 Task: Find flights from New Delhi to various destinations, exploring different travel classes and dates.
Action: Mouse moved to (843, 10)
Screenshot: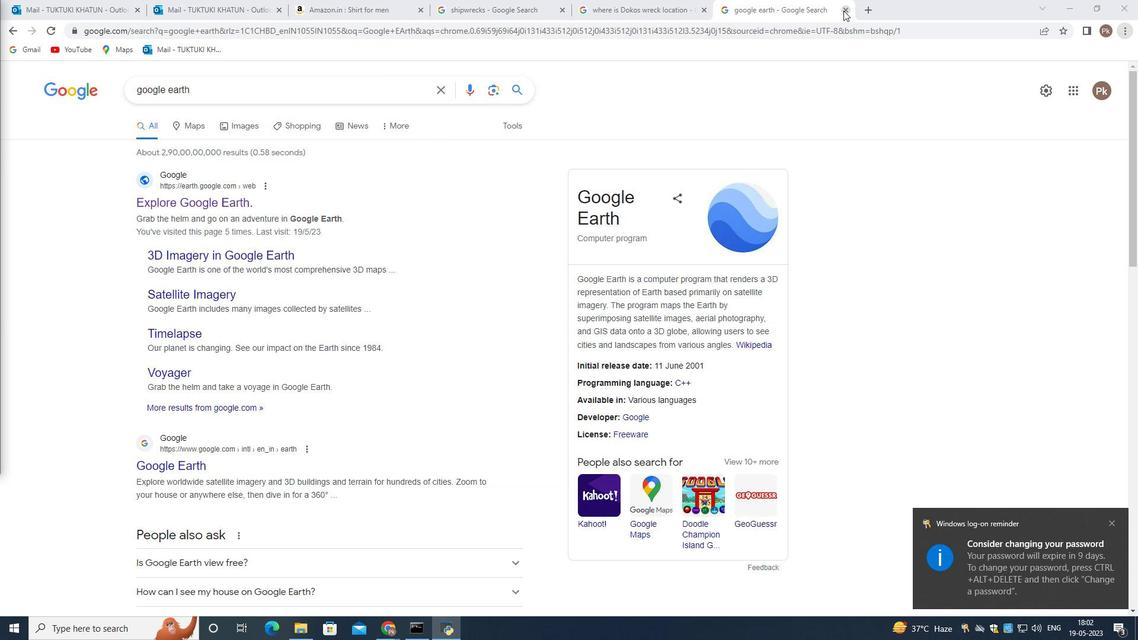 
Action: Mouse pressed left at (843, 10)
Screenshot: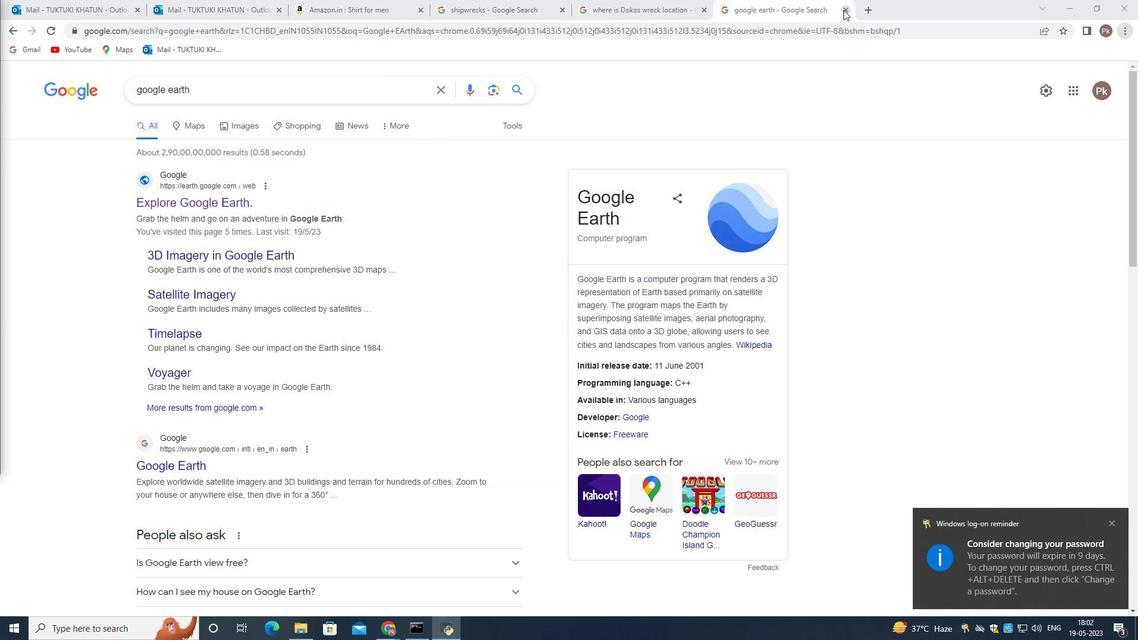 
Action: Mouse moved to (722, 13)
Screenshot: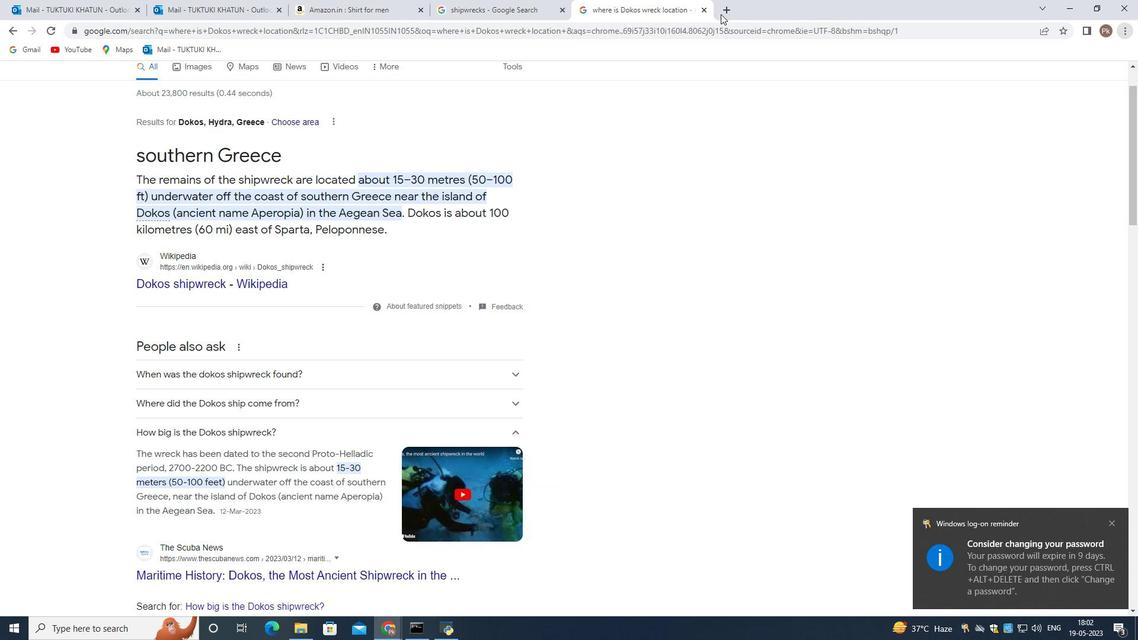 
Action: Mouse pressed left at (722, 13)
Screenshot: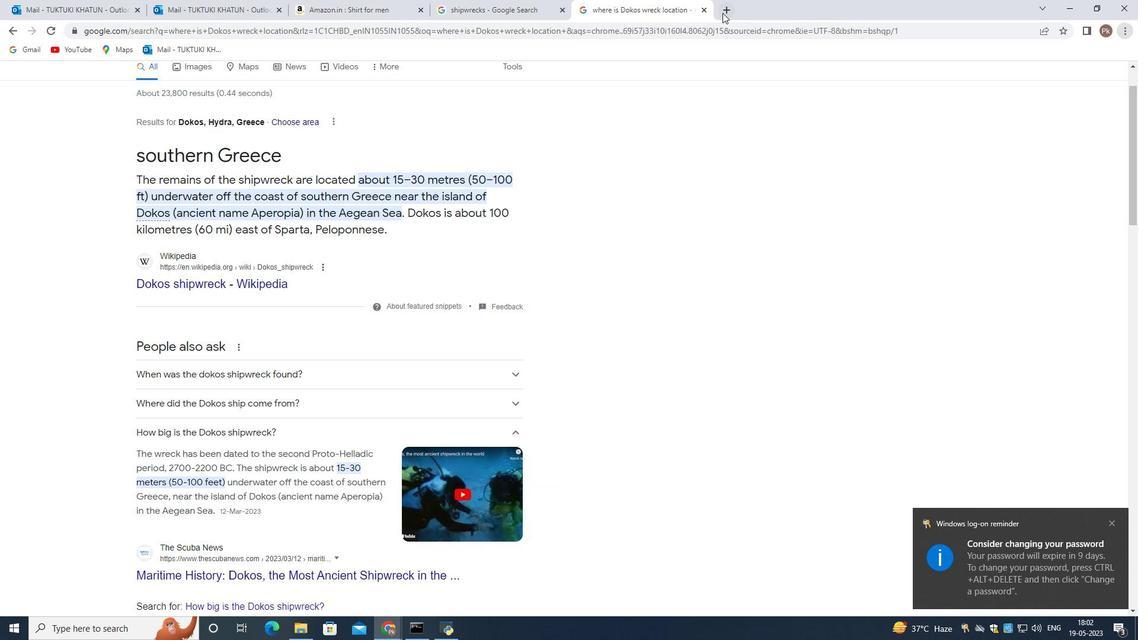 
Action: Mouse moved to (477, 248)
Screenshot: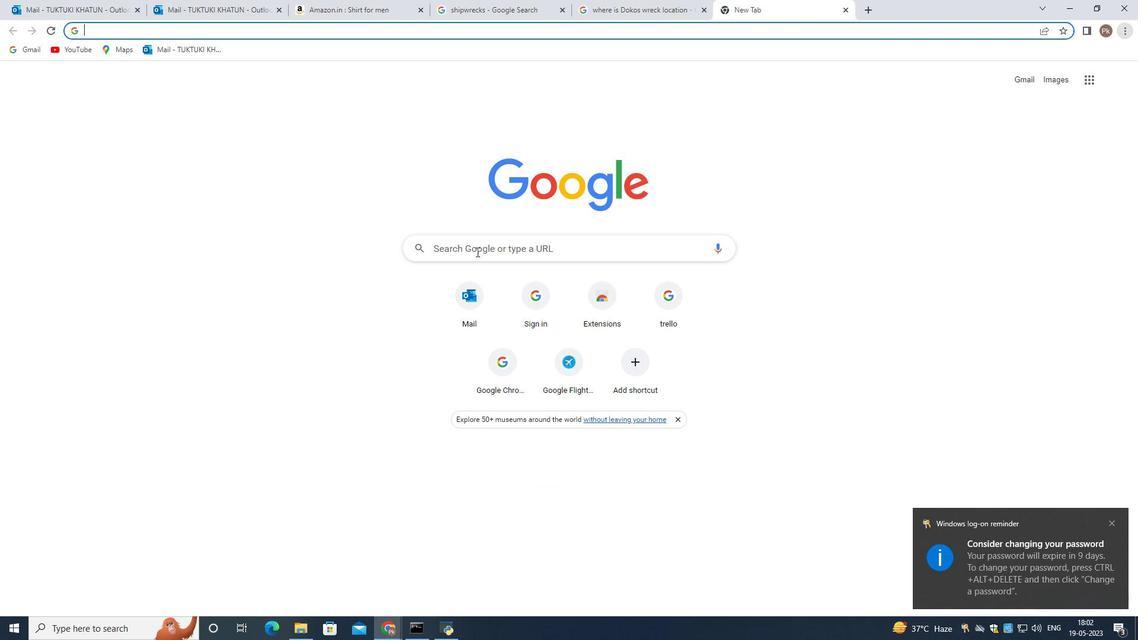
Action: Mouse pressed left at (477, 248)
Screenshot: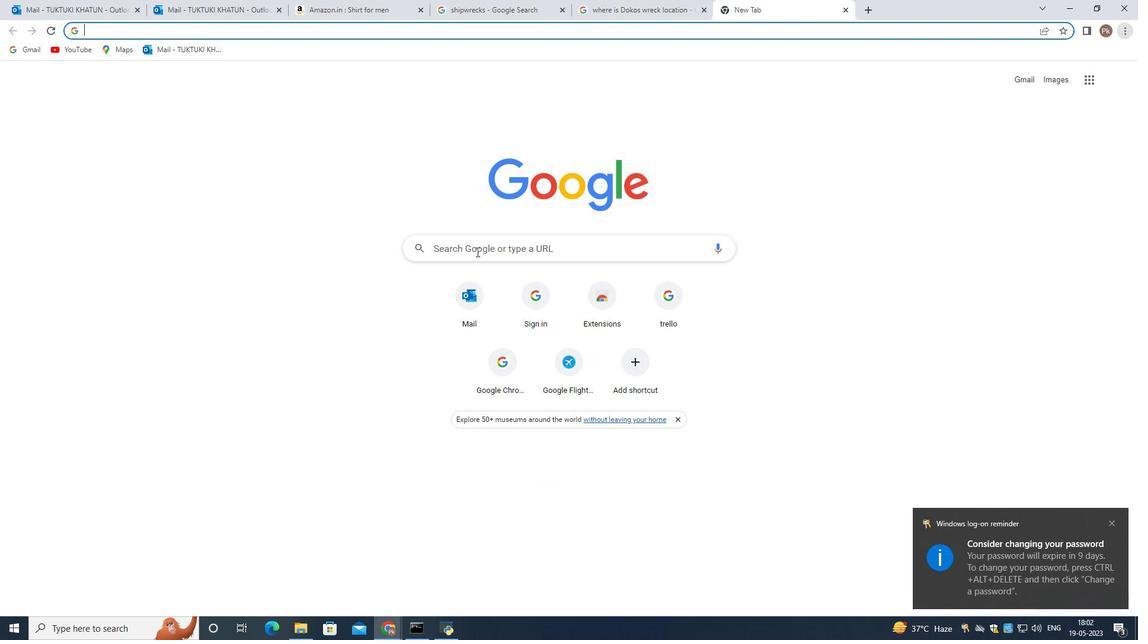 
Action: Mouse moved to (479, 248)
Screenshot: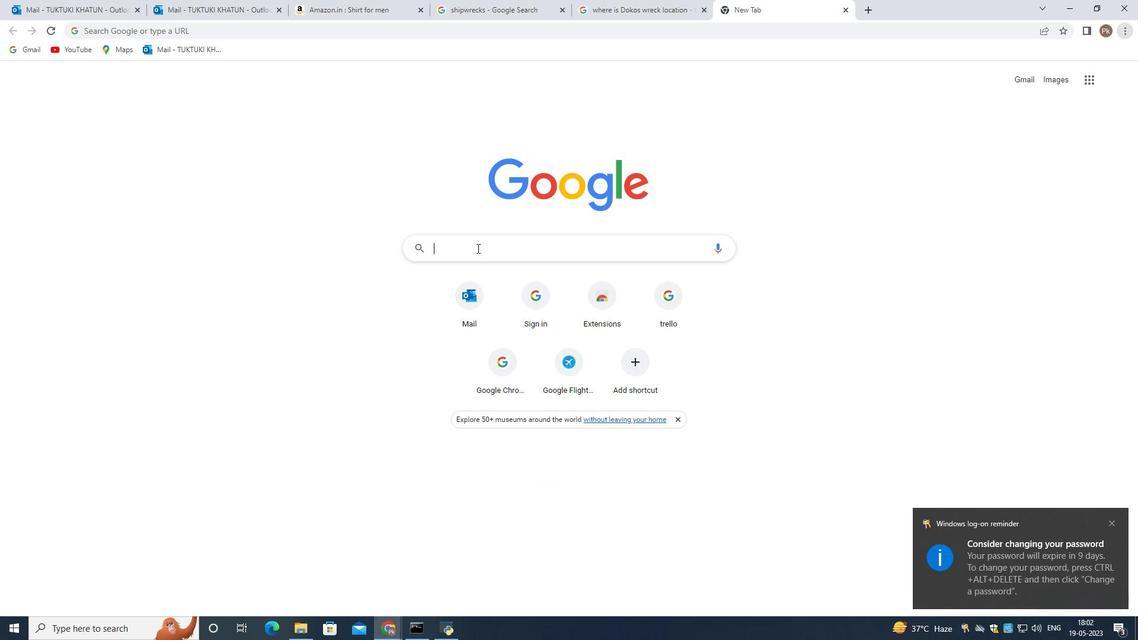 
Action: Key pressed <Key.shift>Google<Key.space>
Screenshot: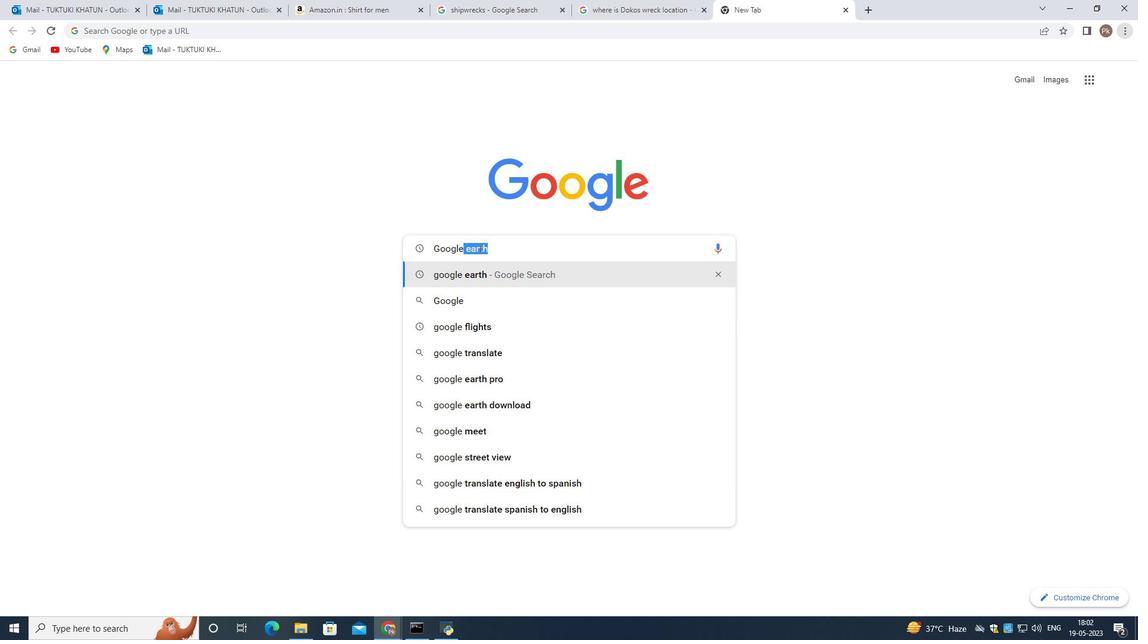 
Action: Mouse moved to (580, 277)
Screenshot: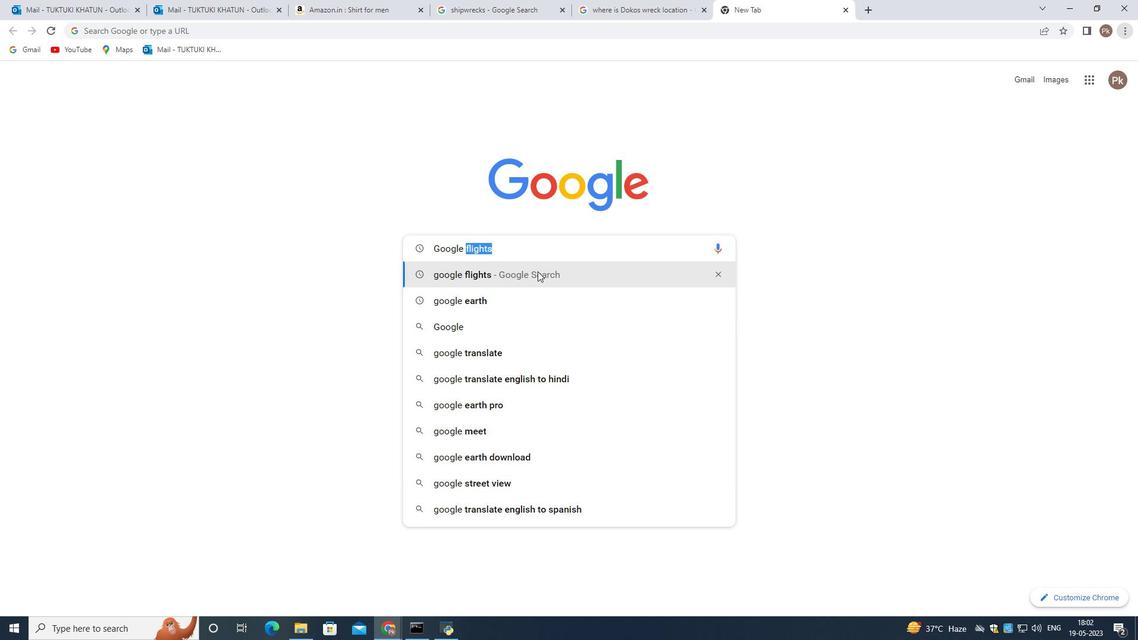 
Action: Key pressed <Key.enter>
Screenshot: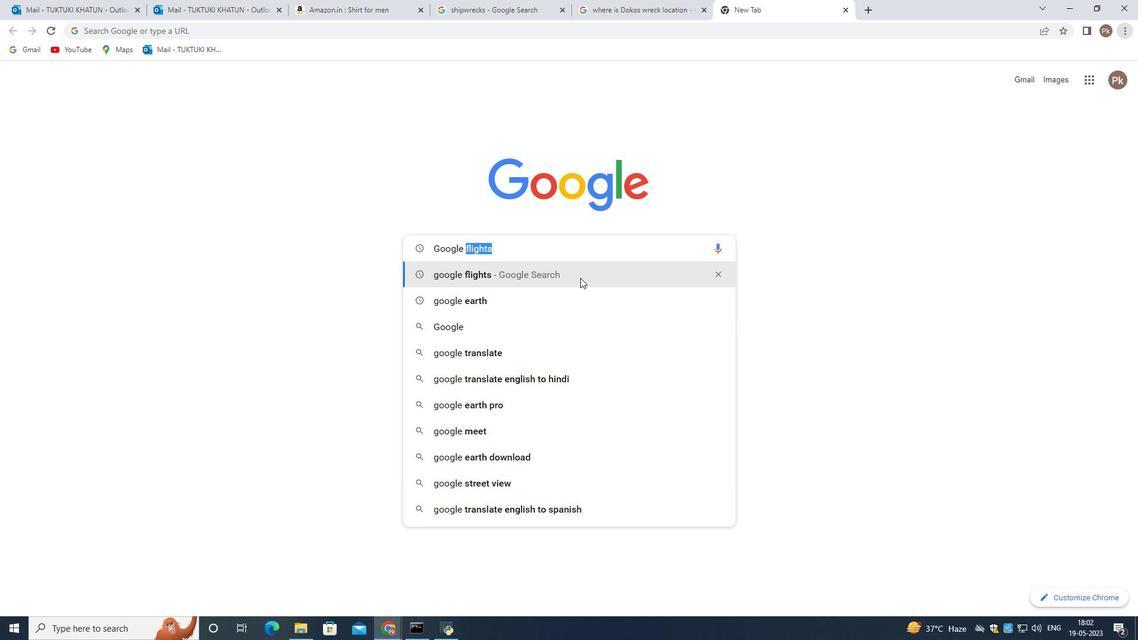 
Action: Mouse moved to (254, 286)
Screenshot: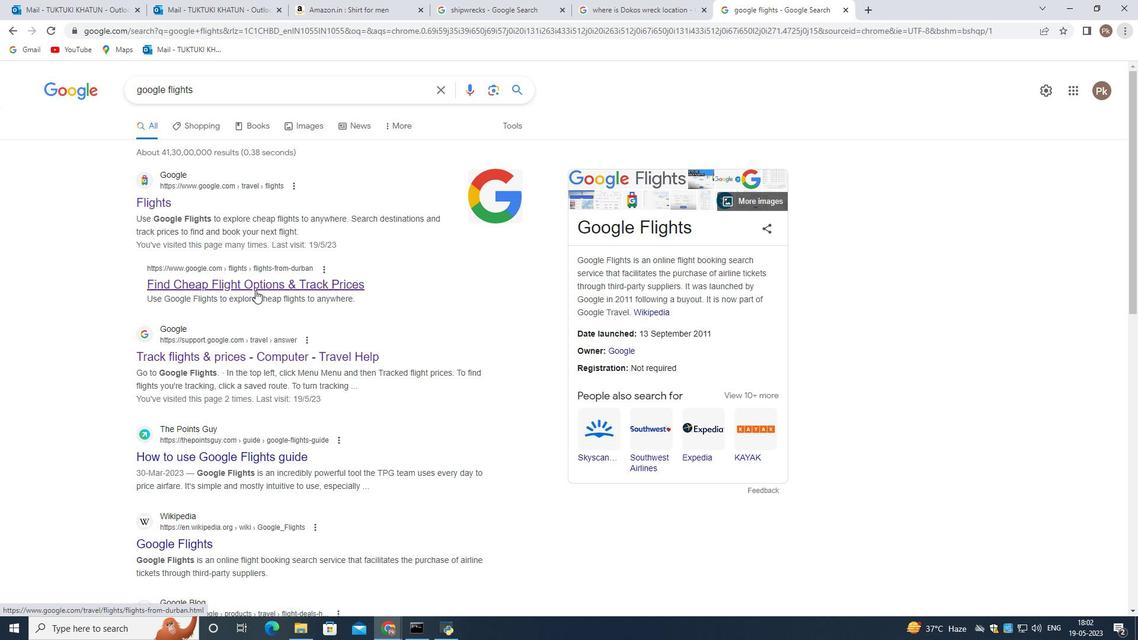 
Action: Mouse pressed left at (254, 286)
Screenshot: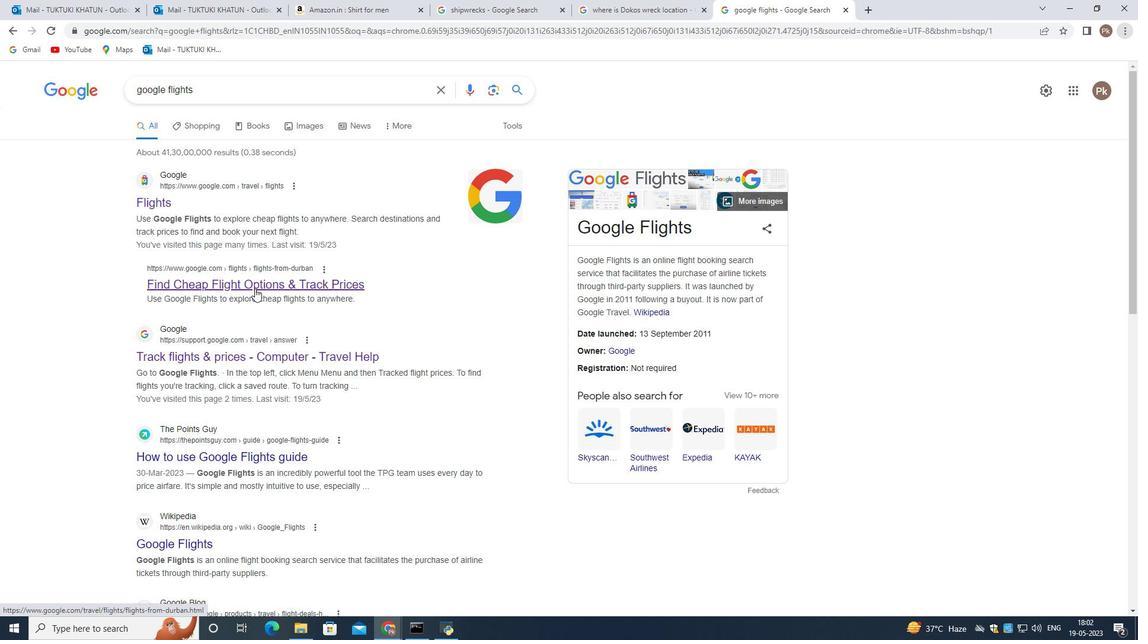 
Action: Mouse moved to (361, 341)
Screenshot: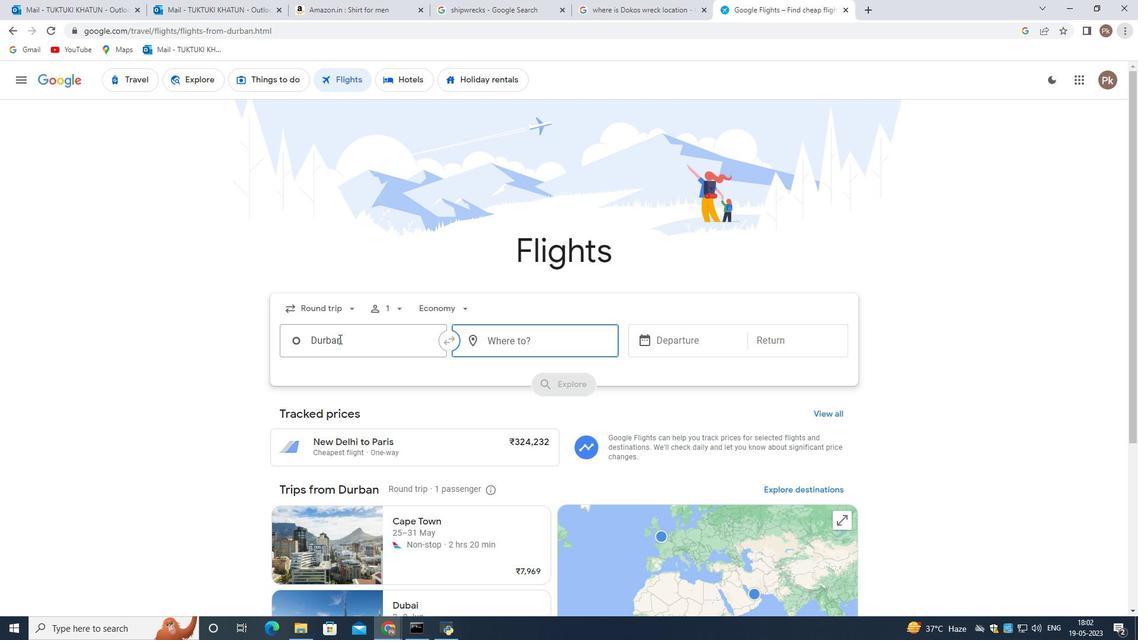 
Action: Mouse pressed left at (361, 341)
Screenshot: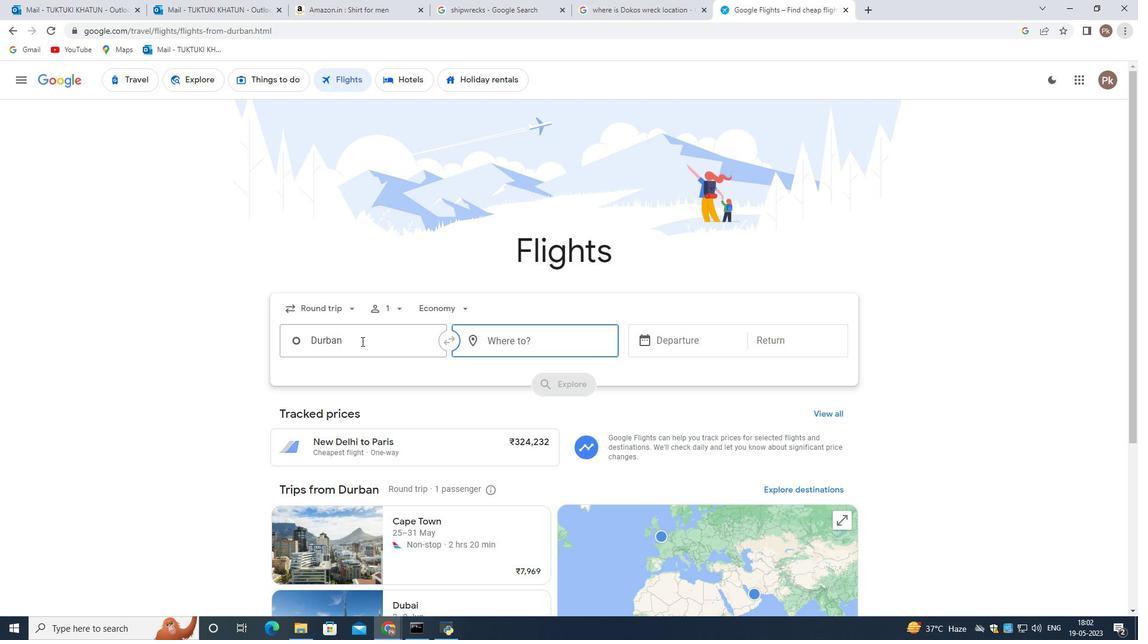 
Action: Mouse moved to (197, 329)
Screenshot: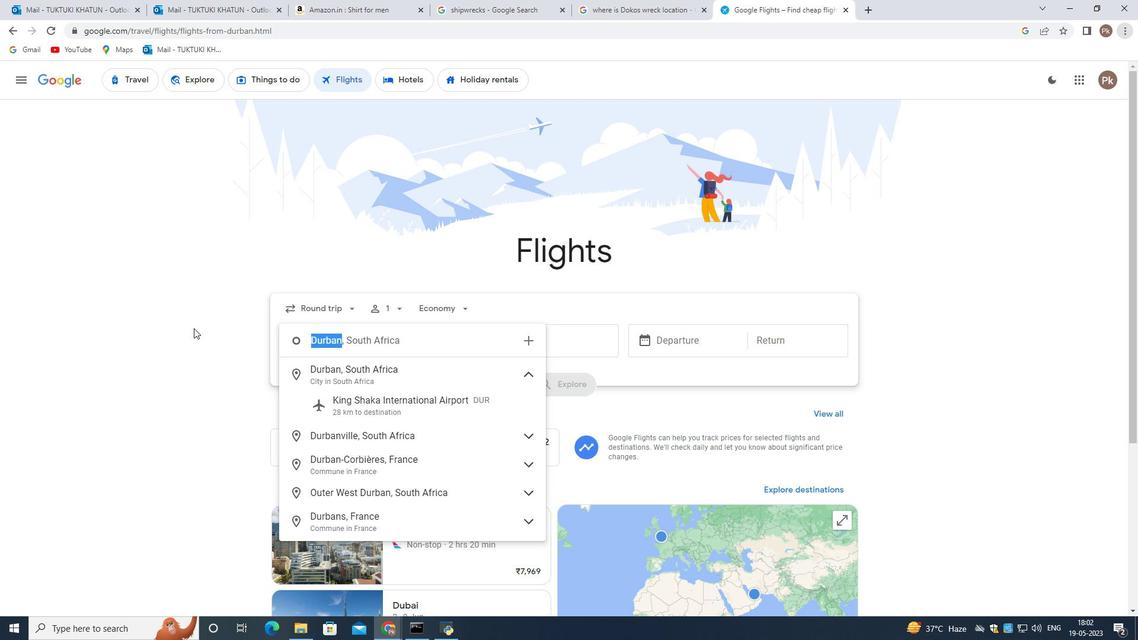 
Action: Mouse pressed left at (197, 329)
Screenshot: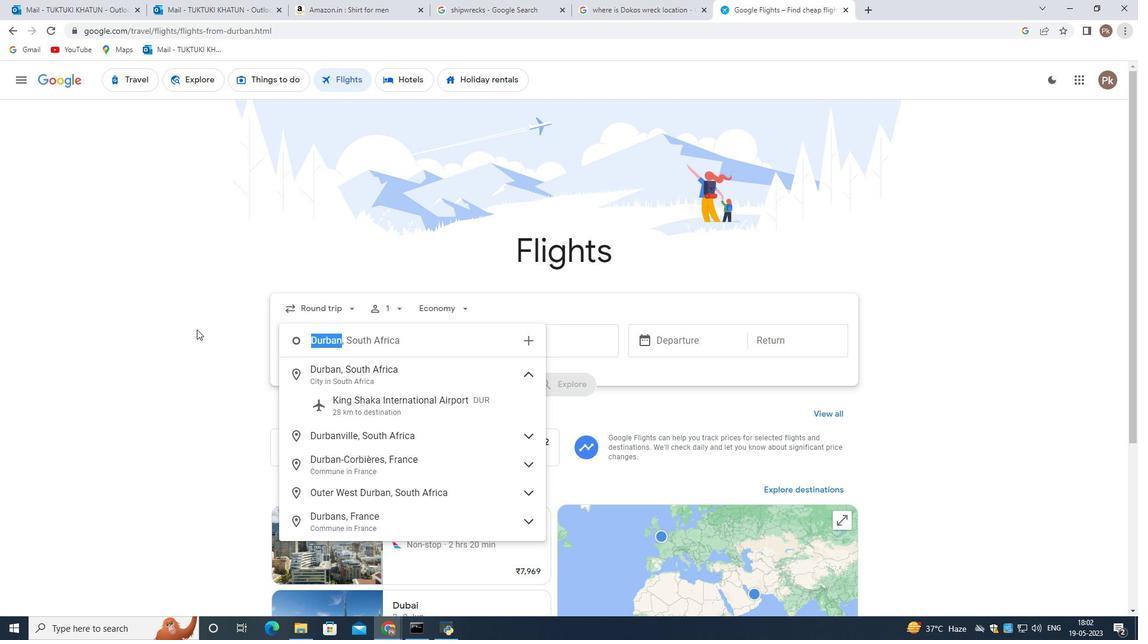 
Action: Mouse moved to (351, 308)
Screenshot: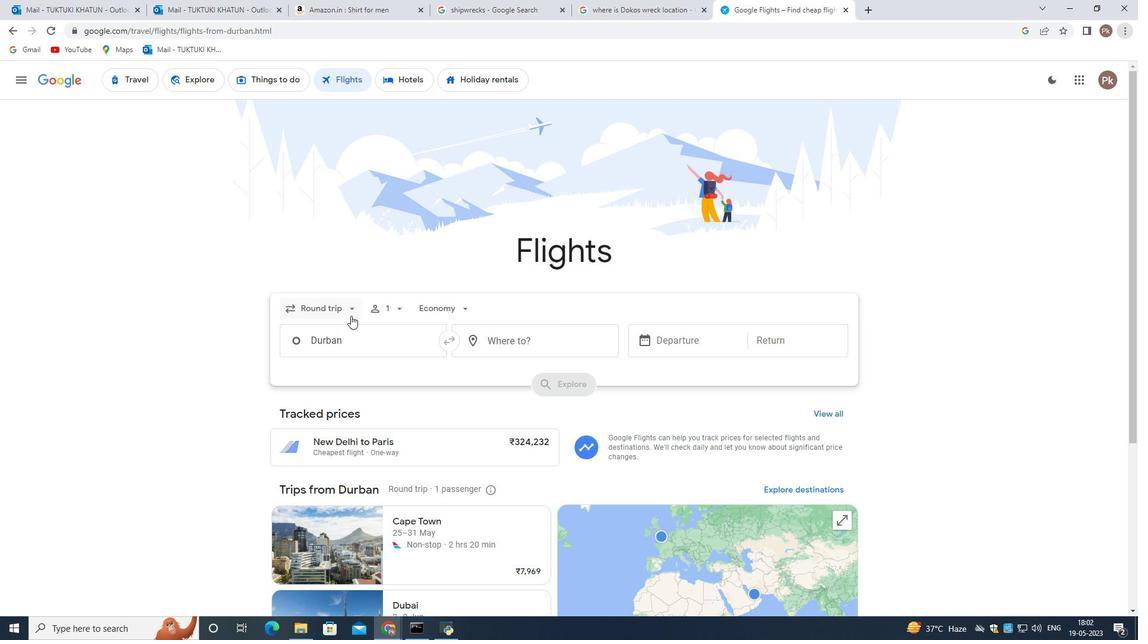 
Action: Mouse pressed left at (351, 308)
Screenshot: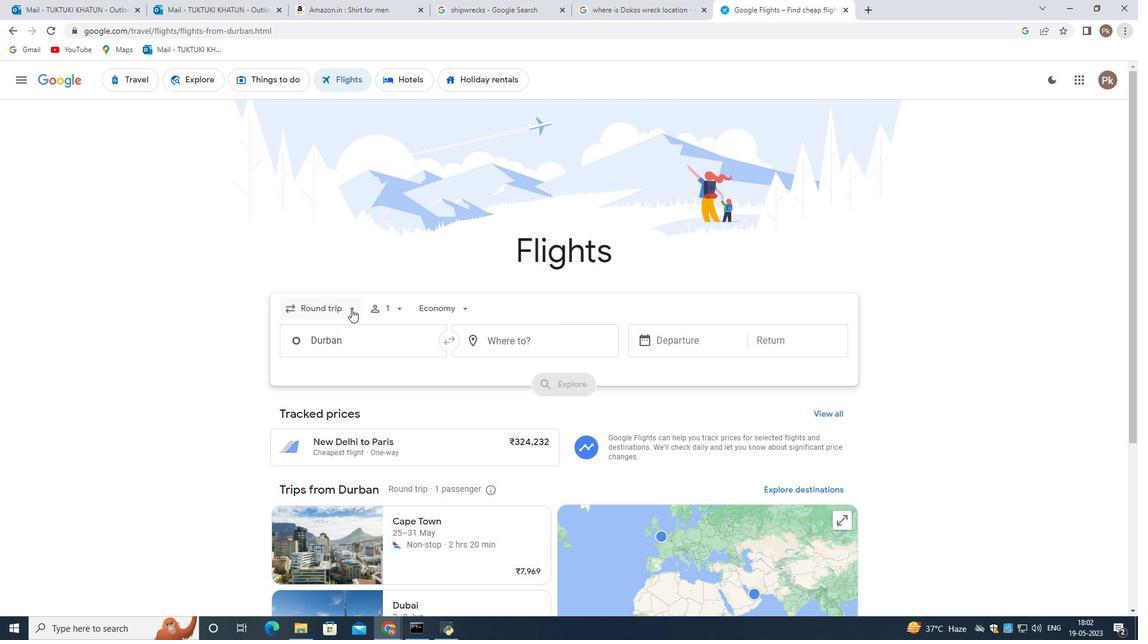 
Action: Mouse moved to (336, 358)
Screenshot: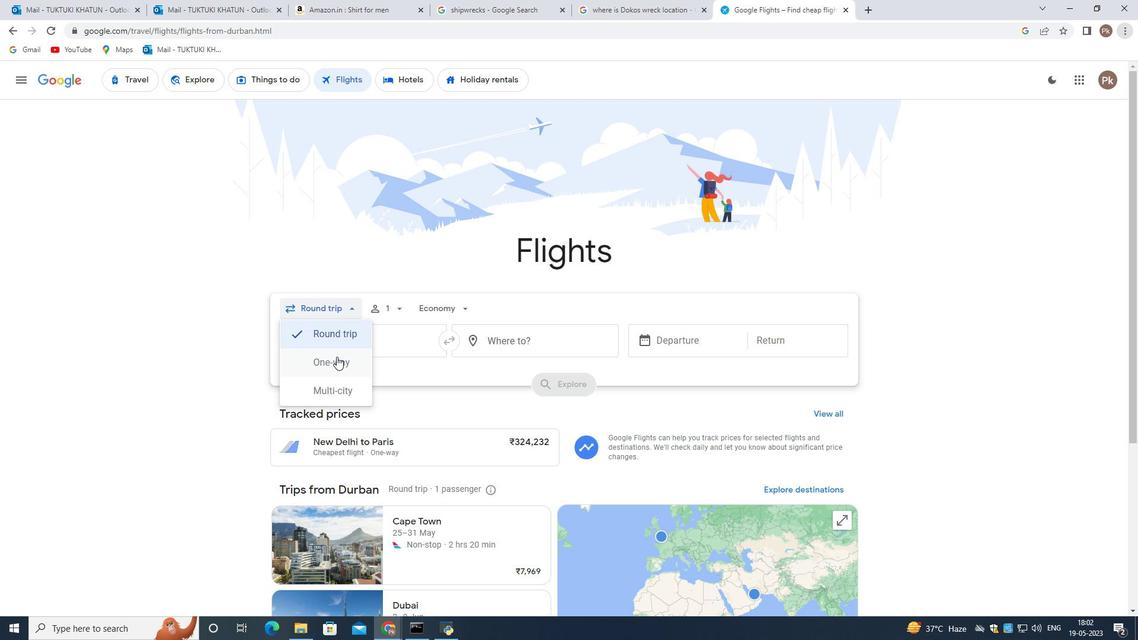 
Action: Mouse pressed left at (336, 358)
Screenshot: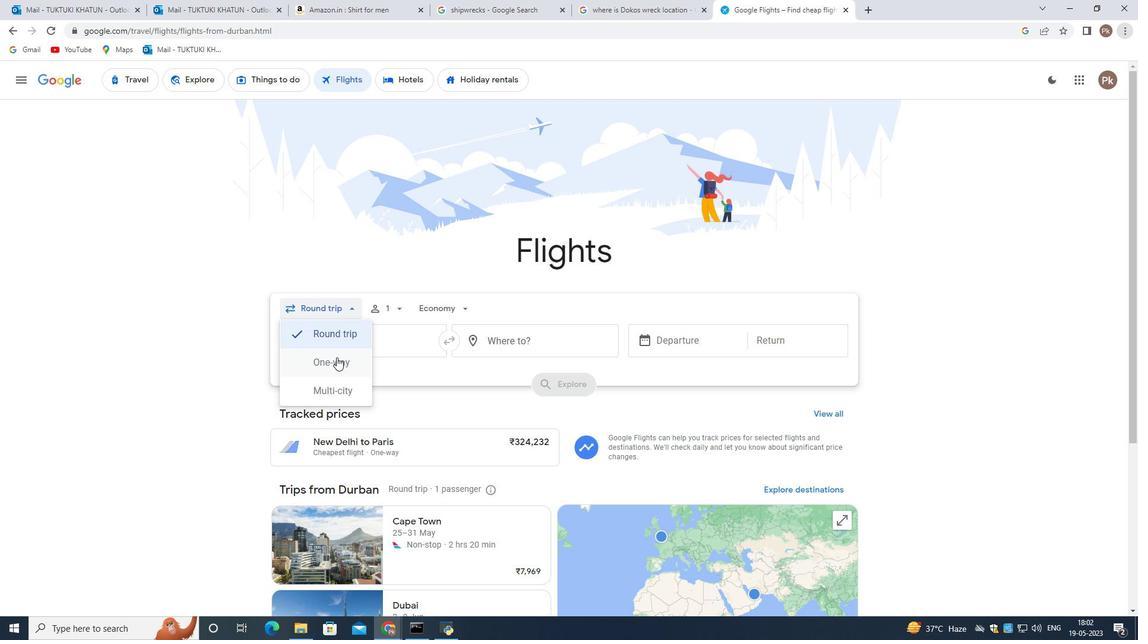 
Action: Mouse moved to (353, 342)
Screenshot: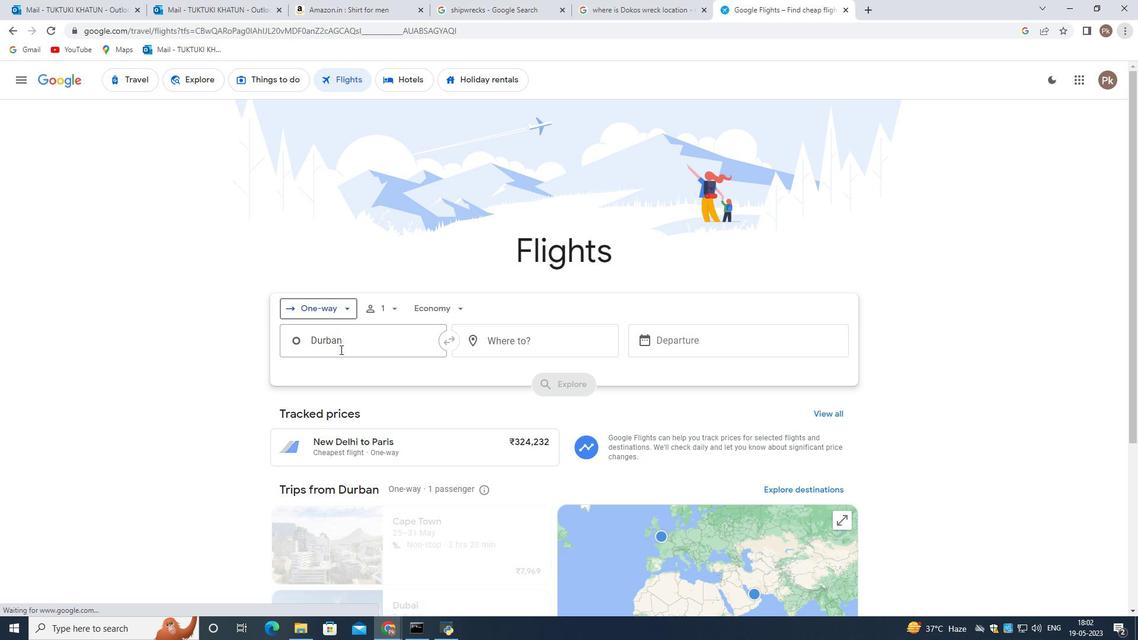 
Action: Mouse pressed left at (353, 342)
Screenshot: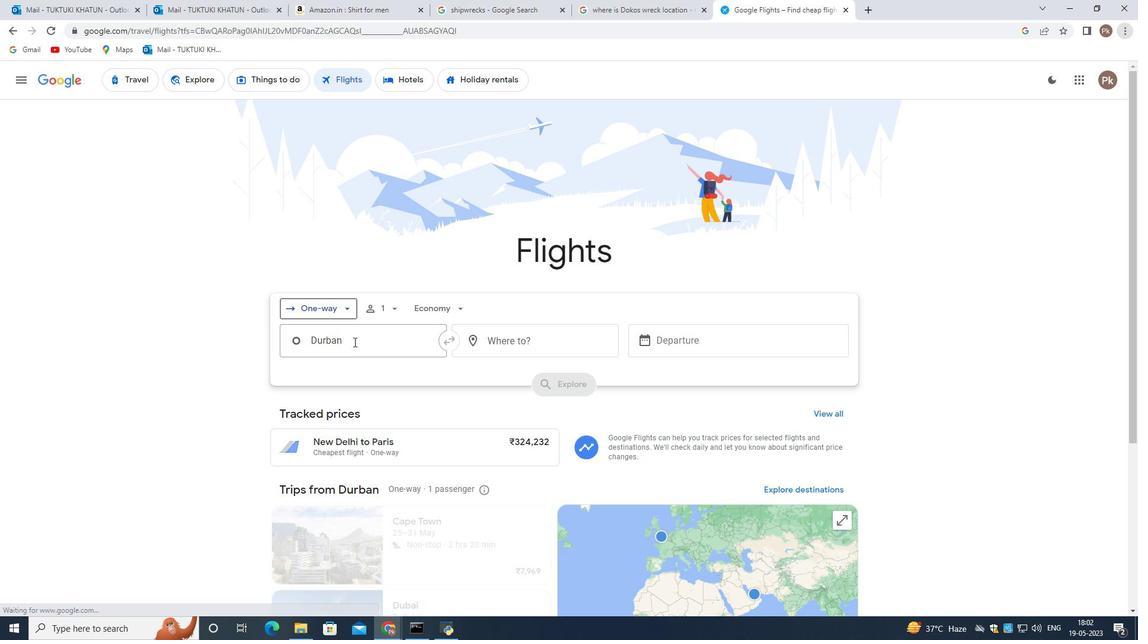 
Action: Mouse moved to (353, 339)
Screenshot: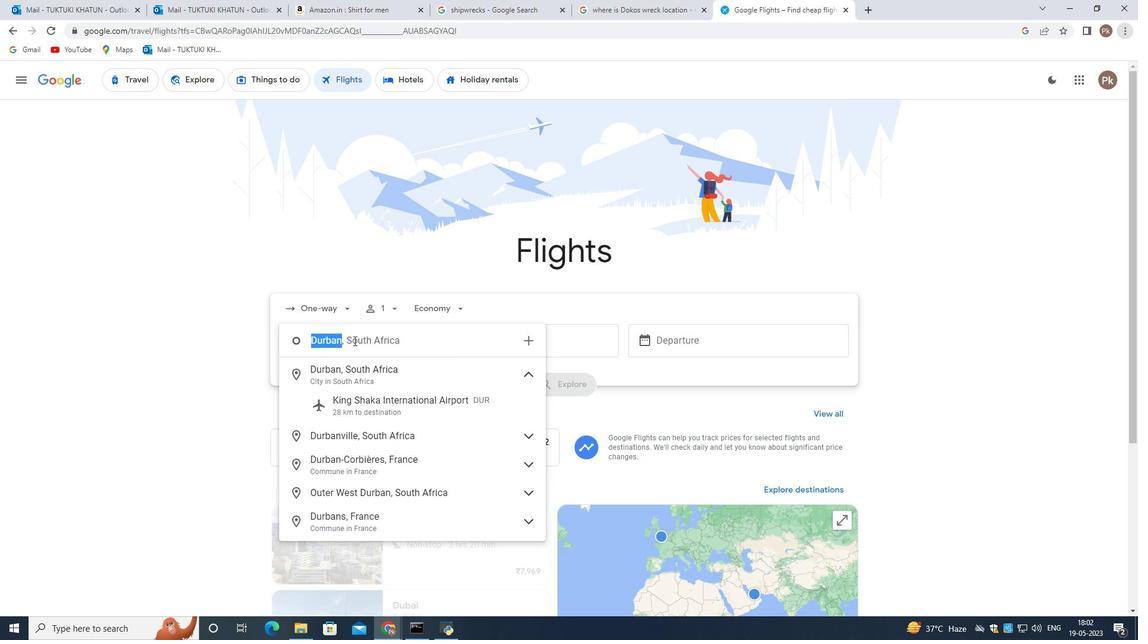 
Action: Key pressed <Key.backspace><Key.shift>DEhi
Screenshot: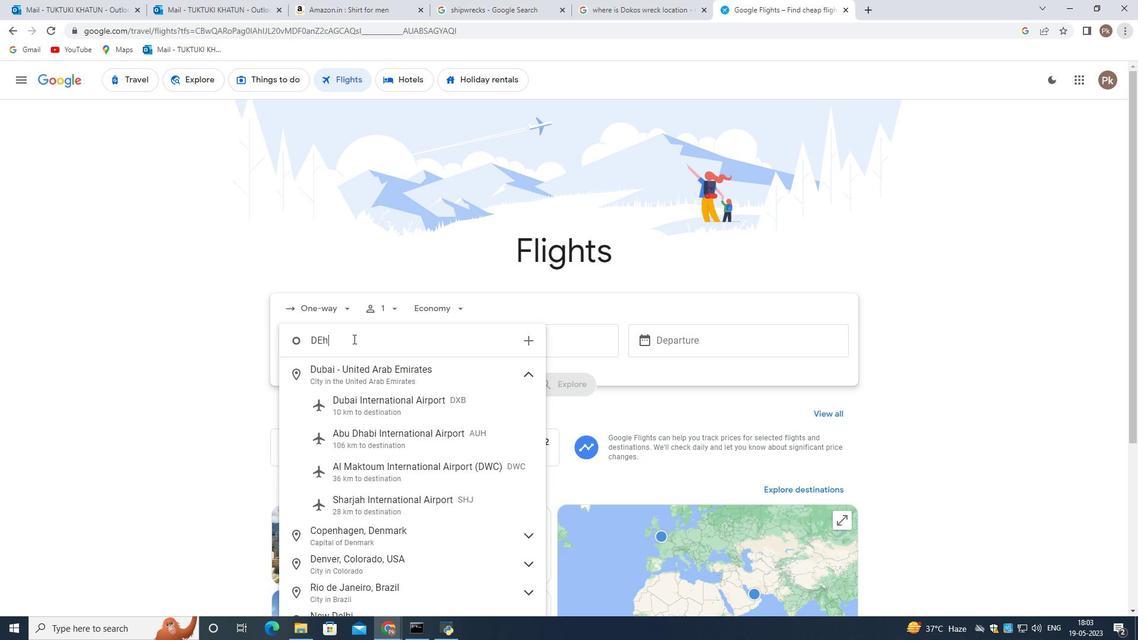 
Action: Mouse moved to (343, 336)
Screenshot: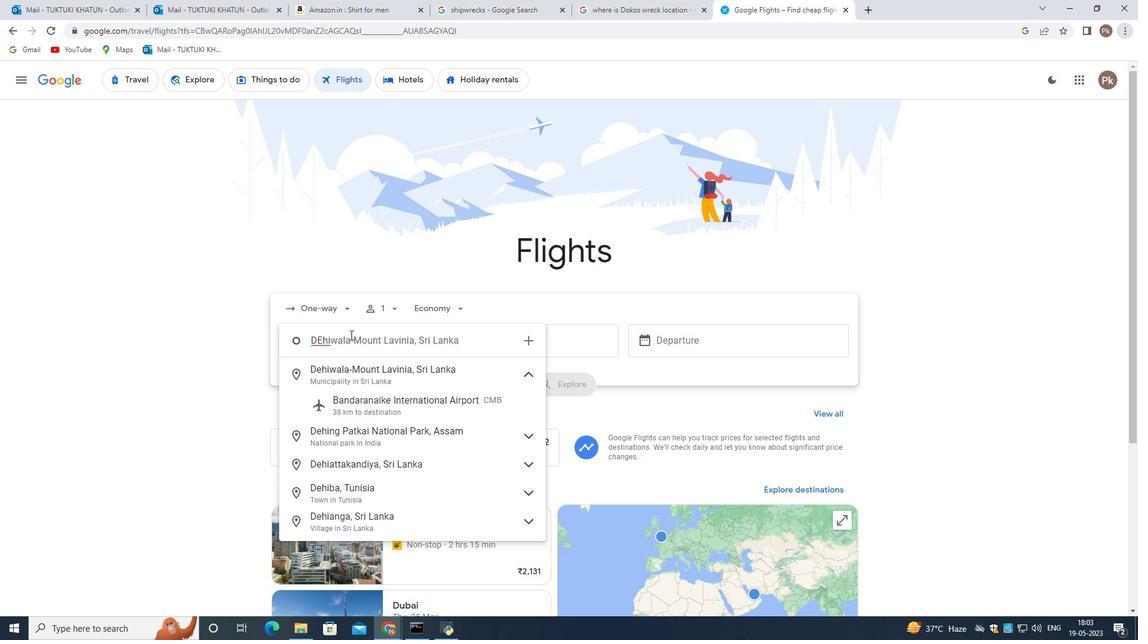 
Action: Key pressed <Key.backspace><Key.backspace>lhi
Screenshot: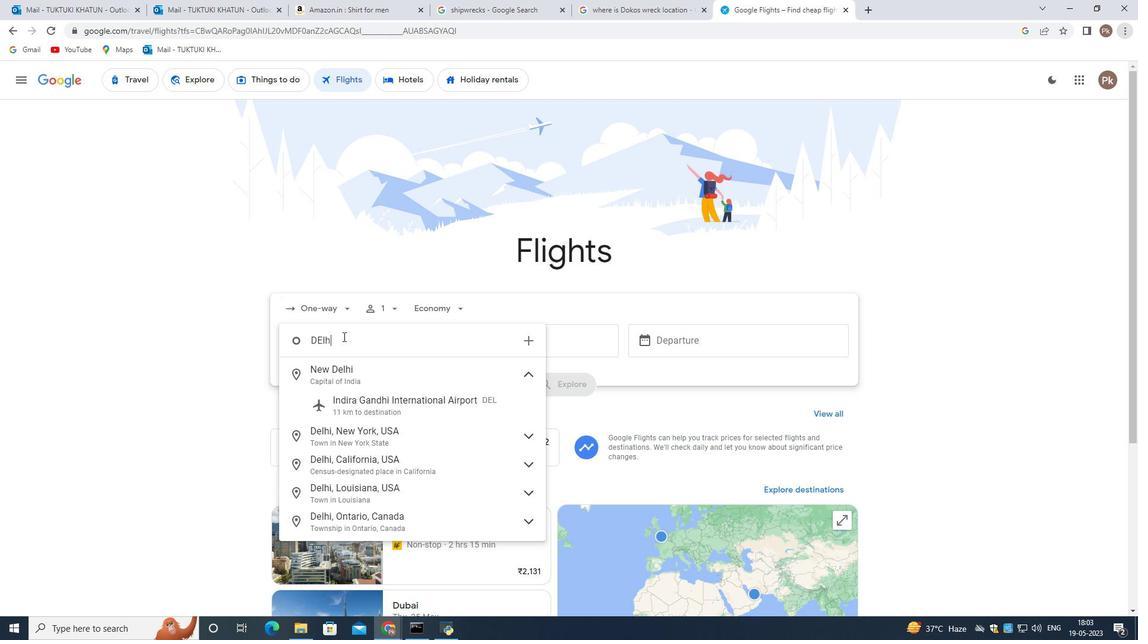 
Action: Mouse moved to (326, 374)
Screenshot: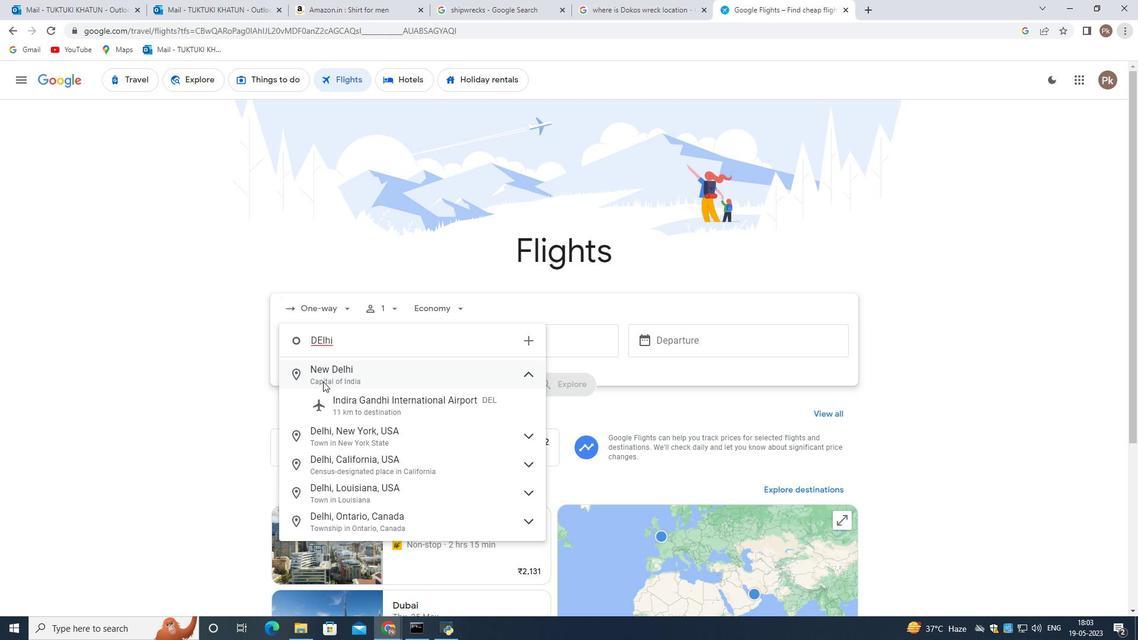 
Action: Mouse pressed left at (326, 374)
Screenshot: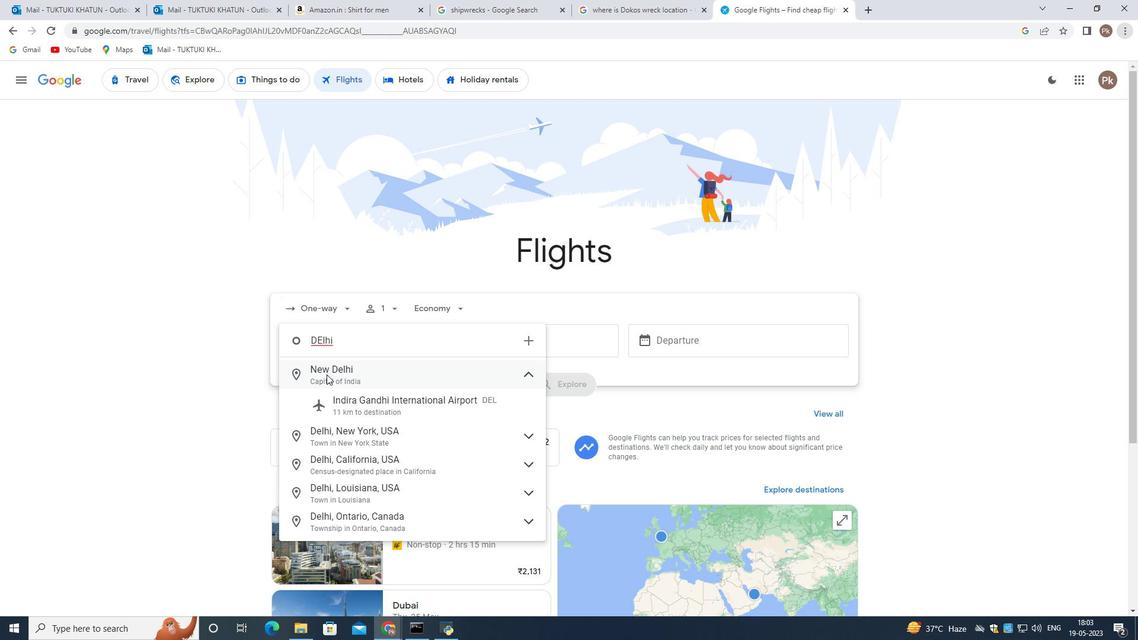 
Action: Mouse moved to (508, 338)
Screenshot: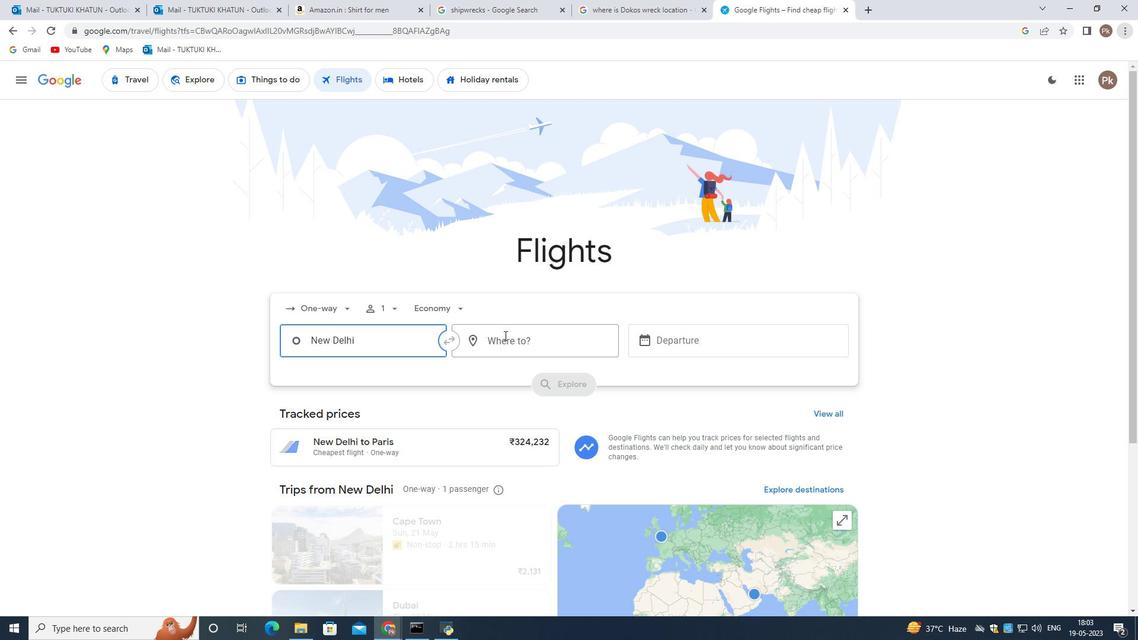 
Action: Mouse pressed left at (508, 338)
Screenshot: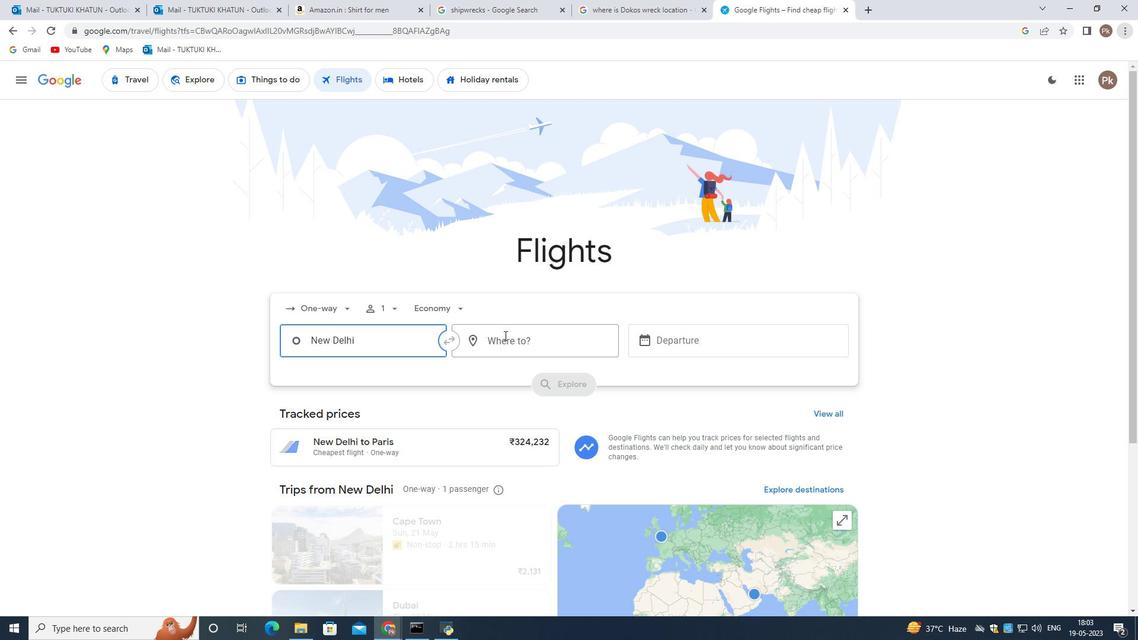 
Action: Mouse moved to (506, 339)
Screenshot: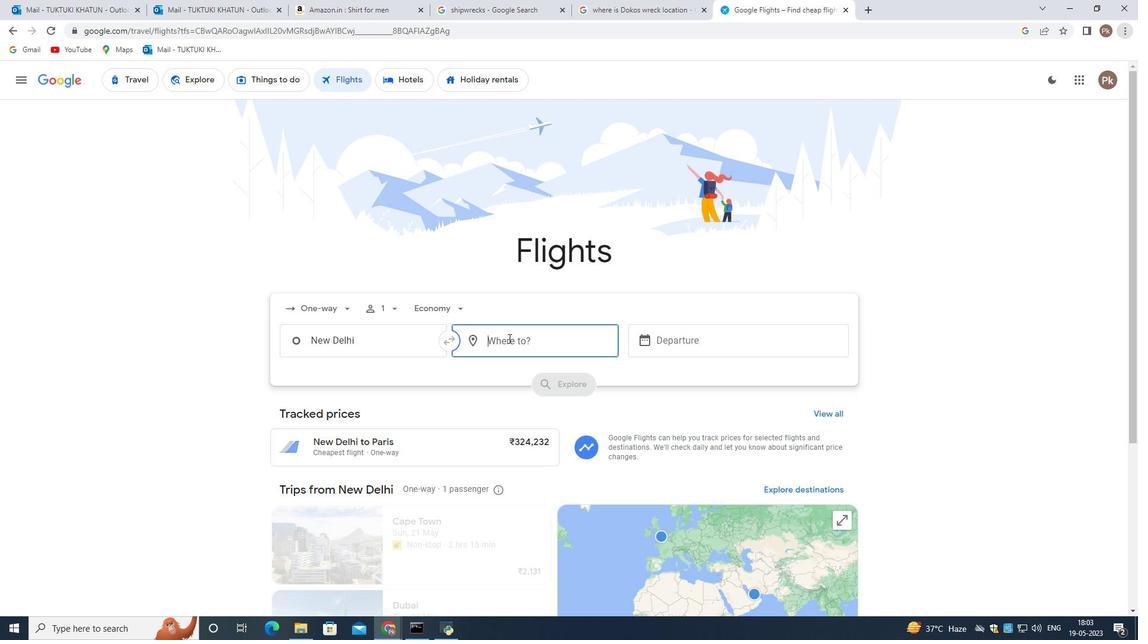 
Action: Key pressed america<Key.enter>
Screenshot: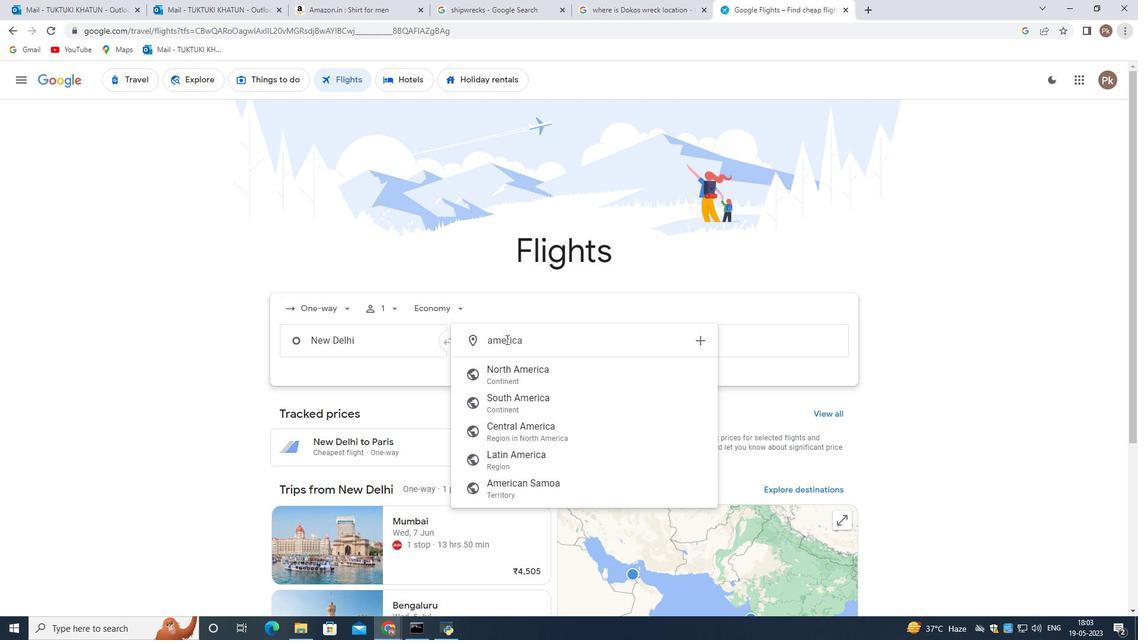 
Action: Mouse moved to (690, 348)
Screenshot: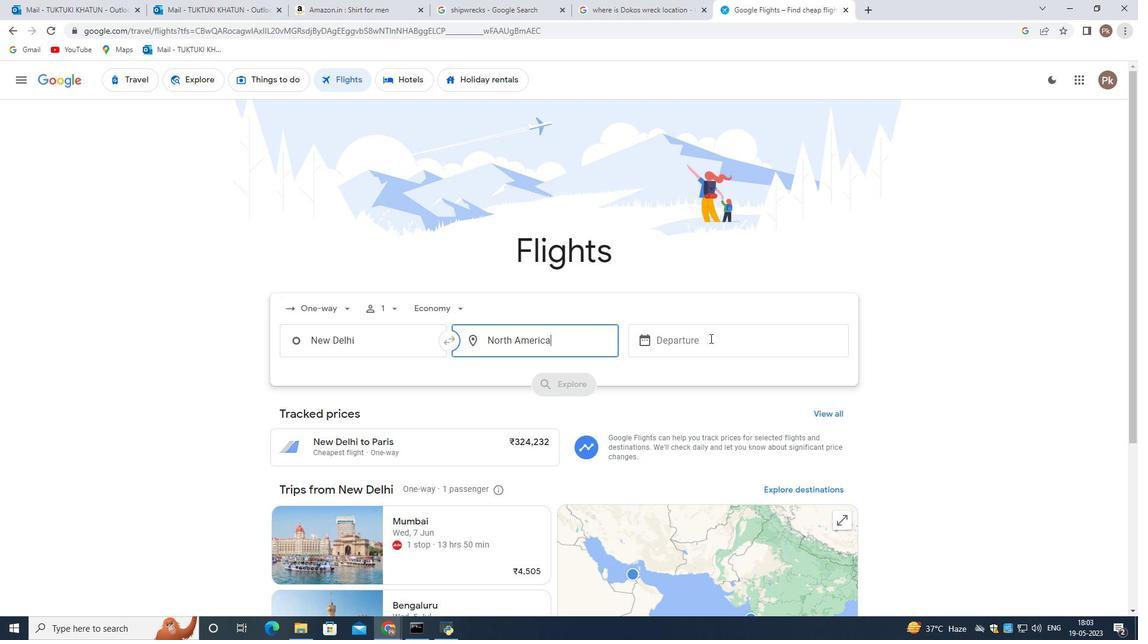 
Action: Mouse pressed left at (690, 348)
Screenshot: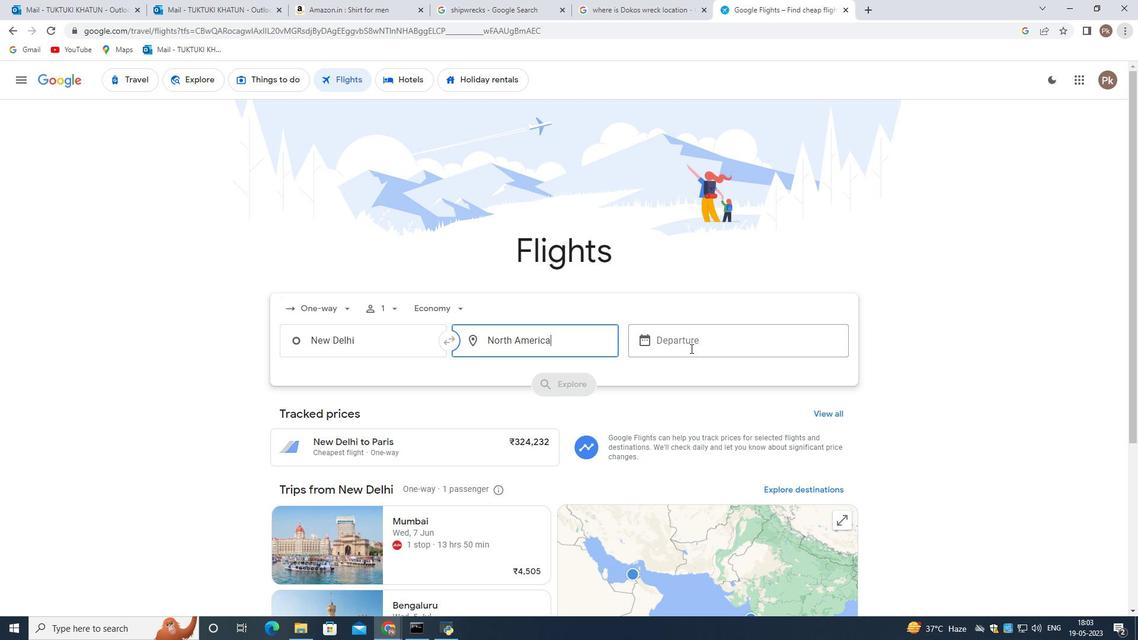 
Action: Mouse moved to (570, 451)
Screenshot: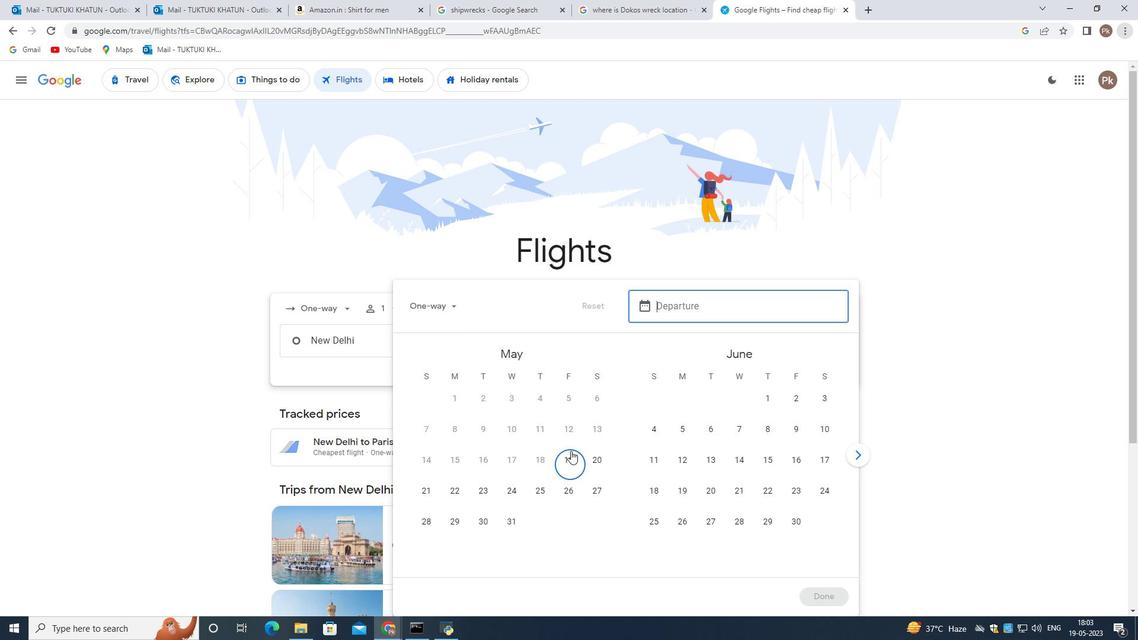 
Action: Mouse pressed left at (570, 451)
Screenshot: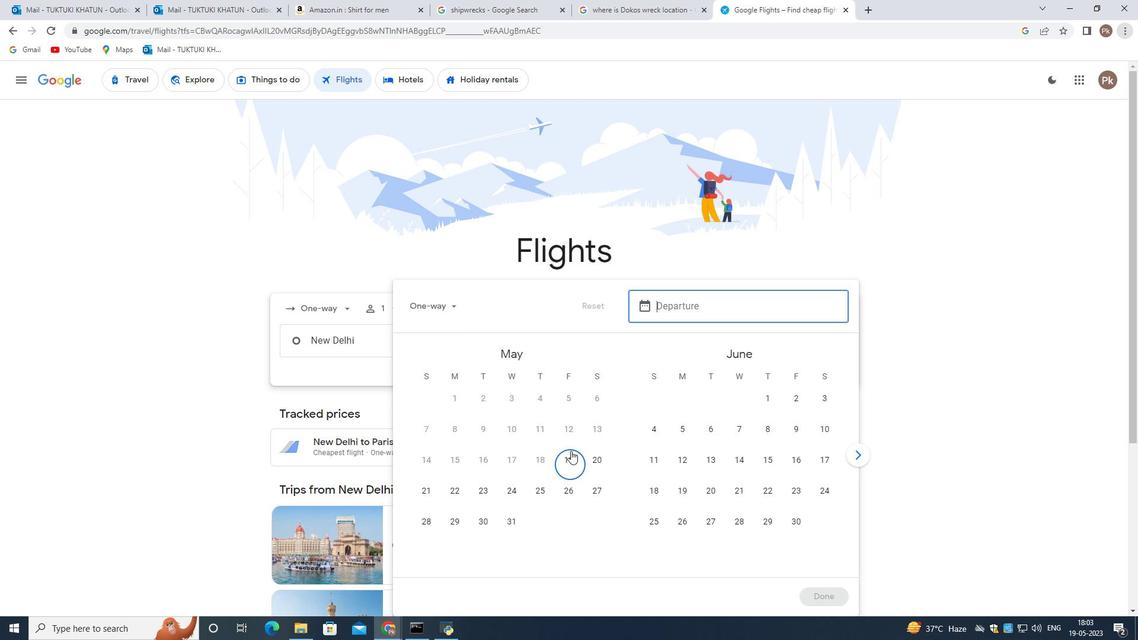 
Action: Mouse moved to (598, 460)
Screenshot: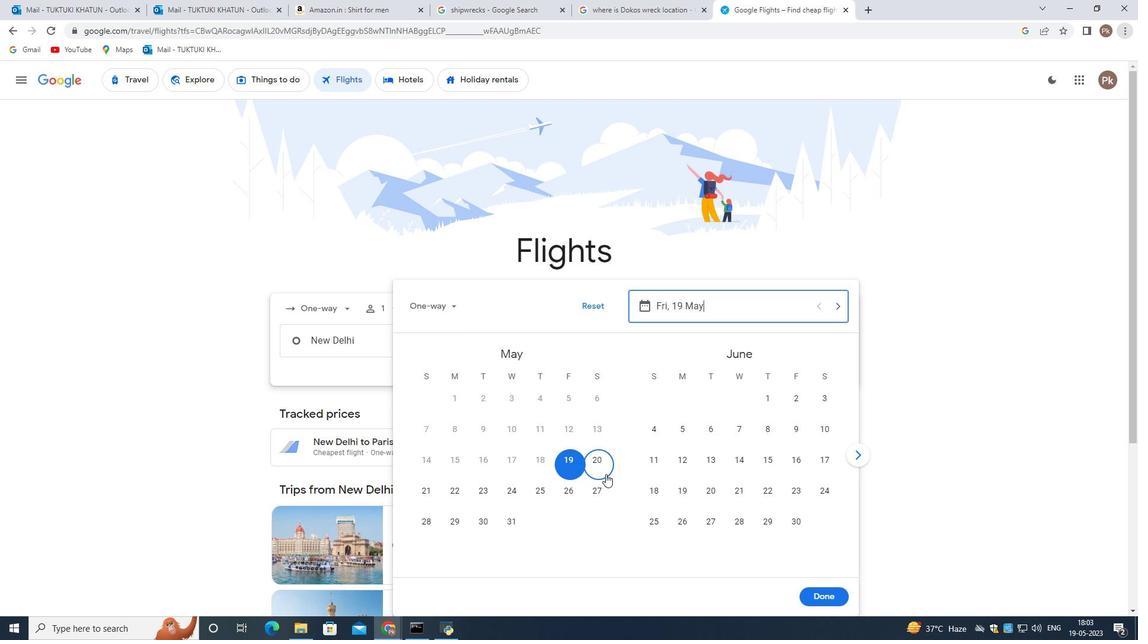 
Action: Mouse pressed left at (598, 460)
Screenshot: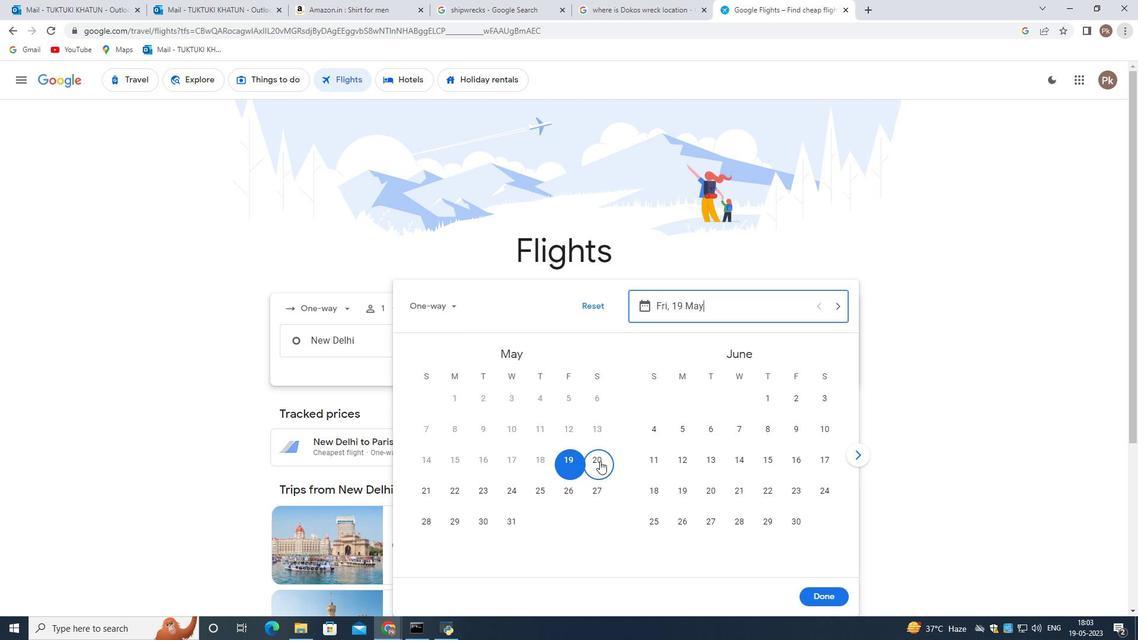 
Action: Mouse moved to (829, 593)
Screenshot: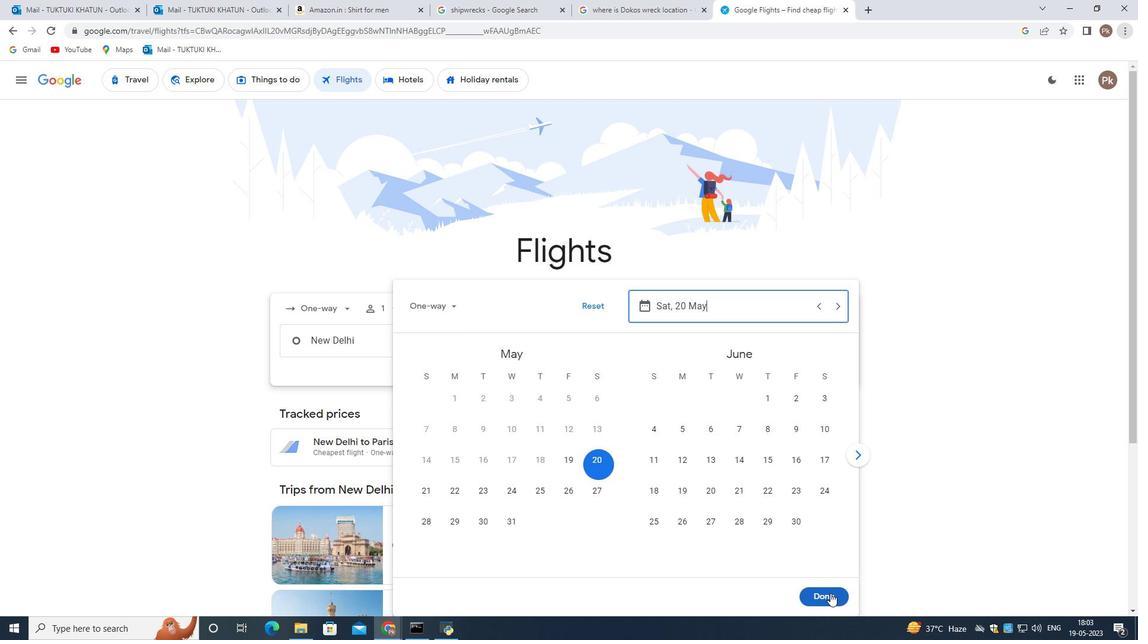 
Action: Mouse pressed left at (829, 593)
Screenshot: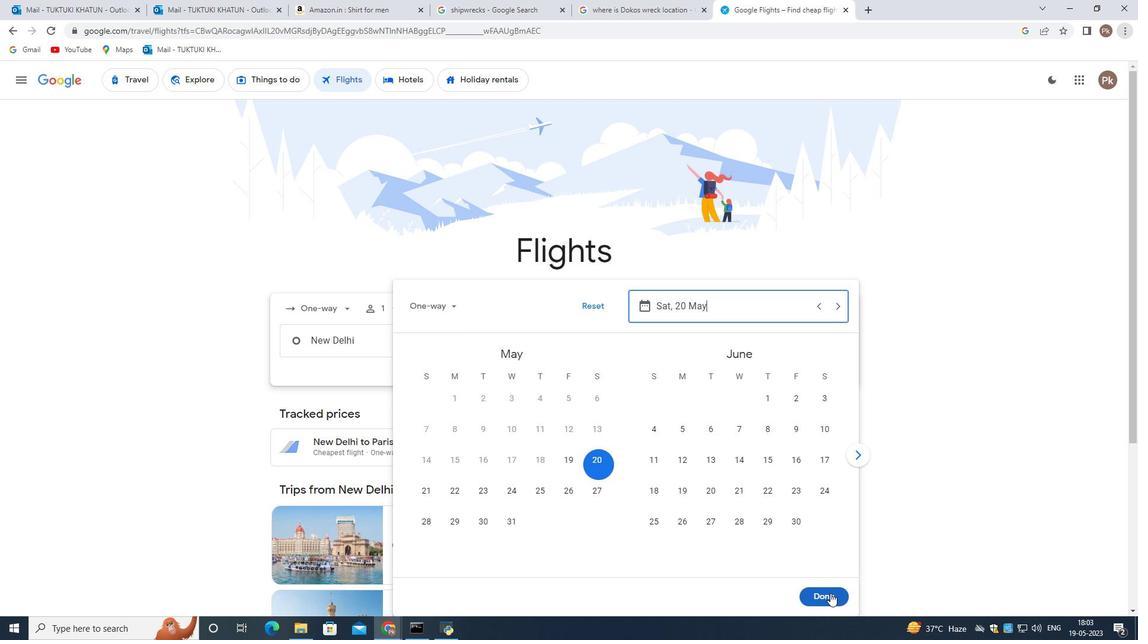 
Action: Mouse moved to (566, 383)
Screenshot: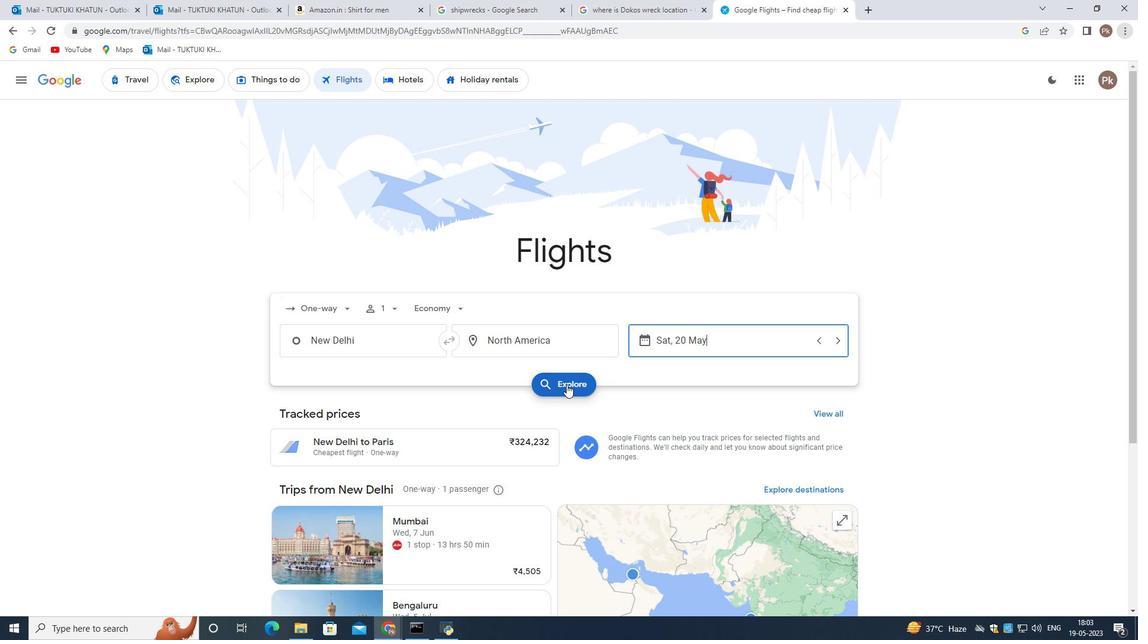 
Action: Mouse pressed left at (566, 383)
Screenshot: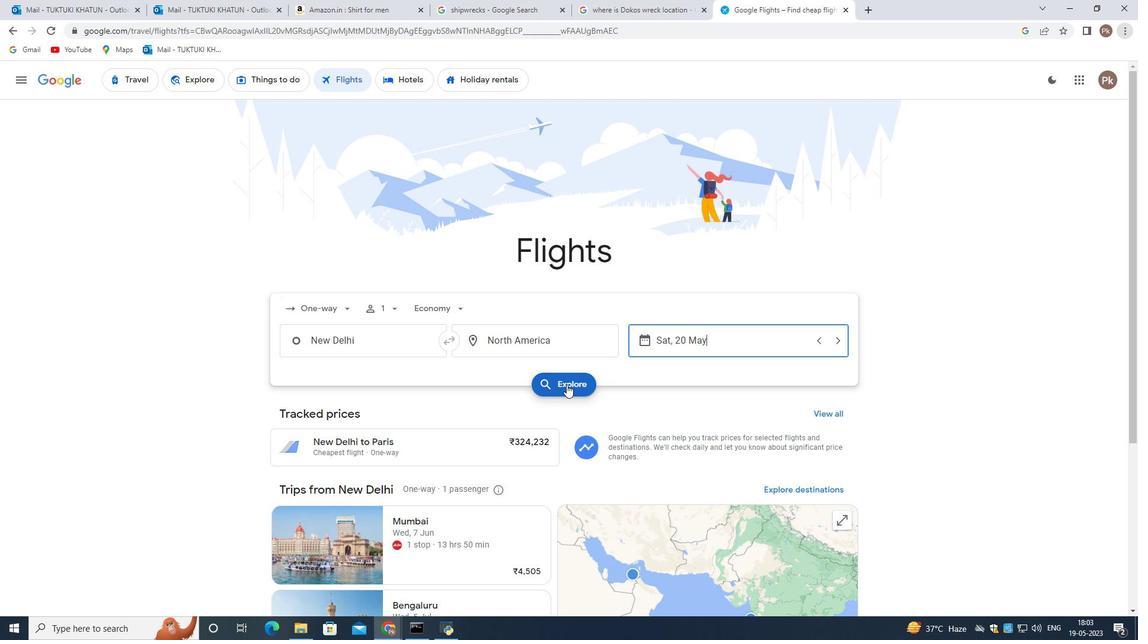 
Action: Mouse moved to (56, 302)
Screenshot: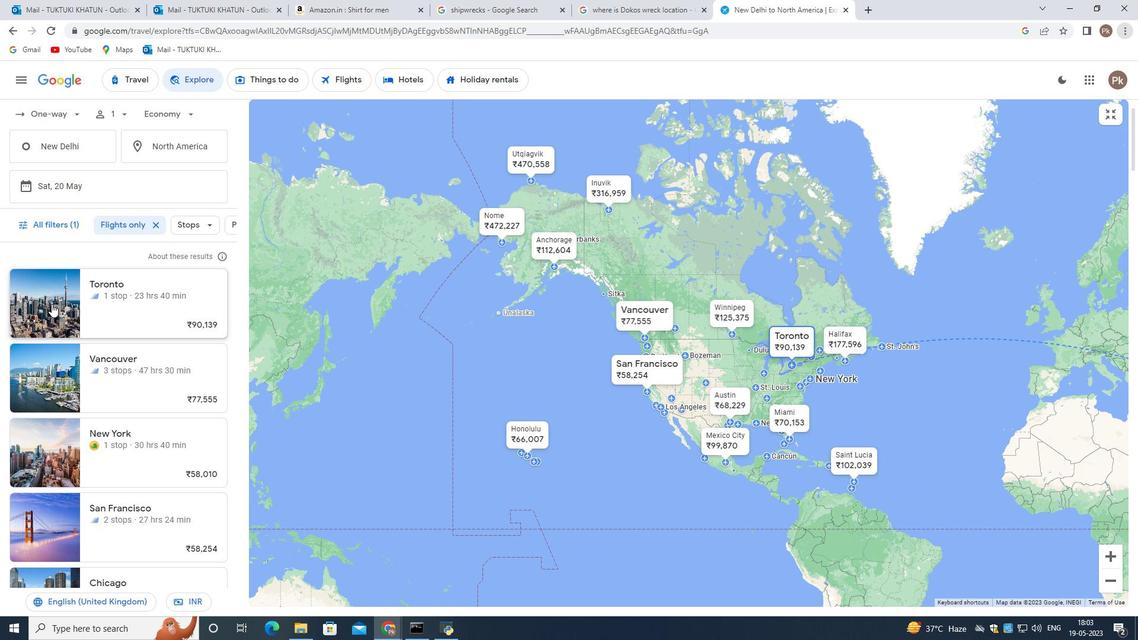 
Action: Mouse pressed left at (56, 302)
Screenshot: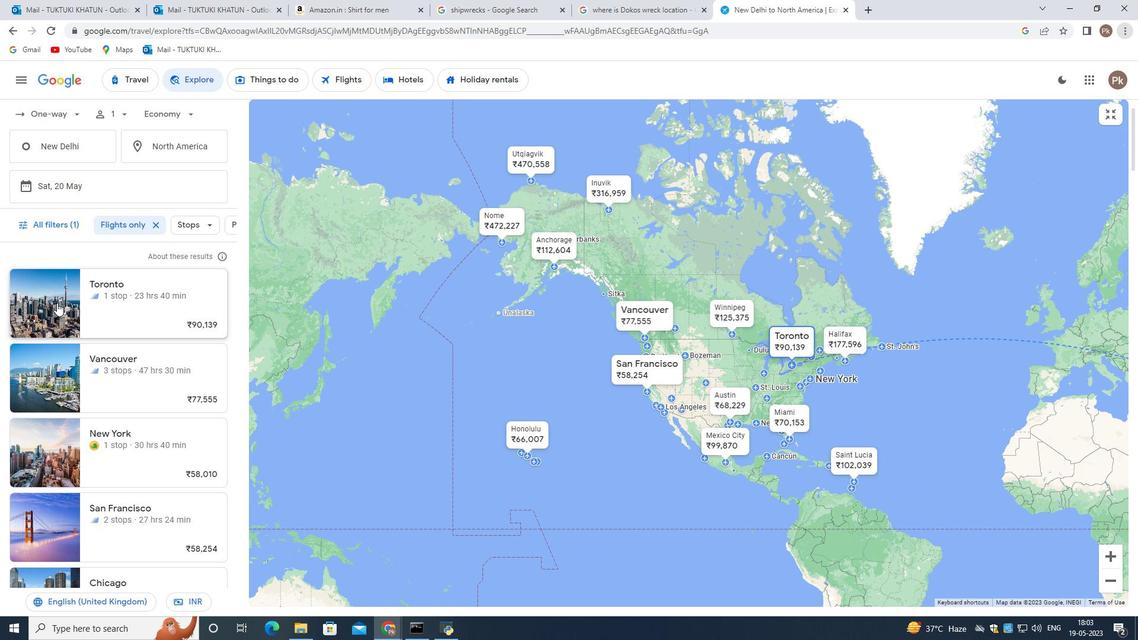 
Action: Mouse moved to (135, 471)
Screenshot: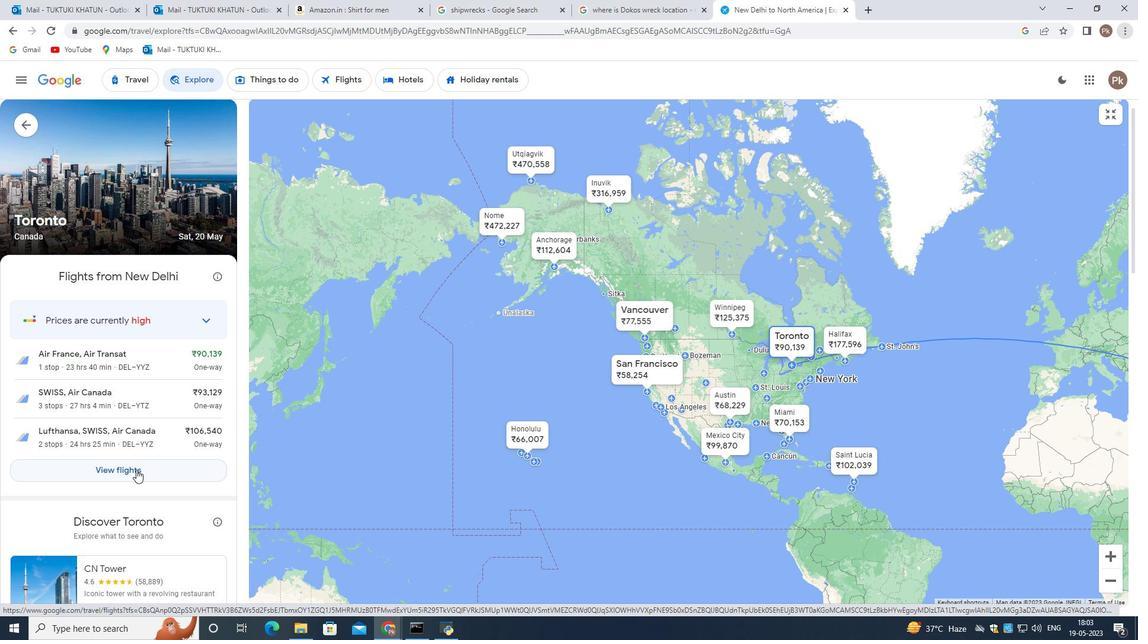 
Action: Mouse pressed left at (135, 471)
Screenshot: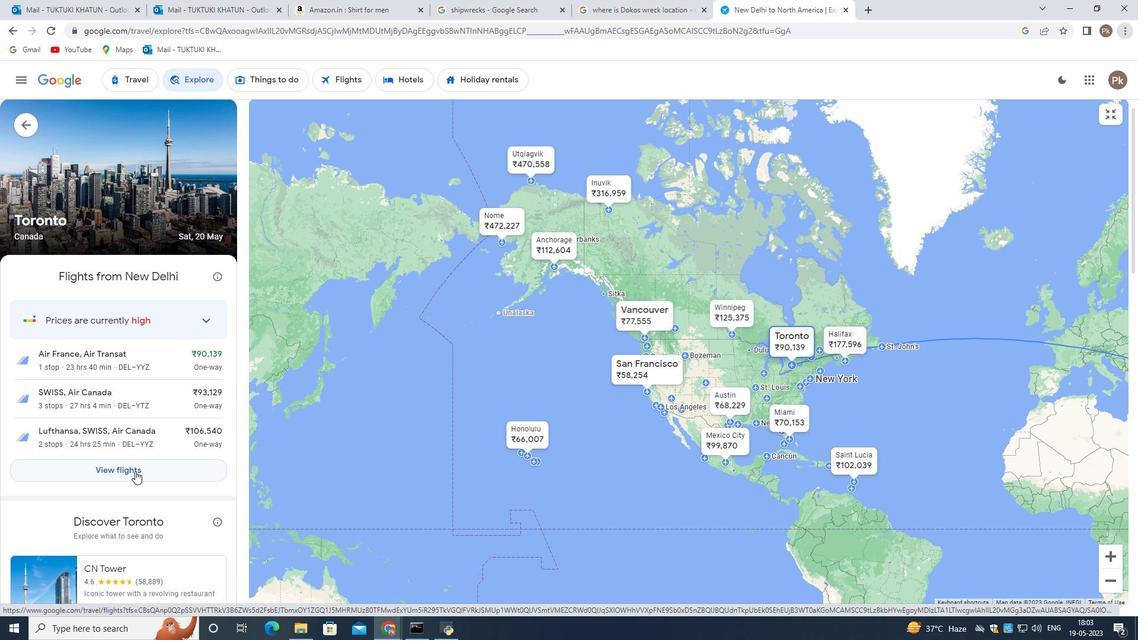 
Action: Mouse moved to (640, 344)
Screenshot: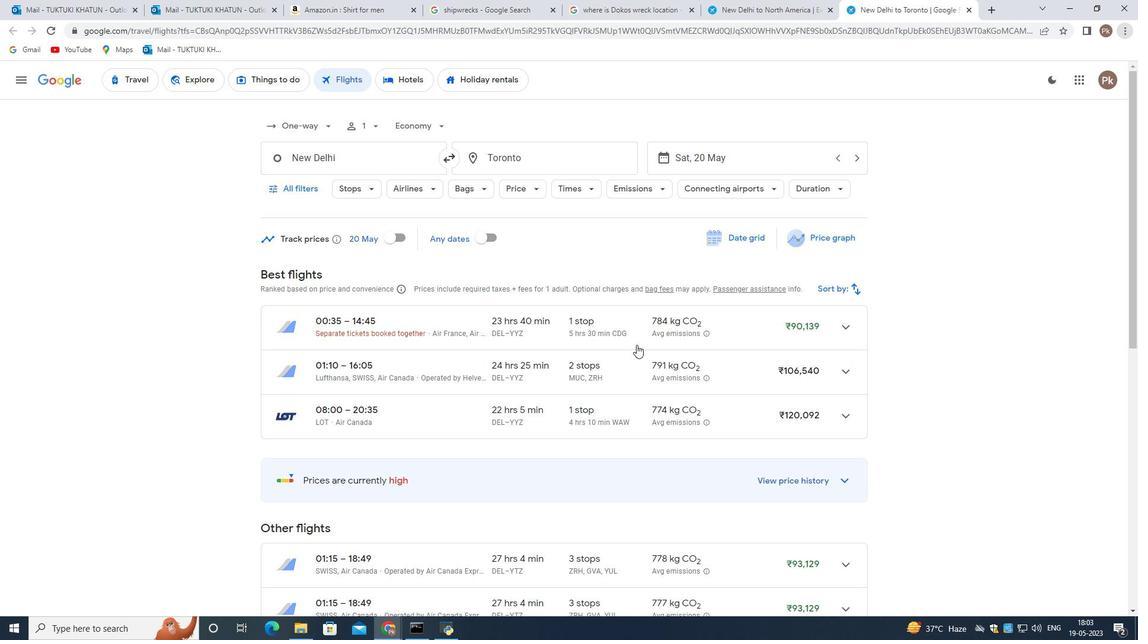 
Action: Mouse scrolled (640, 344) with delta (0, 0)
Screenshot: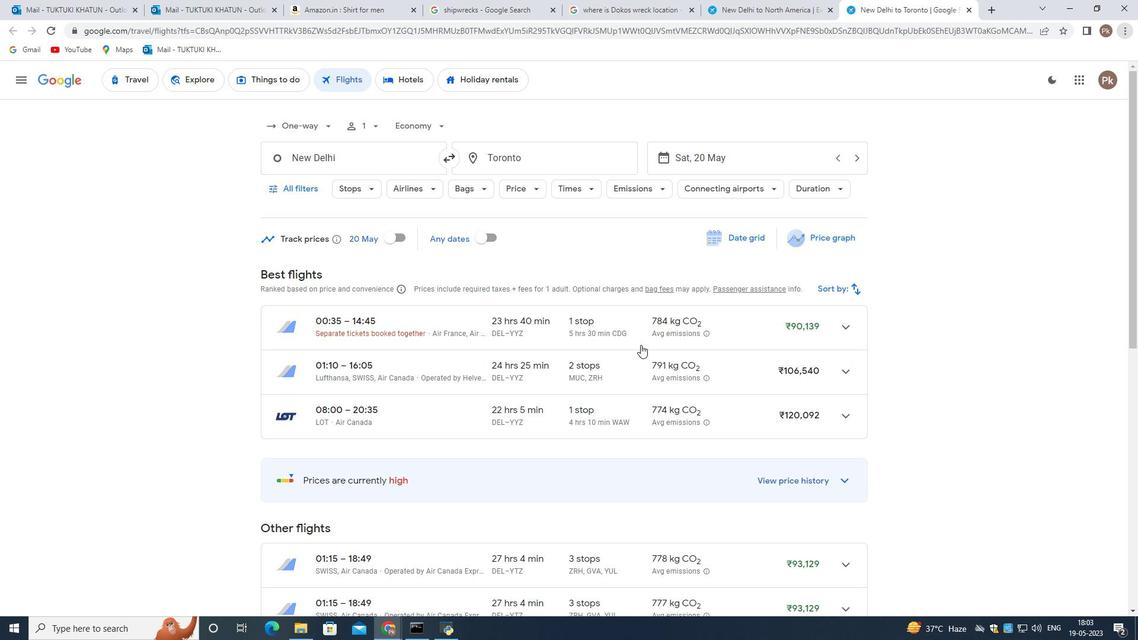 
Action: Mouse moved to (615, 372)
Screenshot: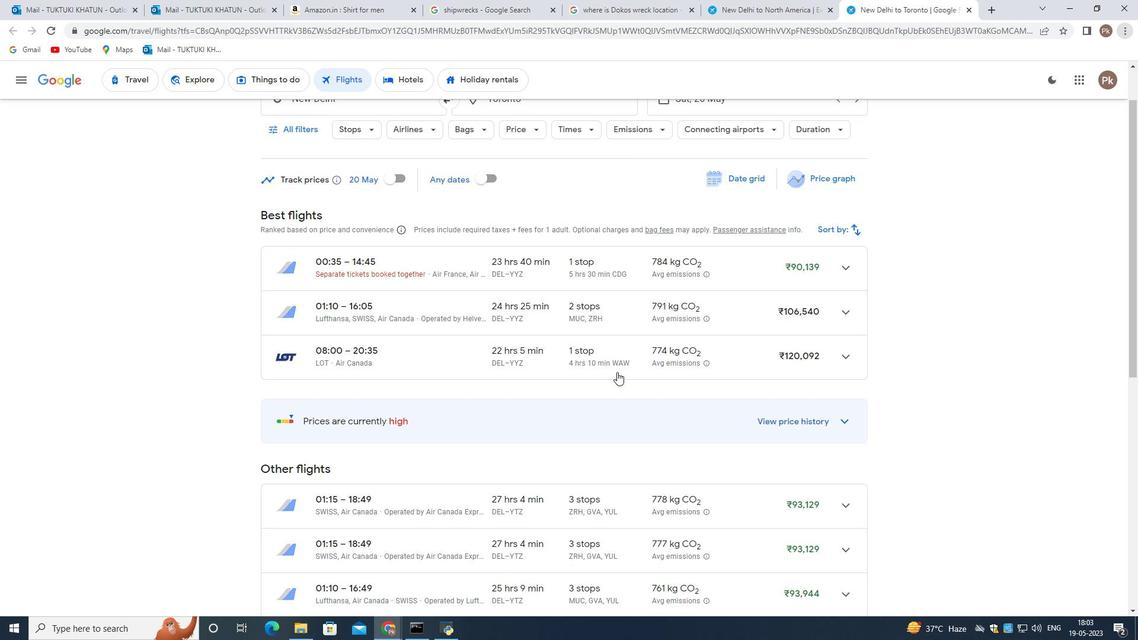 
Action: Mouse scrolled (615, 373) with delta (0, 0)
Screenshot: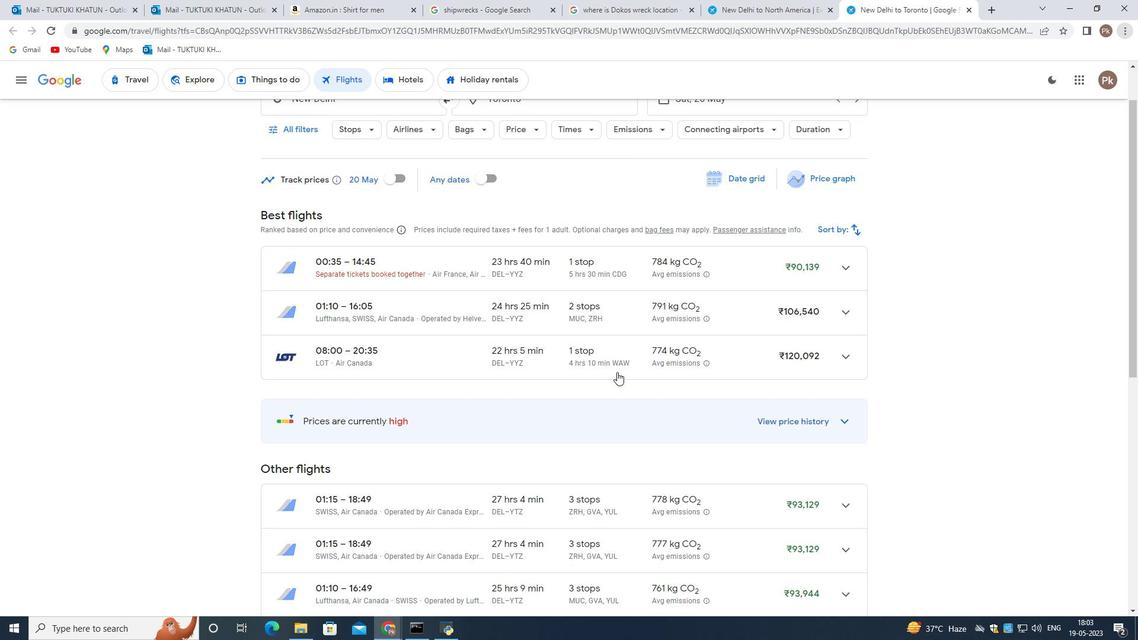 
Action: Mouse scrolled (615, 373) with delta (0, 0)
Screenshot: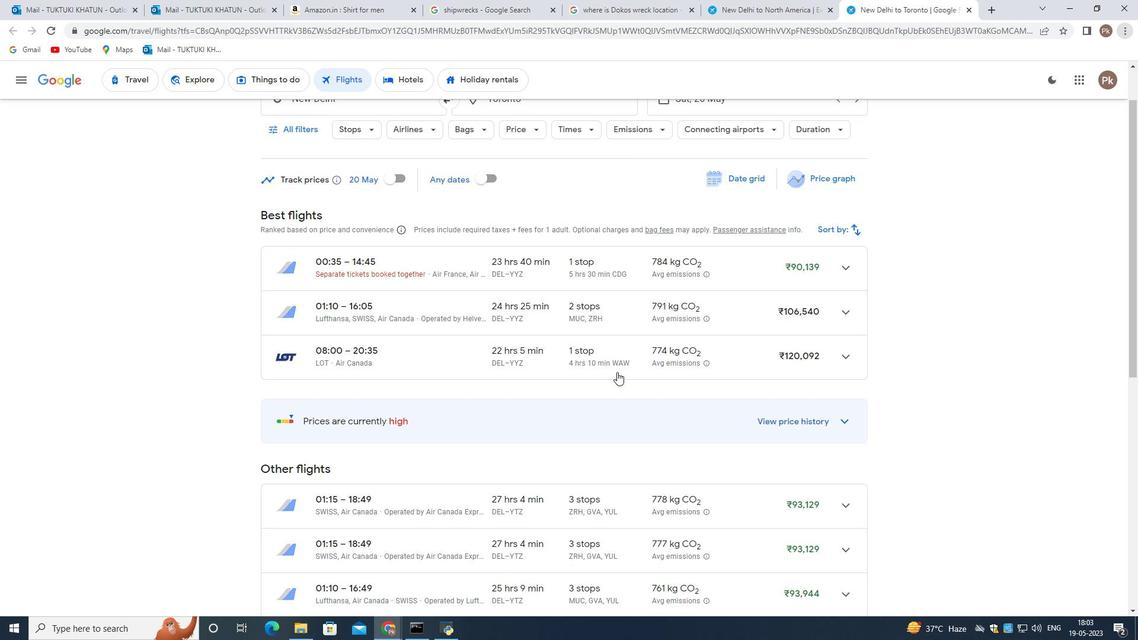 
Action: Mouse moved to (614, 372)
Screenshot: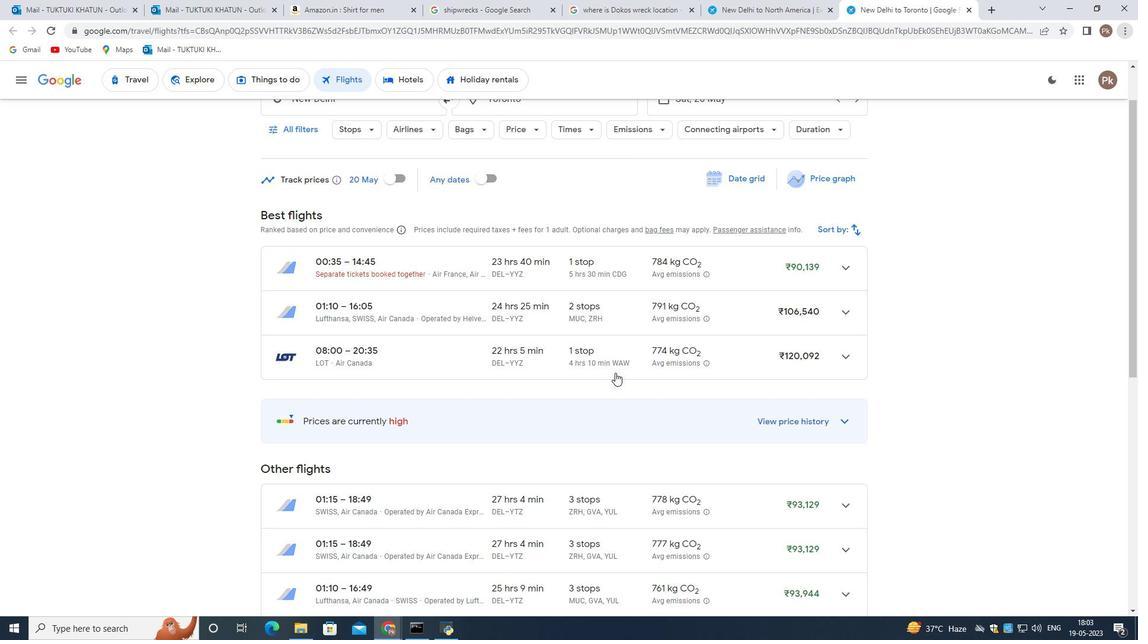 
Action: Mouse scrolled (614, 373) with delta (0, 0)
Screenshot: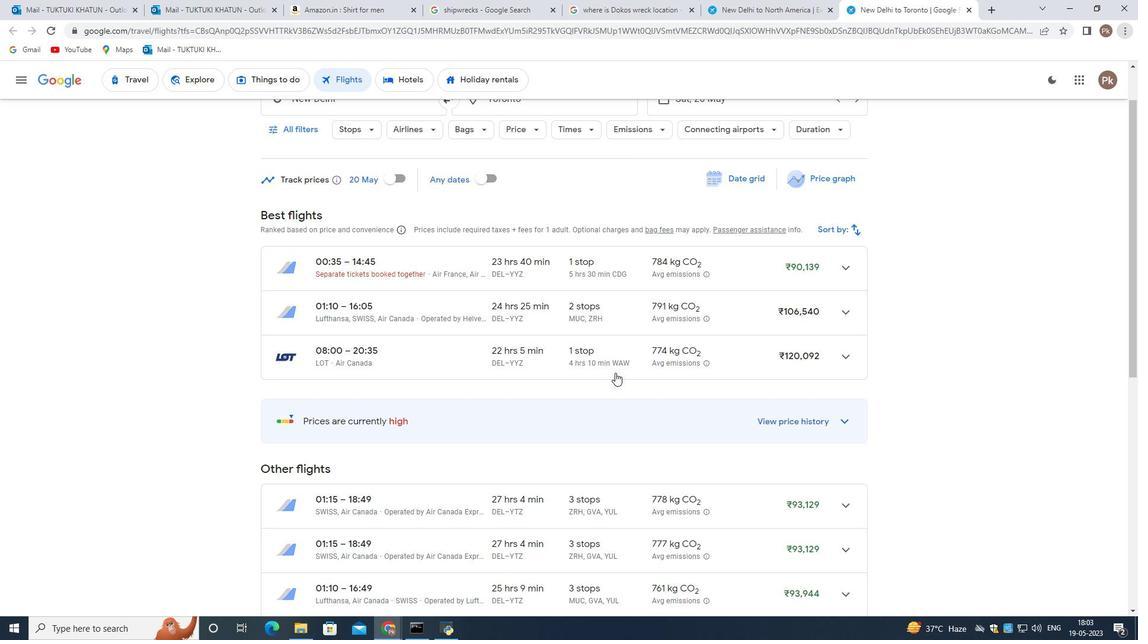 
Action: Mouse moved to (433, 126)
Screenshot: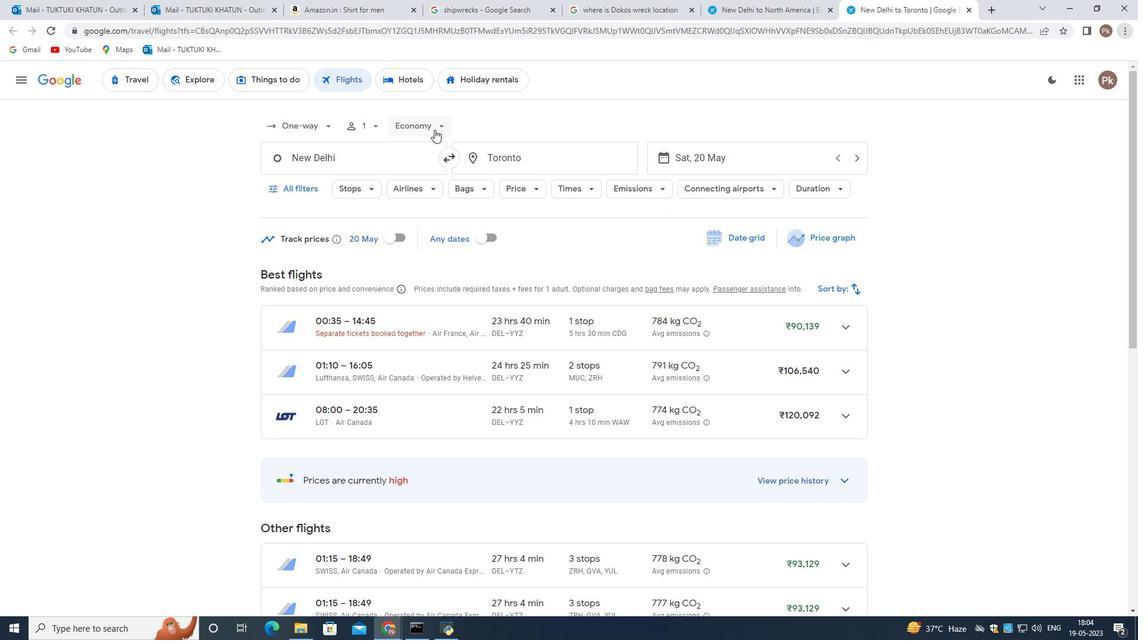 
Action: Mouse pressed left at (433, 126)
Screenshot: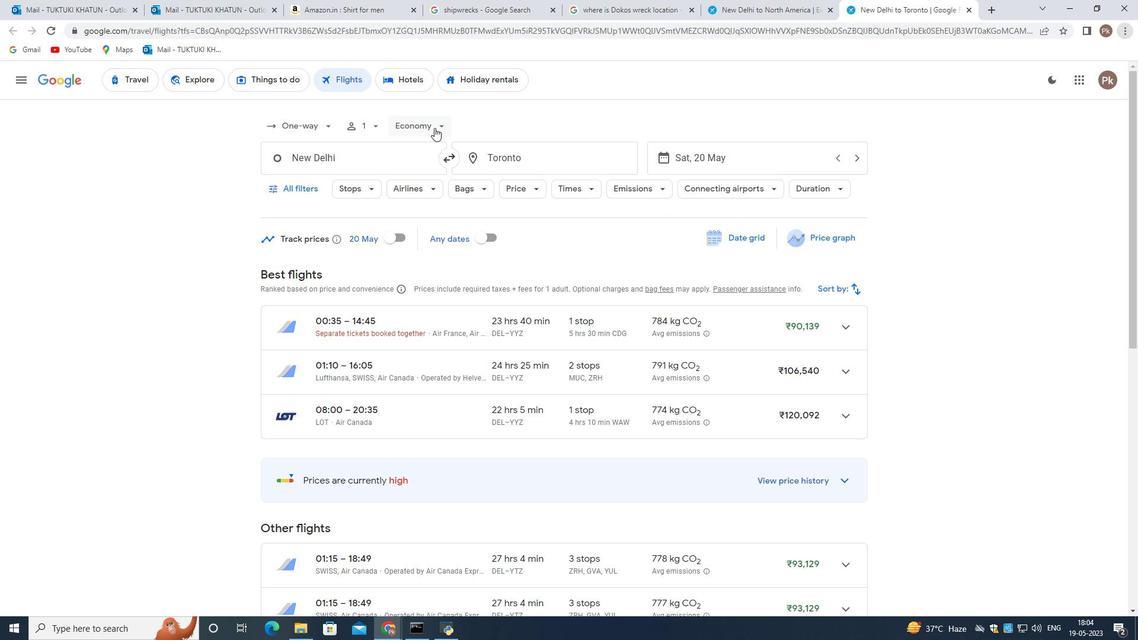 
Action: Mouse moved to (452, 174)
Screenshot: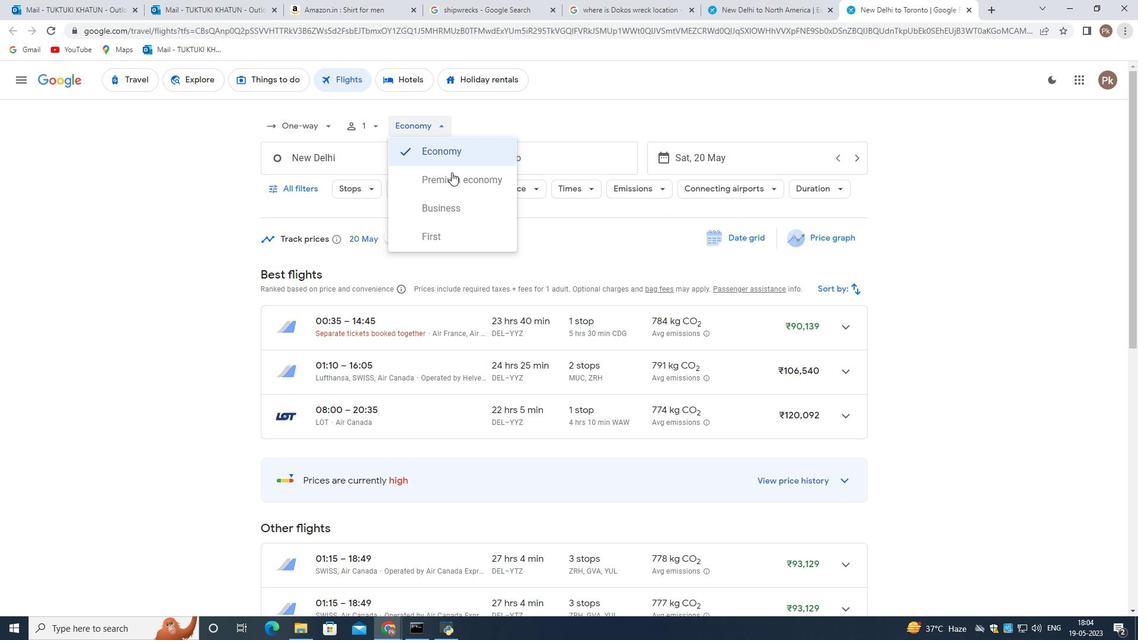 
Action: Mouse pressed left at (452, 174)
Screenshot: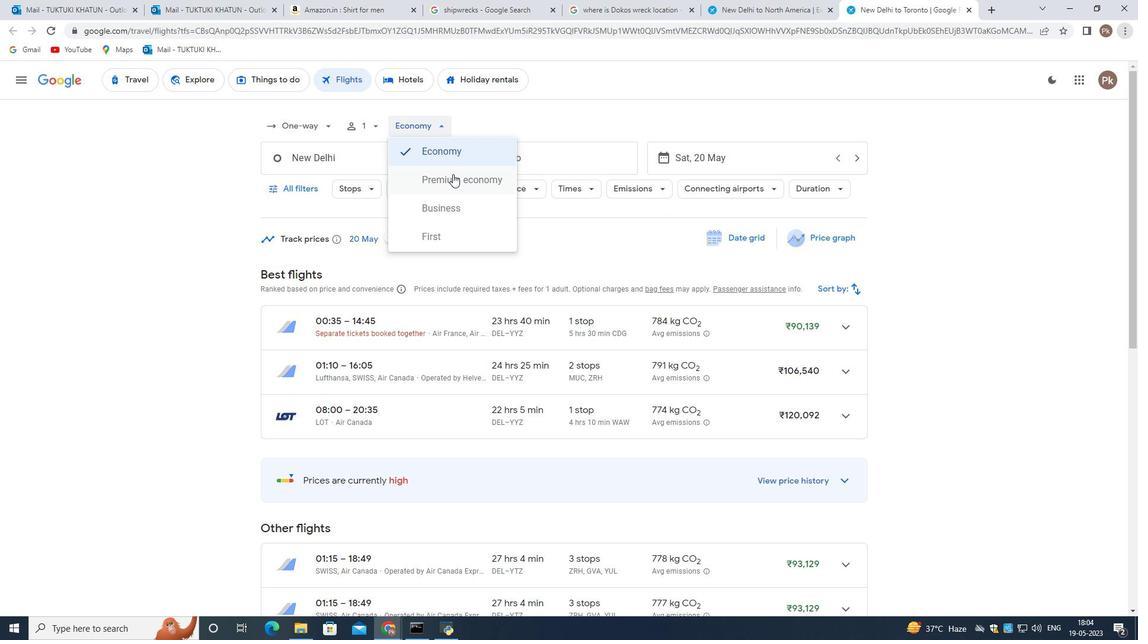 
Action: Mouse moved to (474, 130)
Screenshot: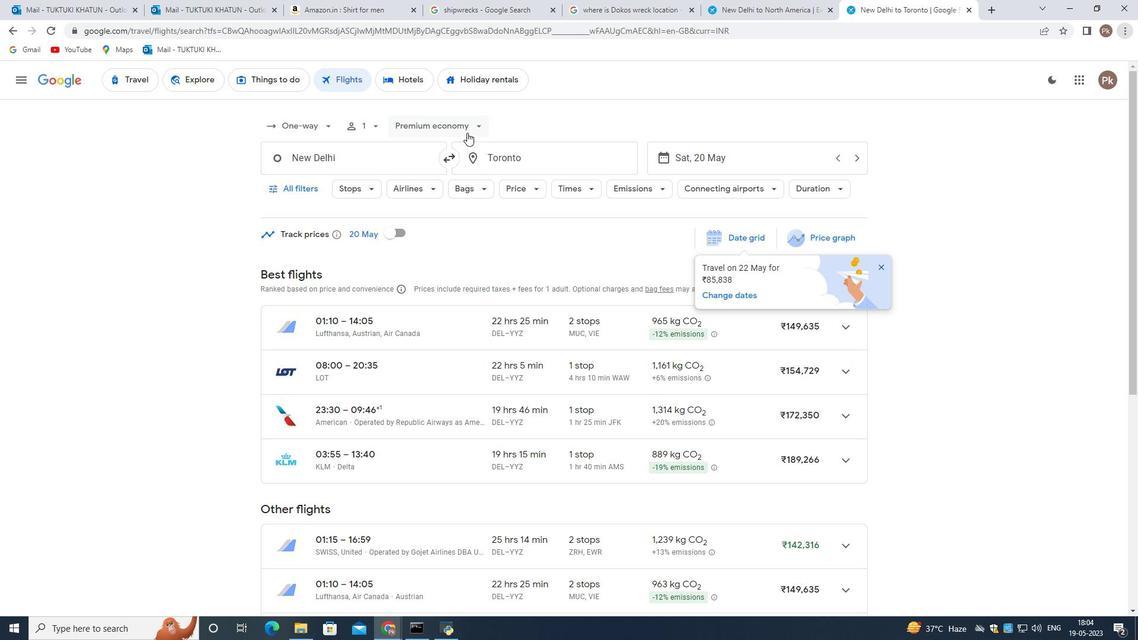 
Action: Mouse pressed left at (474, 130)
Screenshot: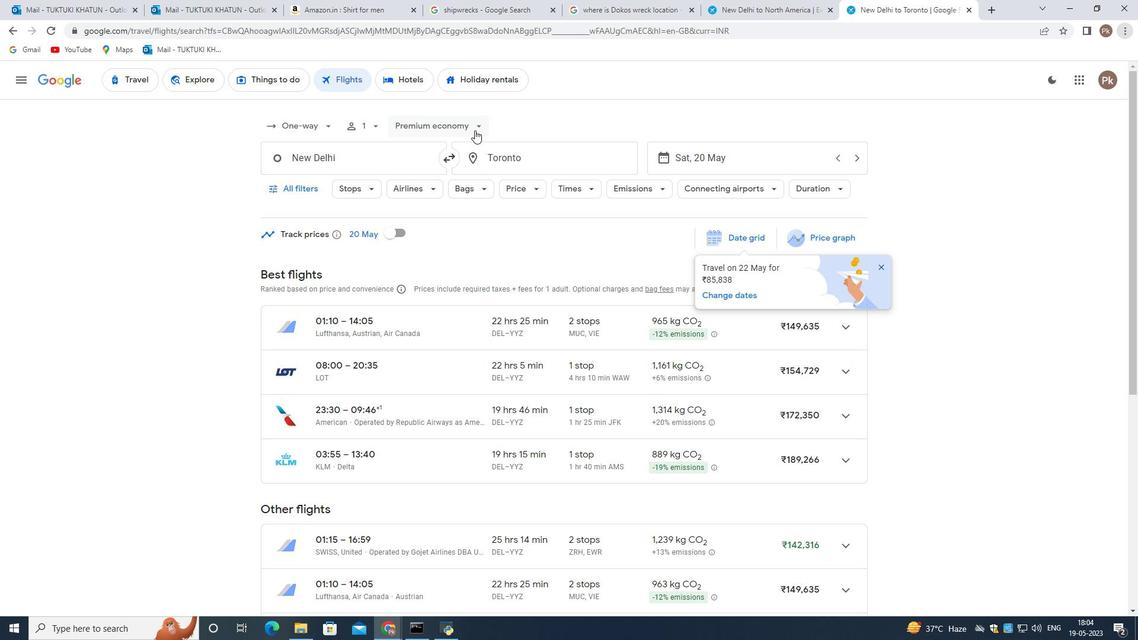 
Action: Mouse moved to (560, 119)
Screenshot: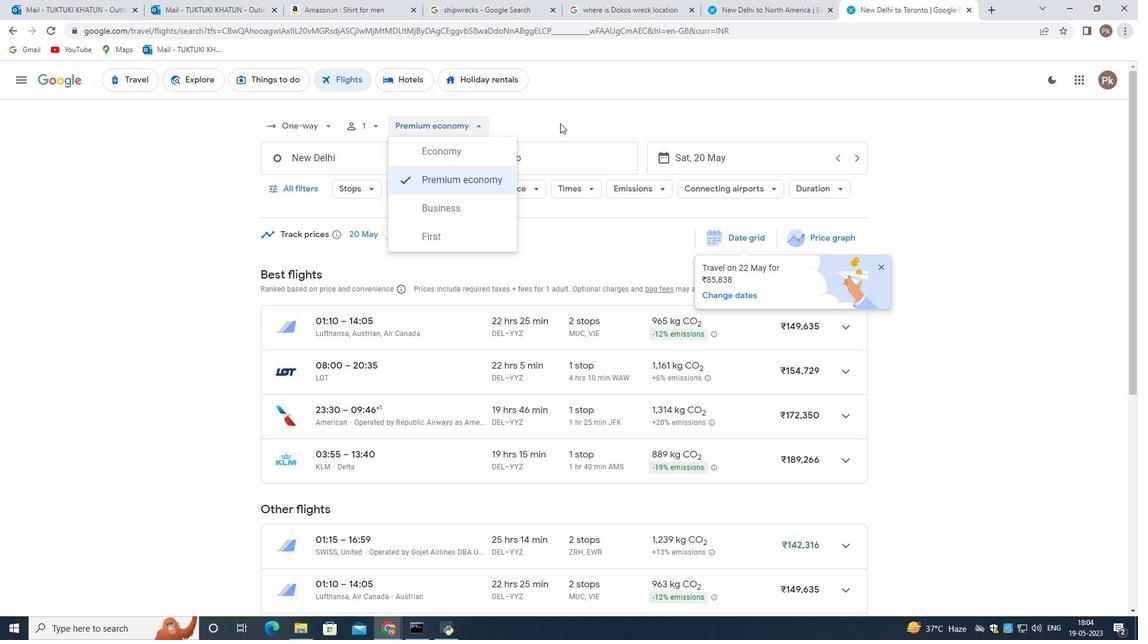 
Action: Mouse pressed left at (560, 119)
Screenshot: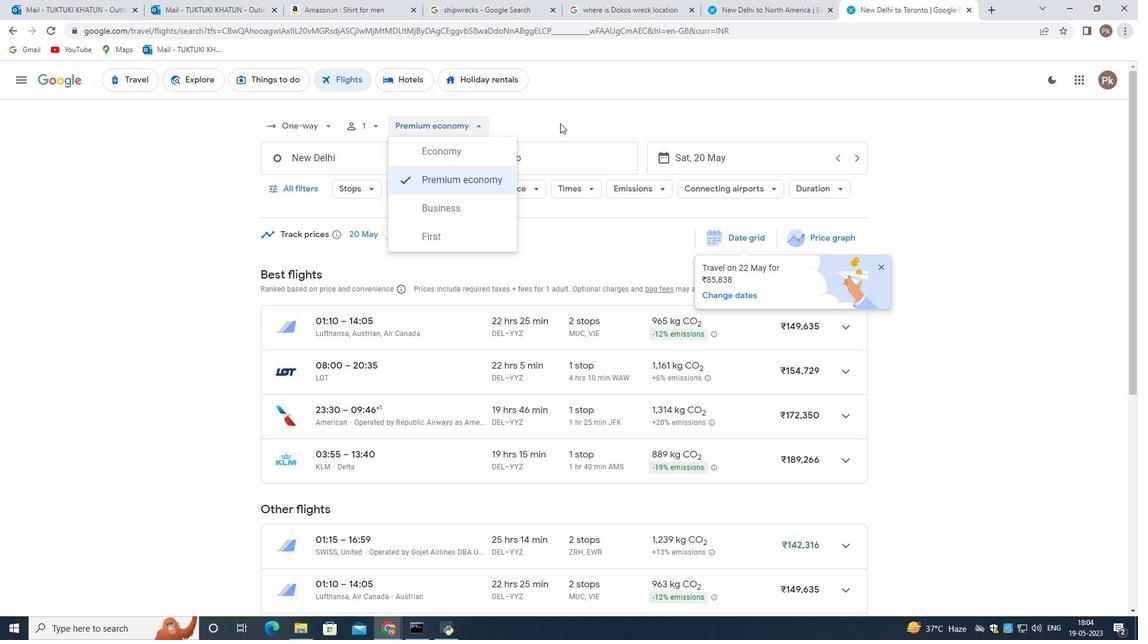 
Action: Mouse moved to (557, 570)
Screenshot: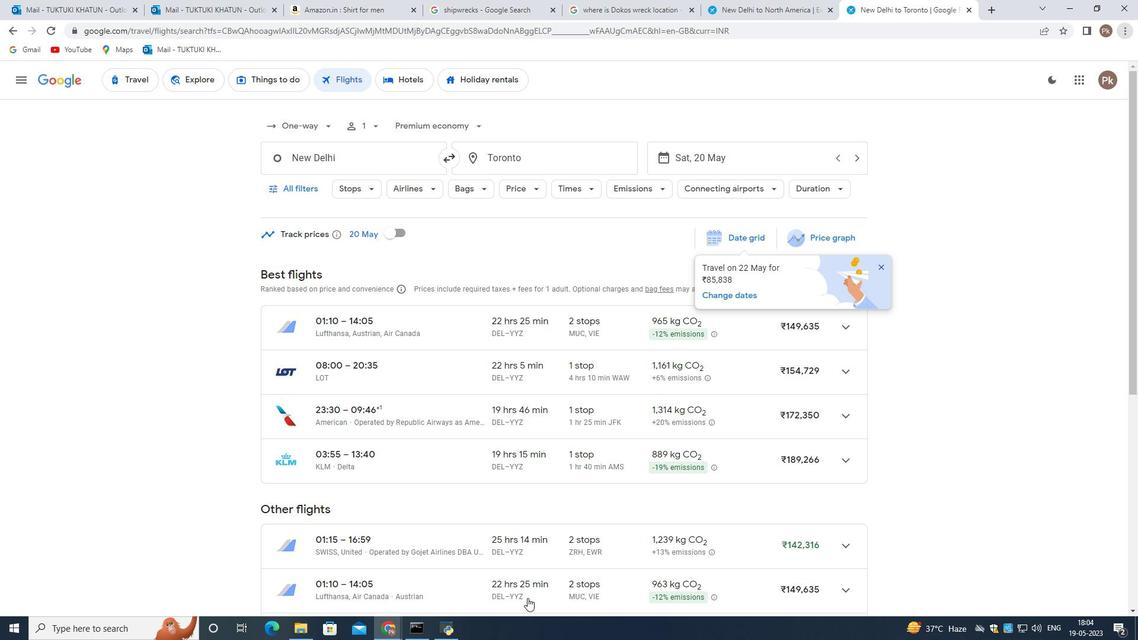 
Action: Mouse scrolled (557, 570) with delta (0, 0)
Screenshot: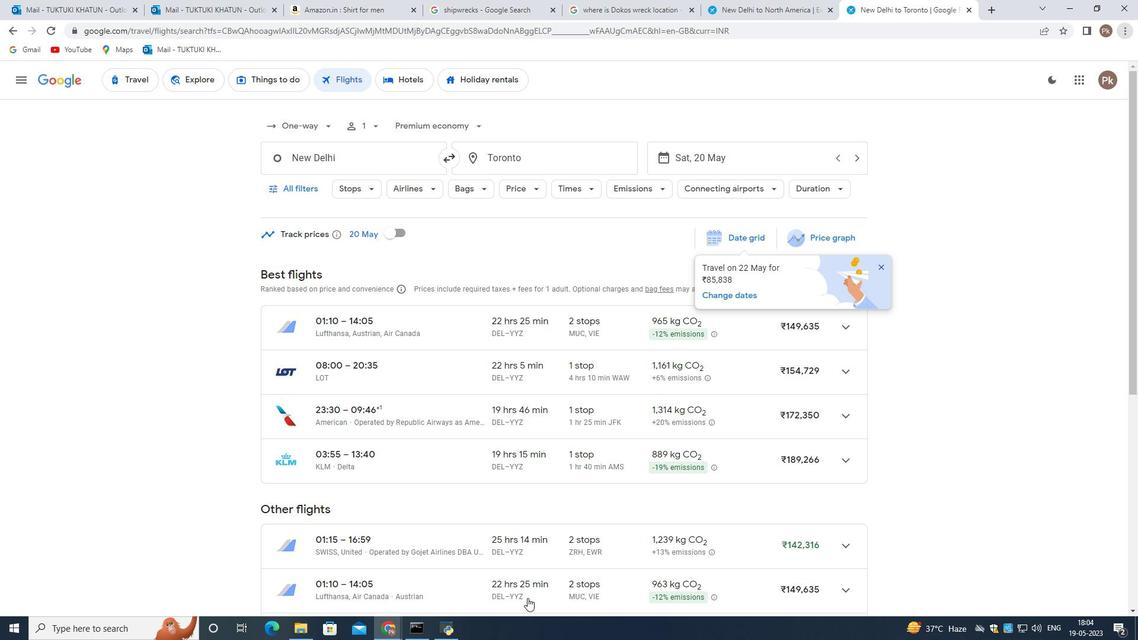 
Action: Mouse scrolled (557, 570) with delta (0, 0)
Screenshot: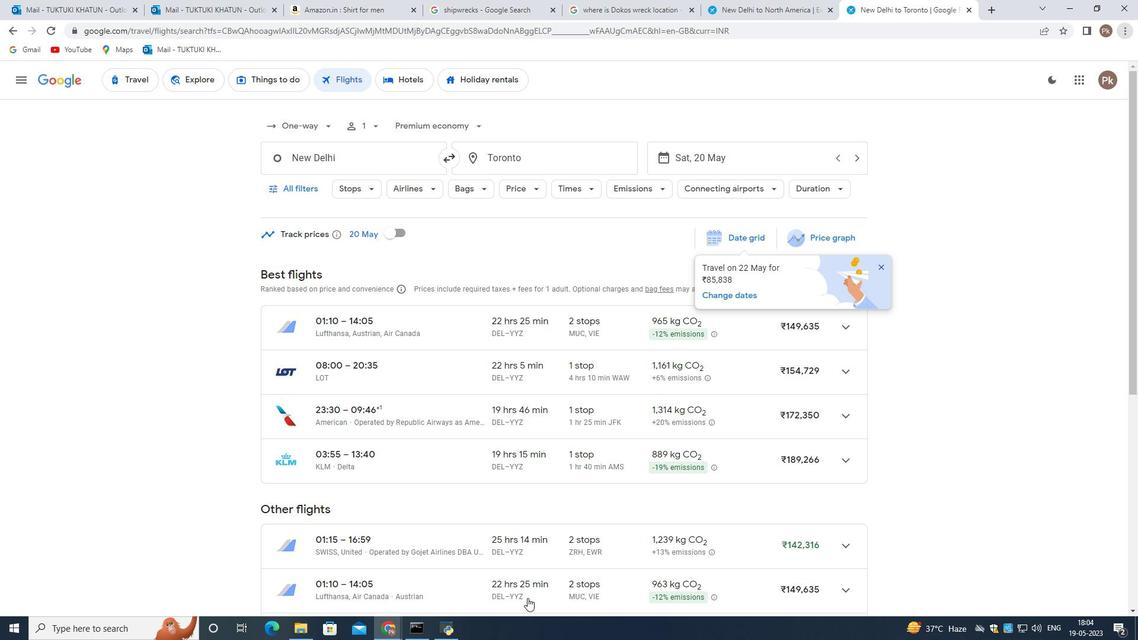 
Action: Mouse moved to (557, 570)
Screenshot: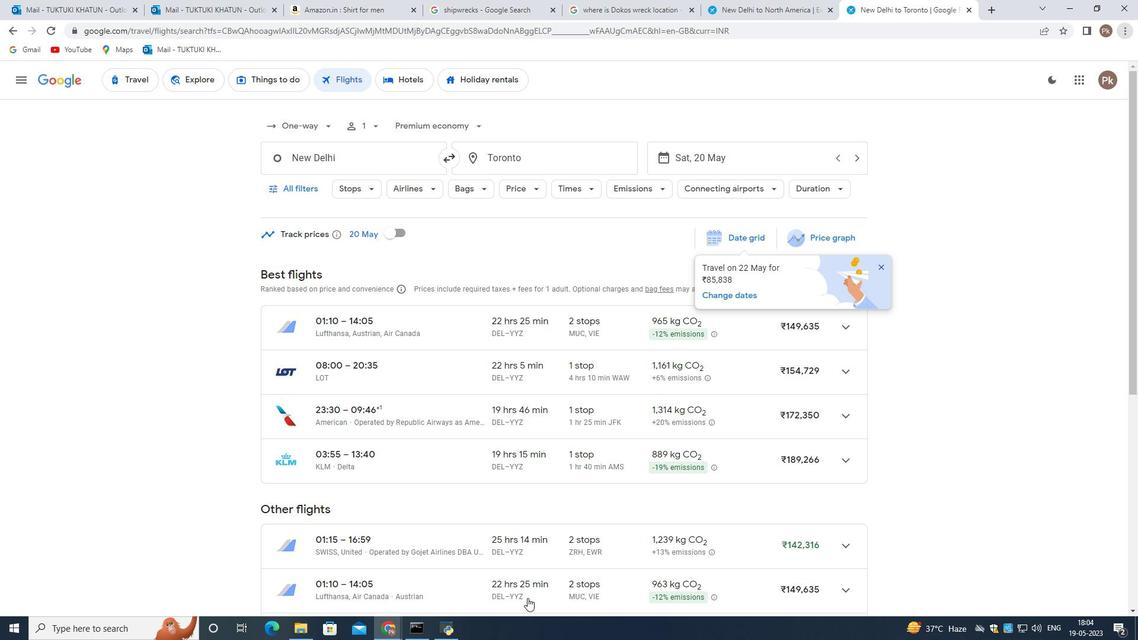 
Action: Mouse scrolled (557, 570) with delta (0, 0)
Screenshot: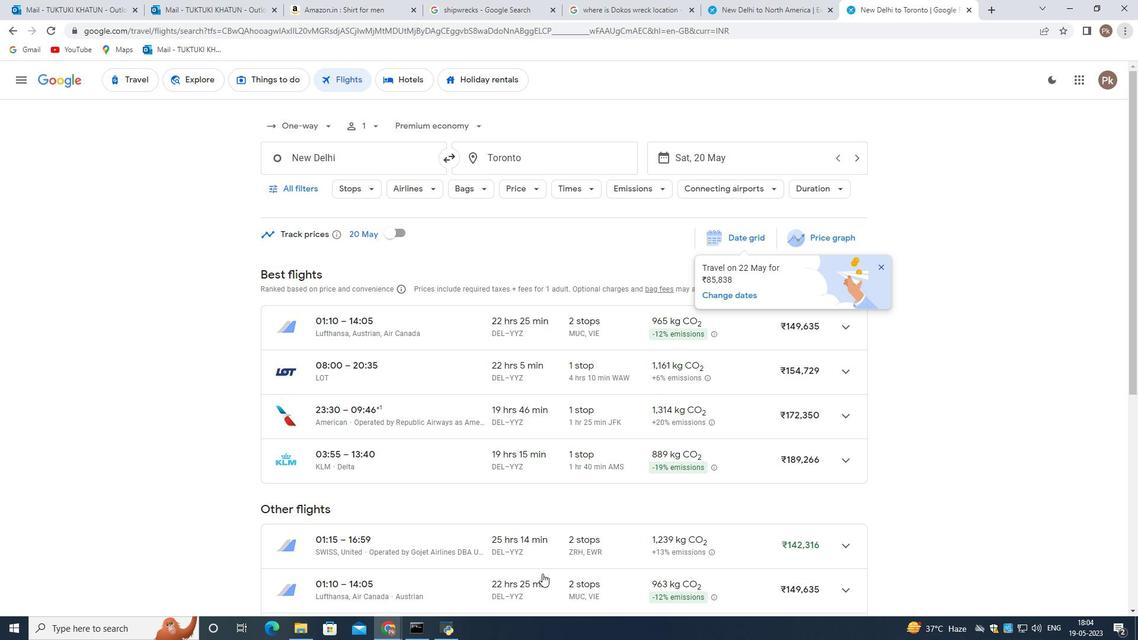 
Action: Mouse moved to (553, 378)
Screenshot: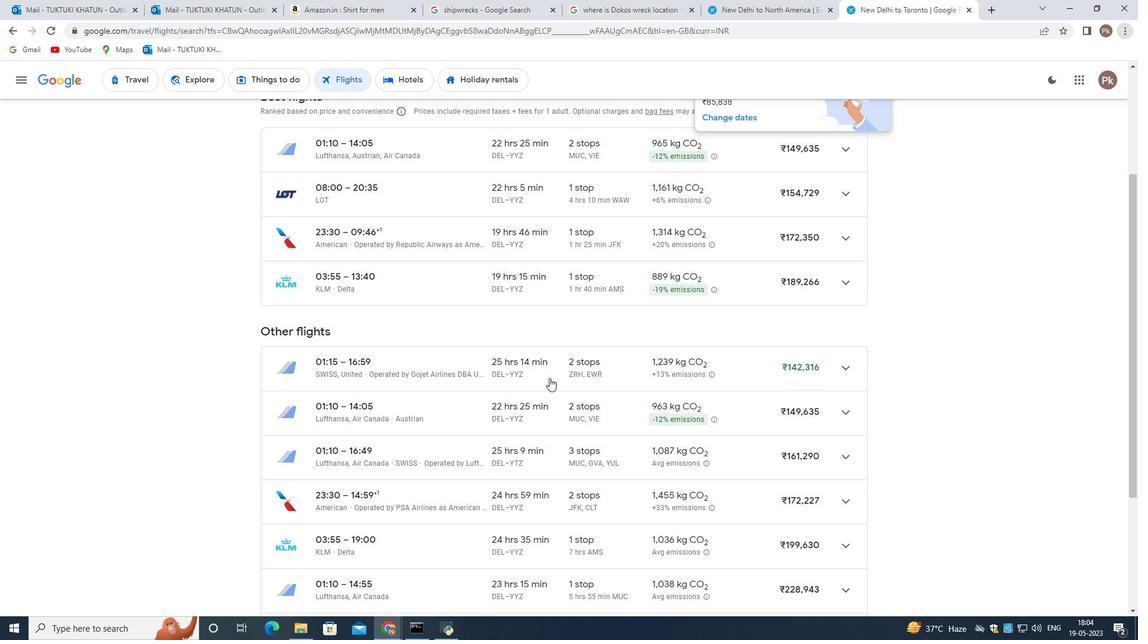 
Action: Mouse scrolled (553, 377) with delta (0, 0)
Screenshot: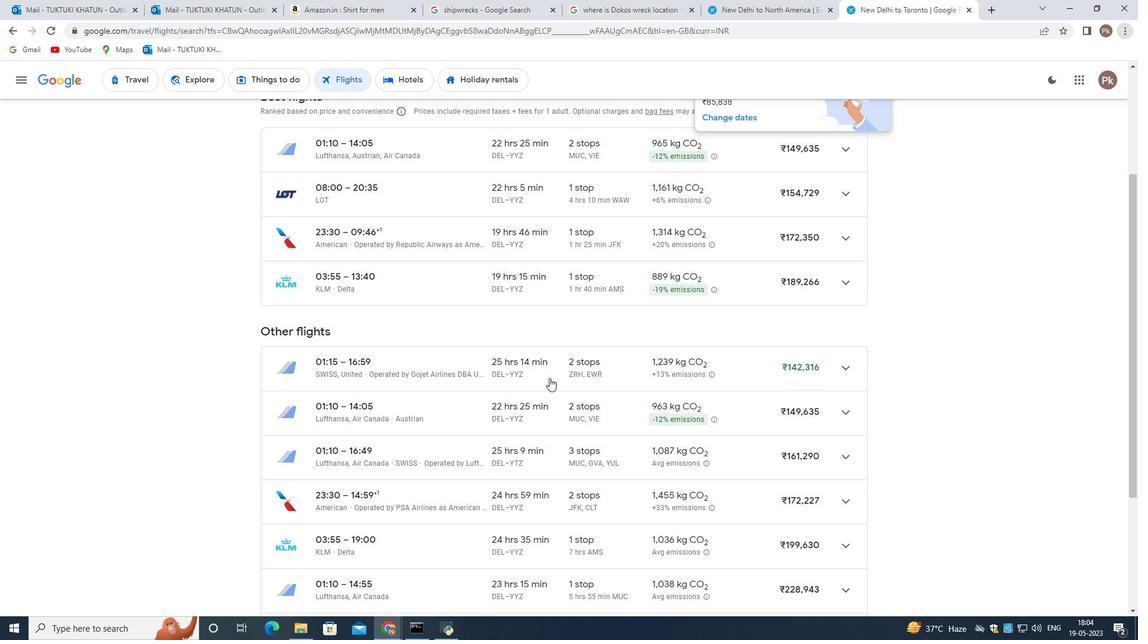 
Action: Mouse moved to (560, 377)
Screenshot: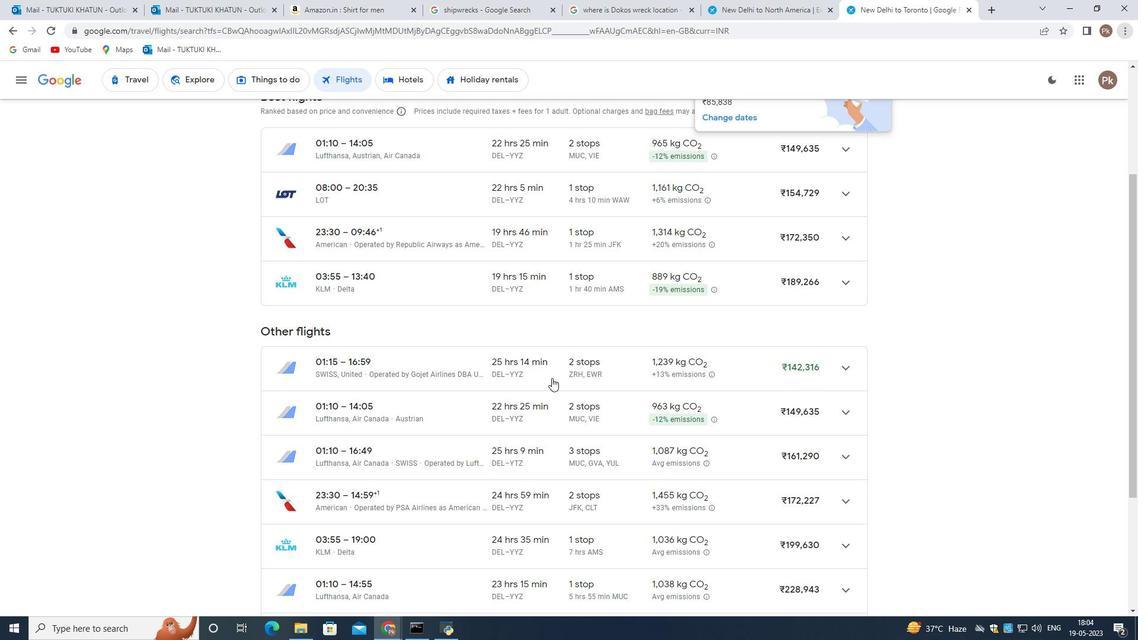 
Action: Mouse scrolled (560, 376) with delta (0, 0)
Screenshot: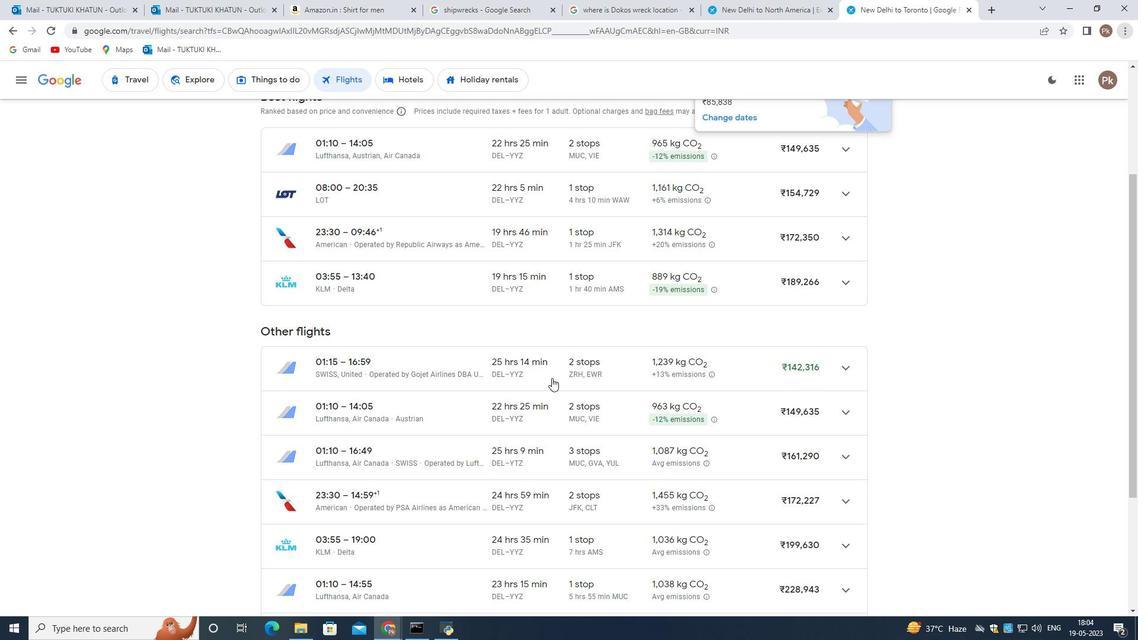 
Action: Mouse moved to (558, 377)
Screenshot: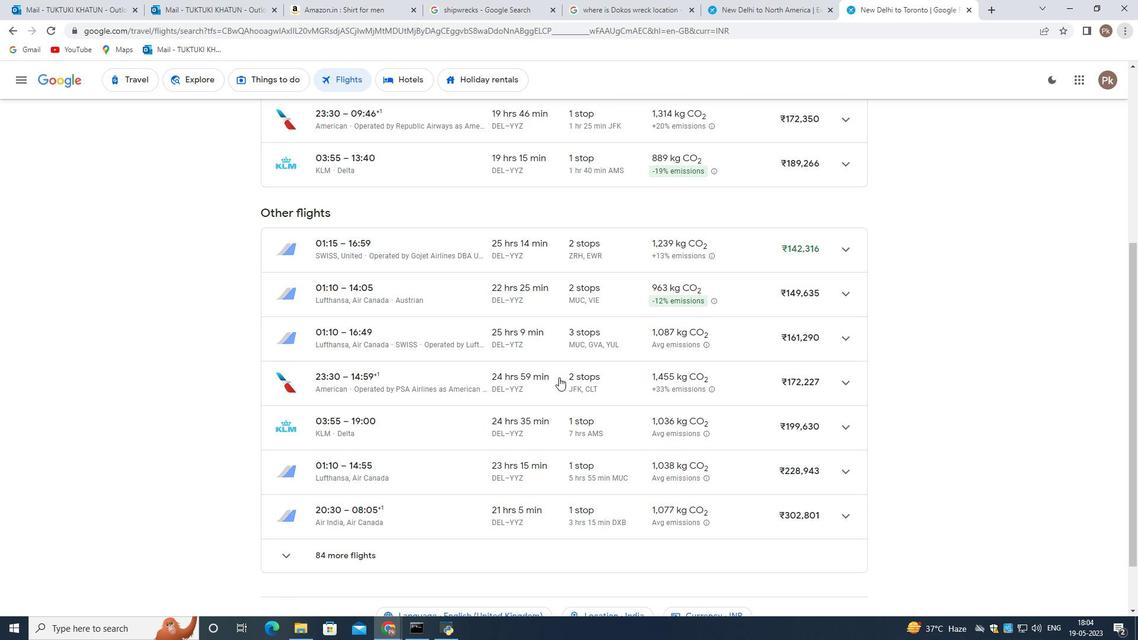 
Action: Mouse scrolled (558, 376) with delta (0, 0)
Screenshot: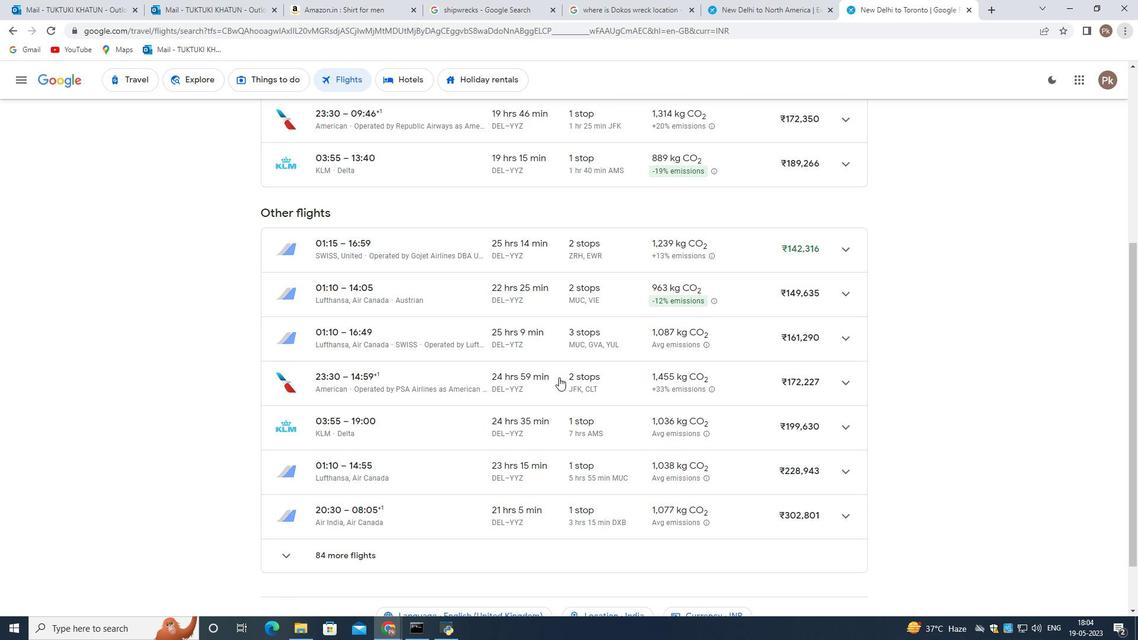 
Action: Mouse moved to (561, 378)
Screenshot: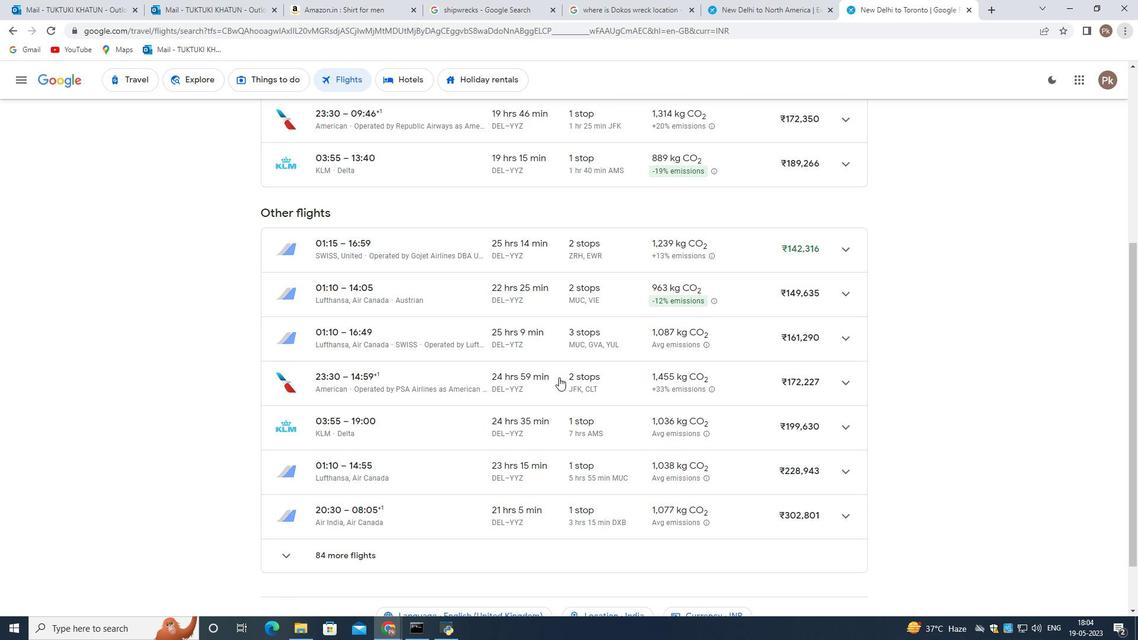 
Action: Mouse scrolled (561, 378) with delta (0, 0)
Screenshot: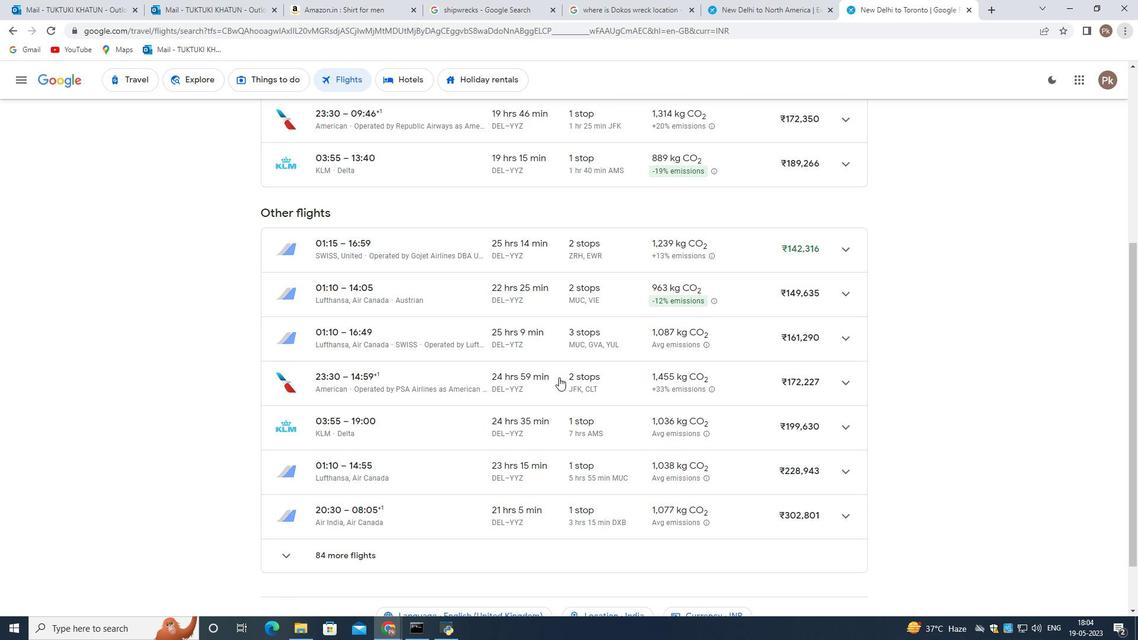 
Action: Mouse moved to (562, 378)
Screenshot: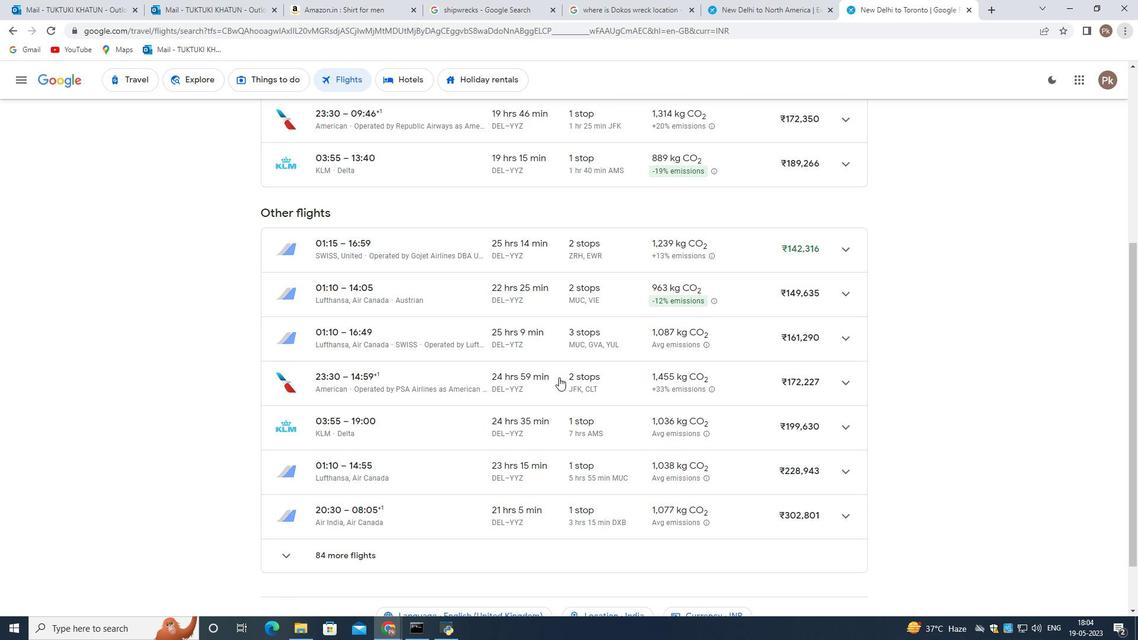 
Action: Mouse scrolled (562, 378) with delta (0, 0)
Screenshot: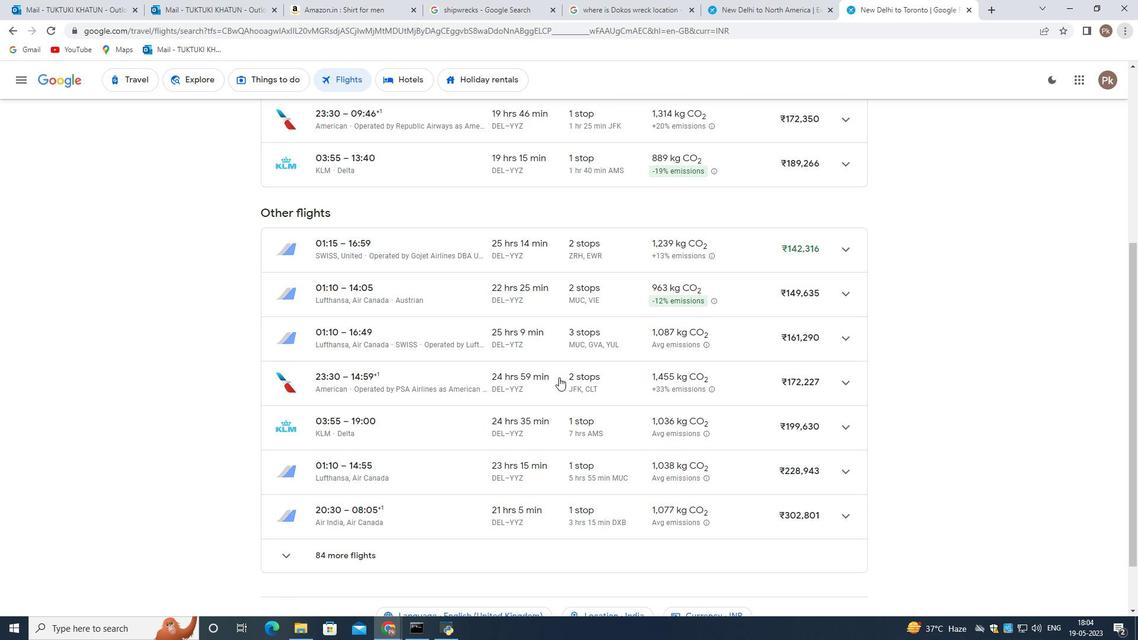
Action: Mouse moved to (562, 379)
Screenshot: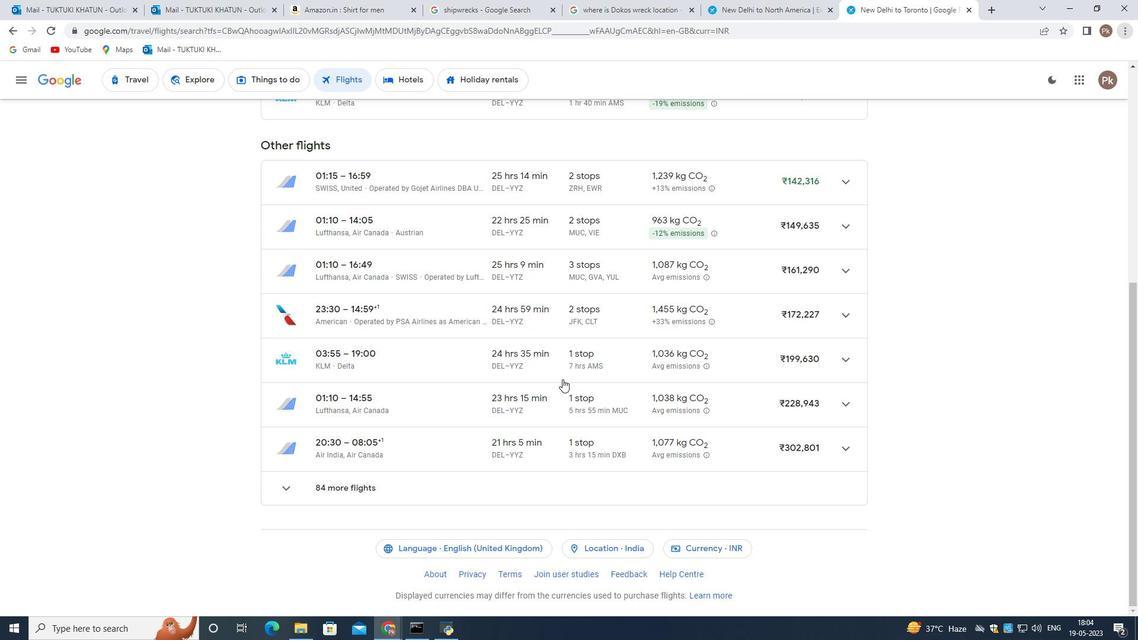 
Action: Mouse scrolled (562, 379) with delta (0, 0)
Screenshot: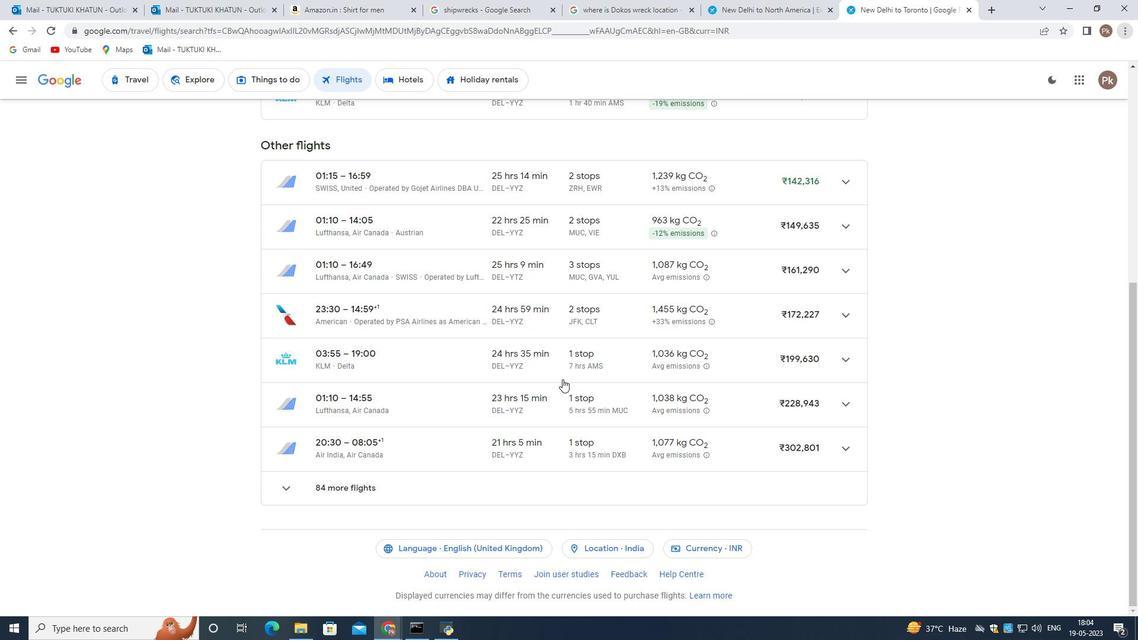 
Action: Mouse scrolled (562, 379) with delta (0, 0)
Screenshot: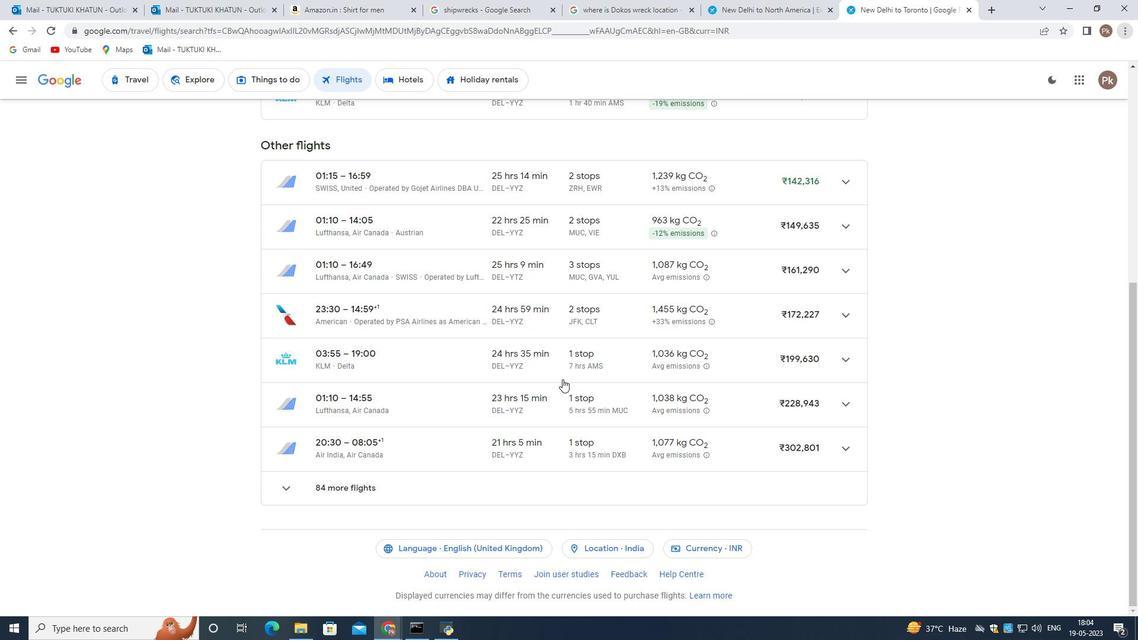 
Action: Mouse moved to (564, 377)
Screenshot: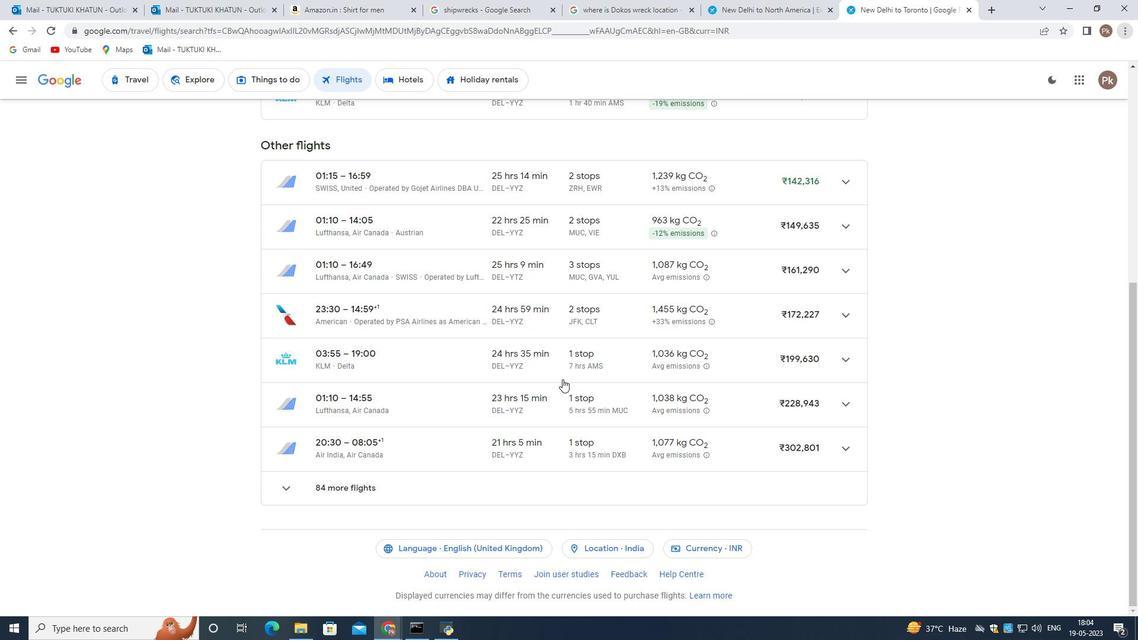 
Action: Mouse scrolled (564, 378) with delta (0, 0)
Screenshot: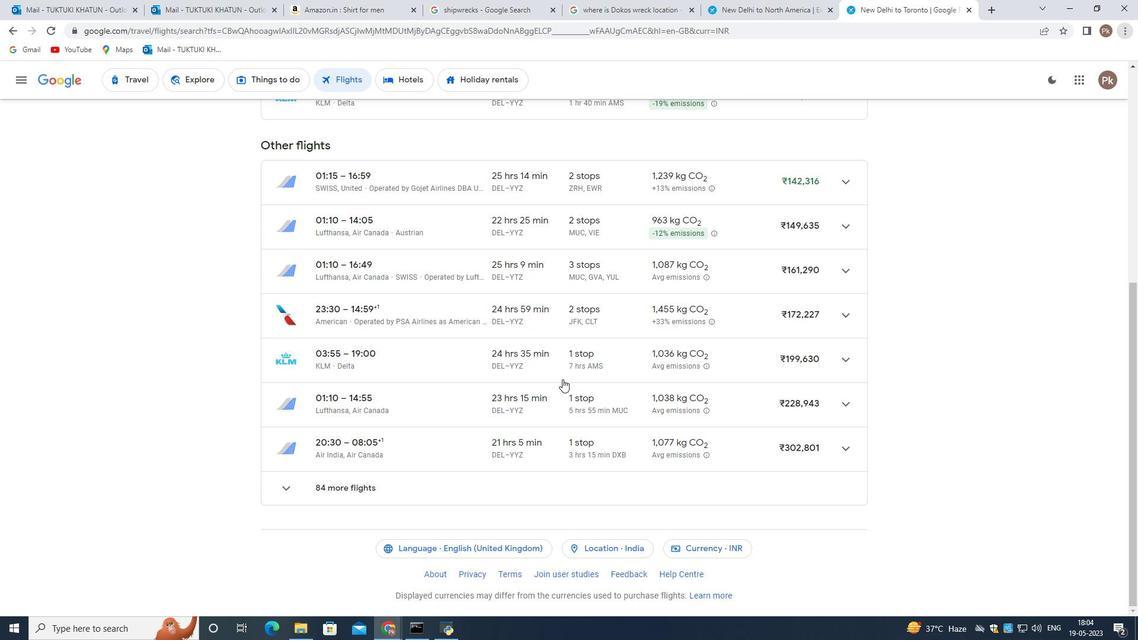 
Action: Mouse moved to (571, 385)
Screenshot: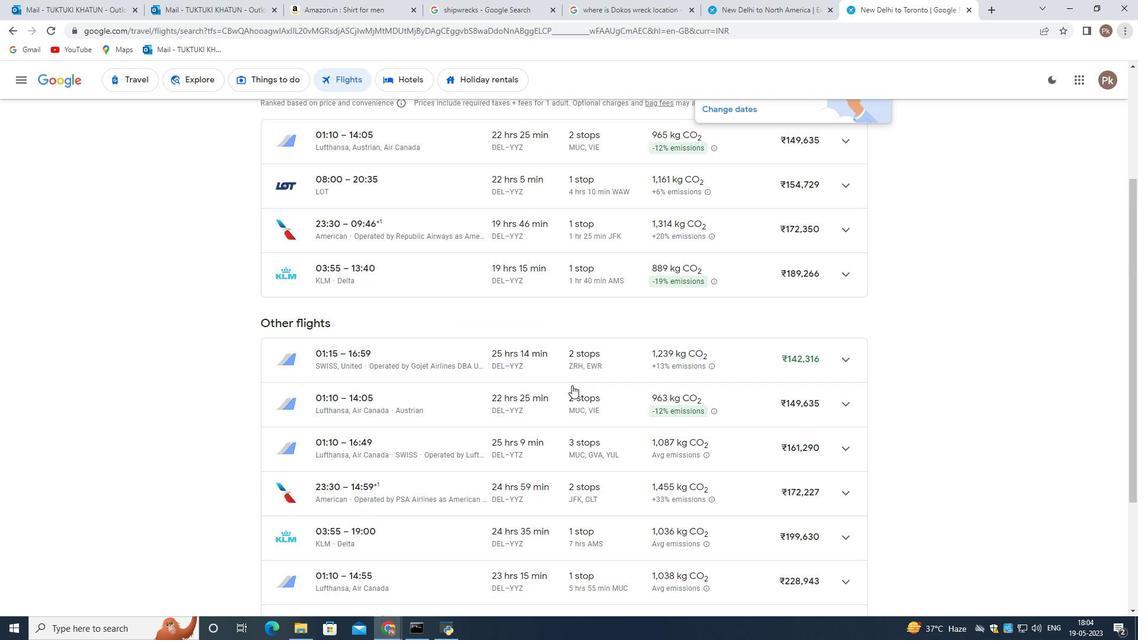
Action: Mouse scrolled (571, 386) with delta (0, 0)
Screenshot: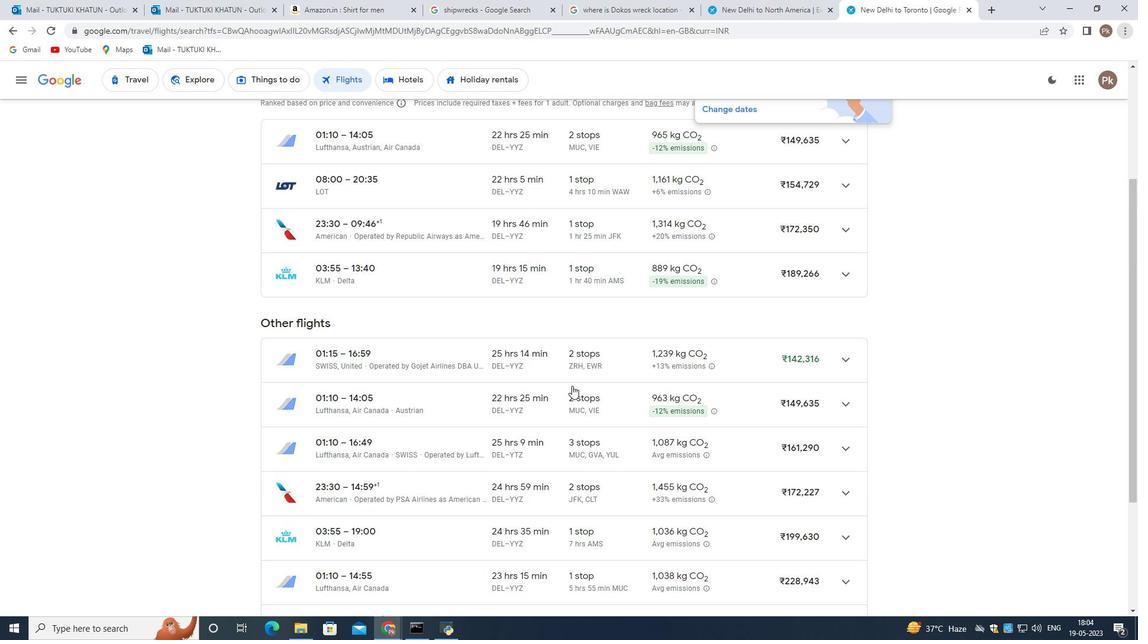 
Action: Mouse moved to (584, 378)
Screenshot: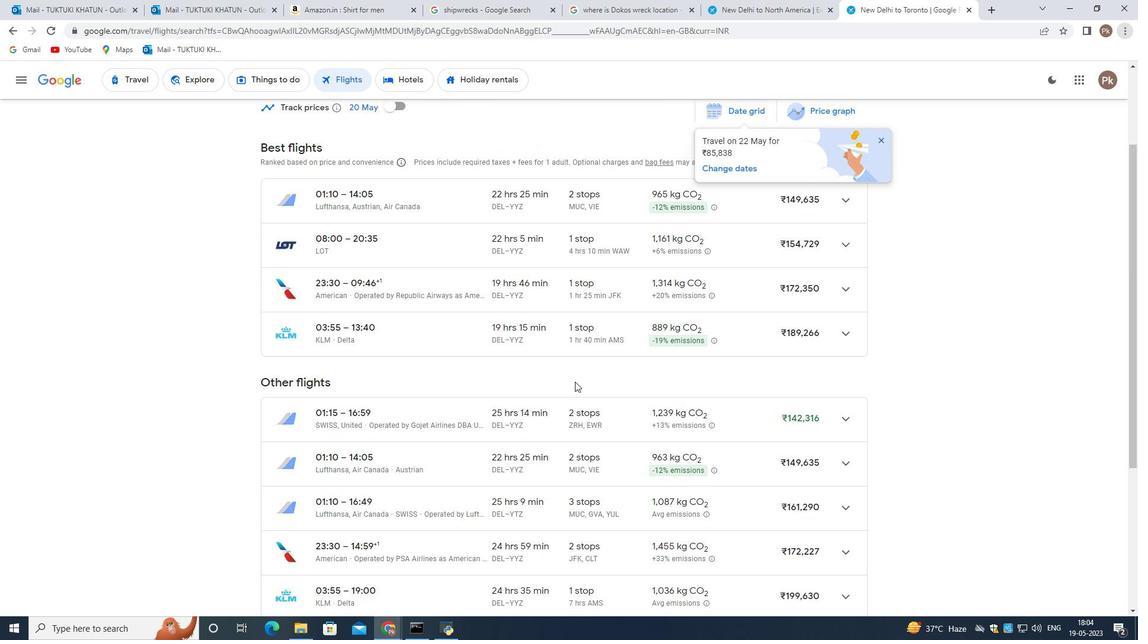 
Action: Mouse scrolled (584, 379) with delta (0, 0)
Screenshot: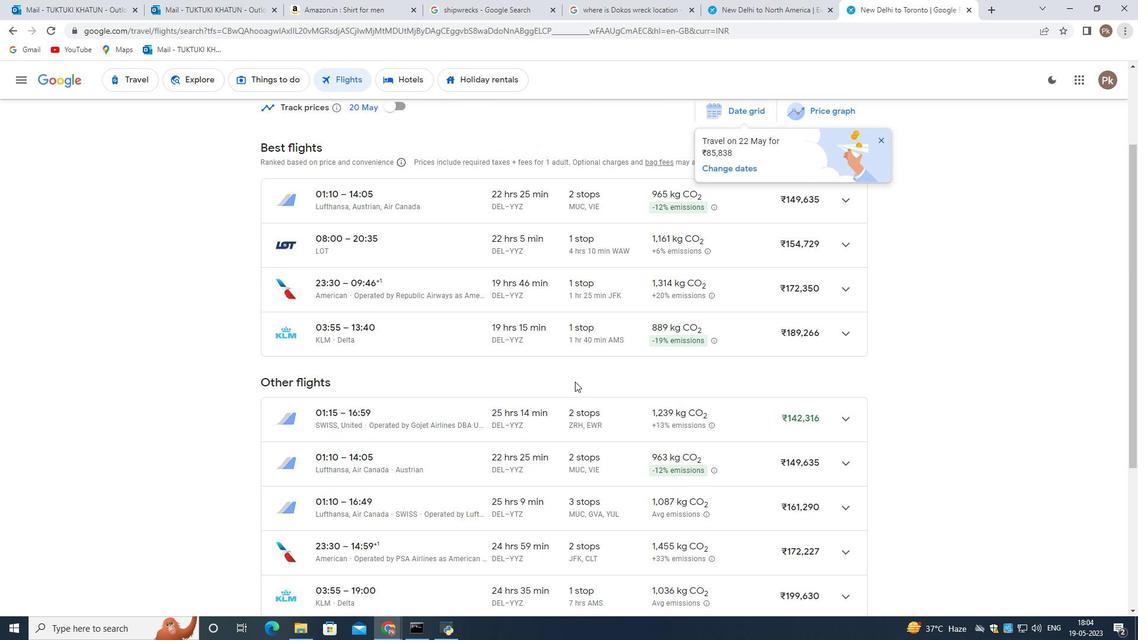 
Action: Mouse scrolled (584, 379) with delta (0, 0)
Screenshot: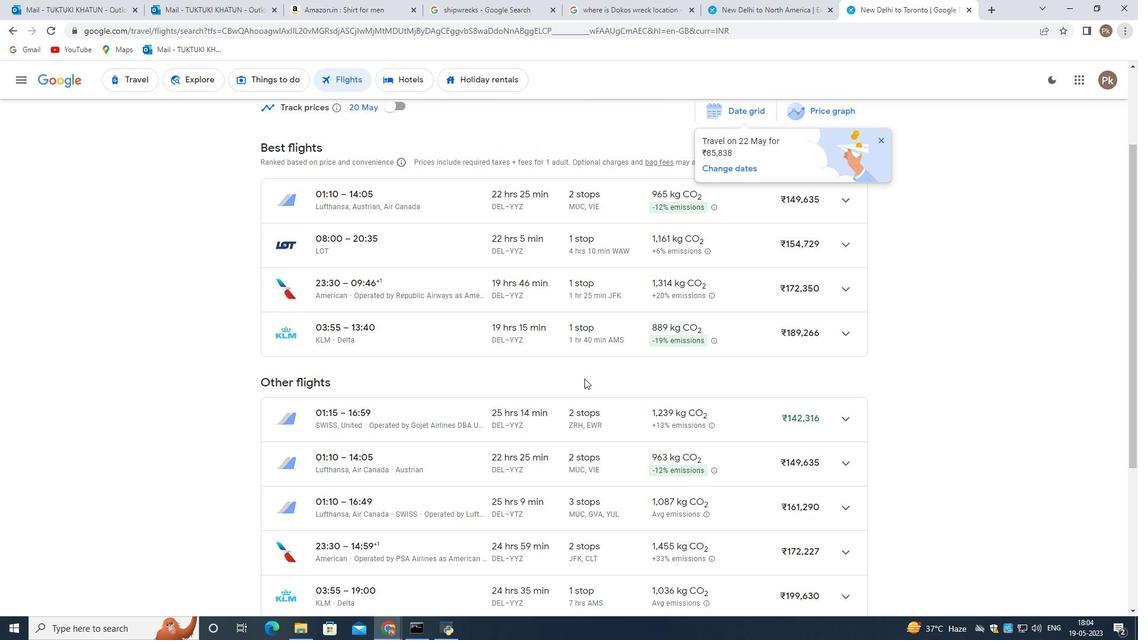 
Action: Mouse scrolled (584, 379) with delta (0, 0)
Screenshot: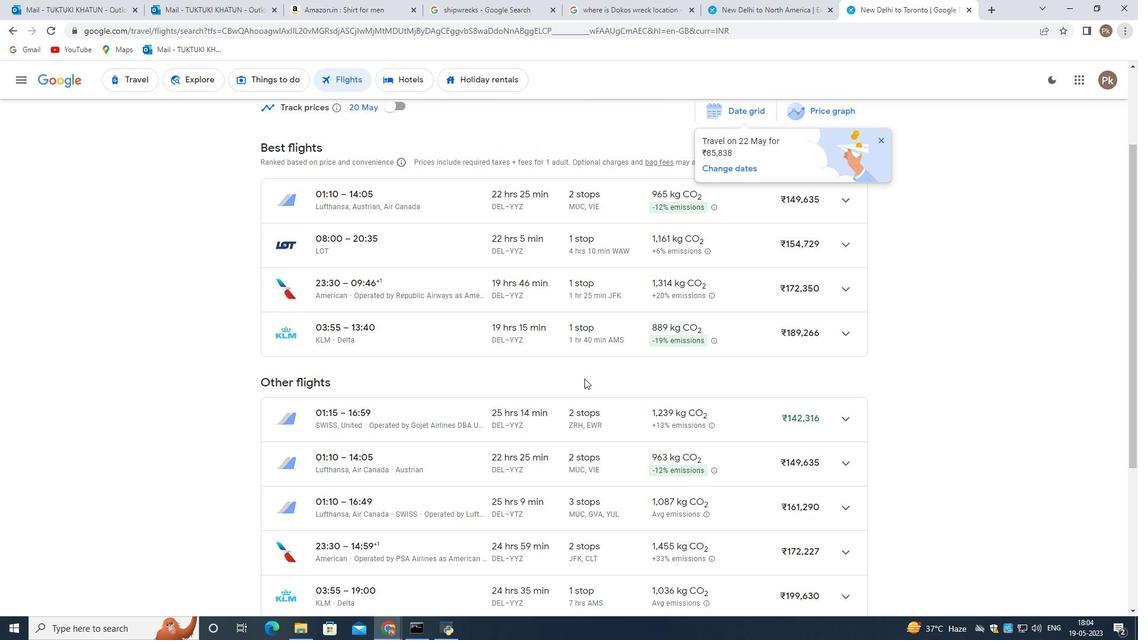 
Action: Mouse moved to (578, 371)
Screenshot: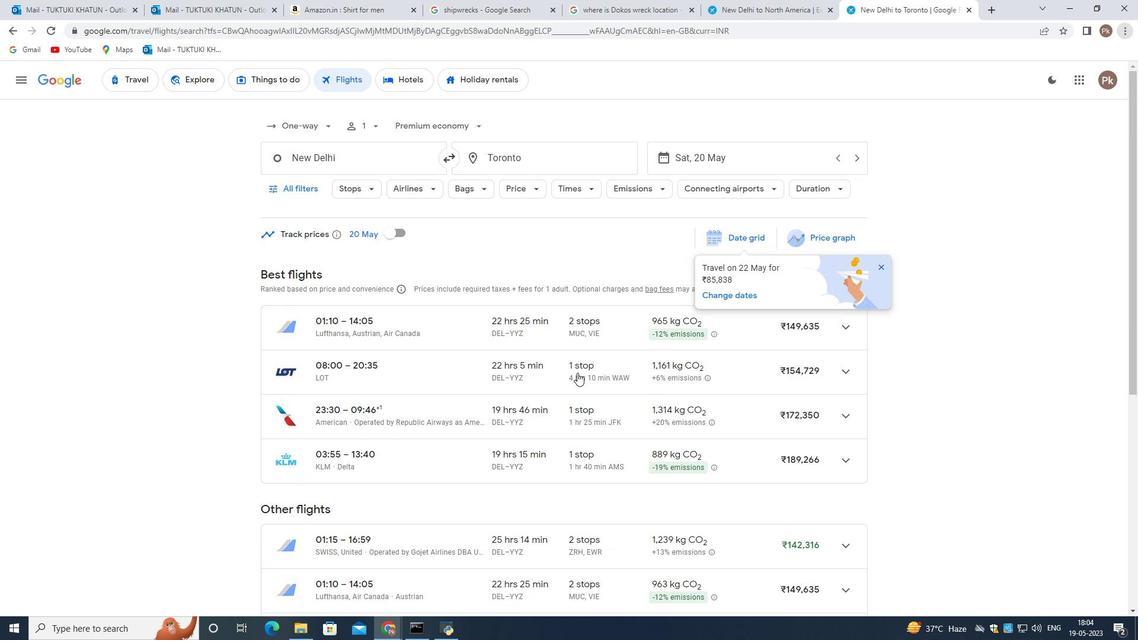 
Action: Mouse scrolled (578, 372) with delta (0, 0)
Screenshot: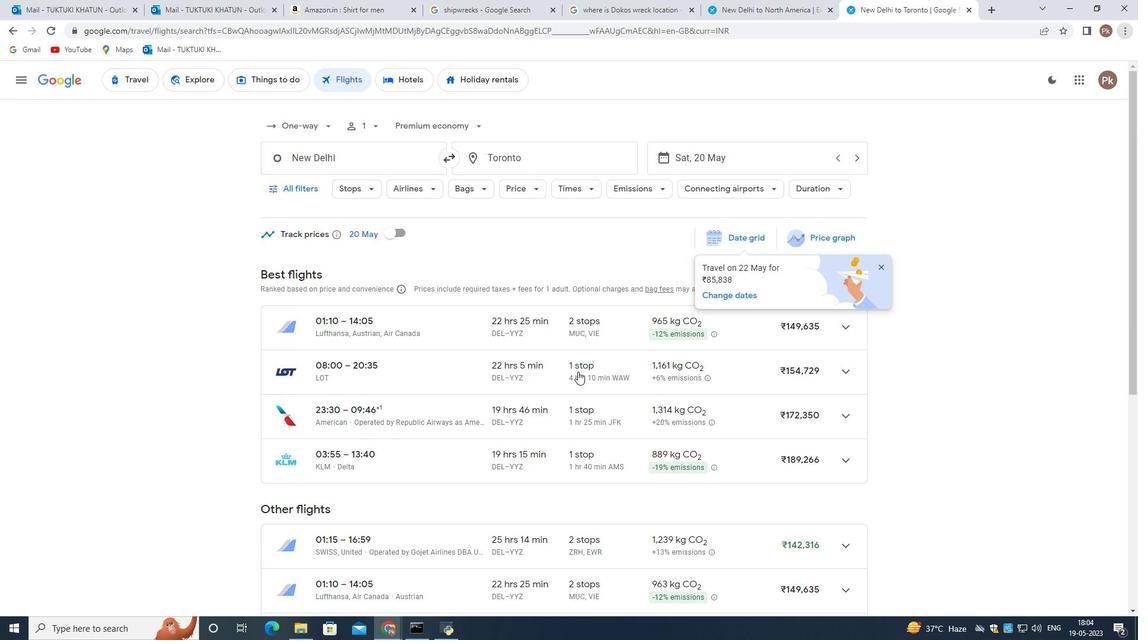 
Action: Mouse moved to (578, 371)
Screenshot: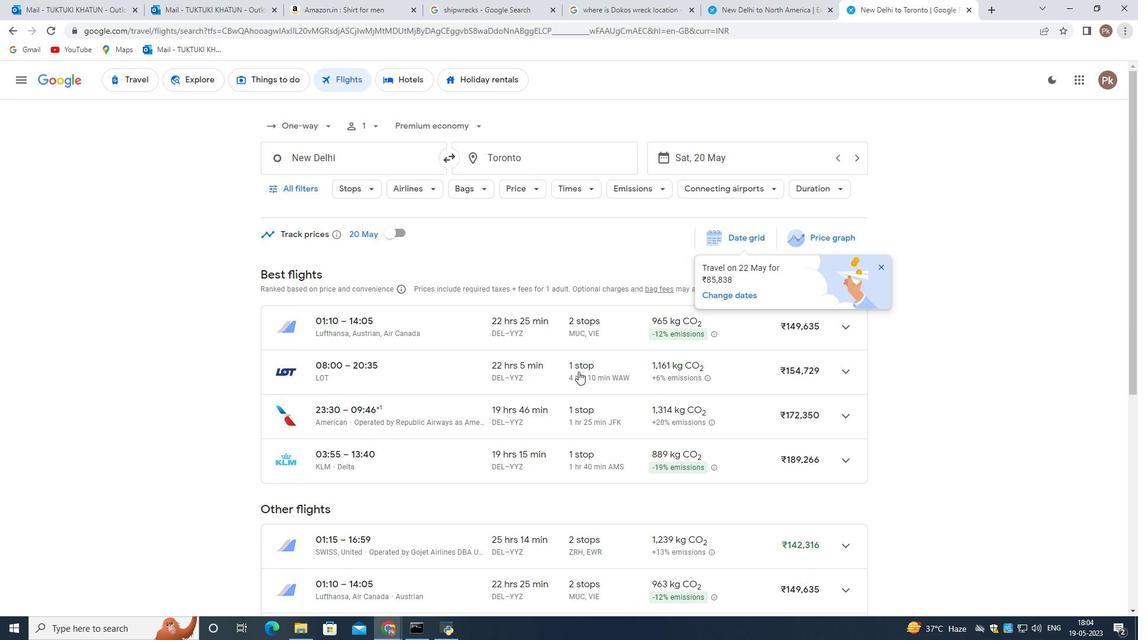 
Action: Mouse scrolled (578, 372) with delta (0, 0)
Screenshot: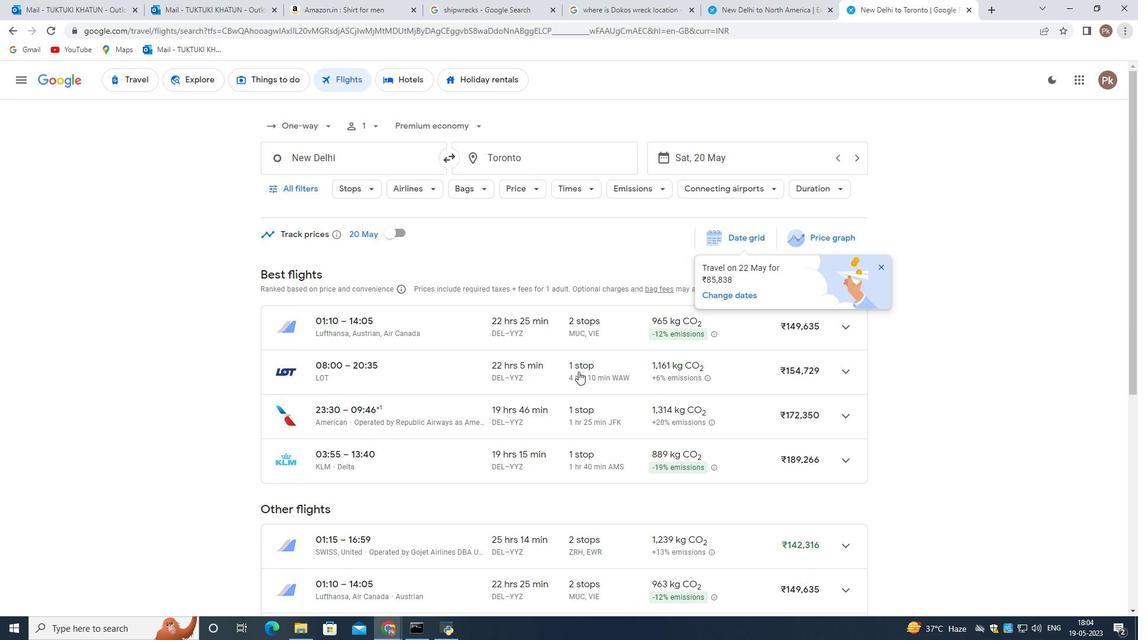 
Action: Mouse moved to (576, 372)
Screenshot: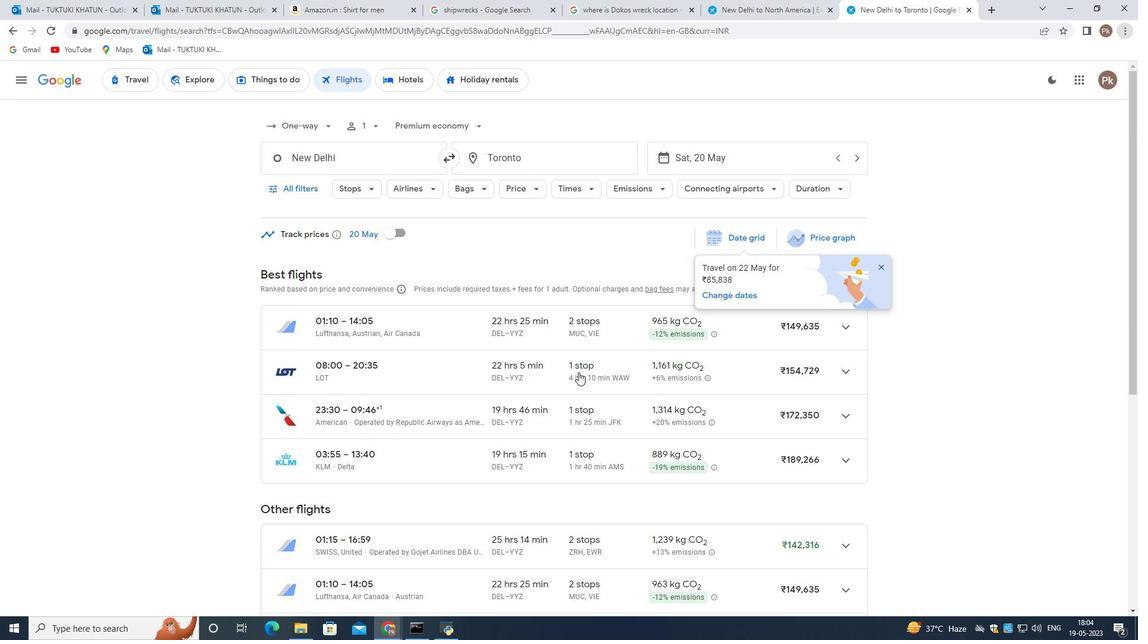 
Action: Mouse scrolled (576, 373) with delta (0, 0)
Screenshot: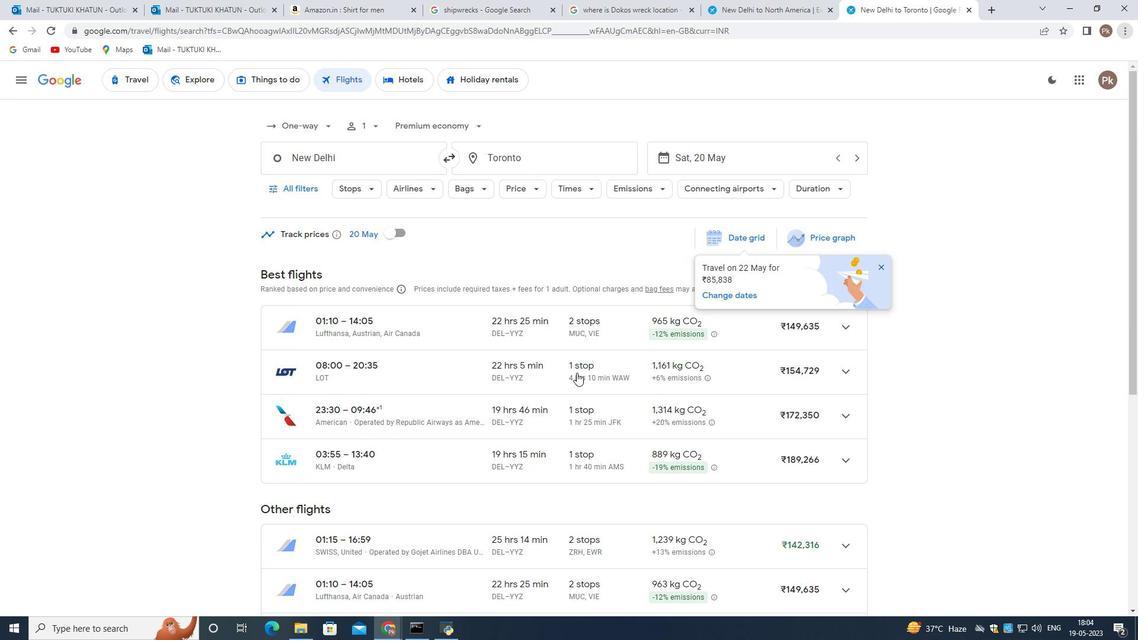 
Action: Mouse scrolled (576, 373) with delta (0, 0)
Screenshot: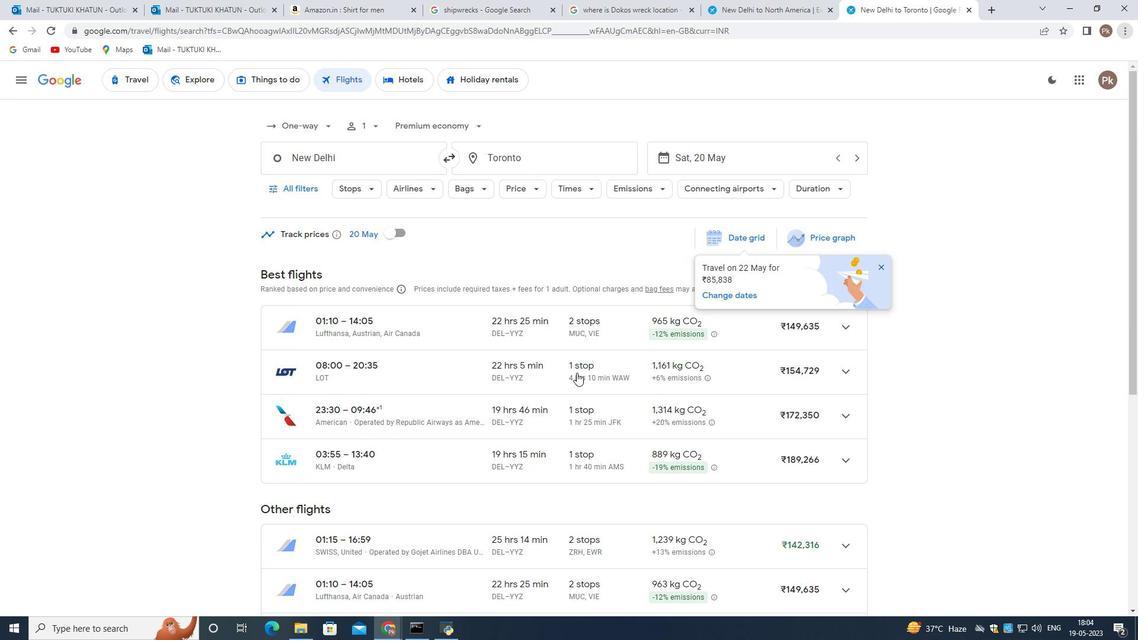 
Action: Mouse moved to (496, 334)
Screenshot: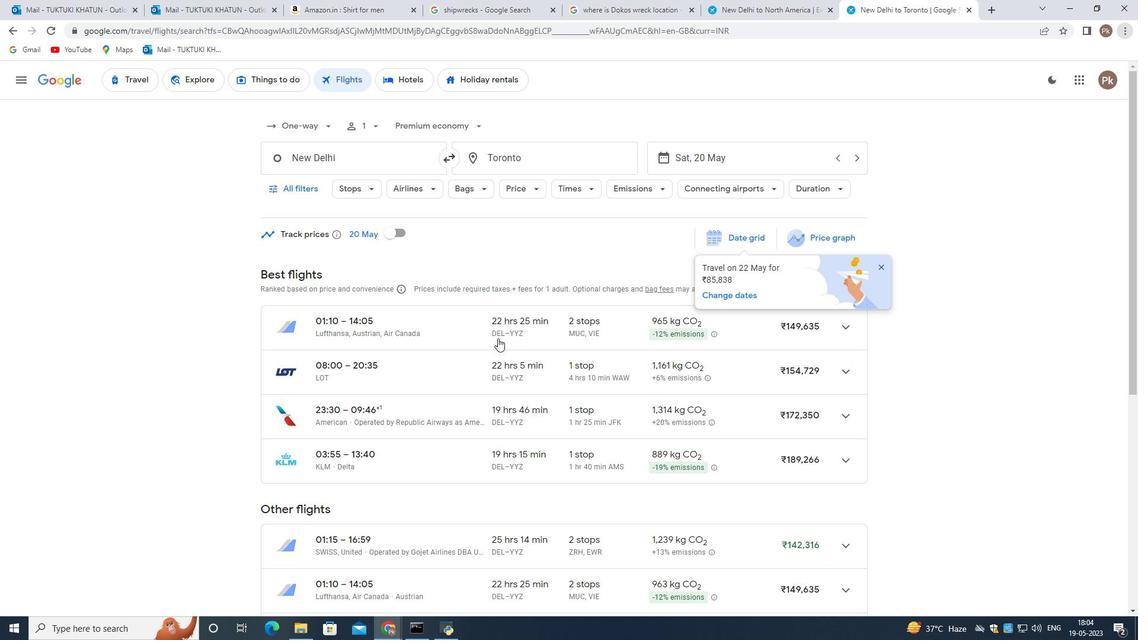 
Action: Mouse scrolled (496, 334) with delta (0, 0)
Screenshot: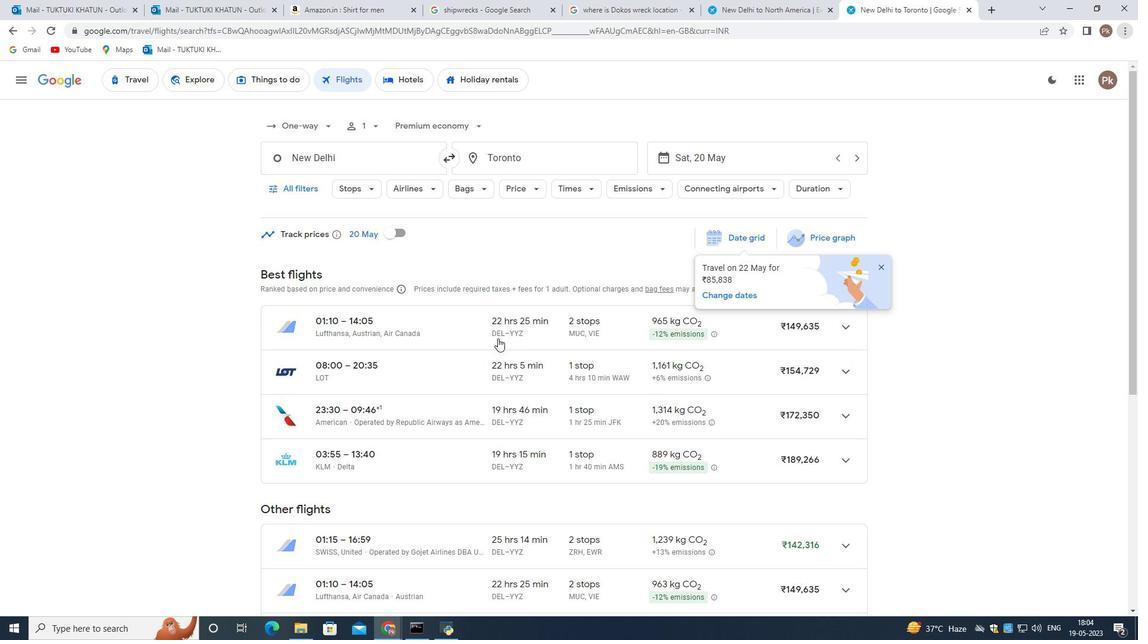
Action: Mouse scrolled (496, 334) with delta (0, 0)
Screenshot: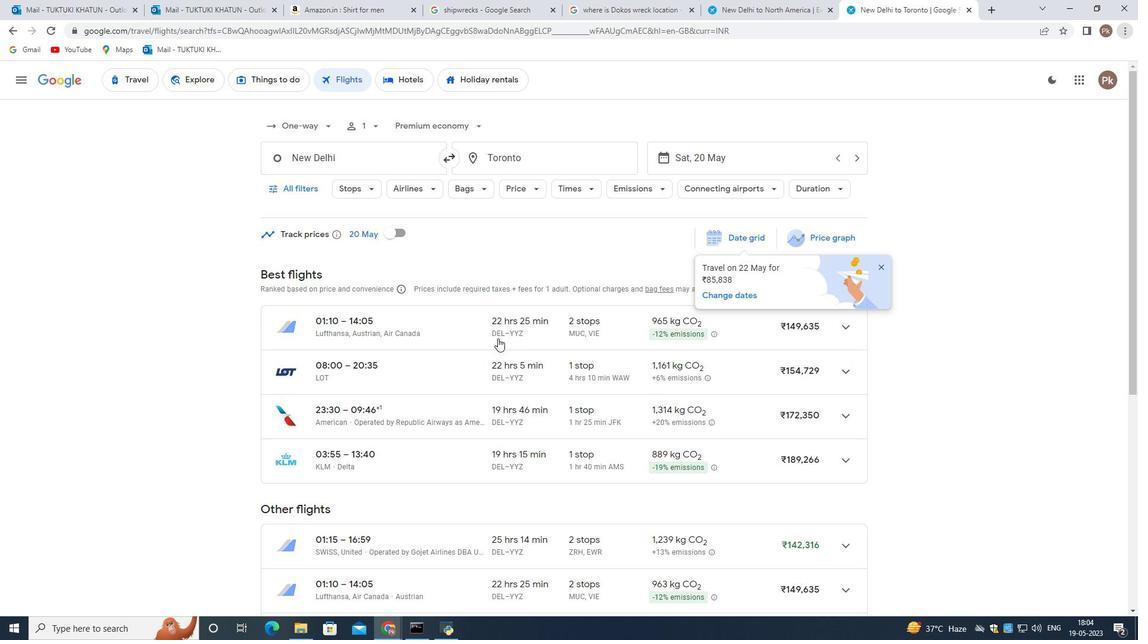
Action: Mouse moved to (496, 334)
Screenshot: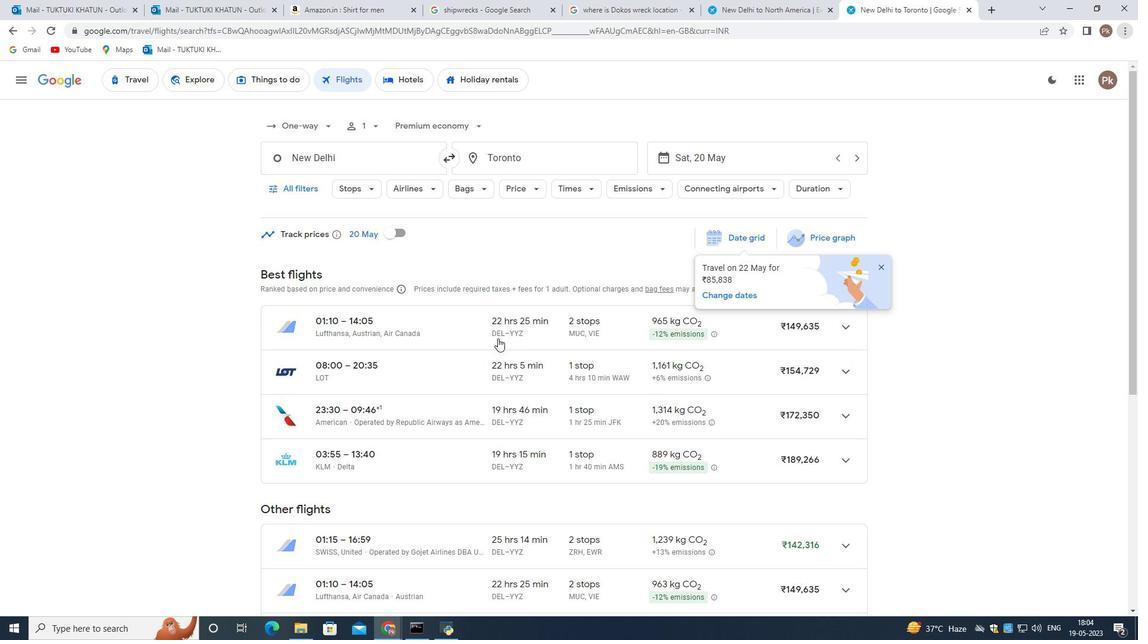 
Action: Mouse scrolled (496, 334) with delta (0, 0)
Screenshot: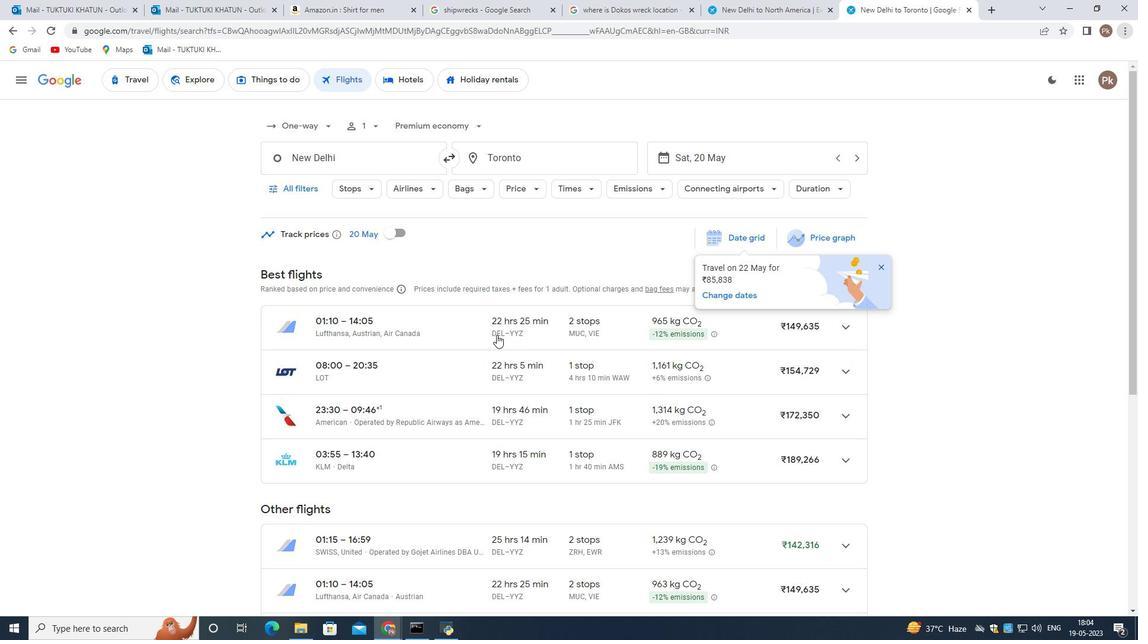 
Action: Mouse scrolled (496, 334) with delta (0, 0)
Screenshot: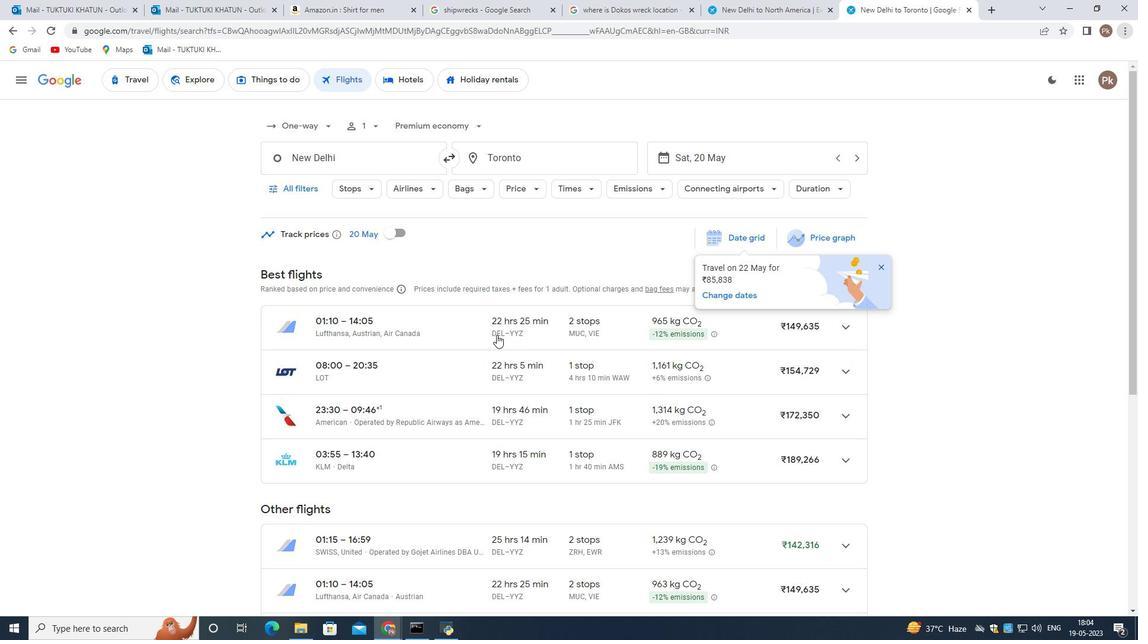 
Action: Mouse scrolled (496, 334) with delta (0, 0)
Screenshot: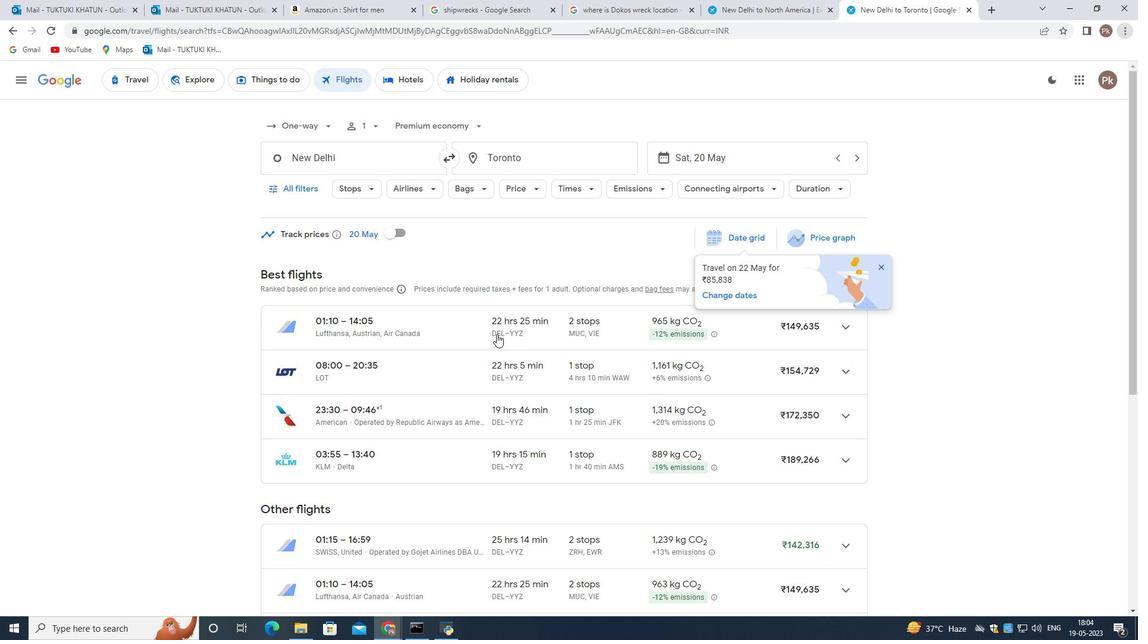 
Action: Mouse moved to (501, 327)
Screenshot: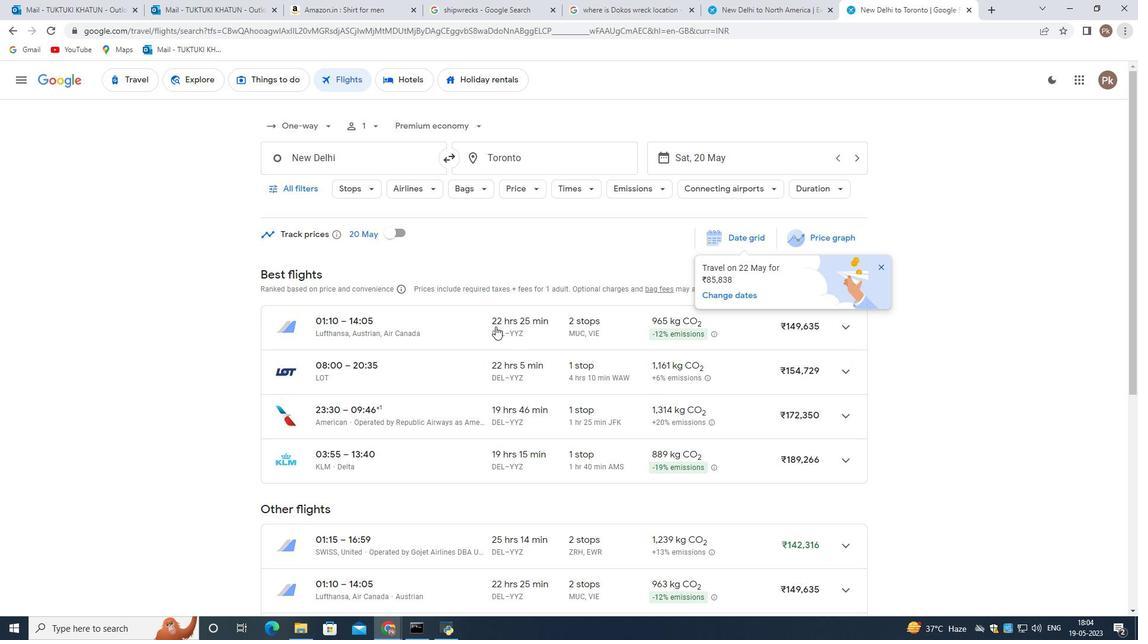 
Action: Mouse scrolled (501, 327) with delta (0, 0)
Screenshot: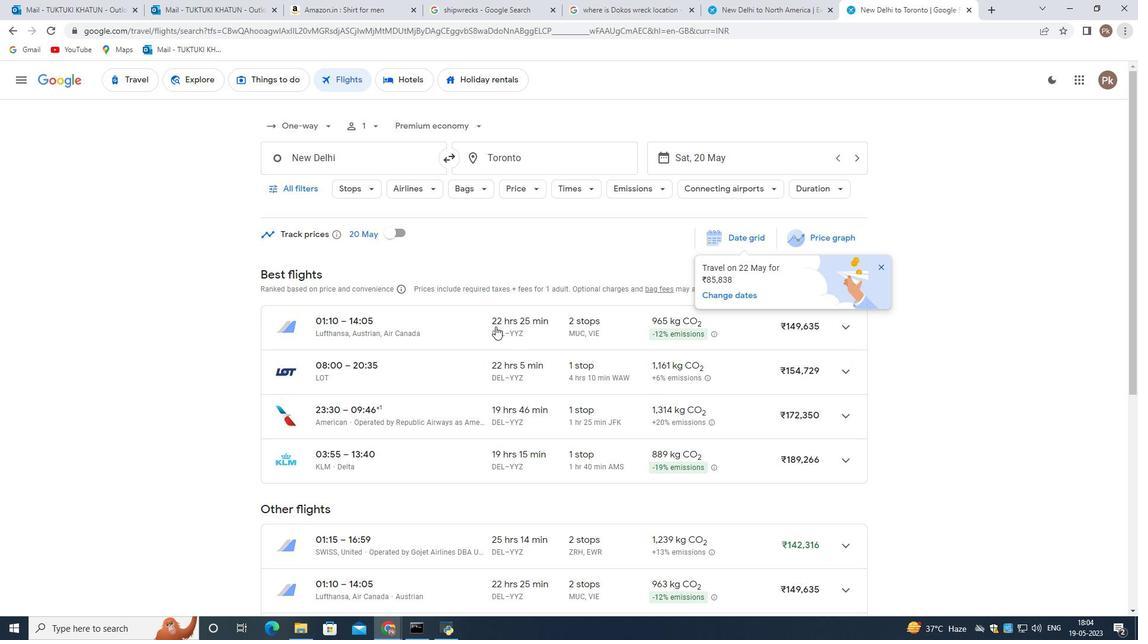 
Action: Mouse scrolled (501, 327) with delta (0, 0)
Screenshot: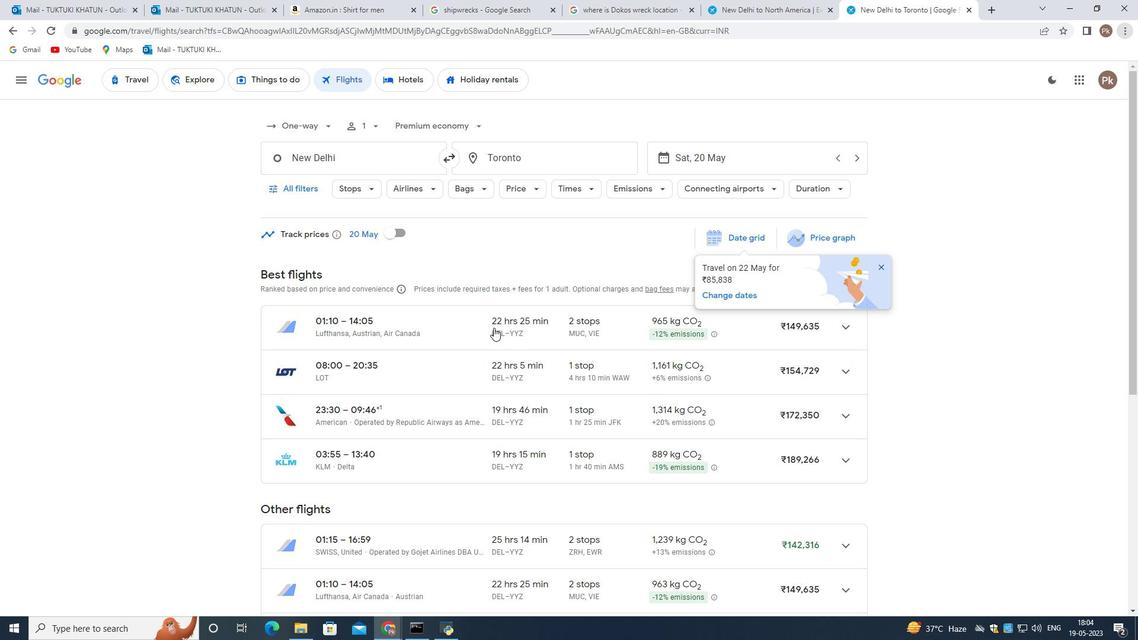 
Action: Mouse scrolled (501, 327) with delta (0, 0)
Screenshot: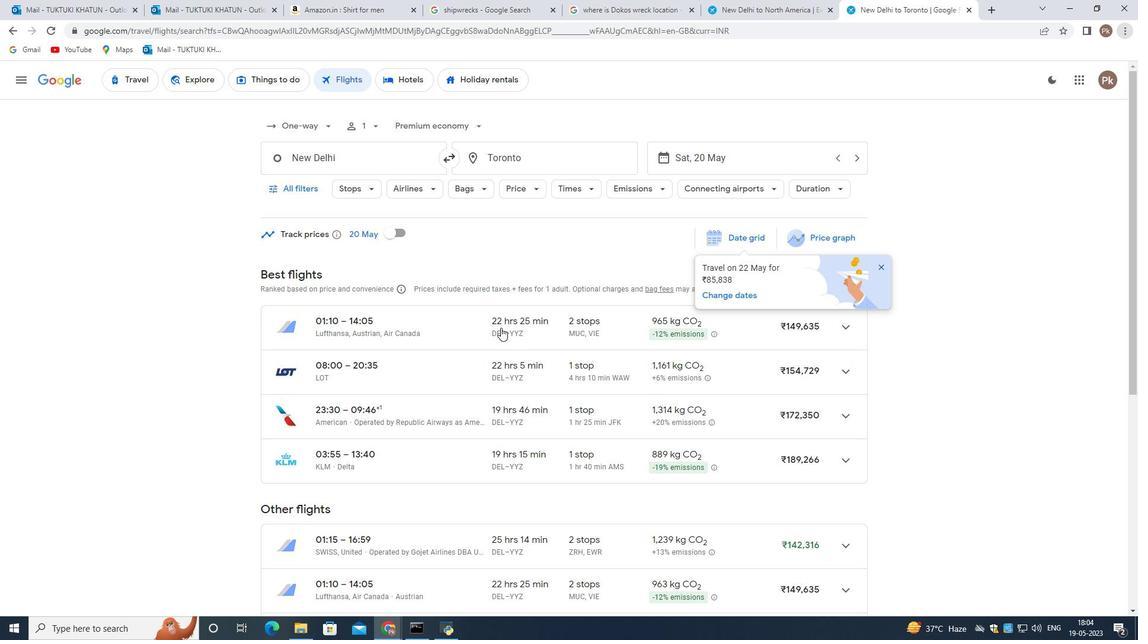 
Action: Mouse moved to (502, 327)
Screenshot: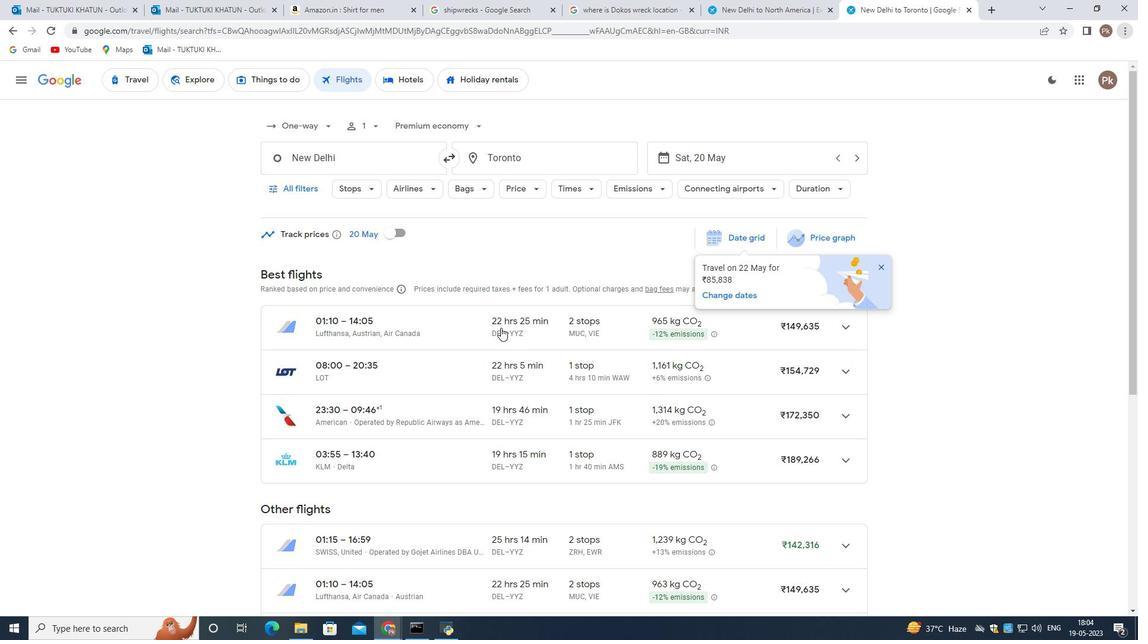
Action: Mouse scrolled (502, 327) with delta (0, 0)
Screenshot: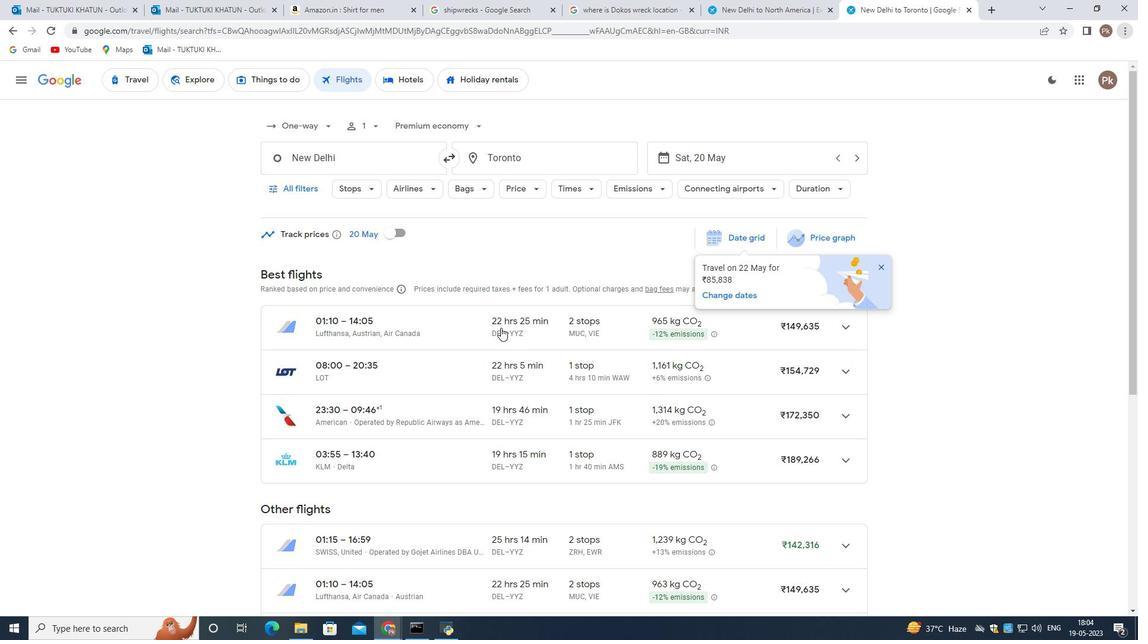 
Action: Mouse moved to (499, 328)
Screenshot: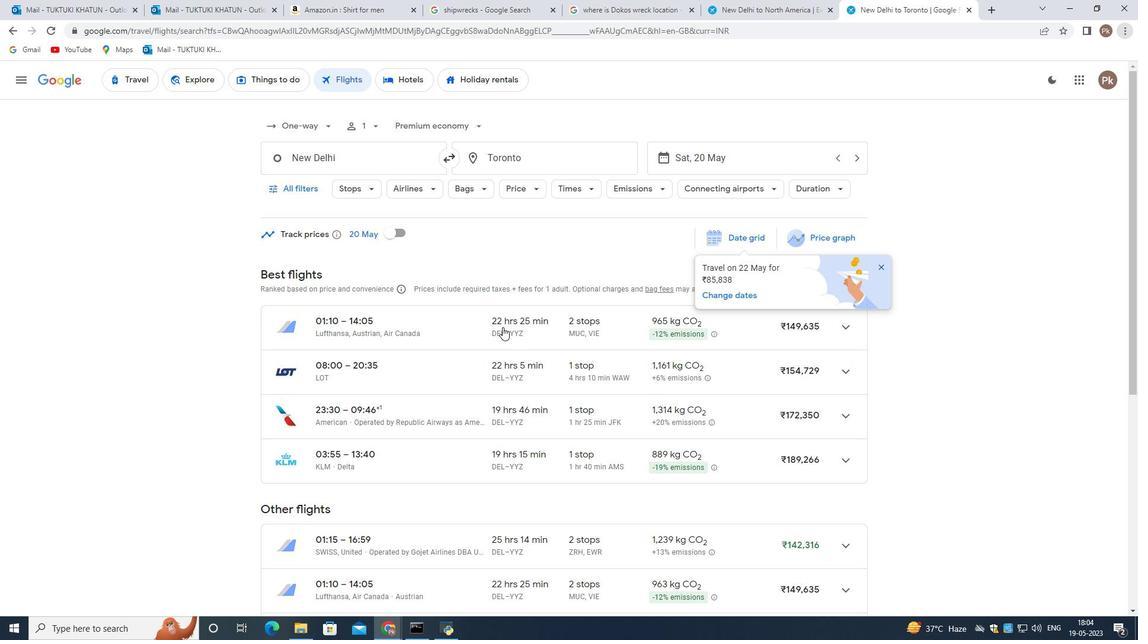
Action: Mouse scrolled (499, 328) with delta (0, 0)
Screenshot: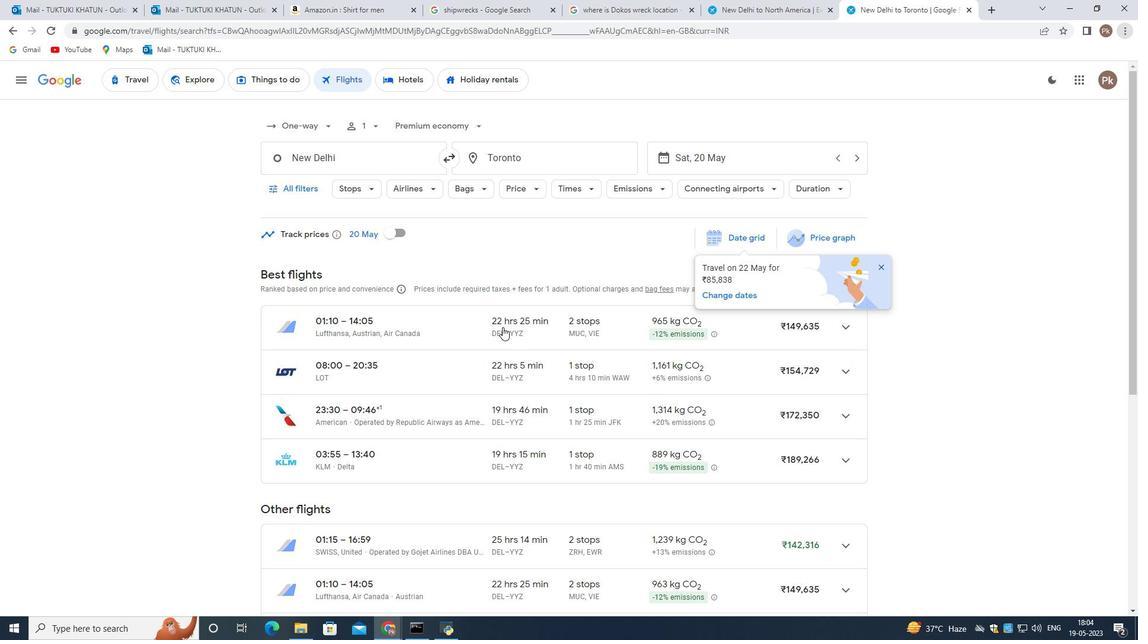 
Action: Mouse moved to (494, 330)
Screenshot: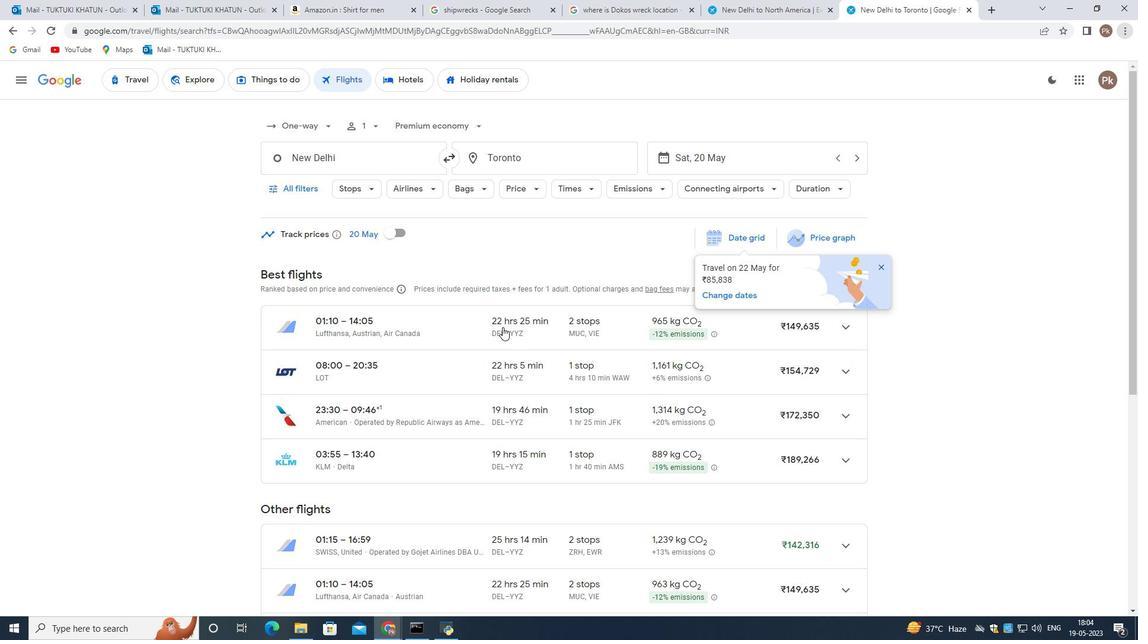 
Action: Mouse scrolled (494, 331) with delta (0, 0)
Screenshot: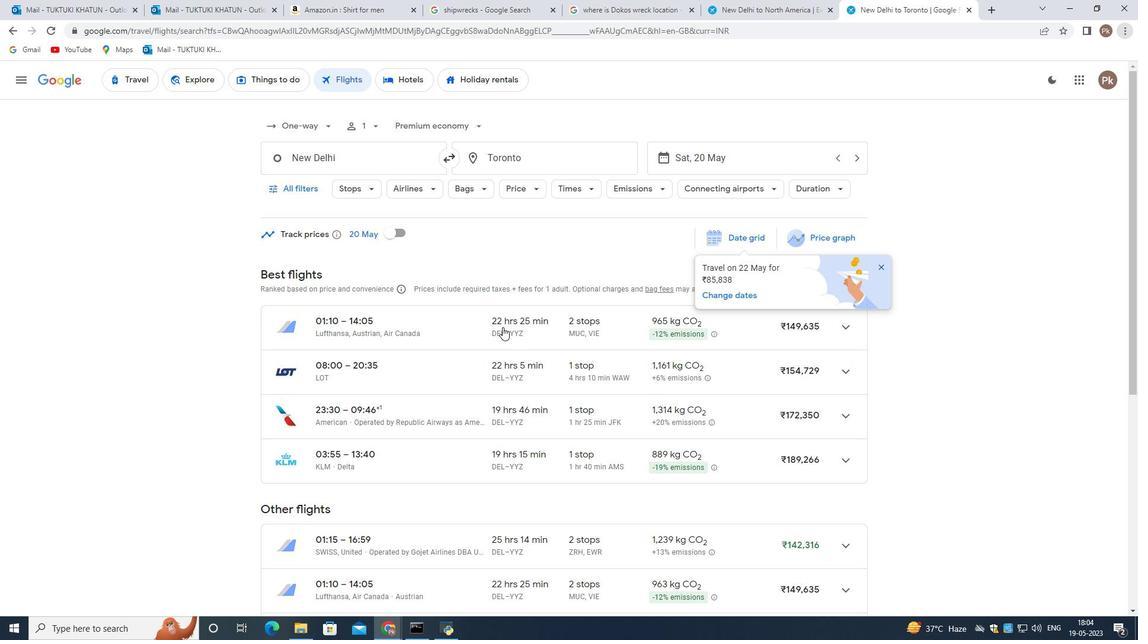 
Action: Mouse moved to (488, 333)
Screenshot: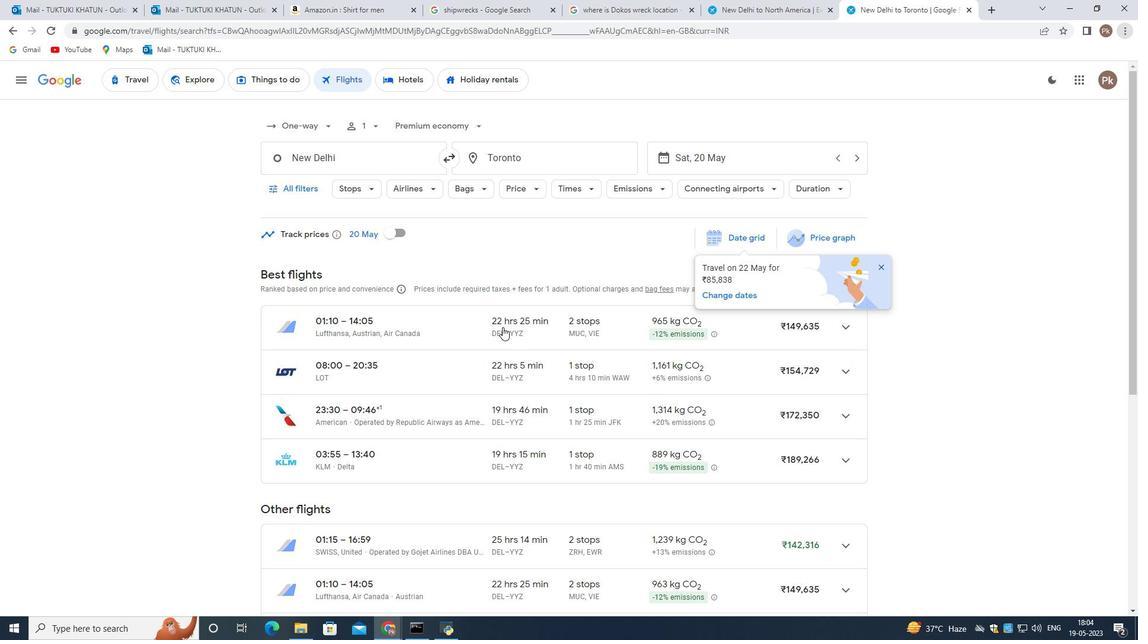 
Action: Mouse scrolled (488, 334) with delta (0, 0)
Screenshot: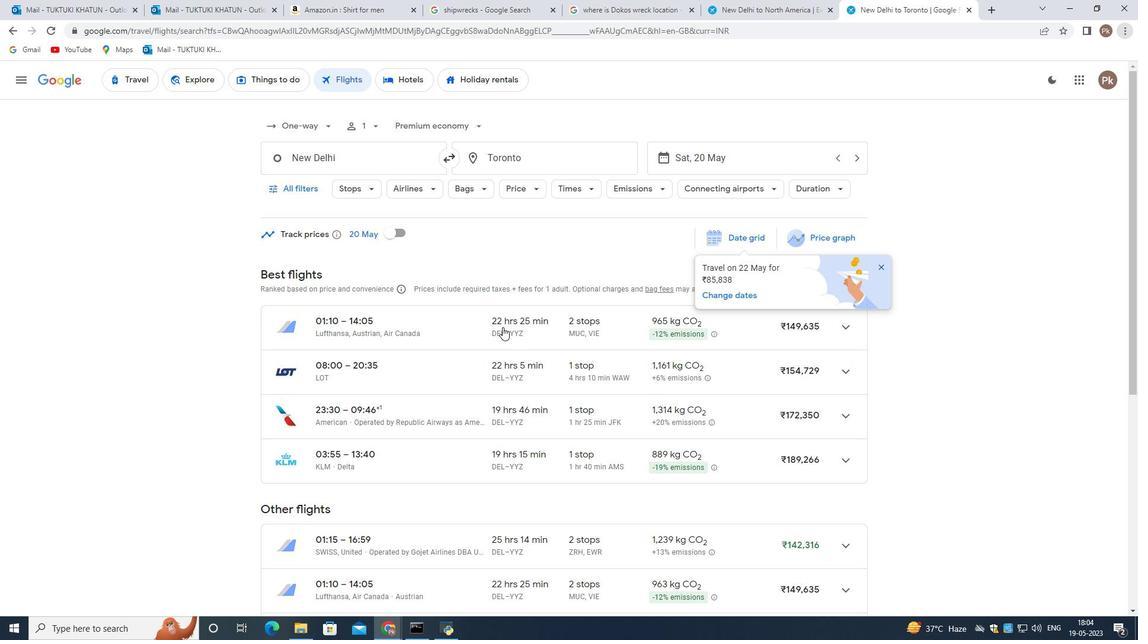 
Action: Mouse moved to (483, 334)
Screenshot: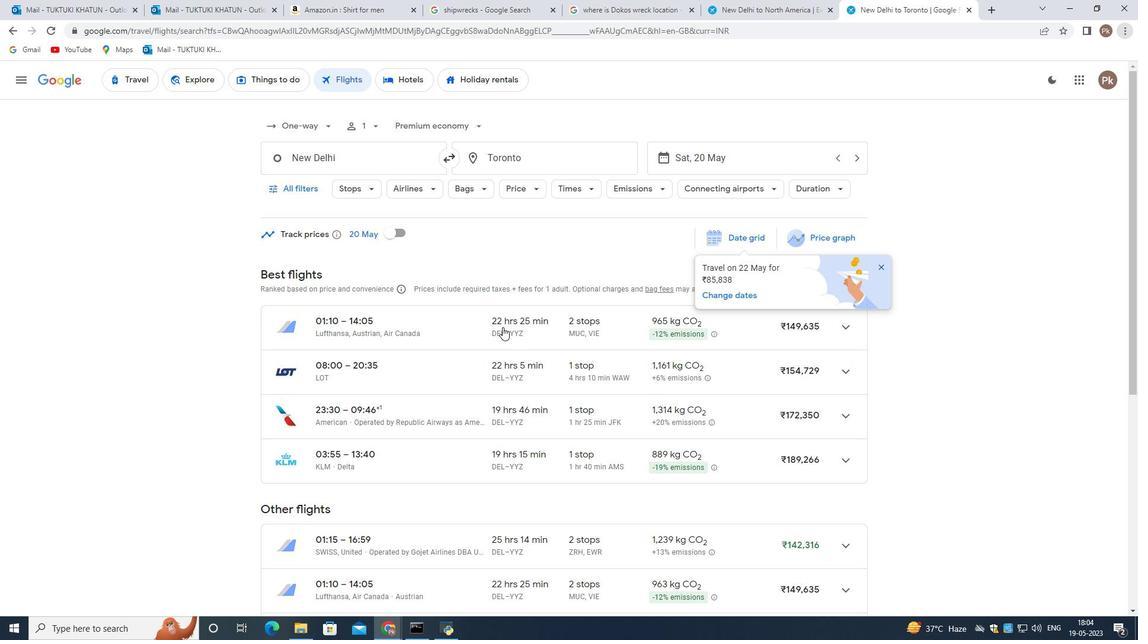
Action: Mouse scrolled (483, 334) with delta (0, 0)
Screenshot: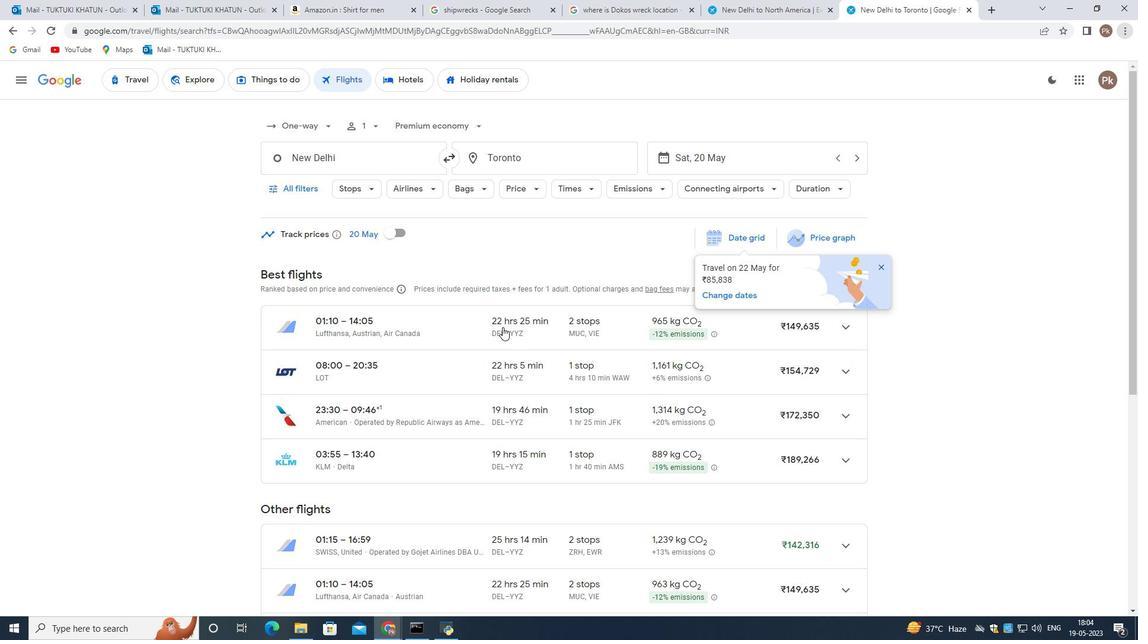 
Action: Mouse moved to (538, 158)
Screenshot: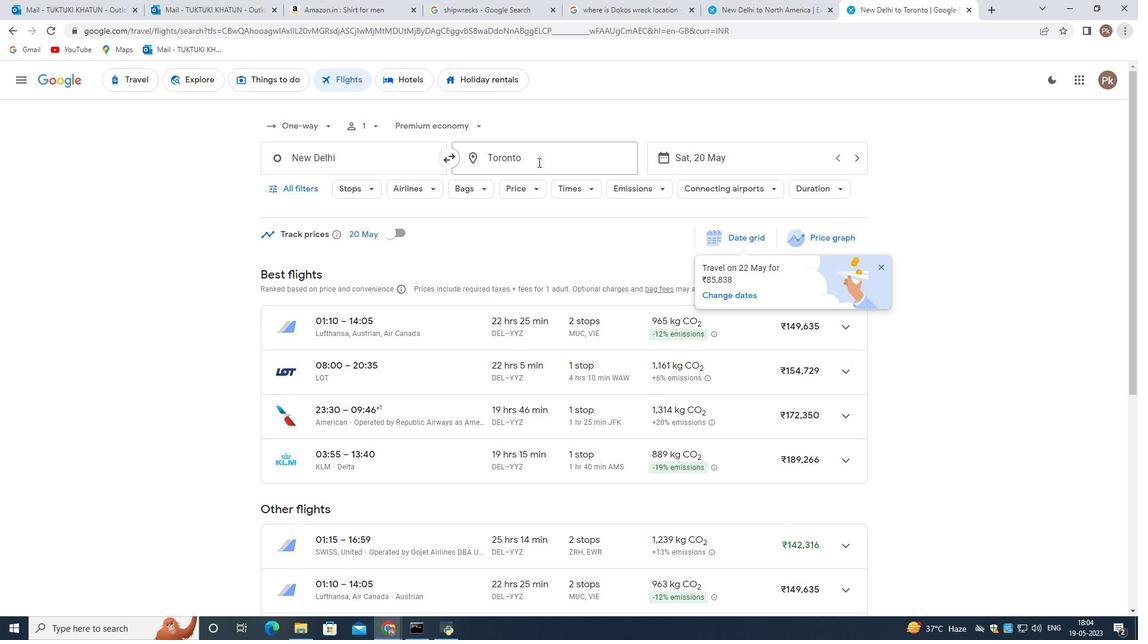 
Action: Mouse pressed left at (538, 158)
Screenshot: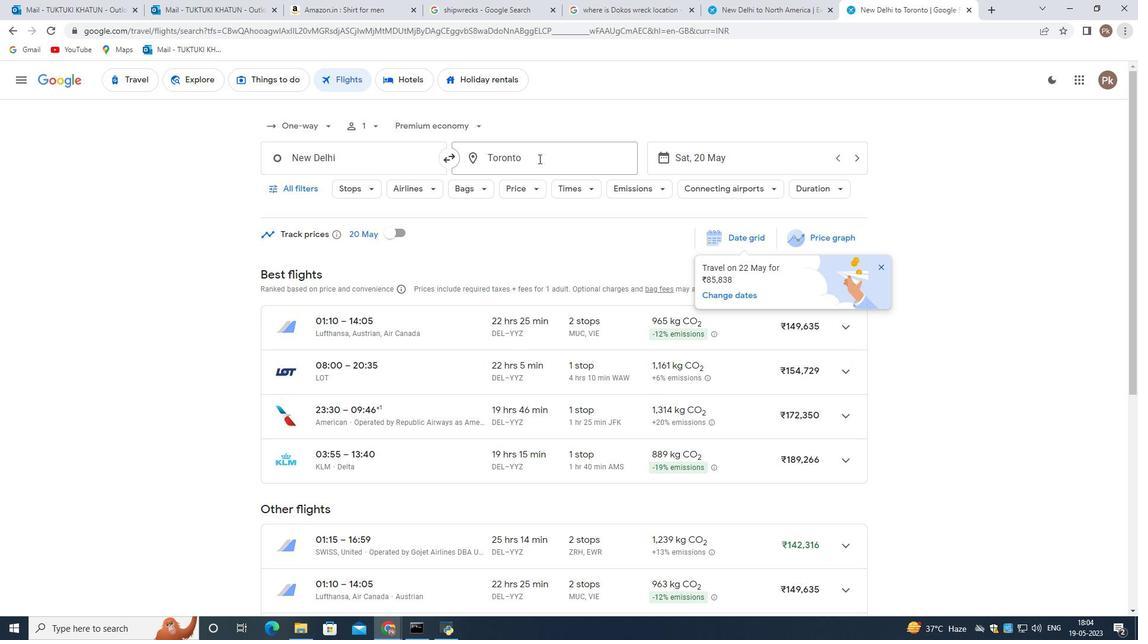 
Action: Mouse moved to (539, 158)
Screenshot: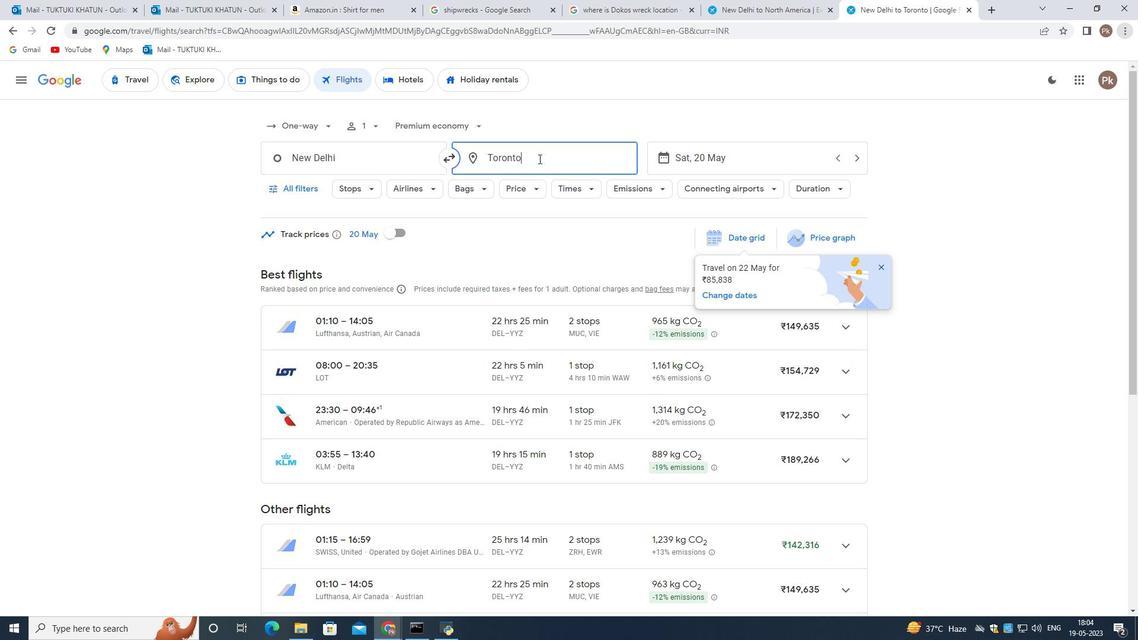 
Action: Key pressed <Key.backspace>paris
Screenshot: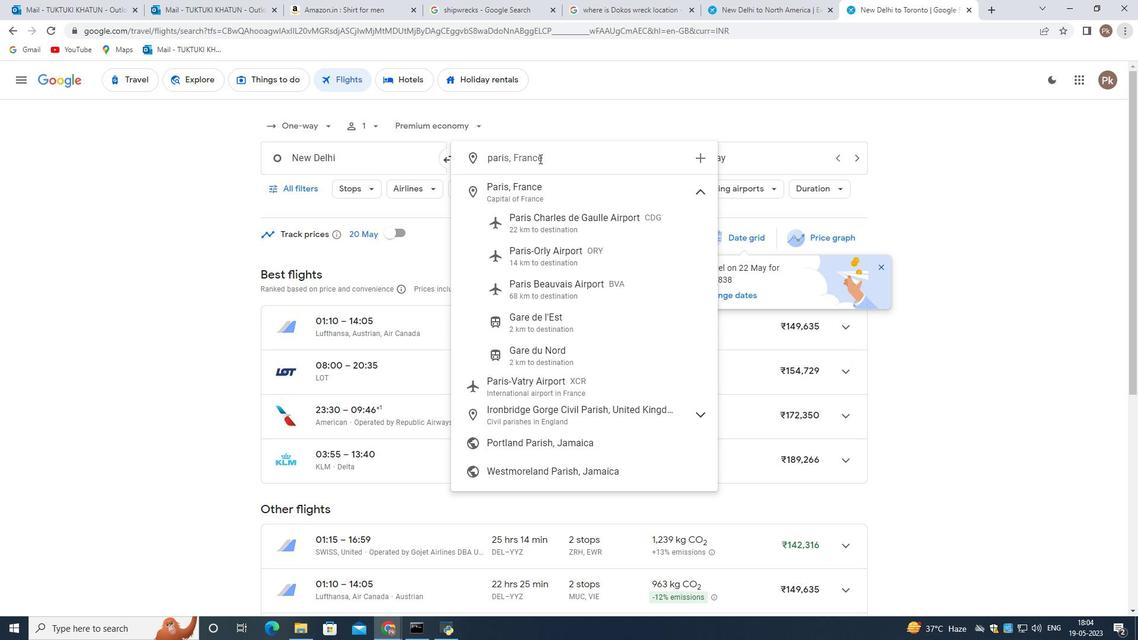 
Action: Mouse moved to (517, 189)
Screenshot: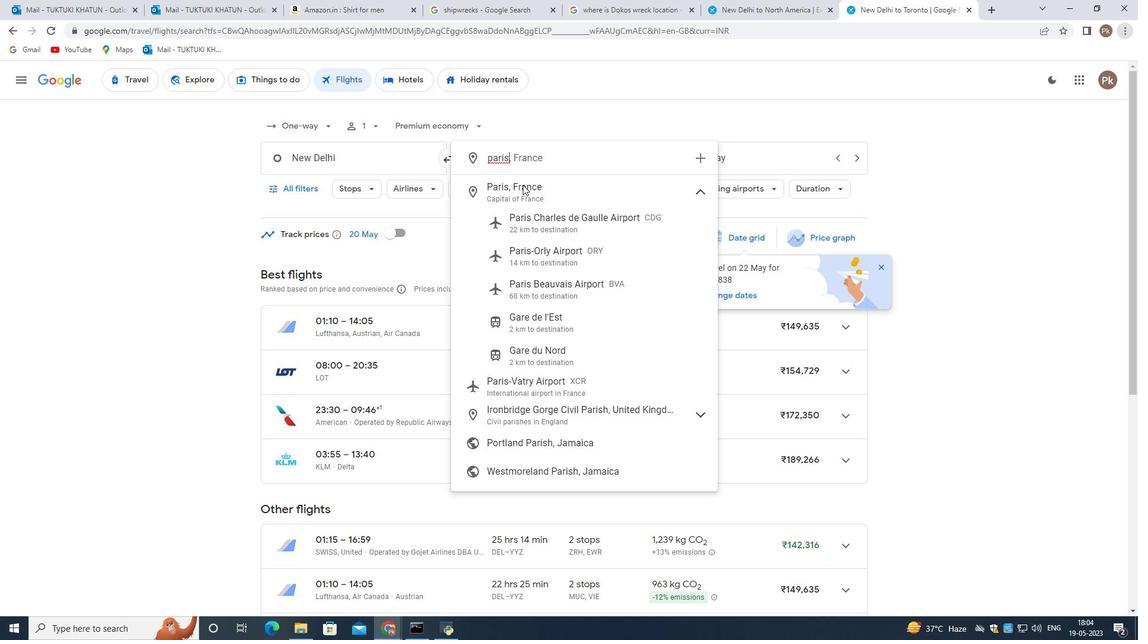 
Action: Mouse pressed left at (517, 189)
Screenshot: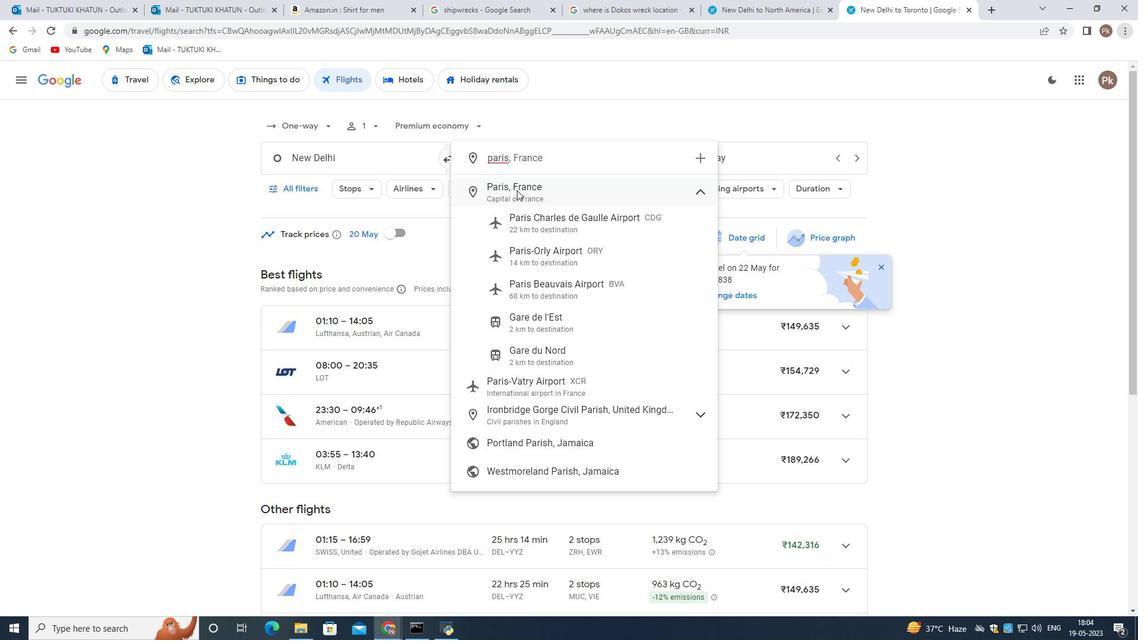 
Action: Mouse moved to (504, 239)
Screenshot: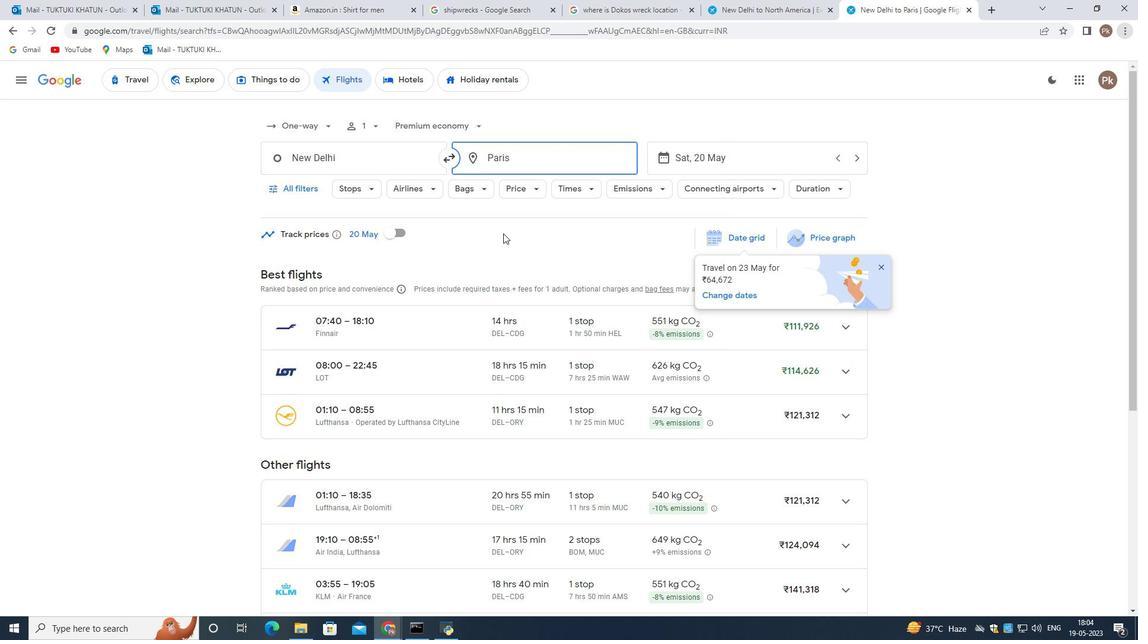 
Action: Mouse scrolled (504, 238) with delta (0, 0)
Screenshot: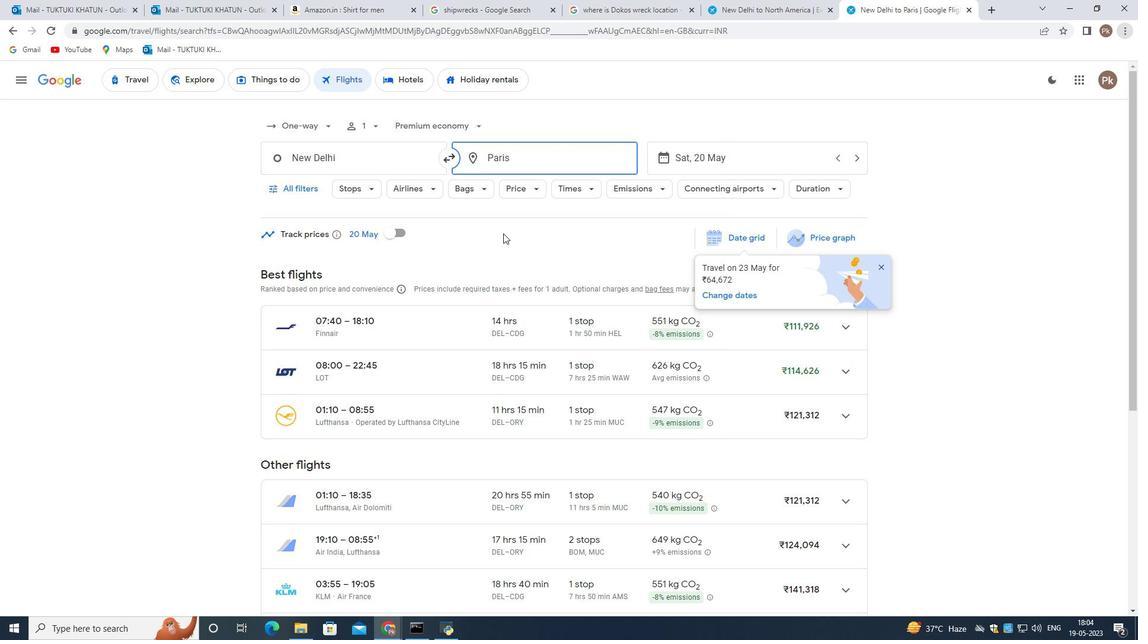 
Action: Mouse scrolled (504, 238) with delta (0, 0)
Screenshot: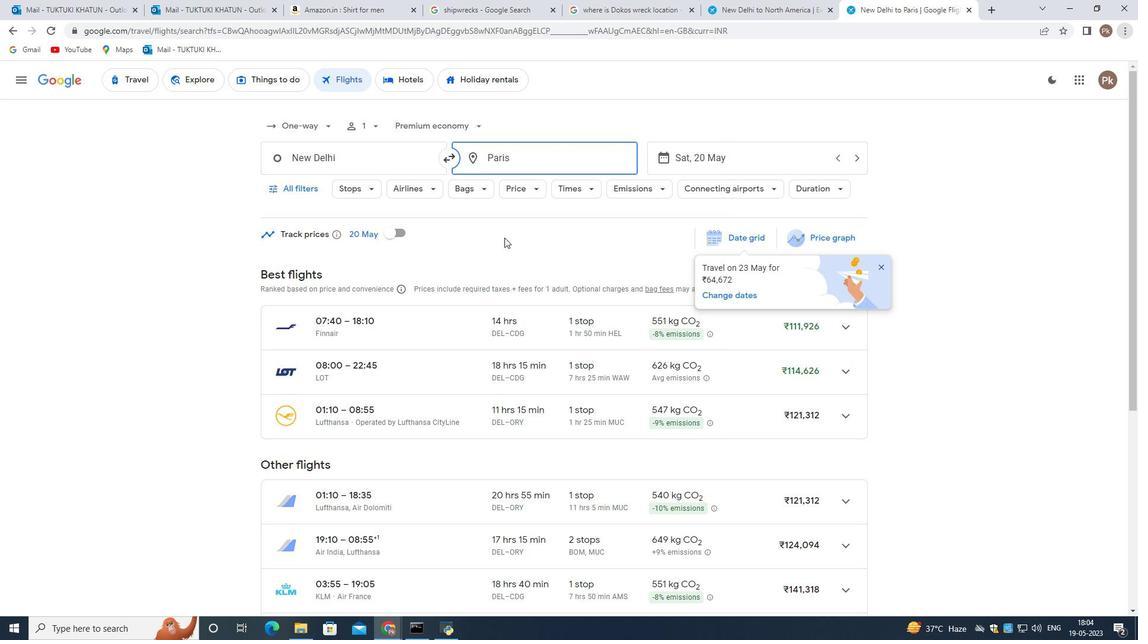 
Action: Mouse moved to (882, 148)
Screenshot: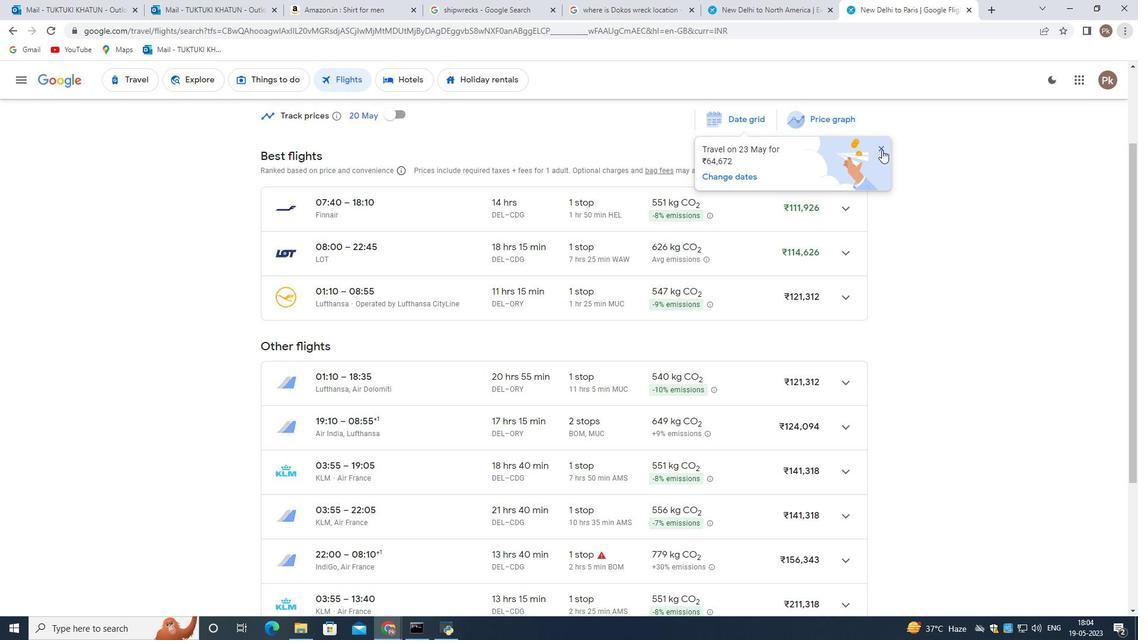 
Action: Mouse pressed left at (882, 148)
Screenshot: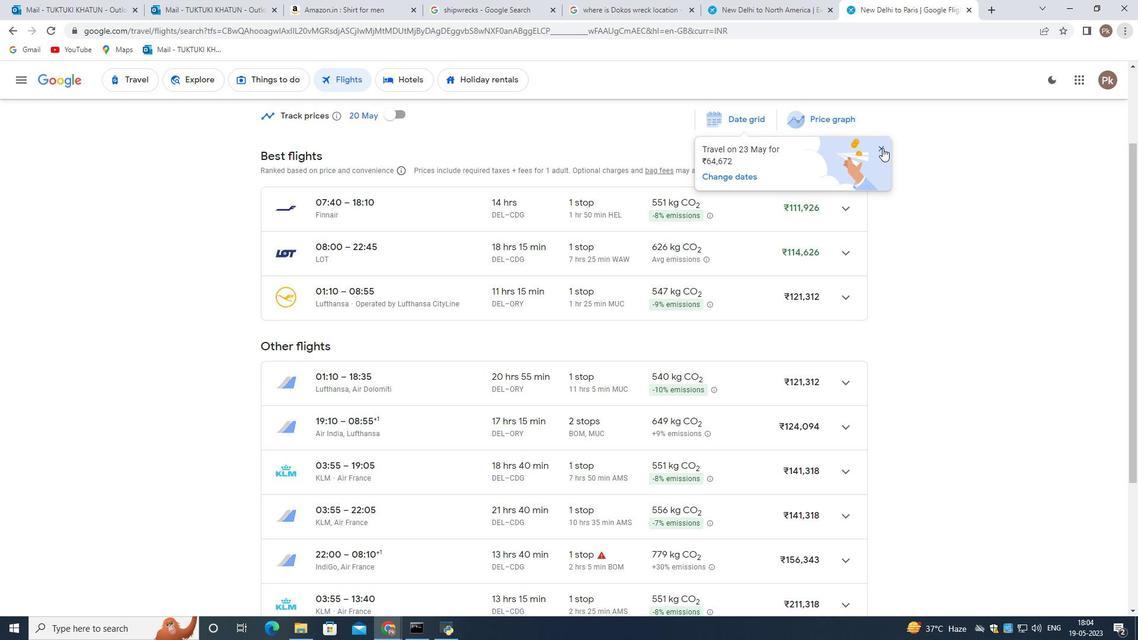 
Action: Mouse moved to (745, 218)
Screenshot: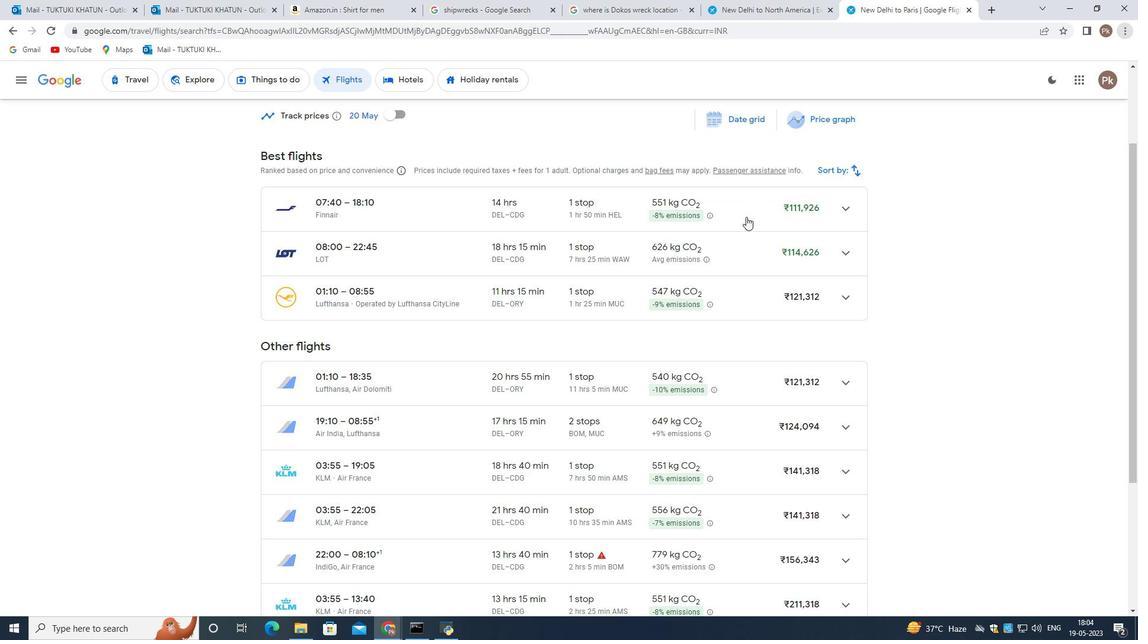 
Action: Mouse scrolled (745, 218) with delta (0, 0)
Screenshot: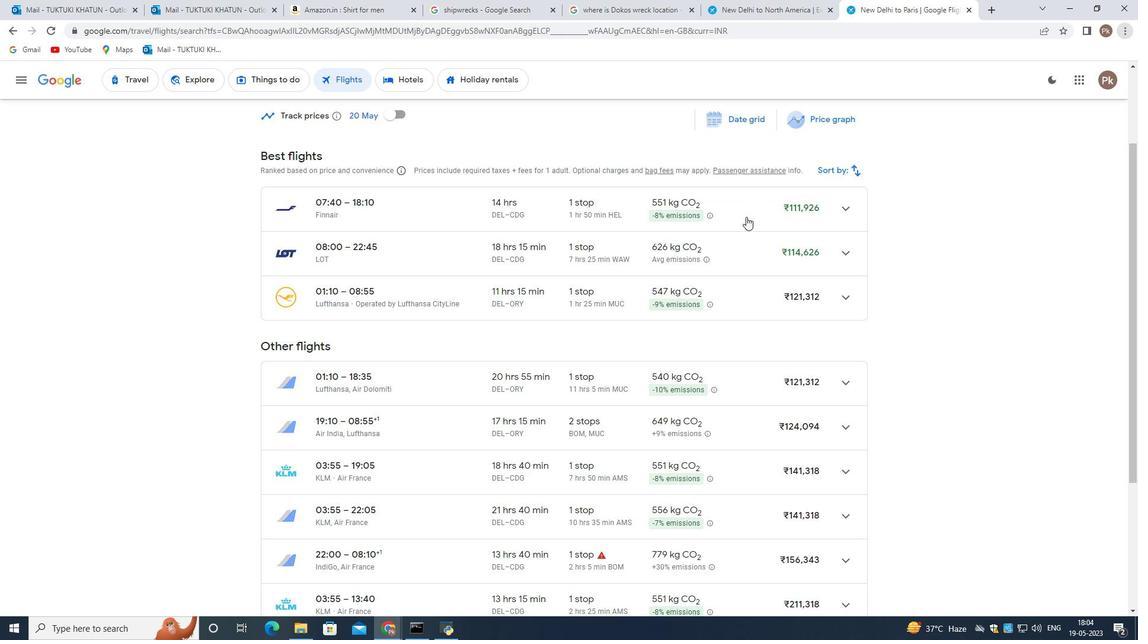 
Action: Mouse moved to (744, 222)
Screenshot: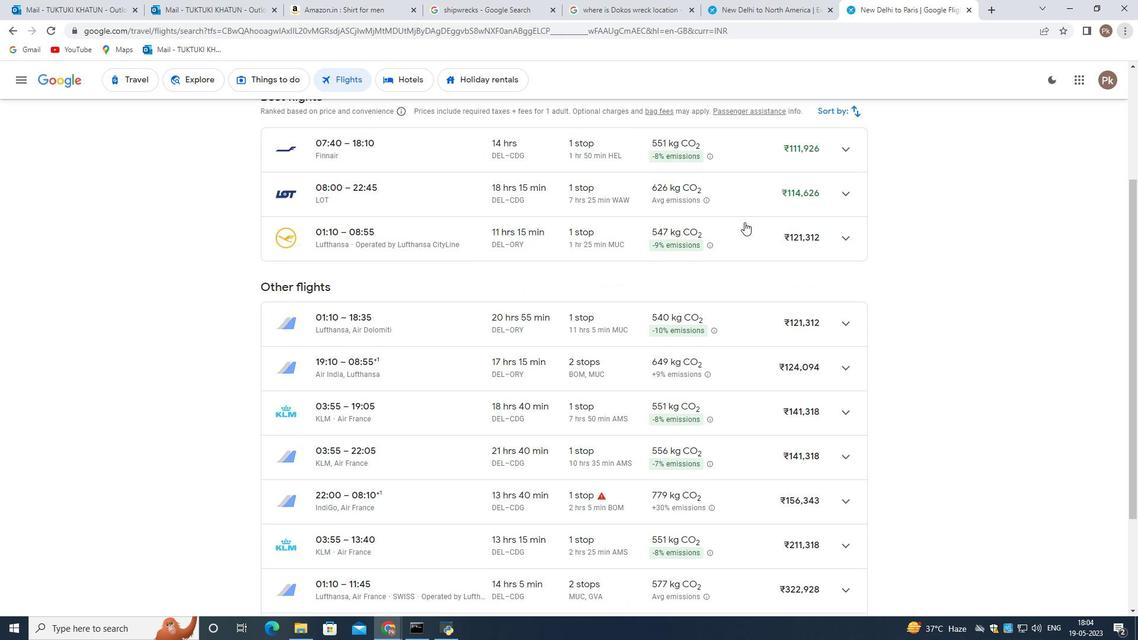 
Action: Mouse scrolled (744, 222) with delta (0, 0)
Screenshot: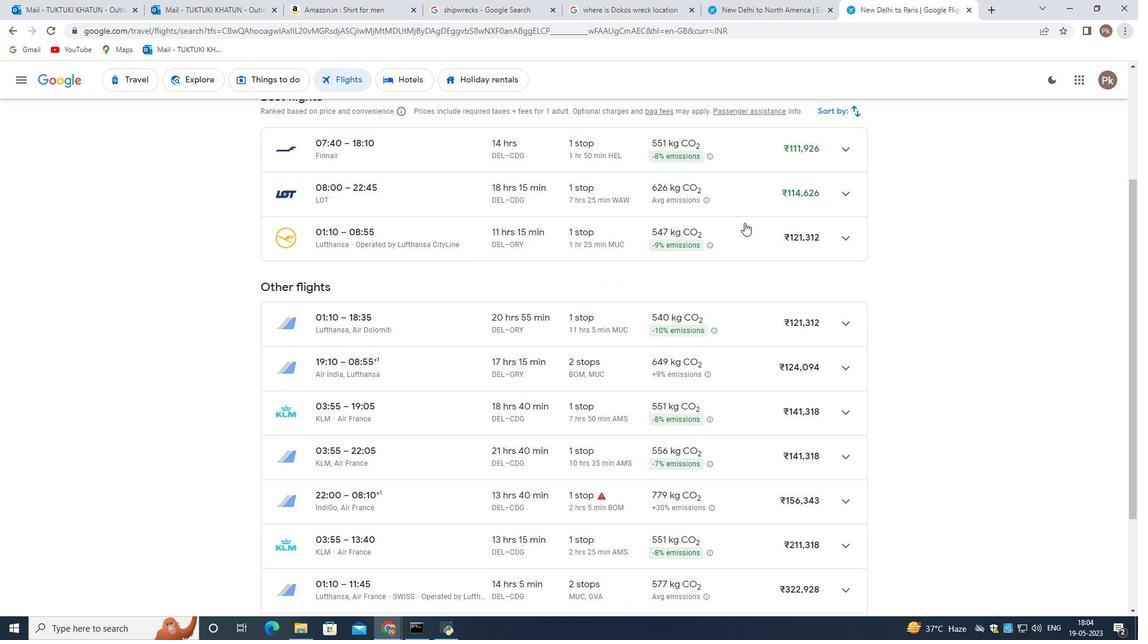 
Action: Mouse scrolled (744, 222) with delta (0, 0)
Screenshot: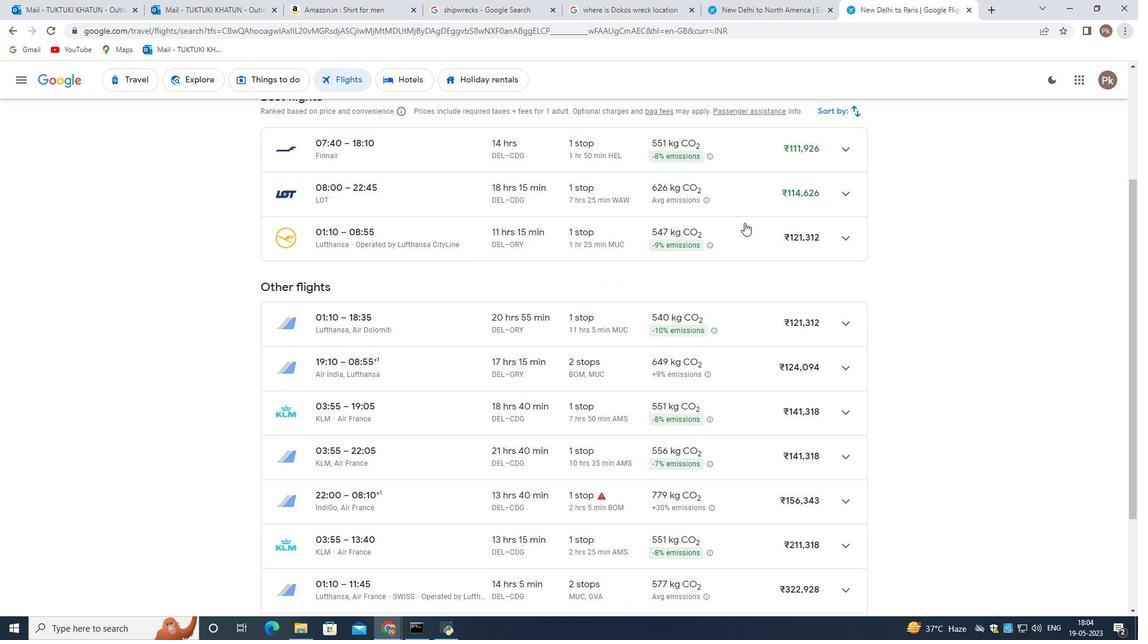
Action: Mouse scrolled (744, 222) with delta (0, 0)
Screenshot: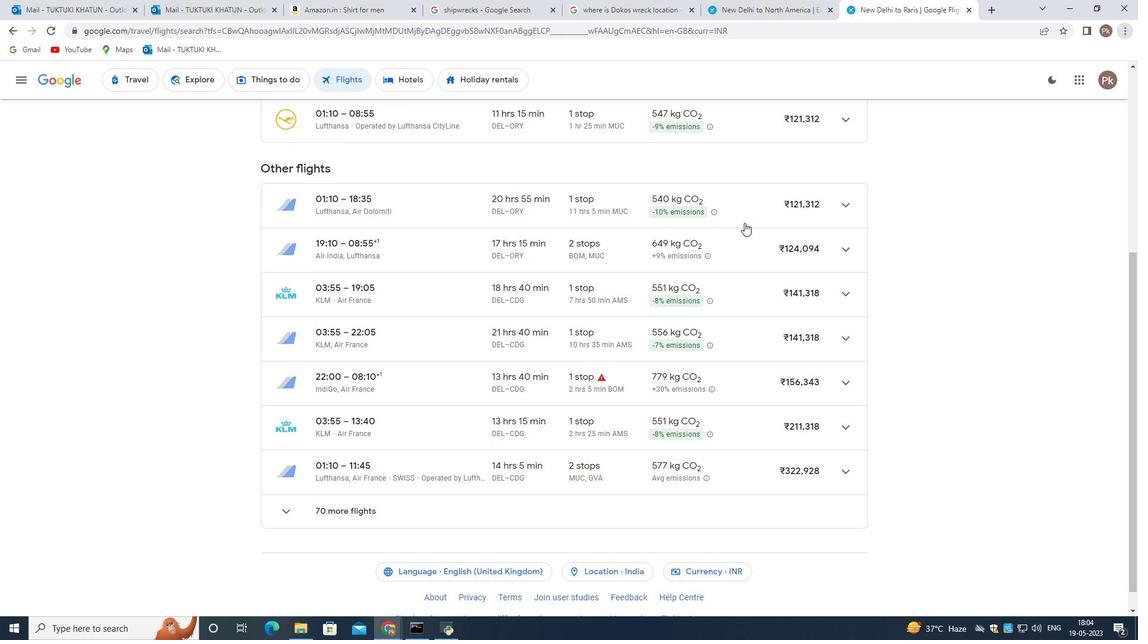 
Action: Mouse scrolled (744, 222) with delta (0, 0)
Screenshot: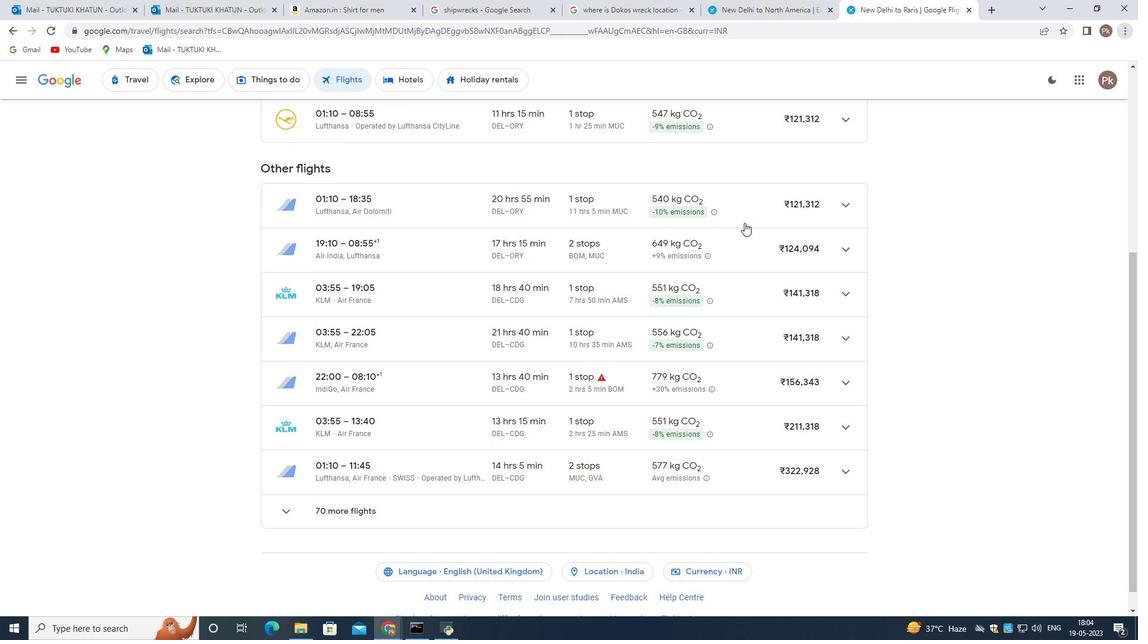 
Action: Mouse scrolled (744, 222) with delta (0, 0)
Screenshot: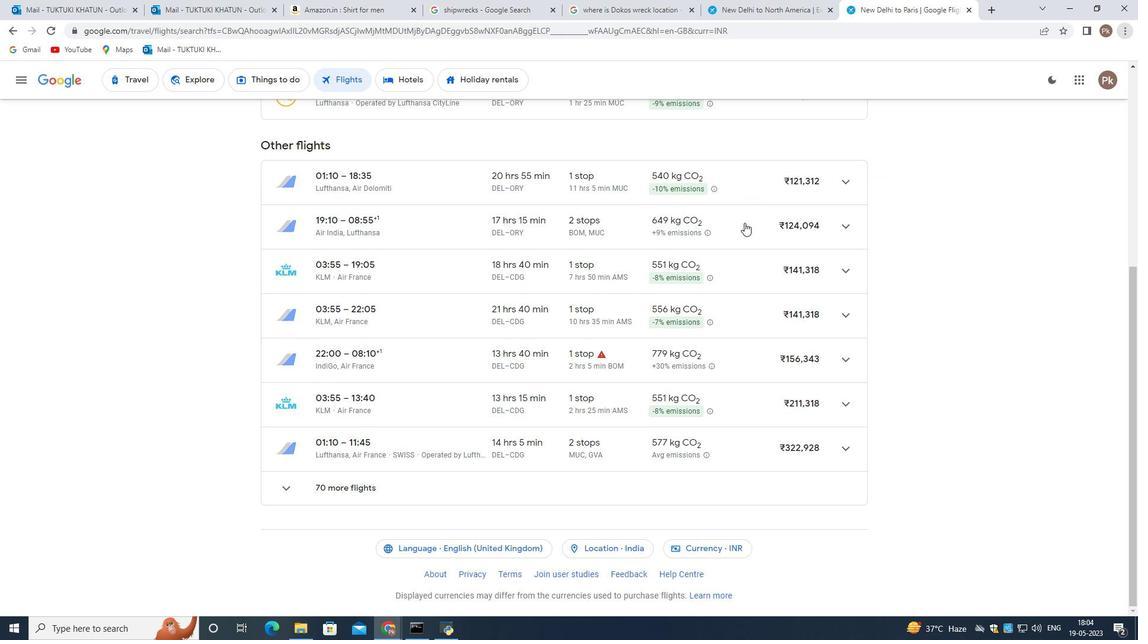 
Action: Mouse scrolled (744, 222) with delta (0, 0)
Screenshot: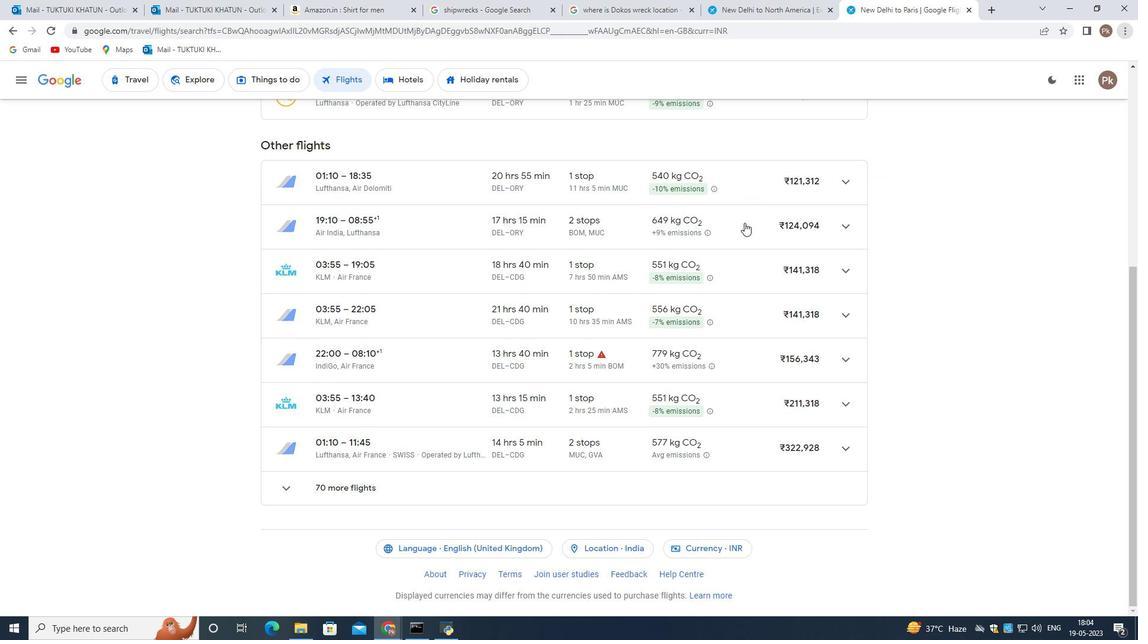 
Action: Mouse scrolled (744, 222) with delta (0, 0)
Screenshot: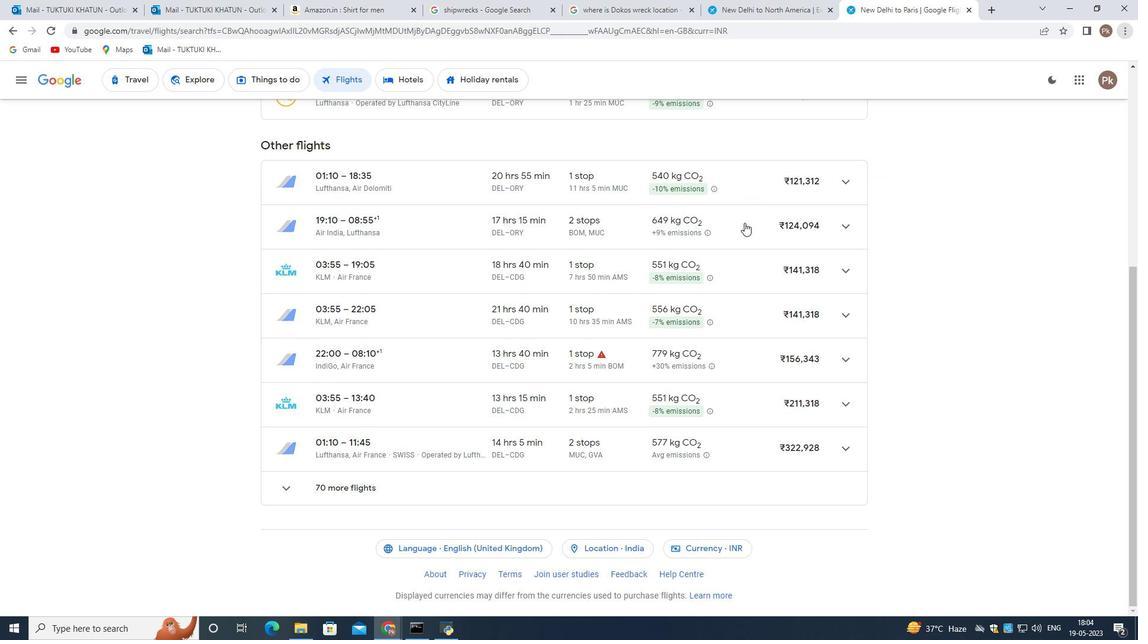 
Action: Mouse moved to (735, 237)
Screenshot: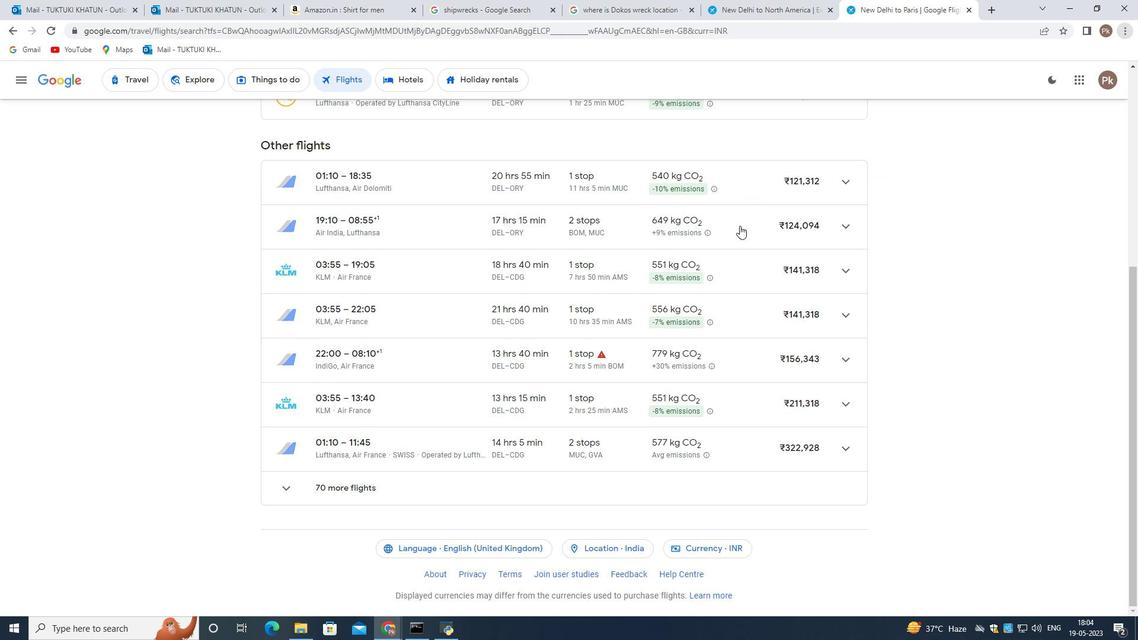 
Action: Mouse scrolled (735, 237) with delta (0, 0)
Screenshot: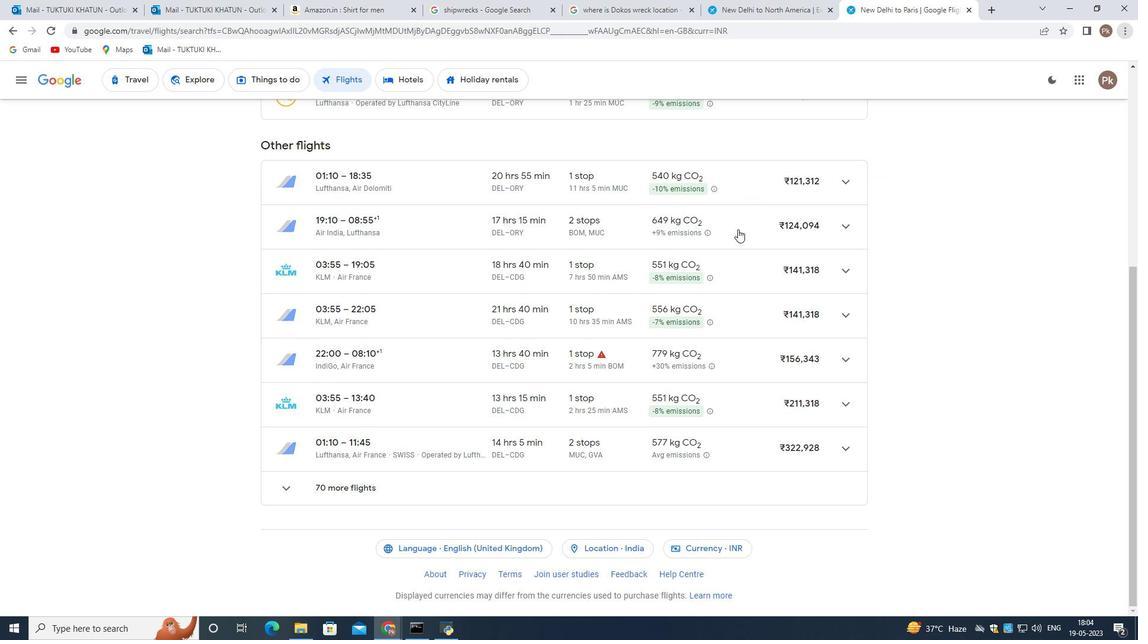 
Action: Mouse moved to (733, 243)
Screenshot: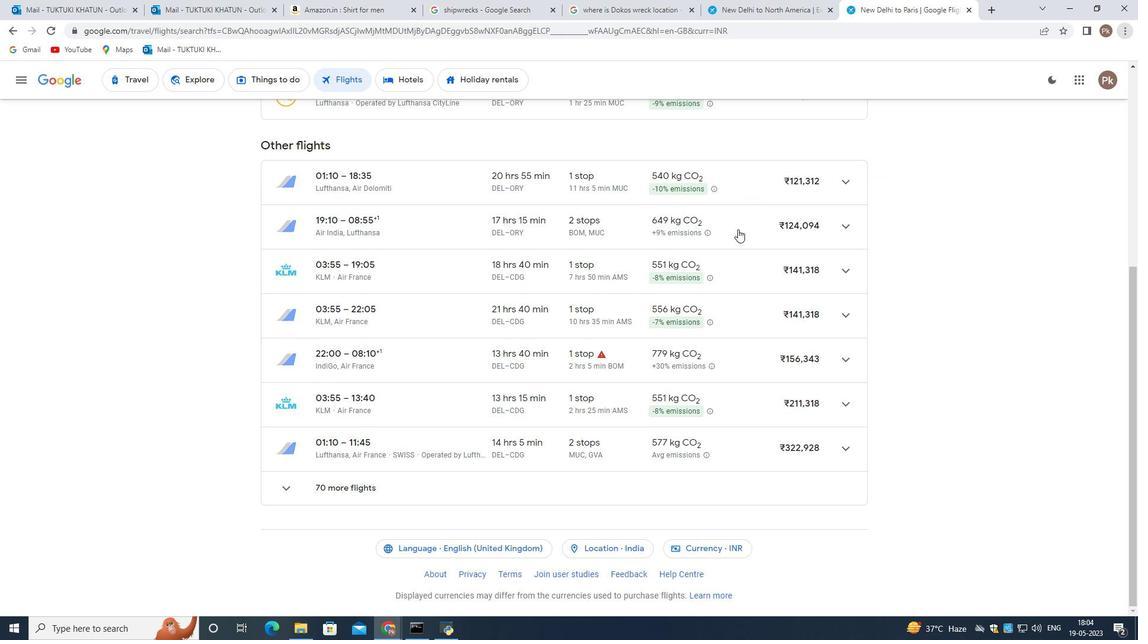 
Action: Mouse scrolled (733, 243) with delta (0, 0)
Screenshot: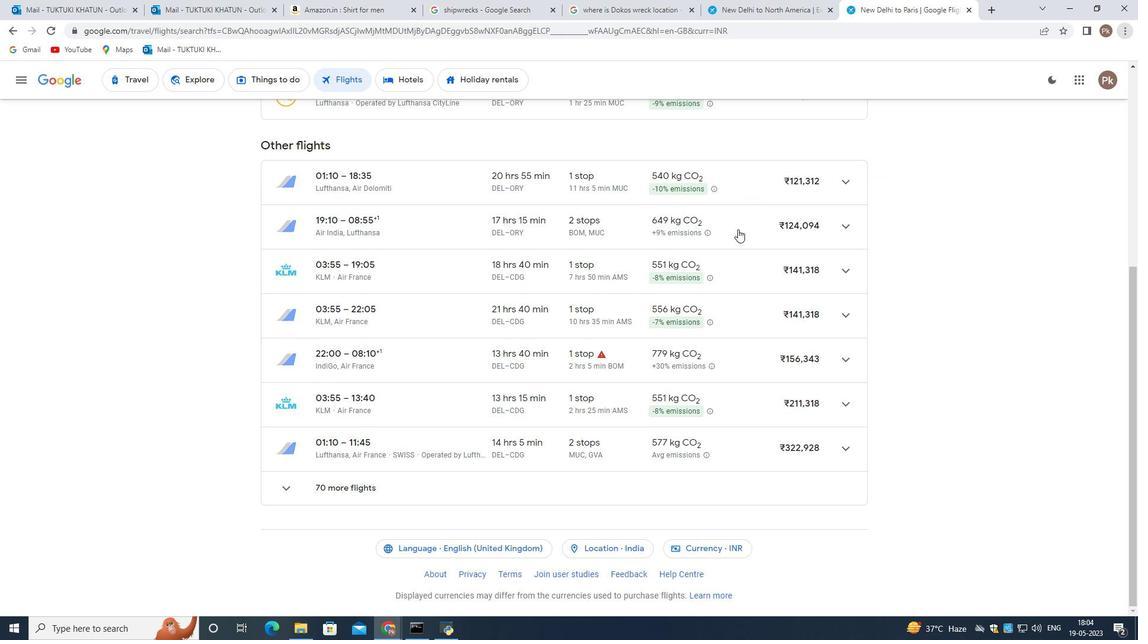 
Action: Mouse moved to (732, 245)
Screenshot: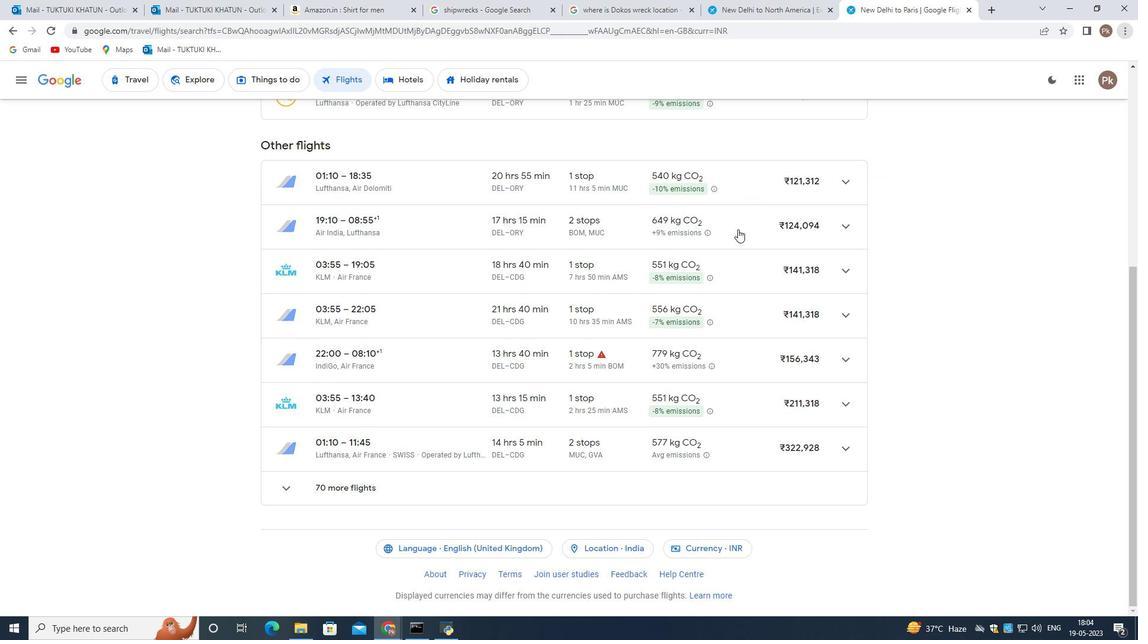 
Action: Mouse scrolled (732, 245) with delta (0, 0)
Screenshot: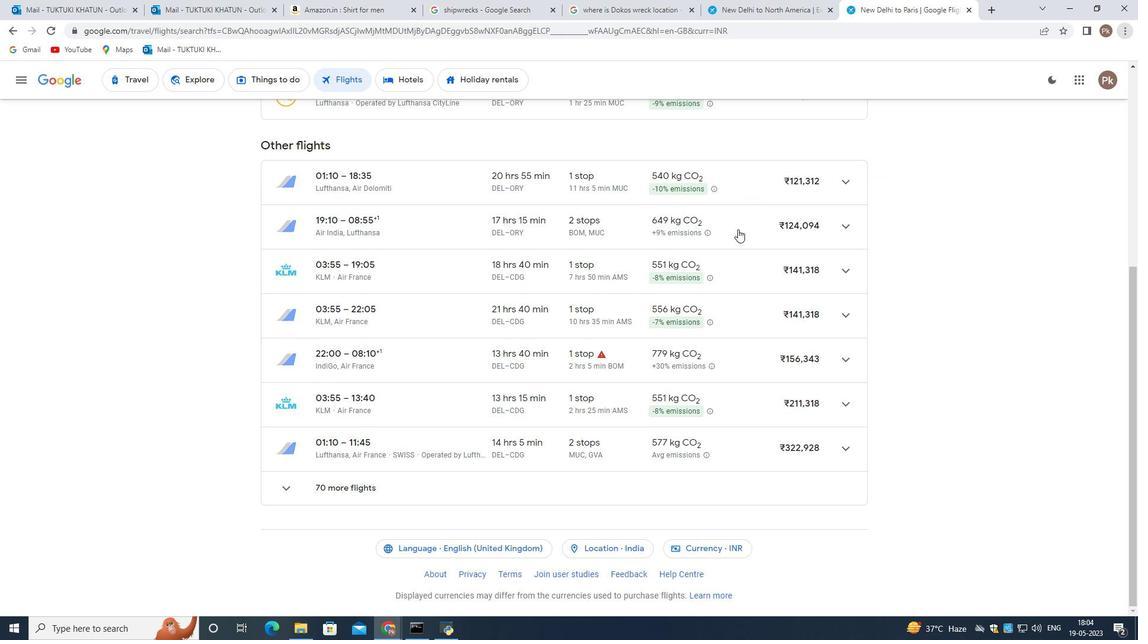 
Action: Mouse moved to (680, 252)
Screenshot: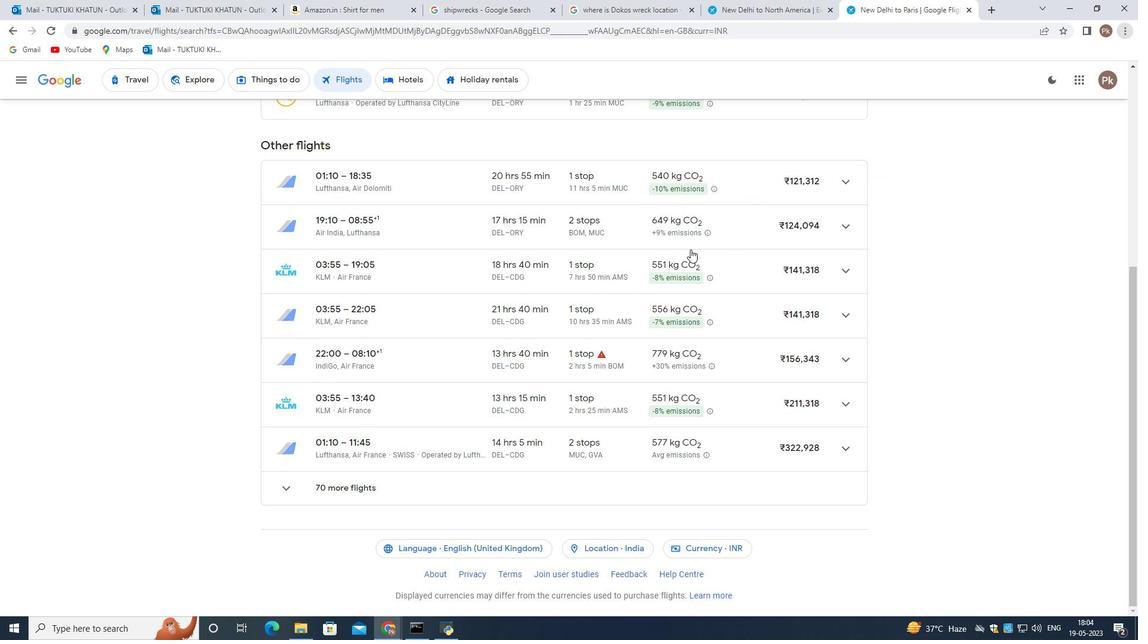 
Action: Mouse scrolled (680, 251) with delta (0, 0)
Screenshot: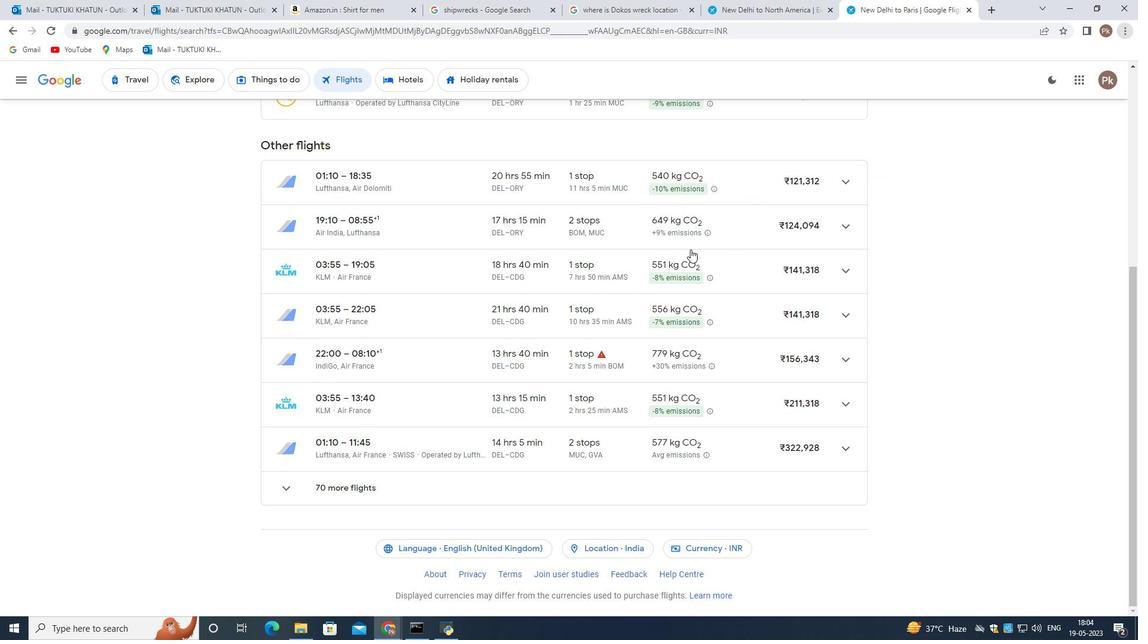 
Action: Mouse moved to (676, 253)
Screenshot: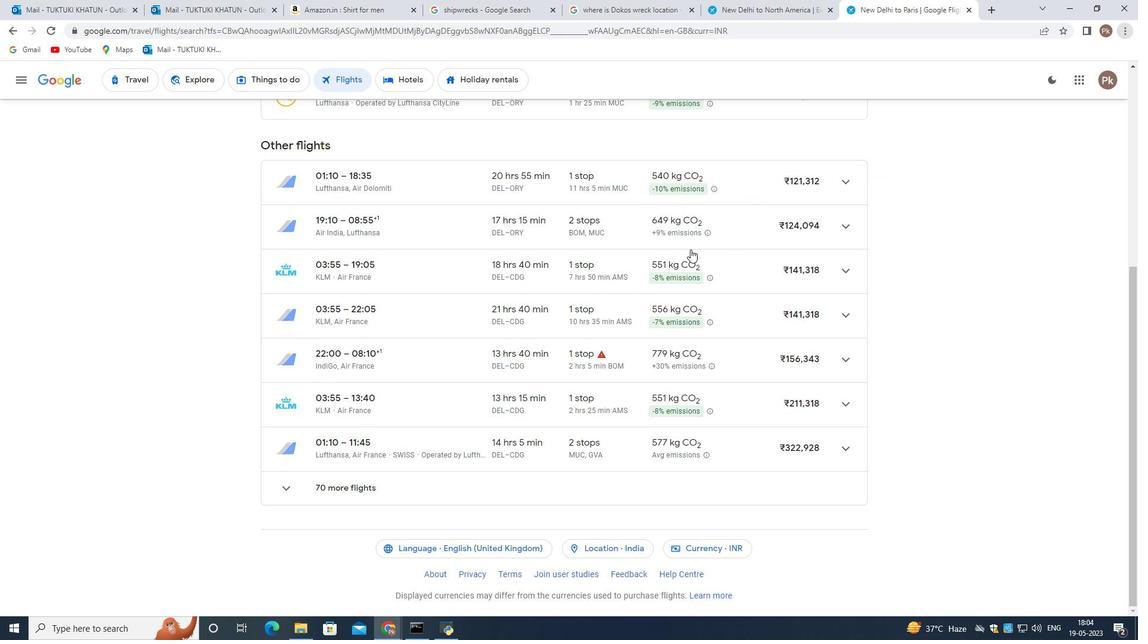 
Action: Mouse scrolled (676, 253) with delta (0, 0)
Screenshot: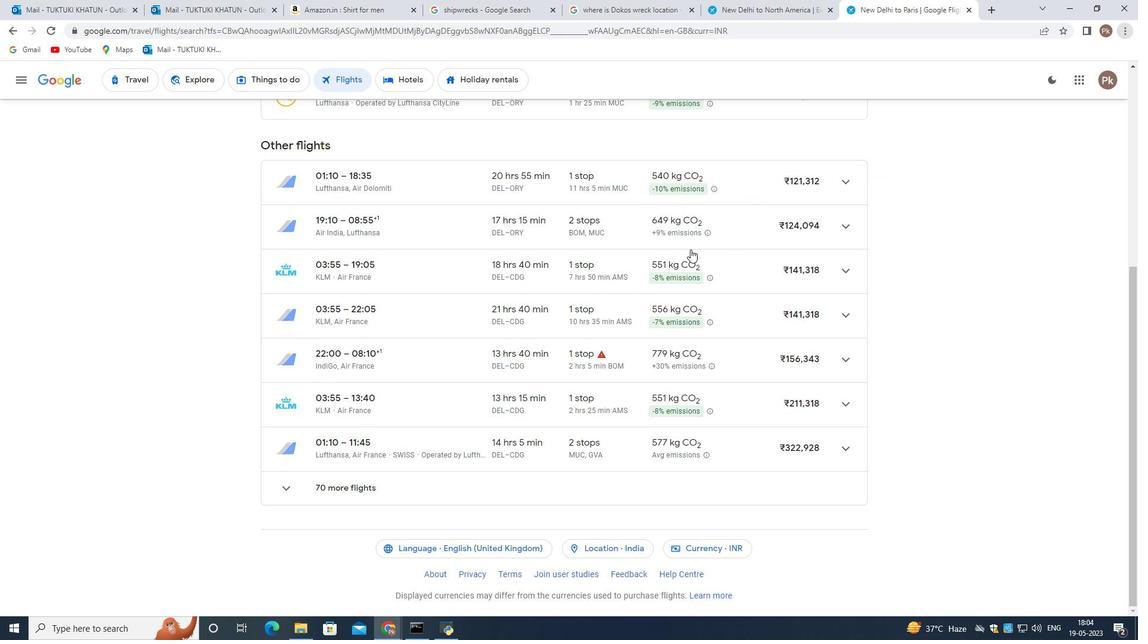 
Action: Mouse moved to (672, 258)
Screenshot: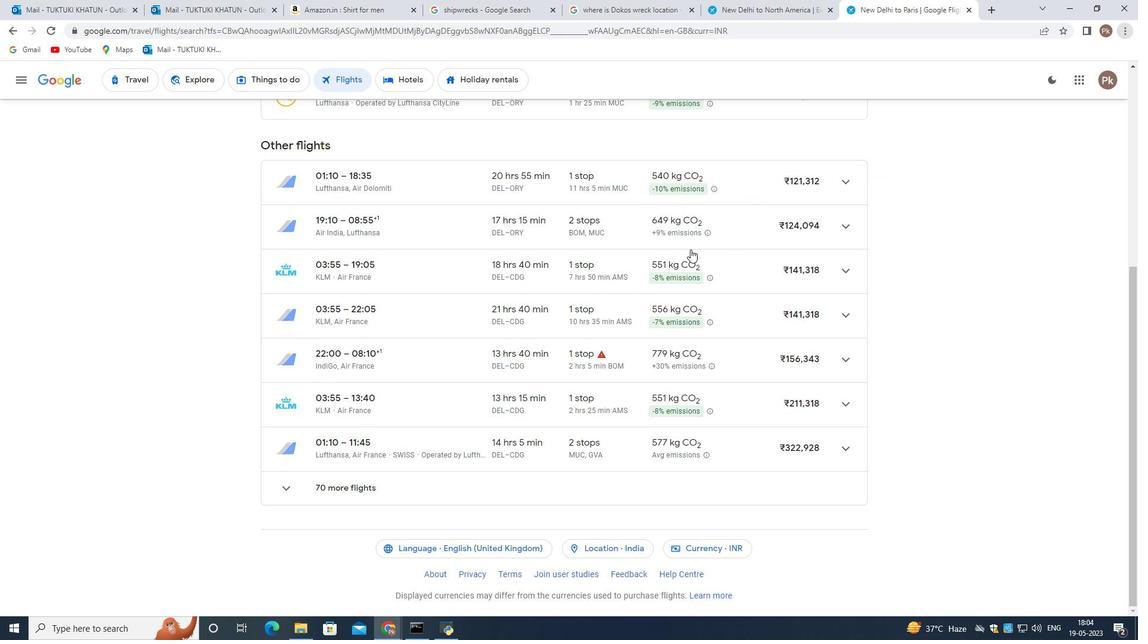 
Action: Mouse scrolled (672, 257) with delta (0, 0)
Screenshot: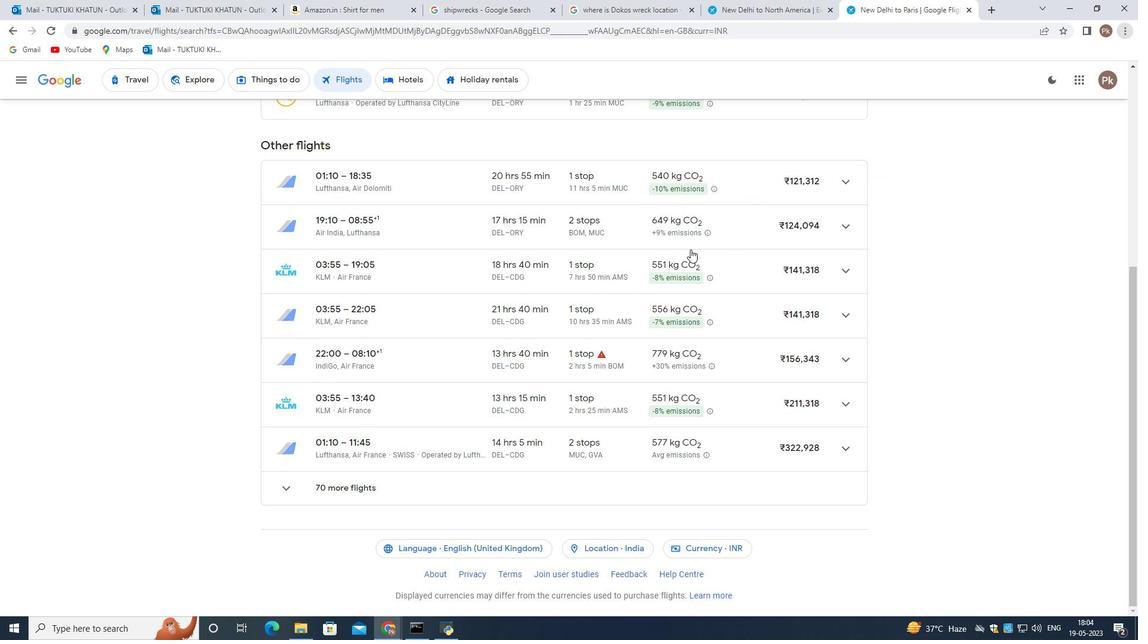
Action: Mouse moved to (666, 269)
Screenshot: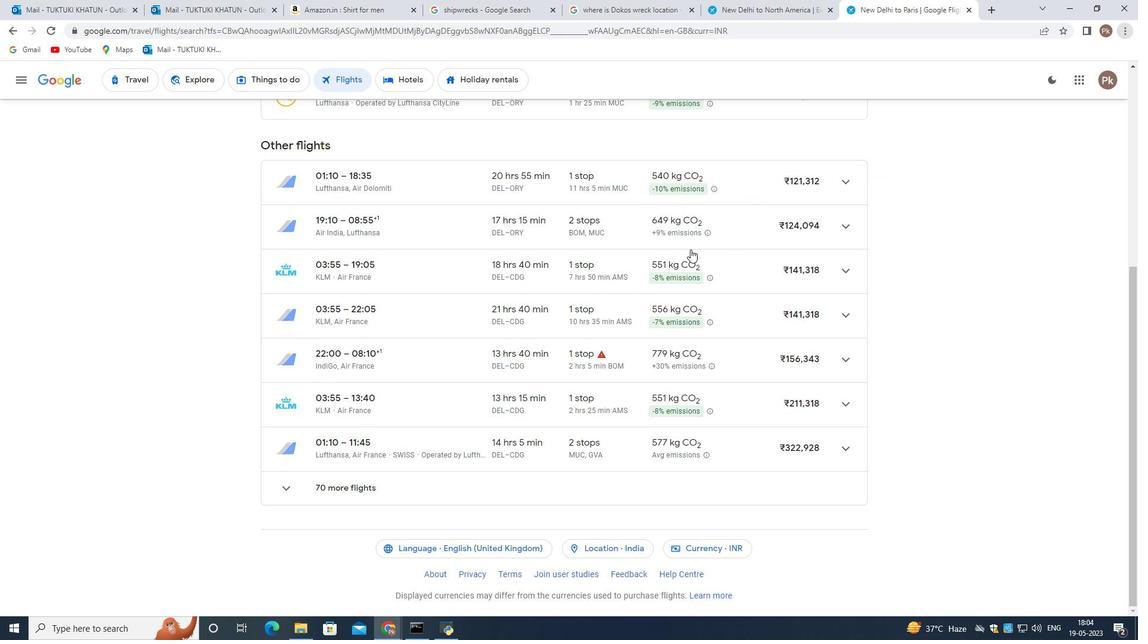 
Action: Mouse scrolled (666, 268) with delta (0, 0)
Screenshot: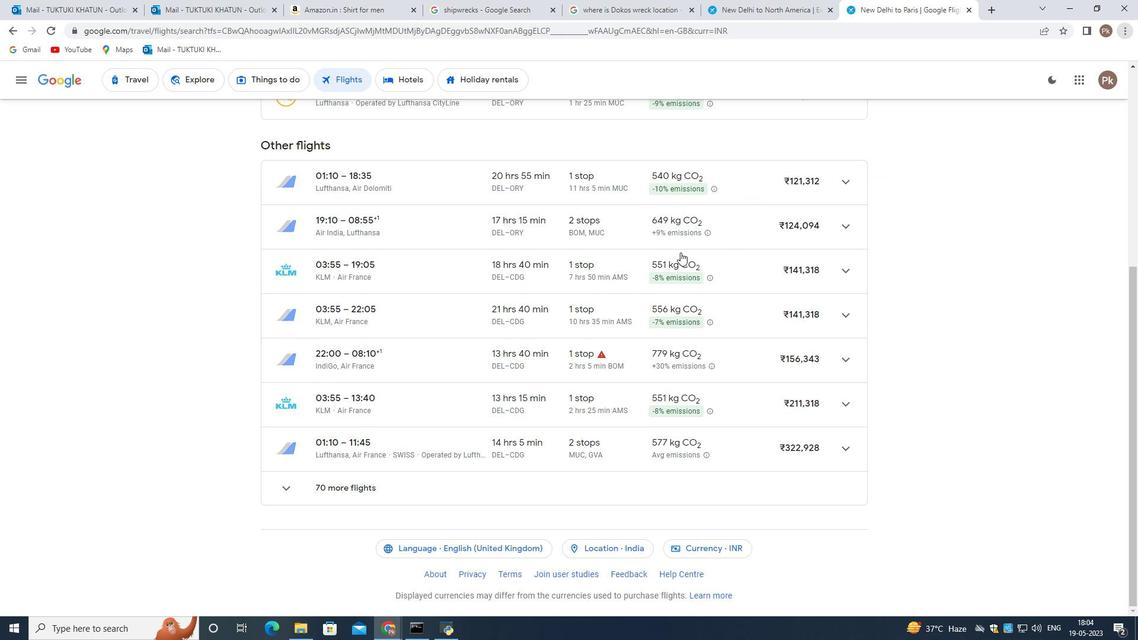 
Action: Mouse moved to (659, 282)
Screenshot: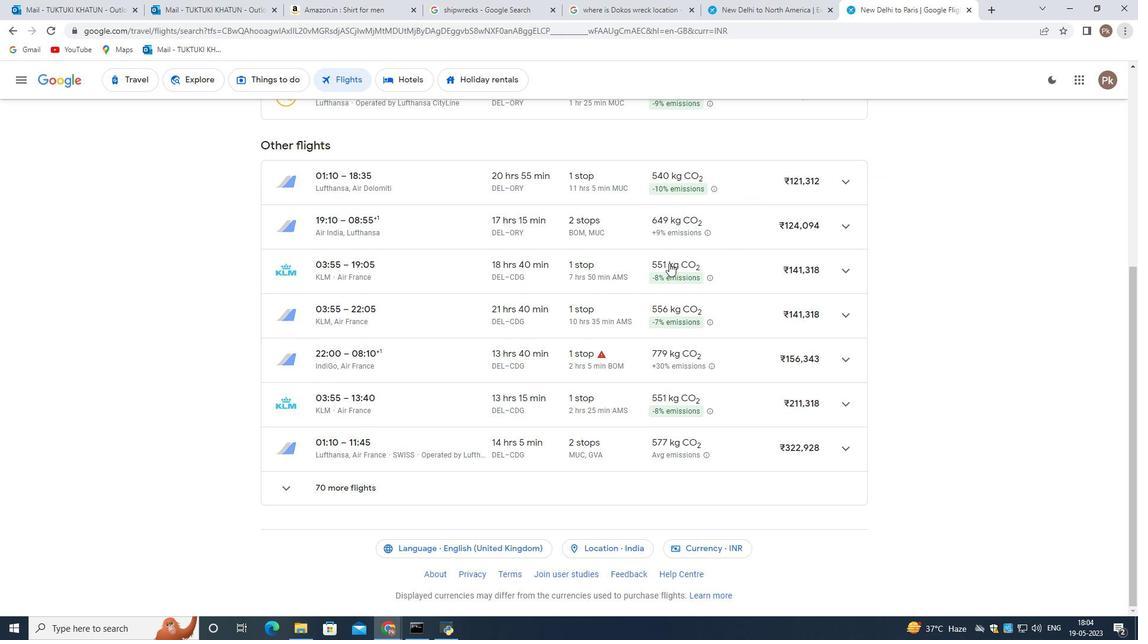
Action: Mouse scrolled (659, 282) with delta (0, 0)
Screenshot: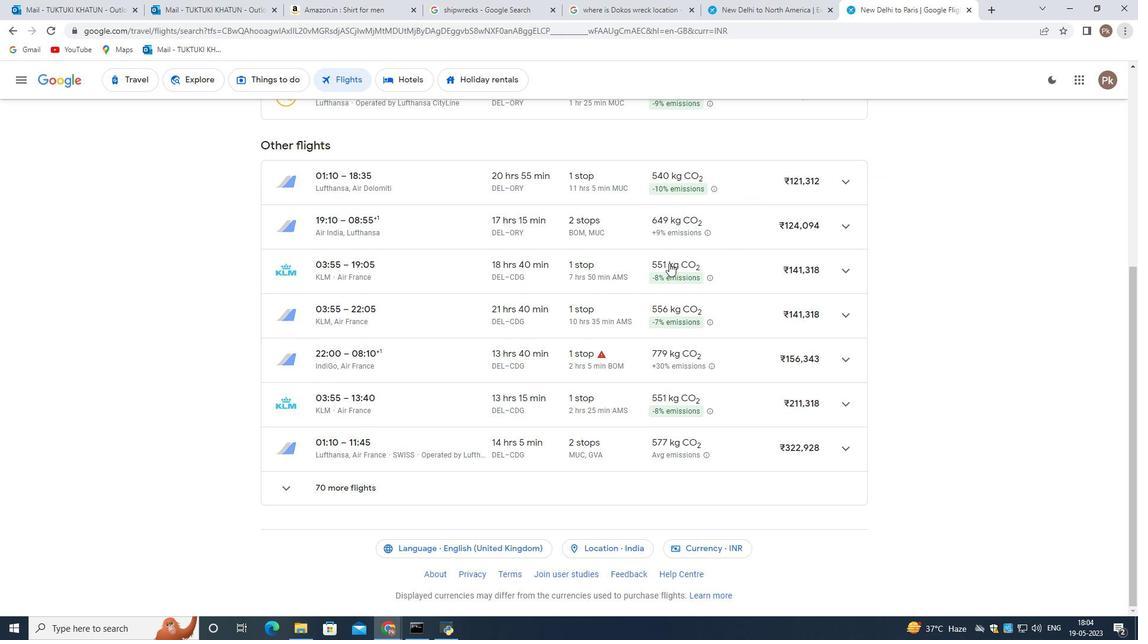 
Action: Mouse moved to (623, 327)
Screenshot: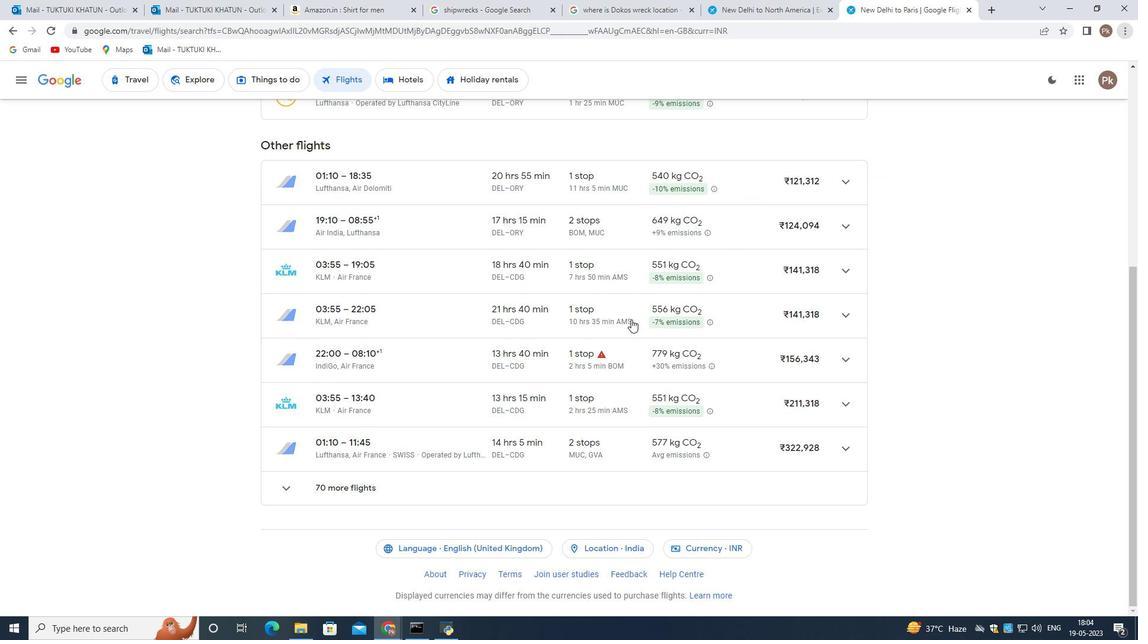
Action: Mouse scrolled (623, 326) with delta (0, 0)
Screenshot: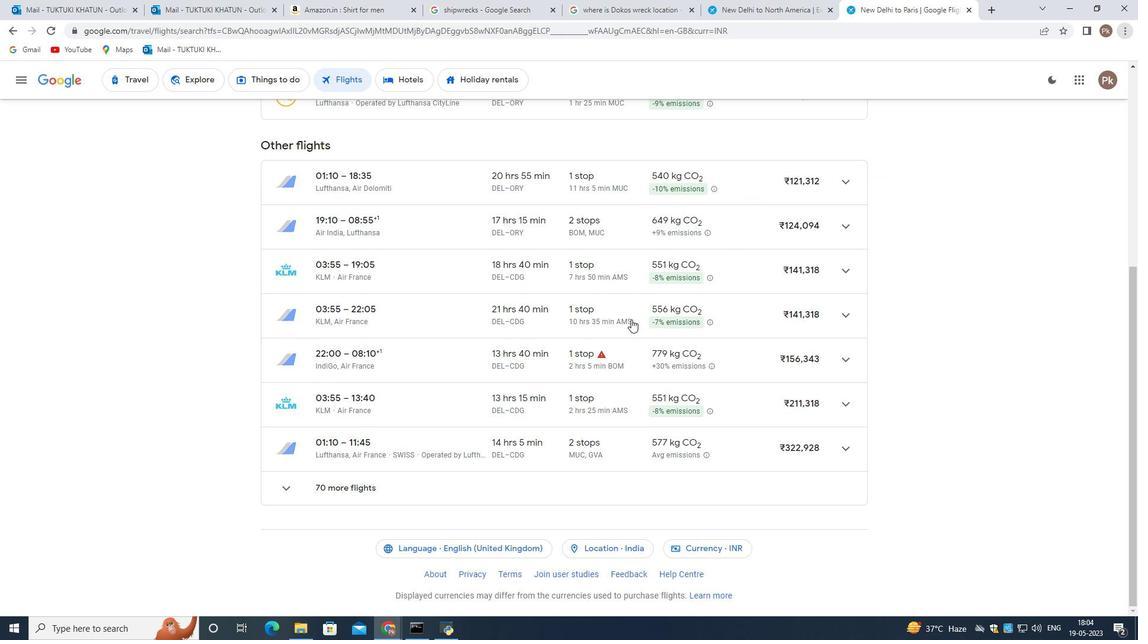 
Action: Mouse moved to (622, 328)
Screenshot: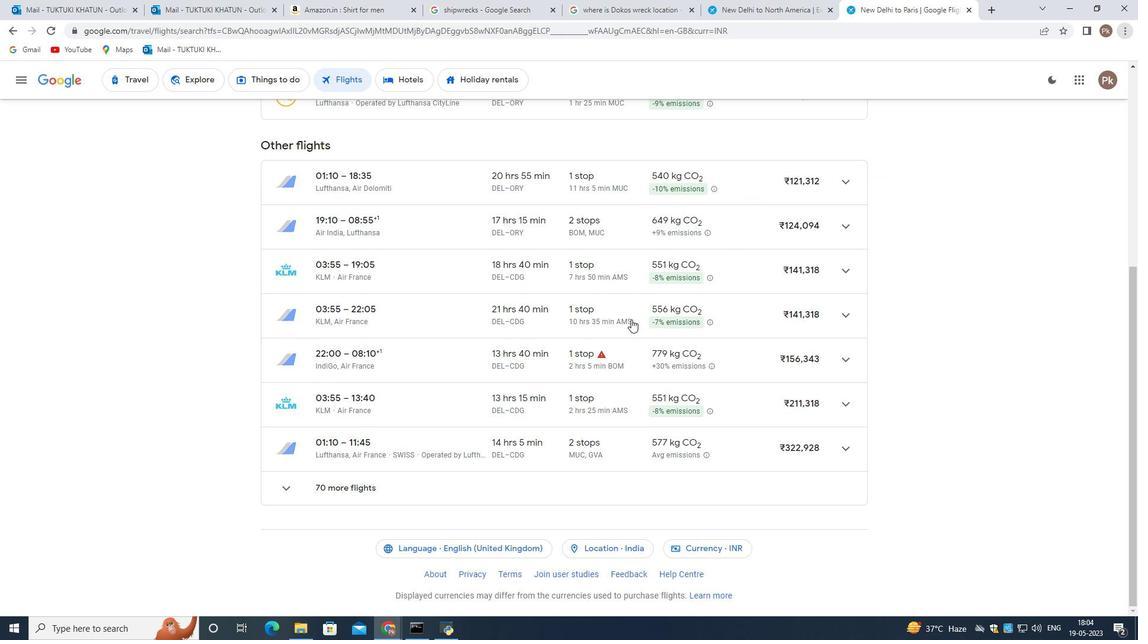 
Action: Mouse scrolled (622, 327) with delta (0, 0)
Screenshot: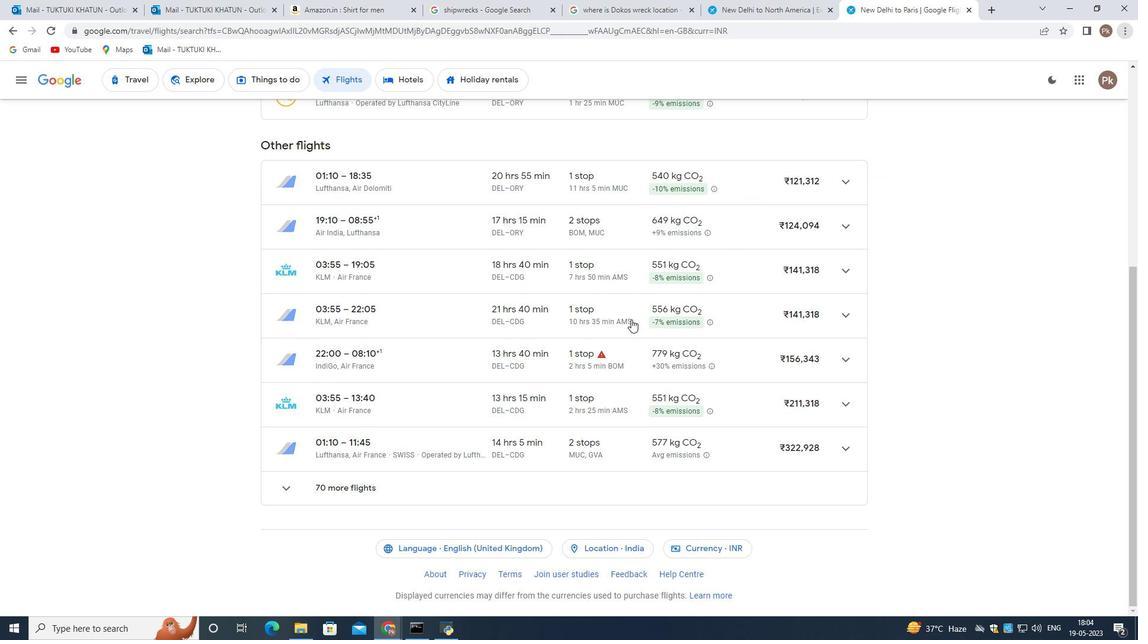 
Action: Mouse moved to (622, 329)
Screenshot: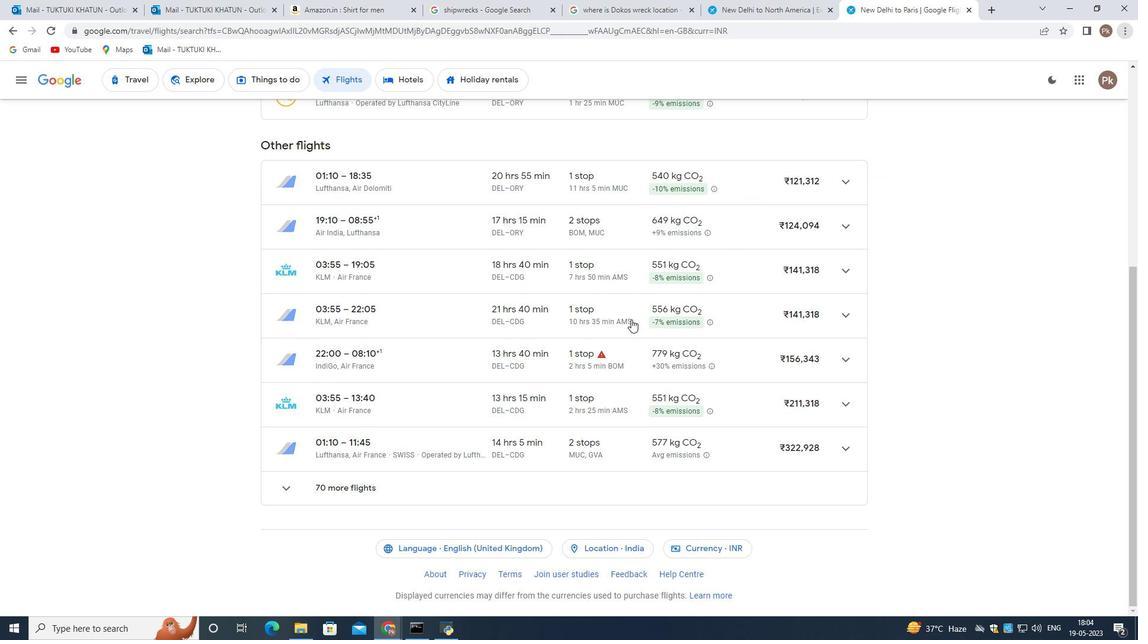 
Action: Mouse scrolled (622, 328) with delta (0, 0)
Screenshot: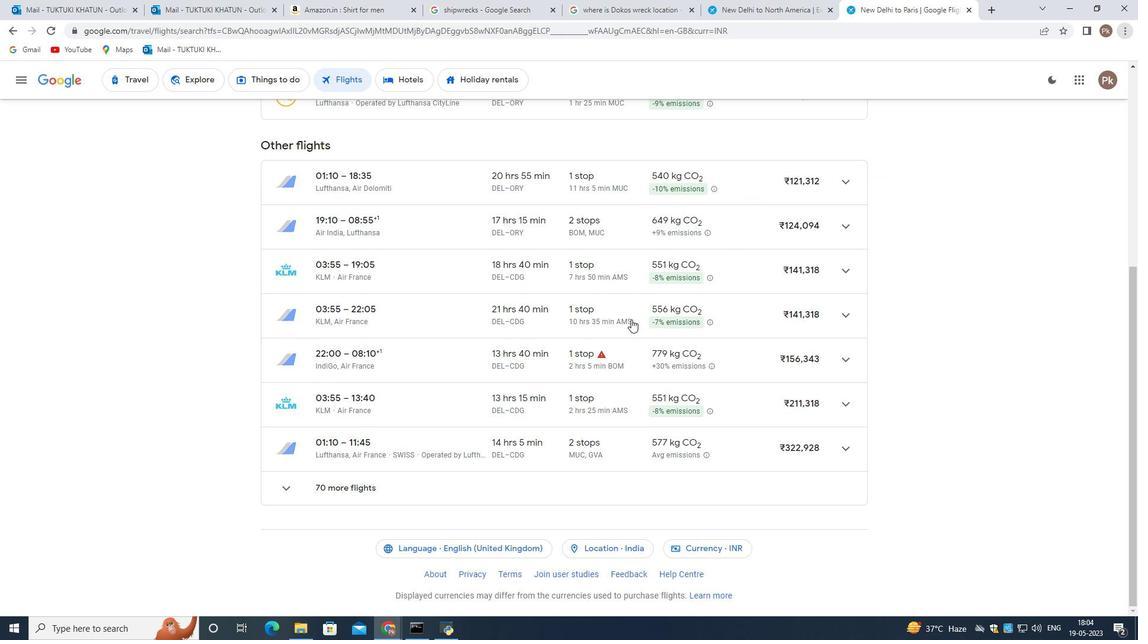 
Action: Mouse moved to (620, 331)
Screenshot: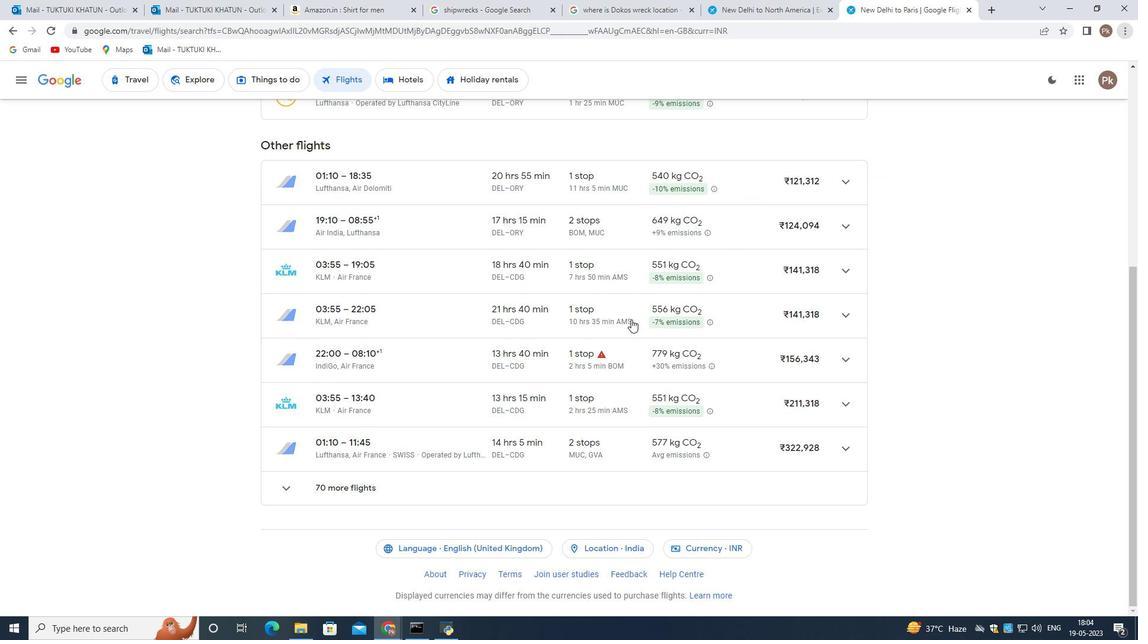 
Action: Mouse scrolled (620, 331) with delta (0, 0)
Screenshot: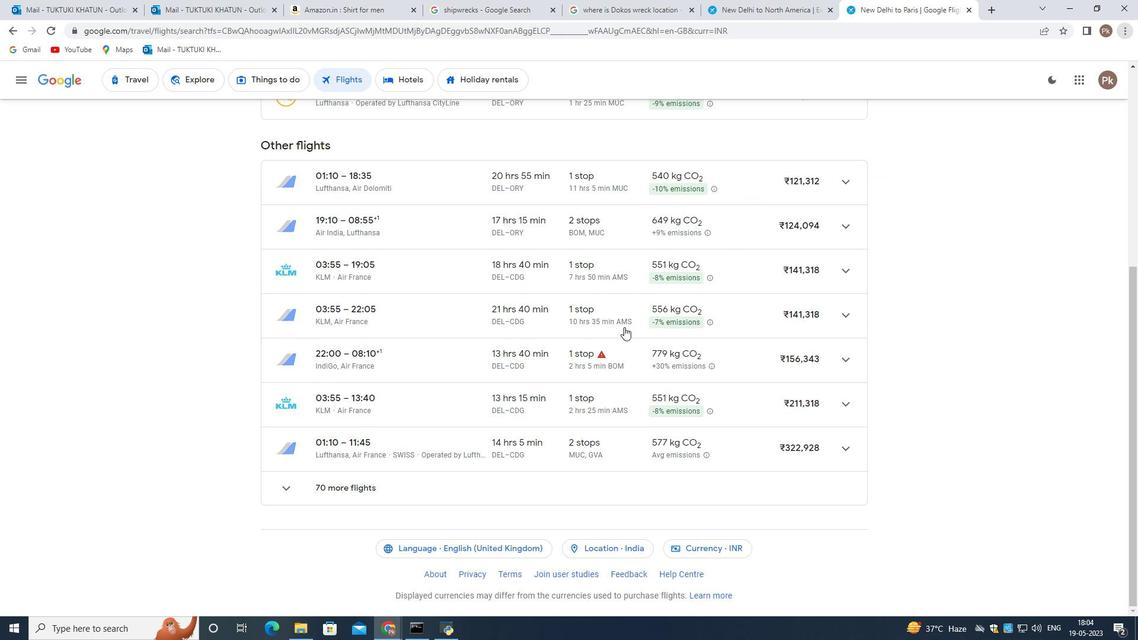 
Action: Mouse moved to (619, 344)
Screenshot: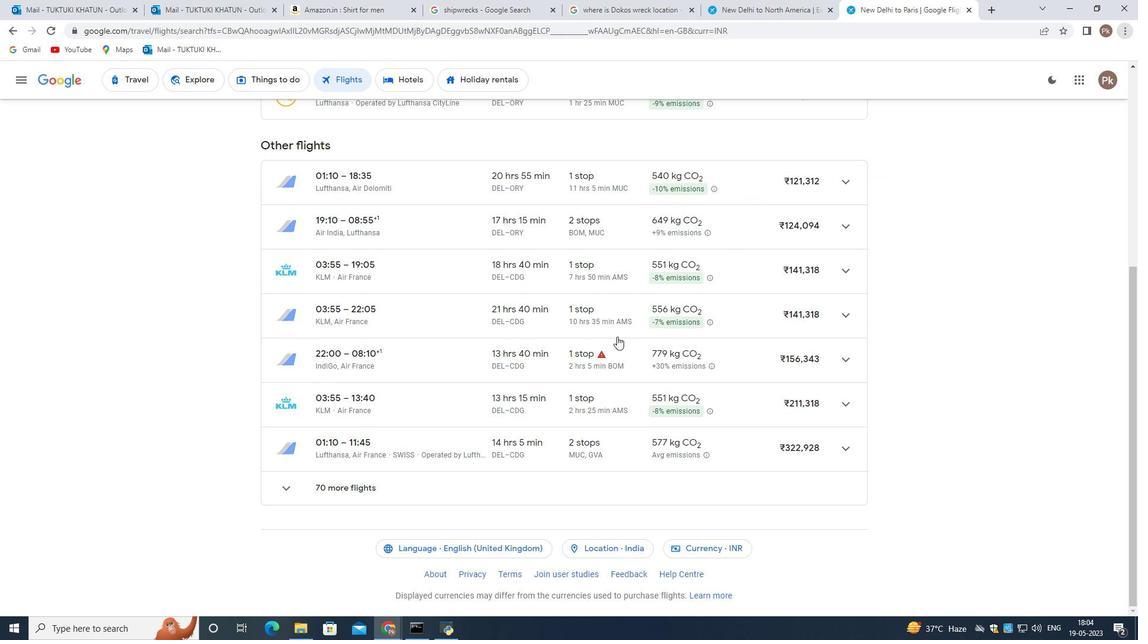 
Action: Mouse scrolled (619, 343) with delta (0, 0)
Screenshot: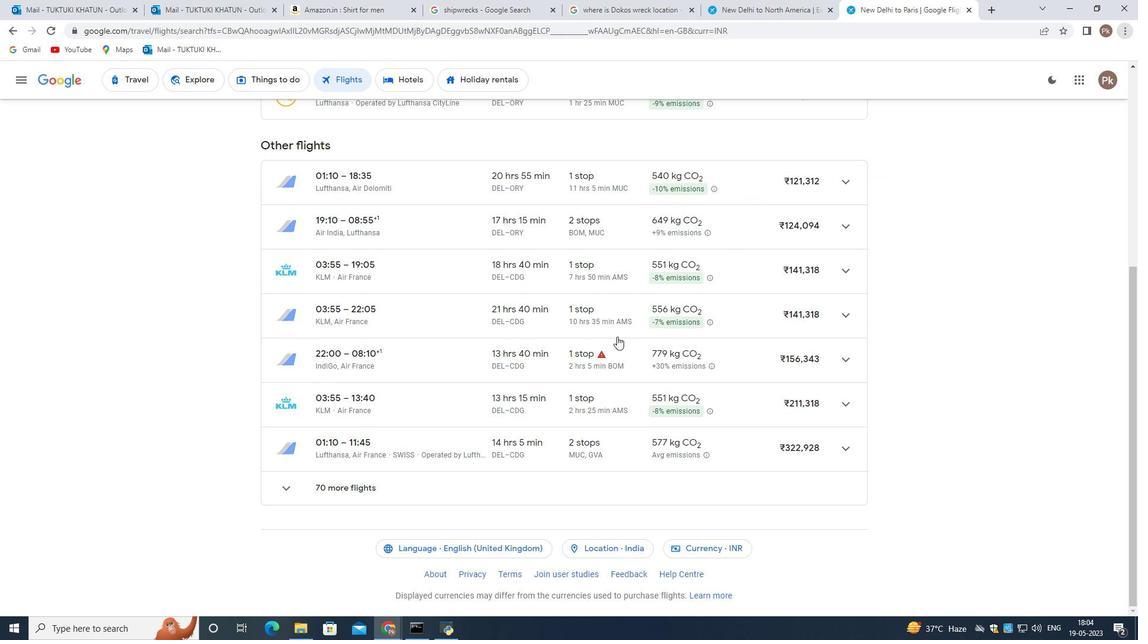 
Action: Mouse moved to (620, 350)
Screenshot: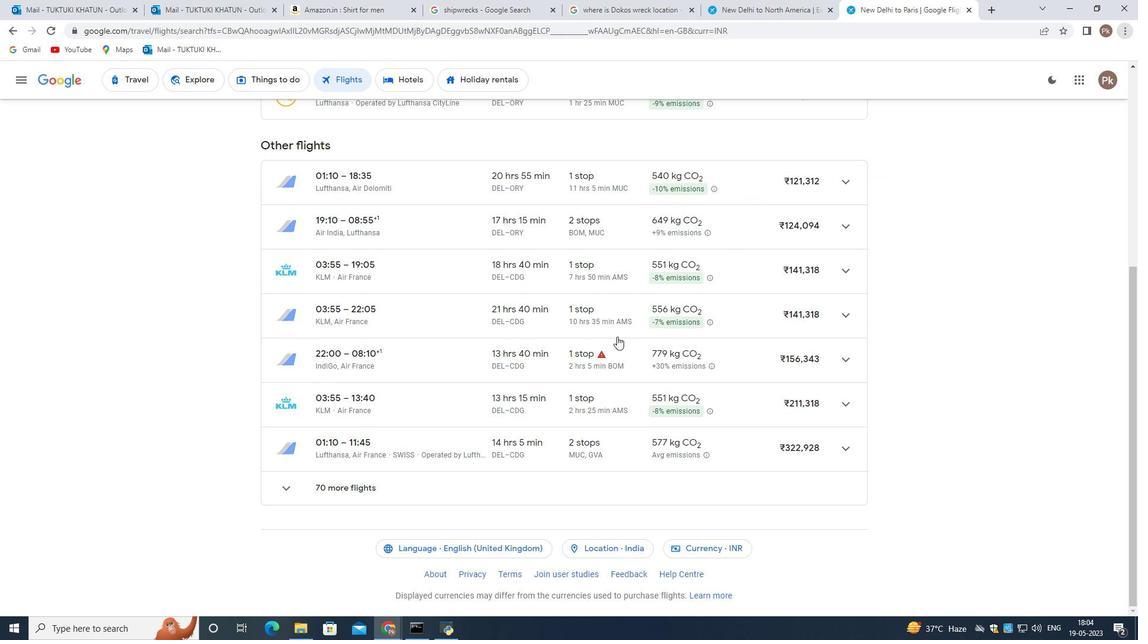 
Action: Mouse scrolled (620, 349) with delta (0, 0)
Screenshot: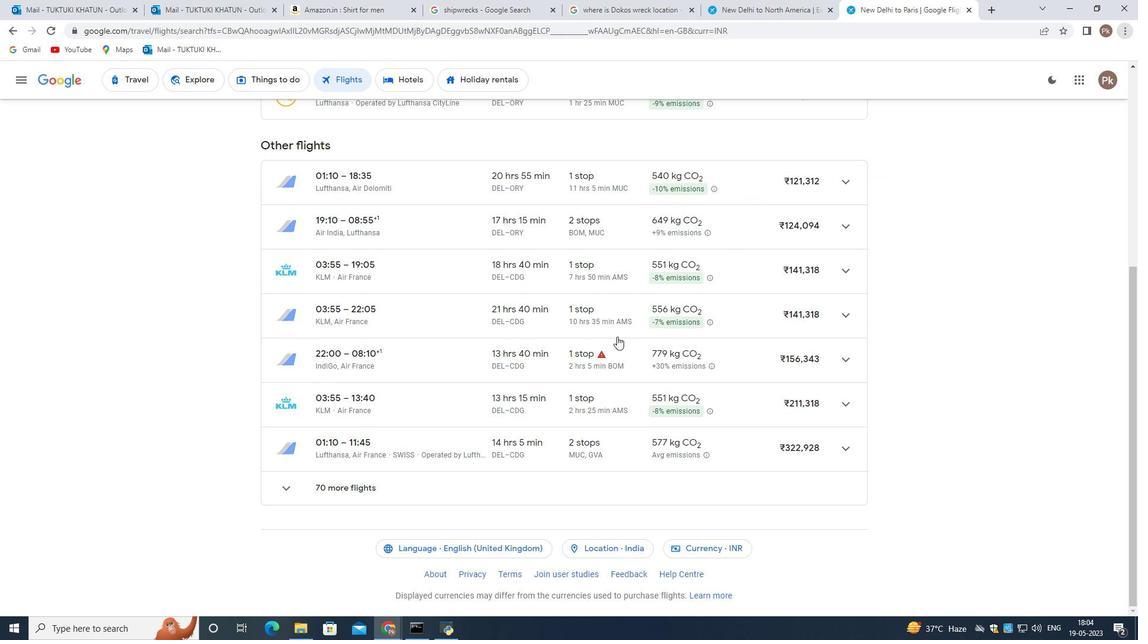
Action: Mouse moved to (621, 352)
Screenshot: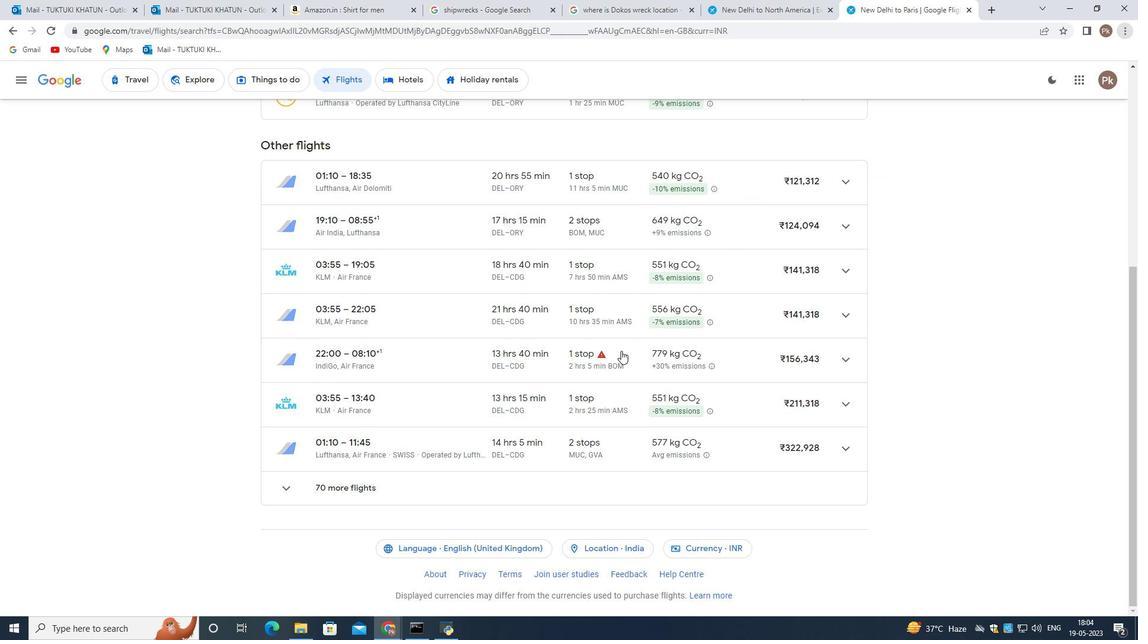 
Action: Mouse scrolled (621, 352) with delta (0, 0)
Screenshot: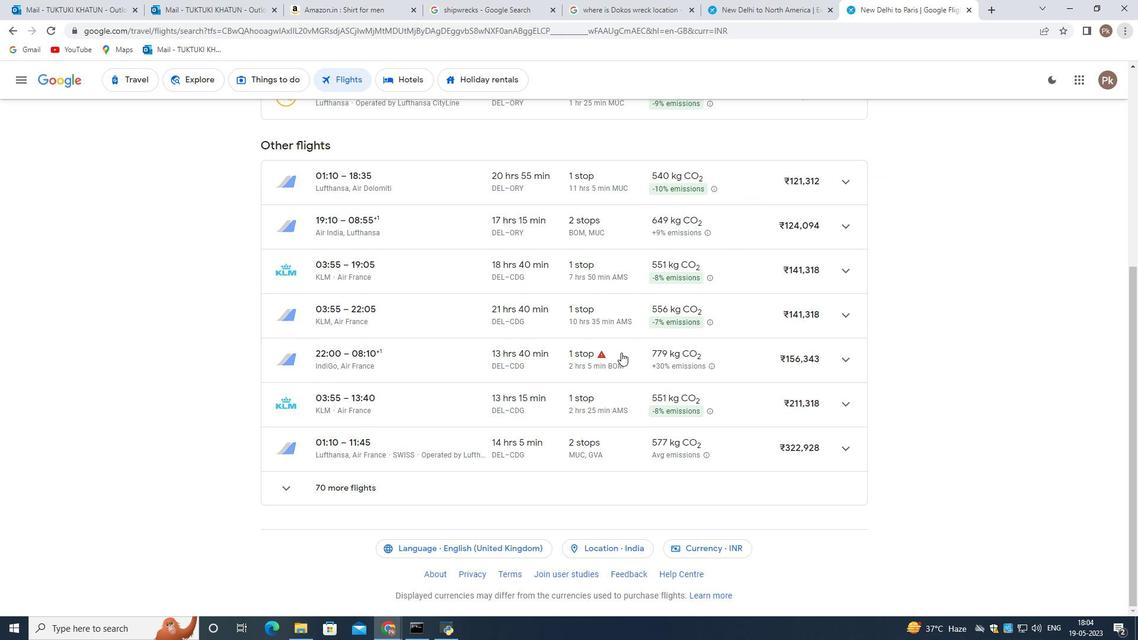 
Action: Mouse scrolled (621, 352) with delta (0, 0)
Screenshot: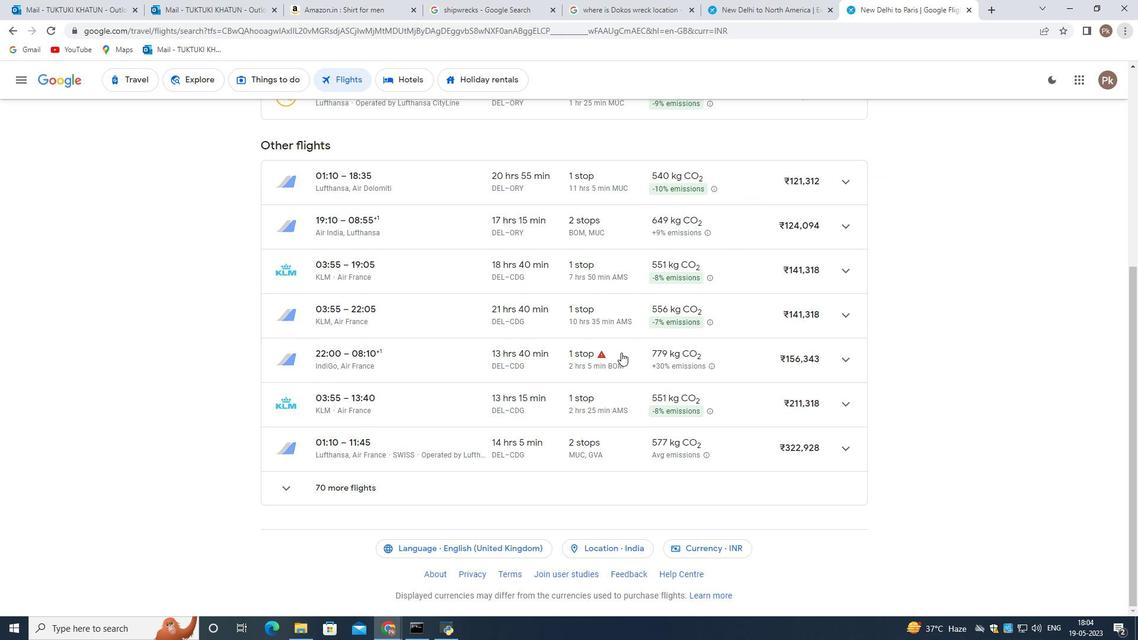 
Action: Mouse scrolled (621, 352) with delta (0, 0)
Screenshot: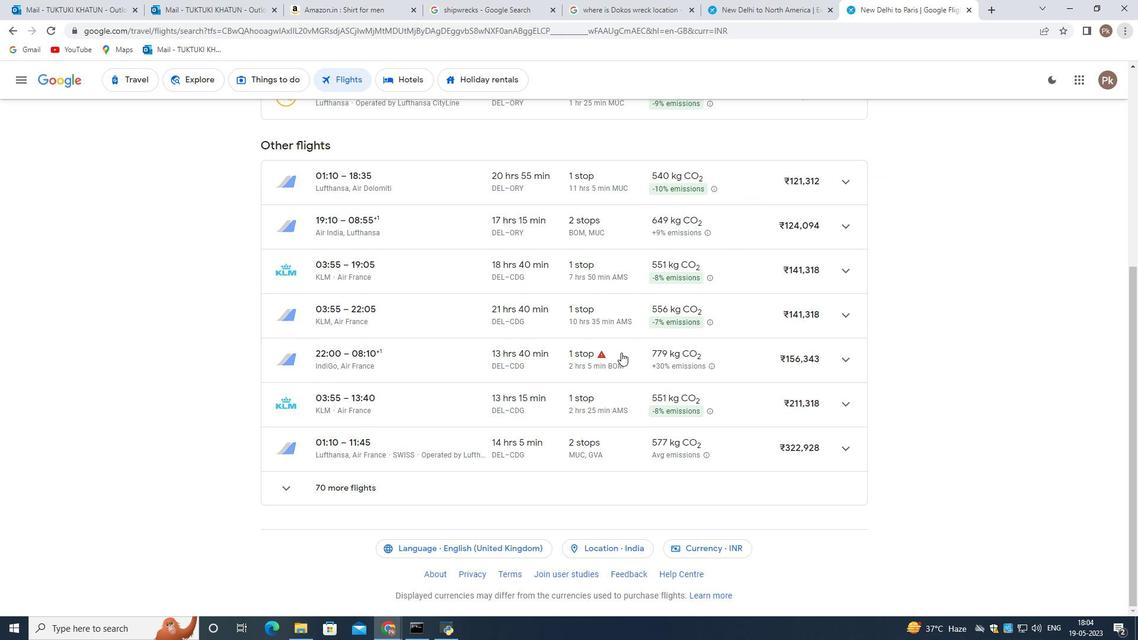 
Action: Mouse scrolled (621, 352) with delta (0, 0)
Screenshot: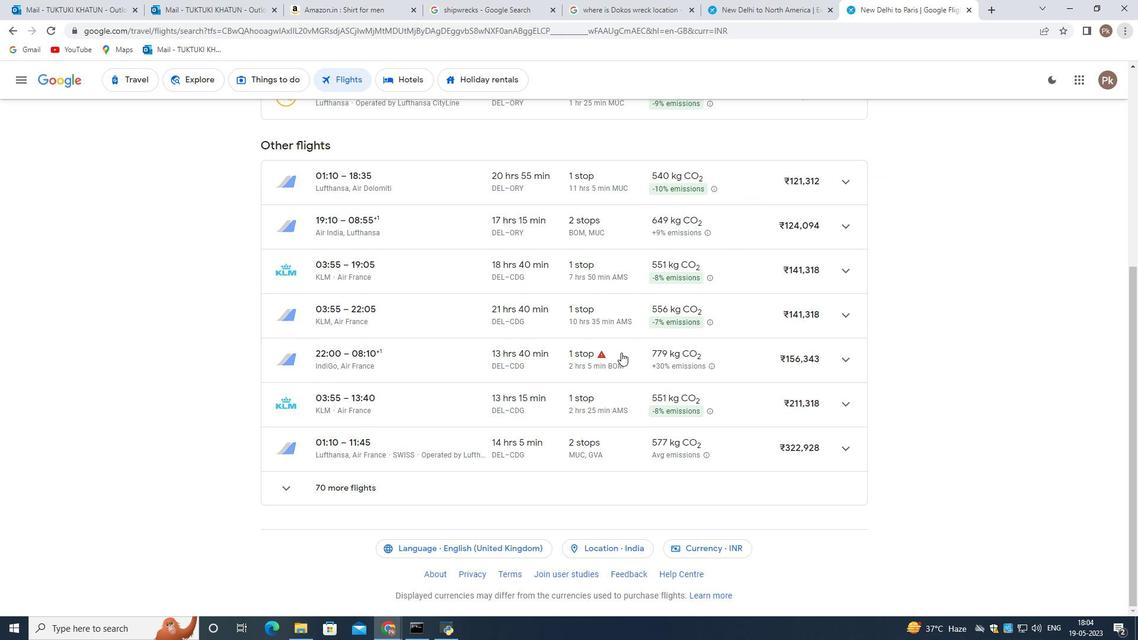 
Action: Mouse moved to (609, 378)
Screenshot: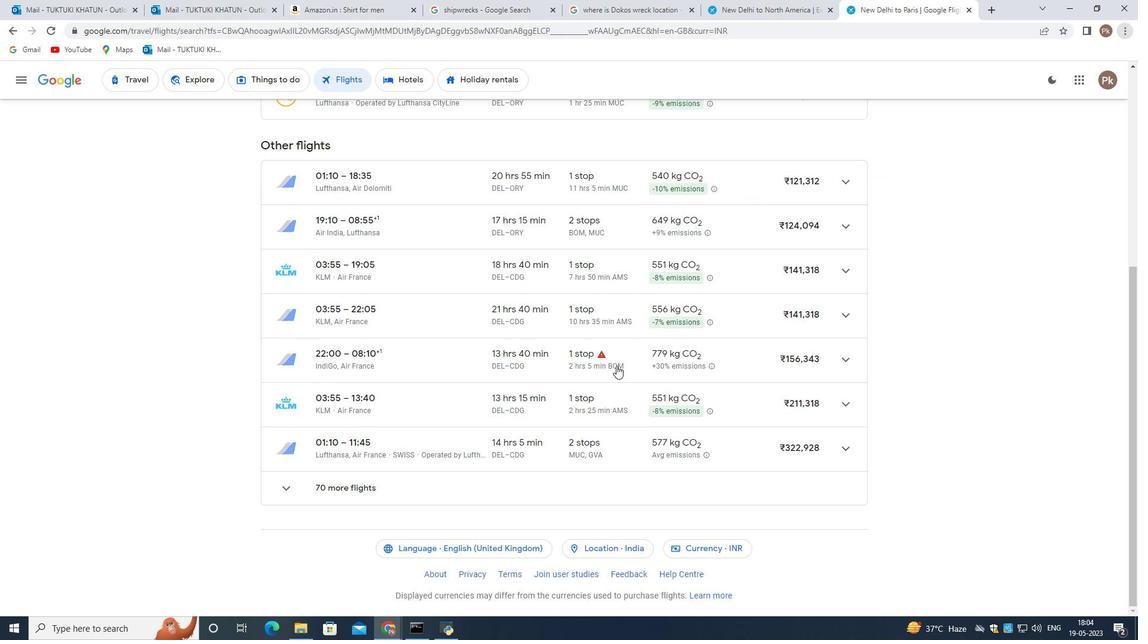 
Action: Mouse scrolled (609, 377) with delta (0, 0)
Screenshot: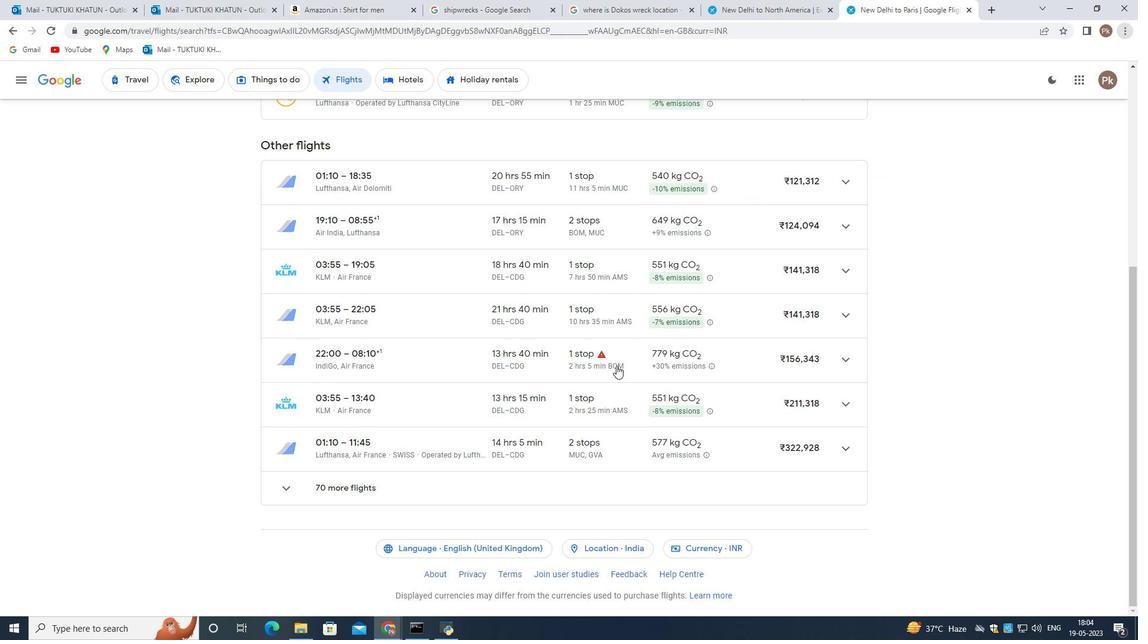 
Action: Mouse moved to (608, 381)
Screenshot: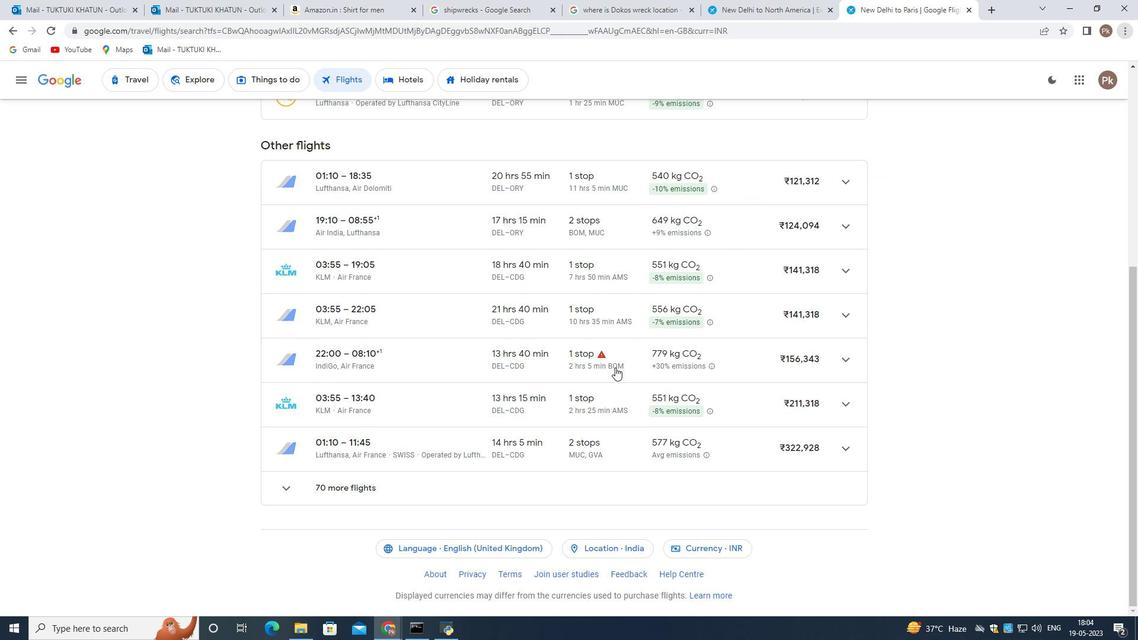 
Action: Mouse scrolled (608, 380) with delta (0, 0)
Screenshot: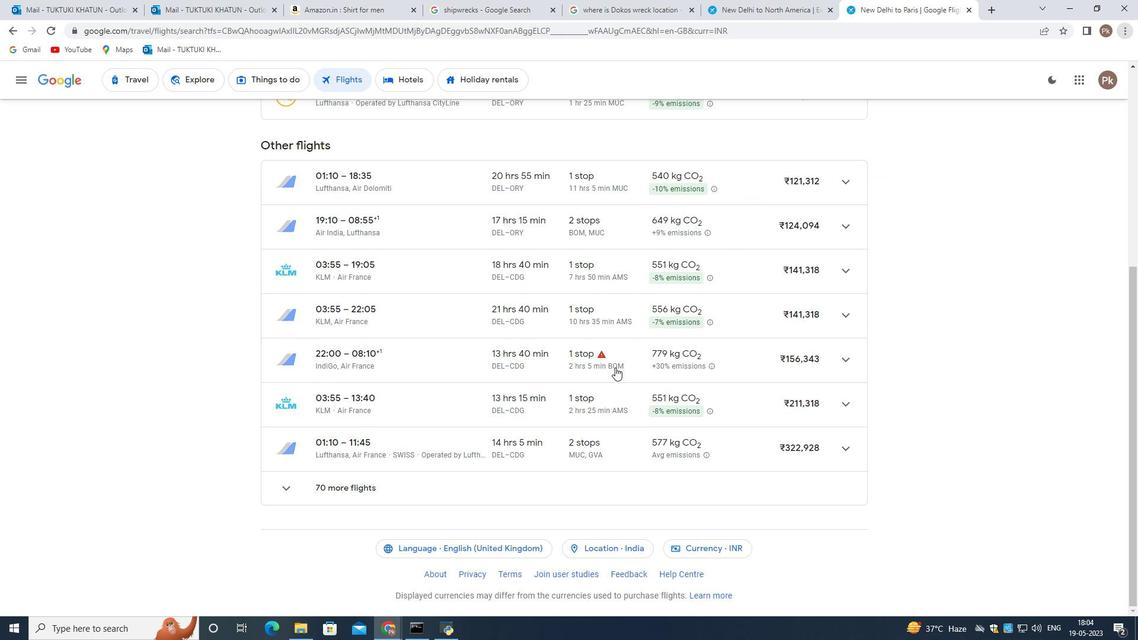 
Action: Mouse moved to (616, 338)
Screenshot: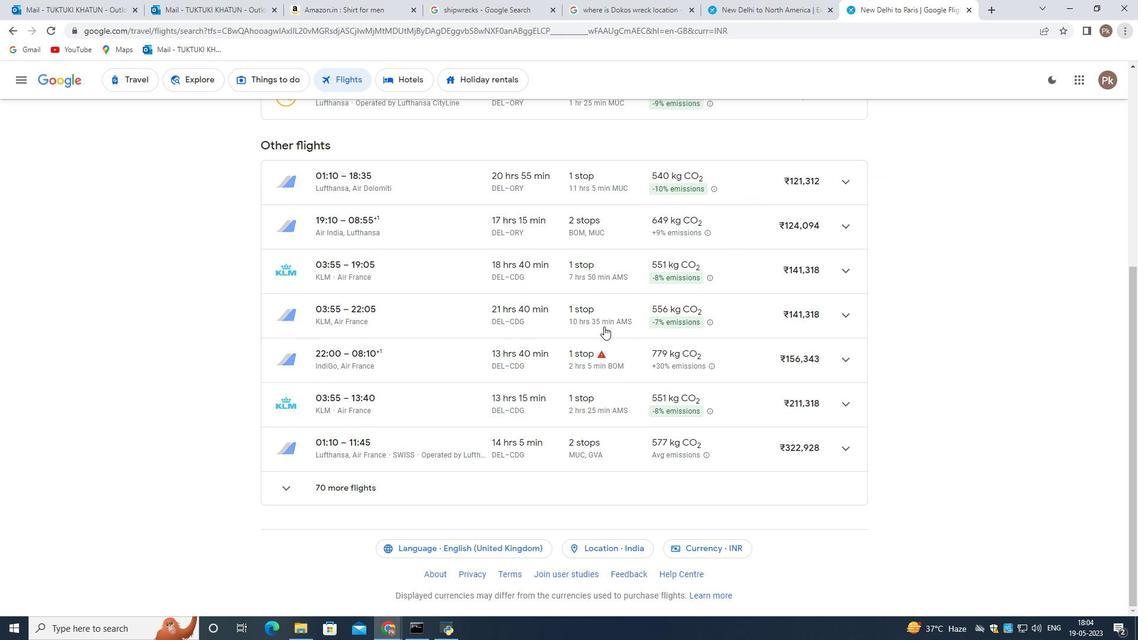 
Action: Mouse scrolled (616, 339) with delta (0, 0)
Screenshot: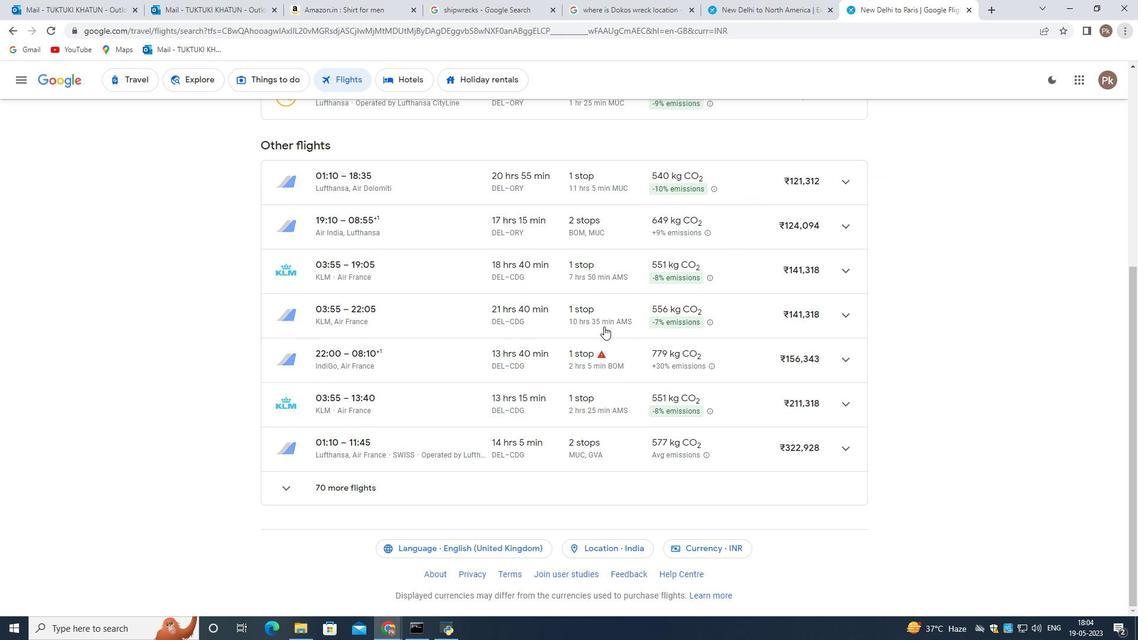 
Action: Mouse scrolled (616, 339) with delta (0, 0)
Screenshot: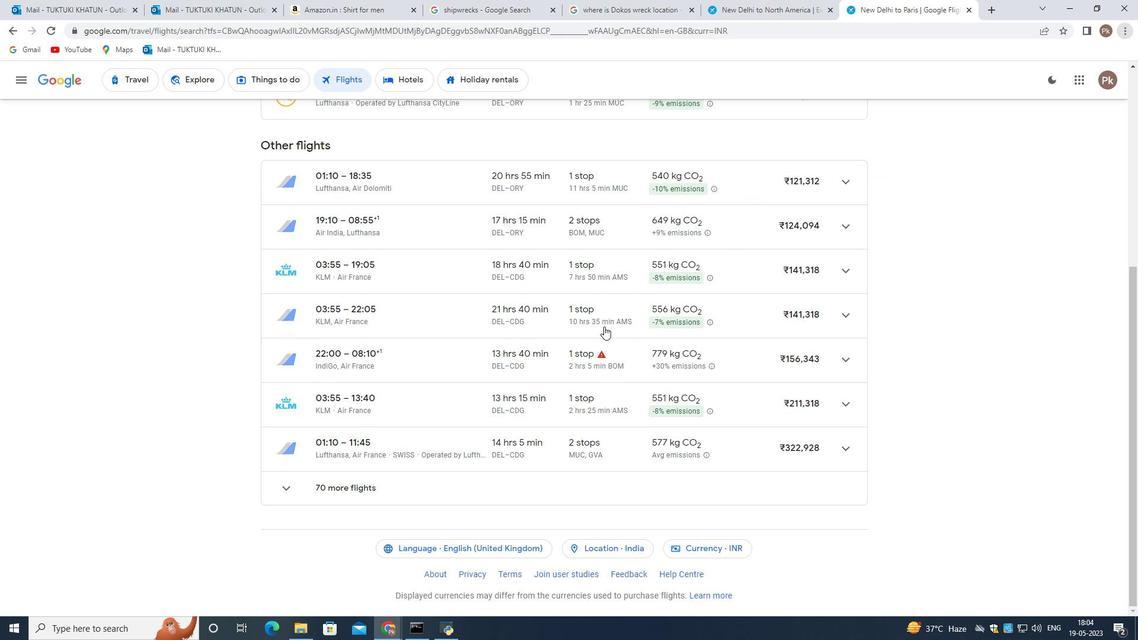 
Action: Mouse scrolled (616, 339) with delta (0, 0)
Screenshot: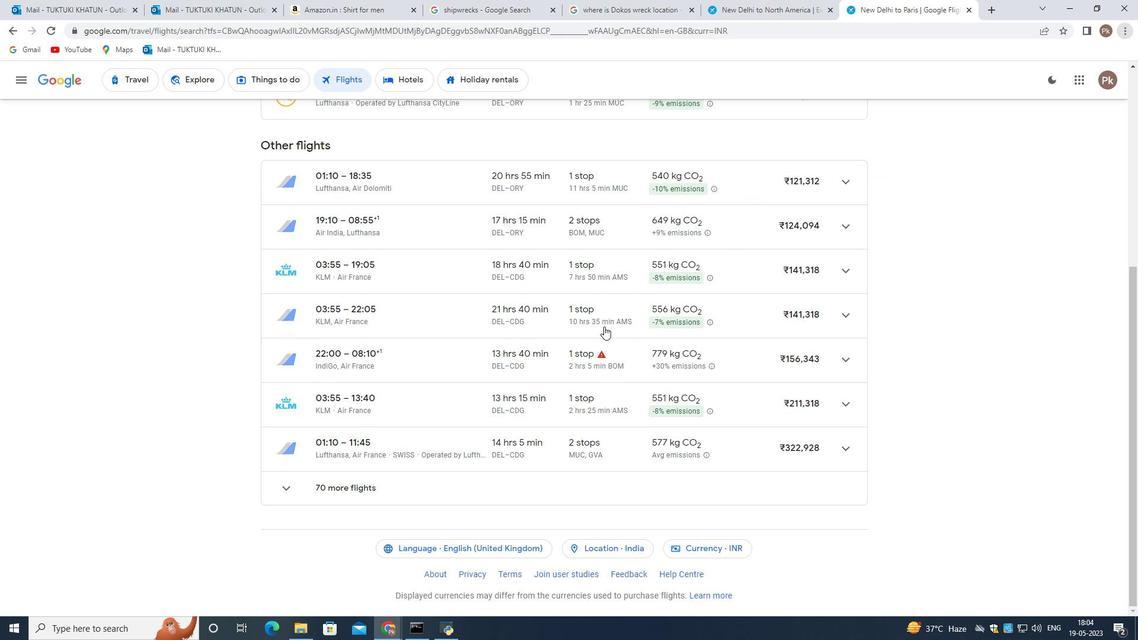 
Action: Mouse scrolled (616, 339) with delta (0, 0)
Screenshot: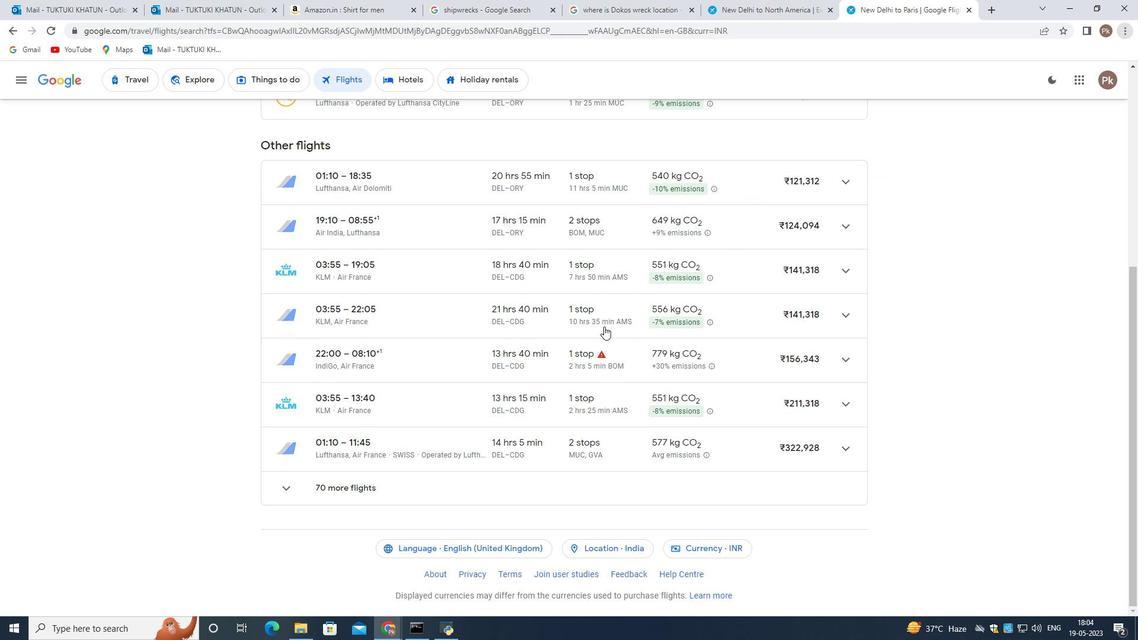 
Action: Mouse scrolled (616, 339) with delta (0, 0)
Screenshot: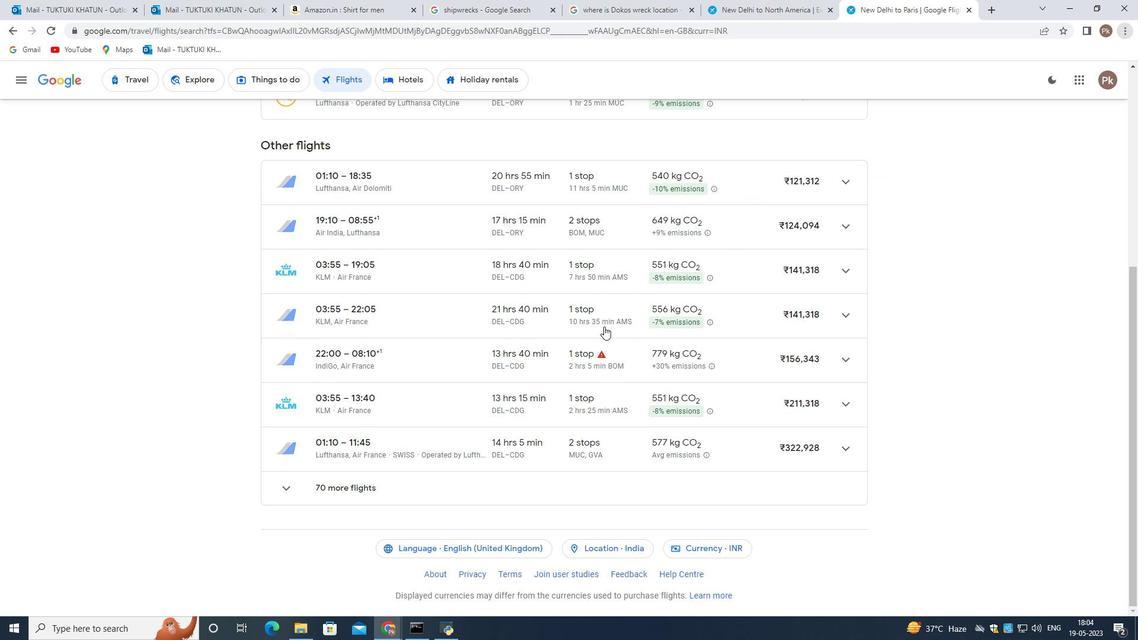 
Action: Mouse moved to (614, 338)
Screenshot: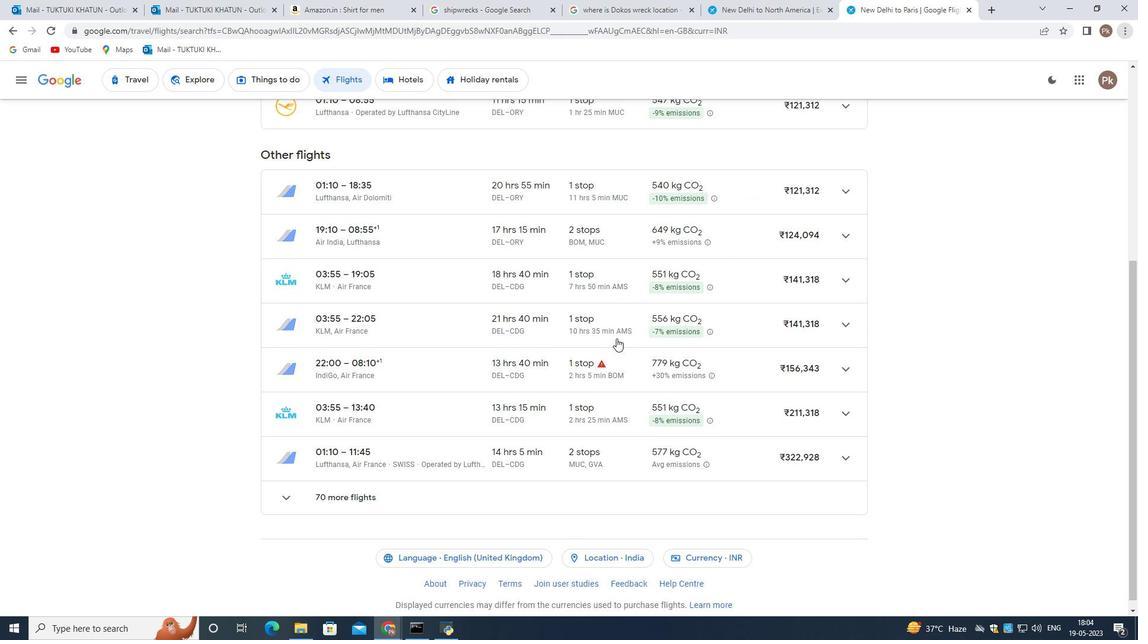 
Action: Mouse scrolled (614, 339) with delta (0, 0)
Screenshot: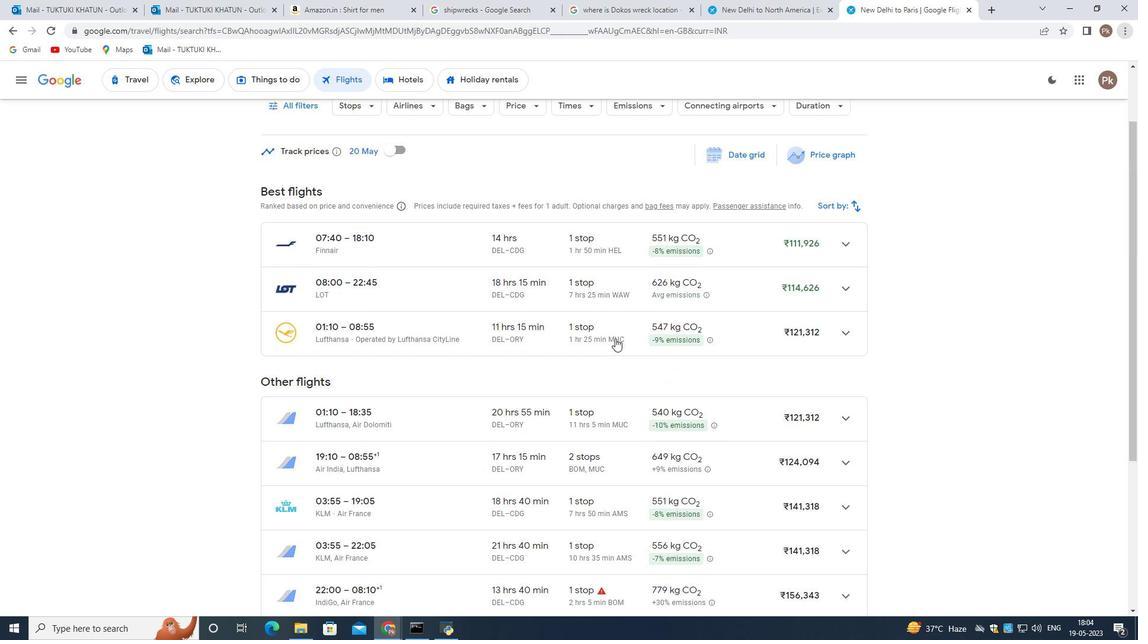 
Action: Mouse moved to (614, 338)
Screenshot: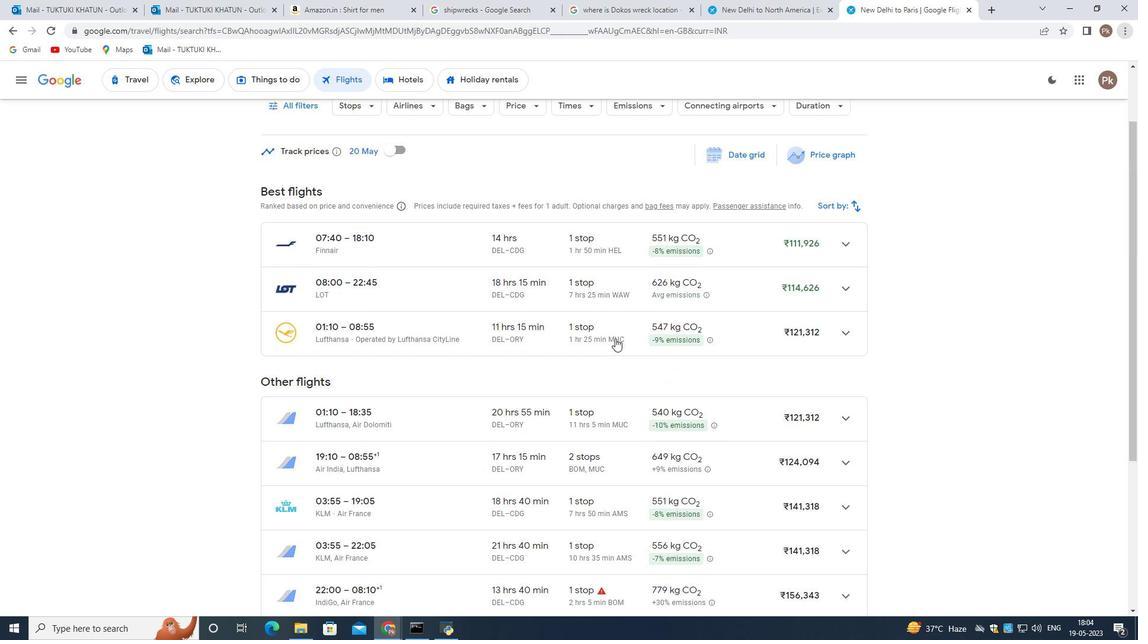 
Action: Mouse scrolled (614, 339) with delta (0, 0)
Screenshot: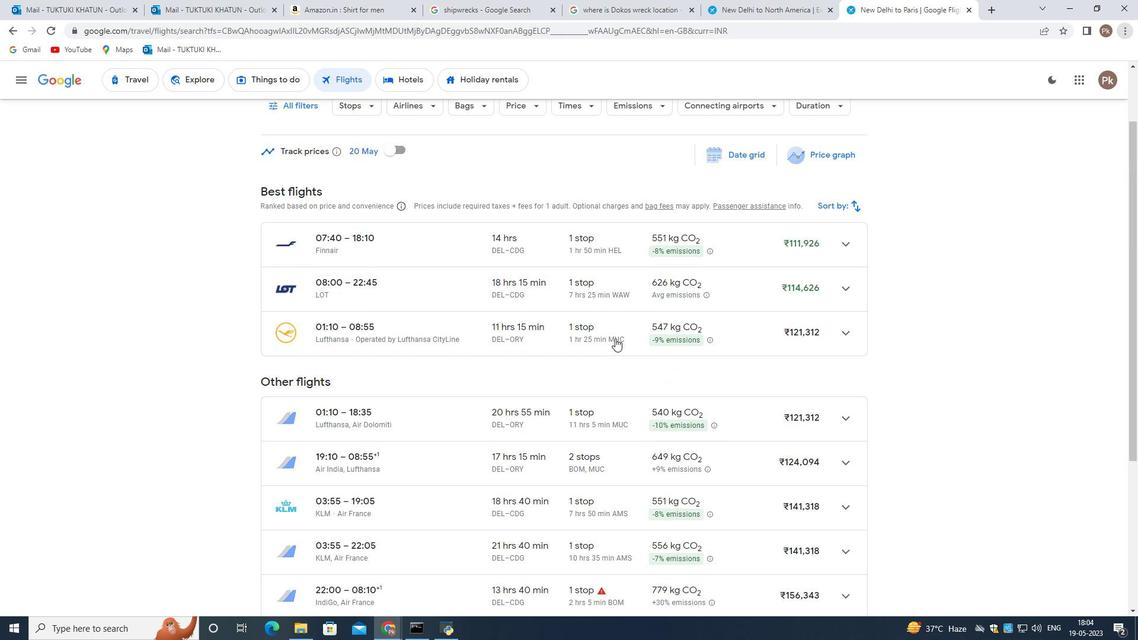 
Action: Mouse moved to (613, 338)
Screenshot: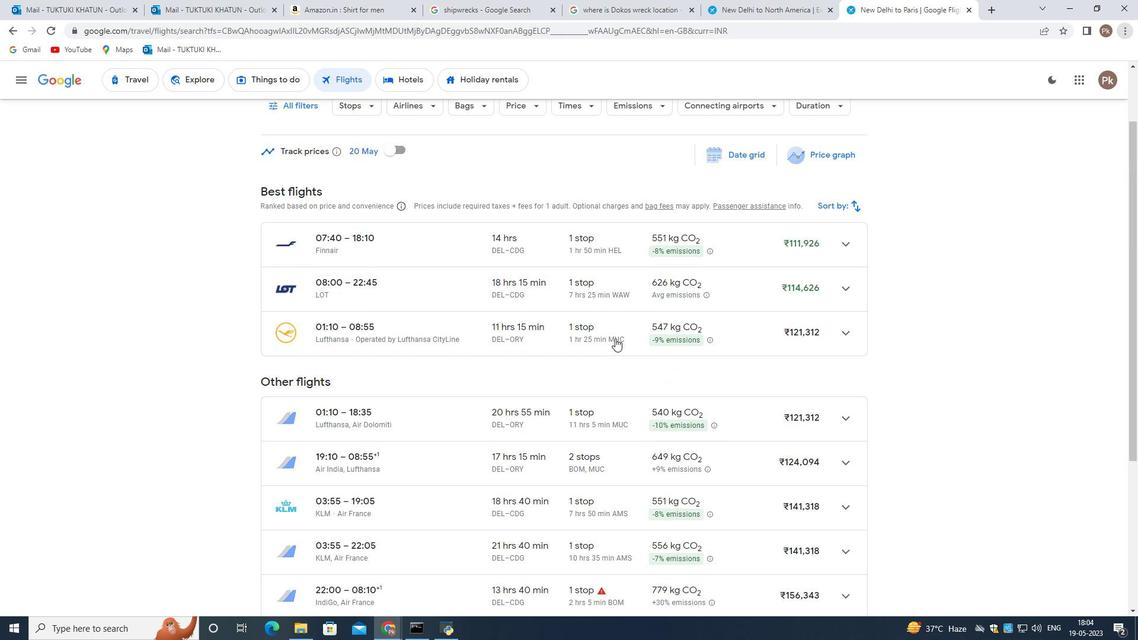 
Action: Mouse scrolled (613, 339) with delta (0, 0)
Screenshot: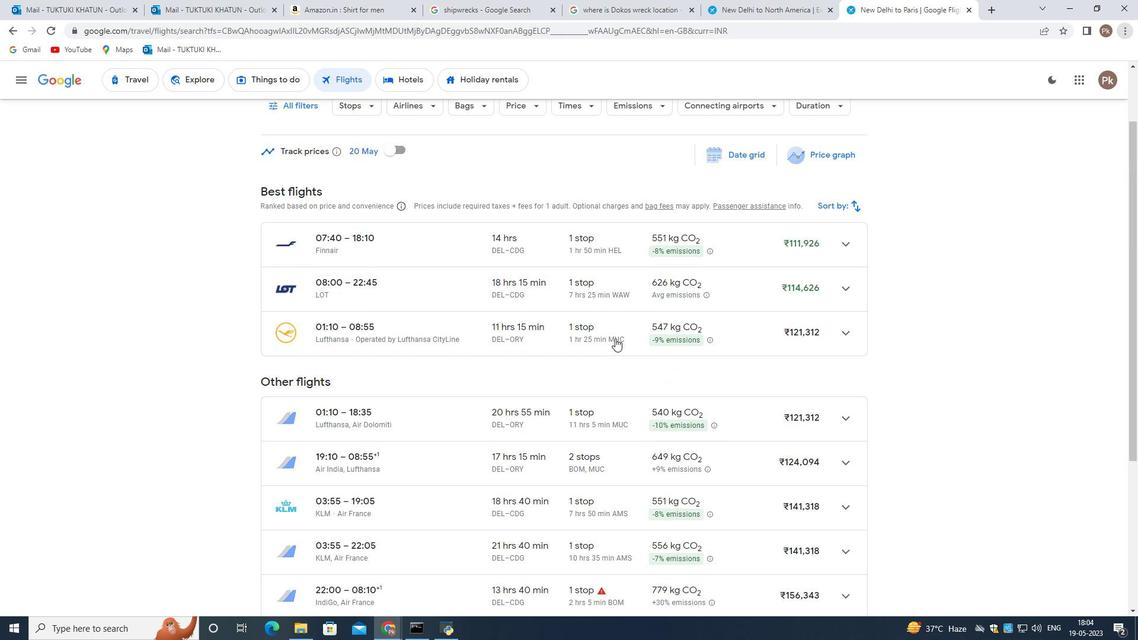 
Action: Mouse scrolled (613, 339) with delta (0, 0)
Screenshot: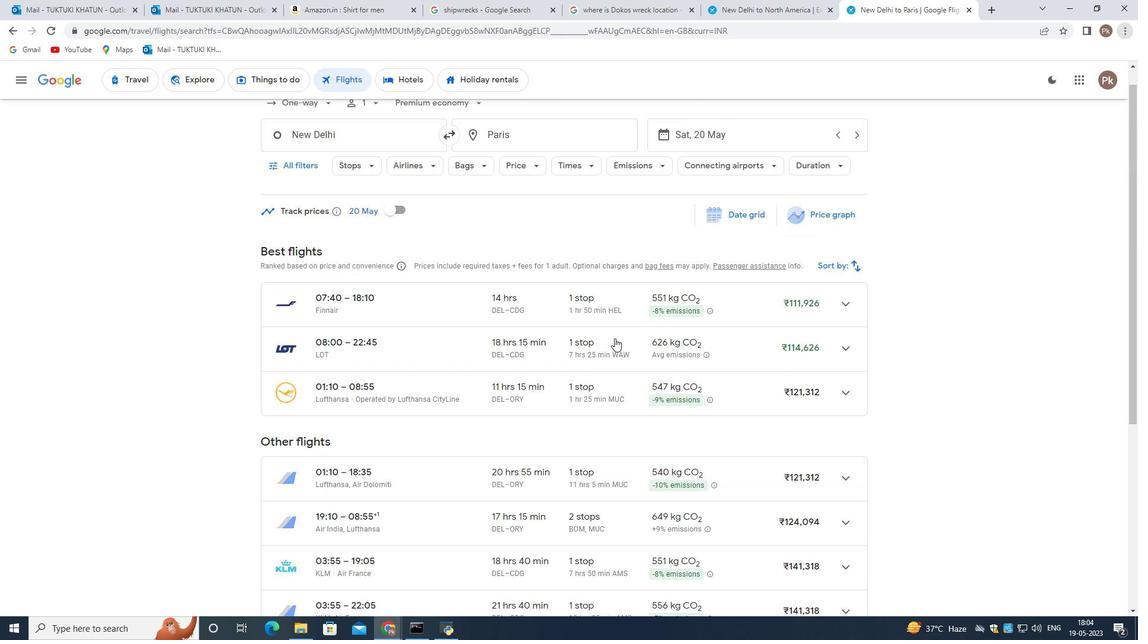 
Action: Mouse moved to (612, 339)
Screenshot: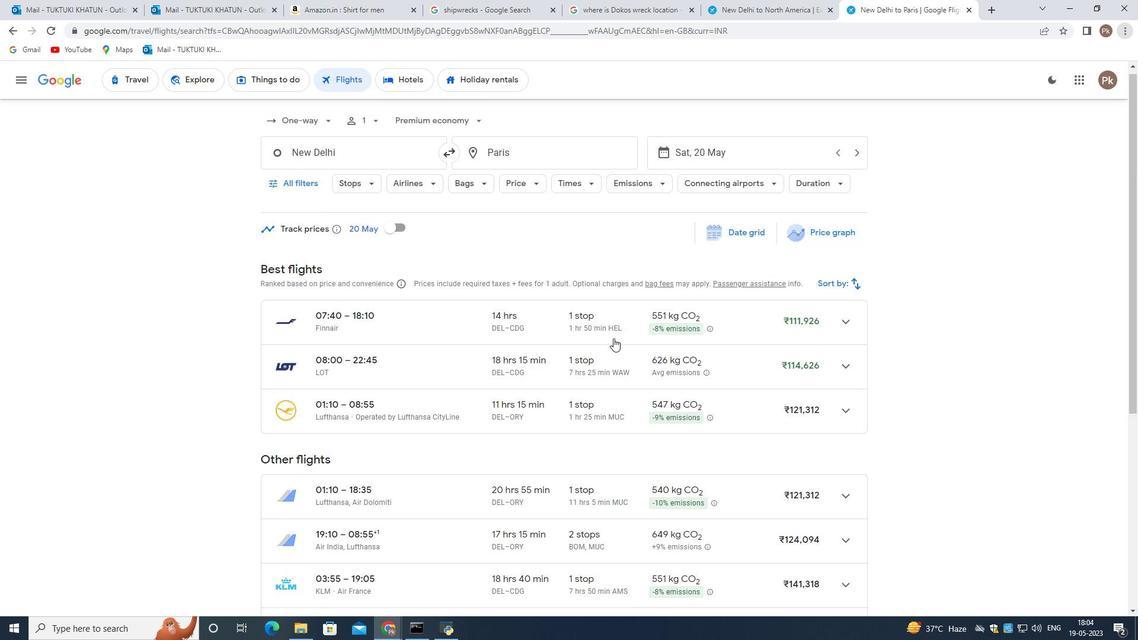 
Action: Mouse scrolled (612, 340) with delta (0, 0)
Screenshot: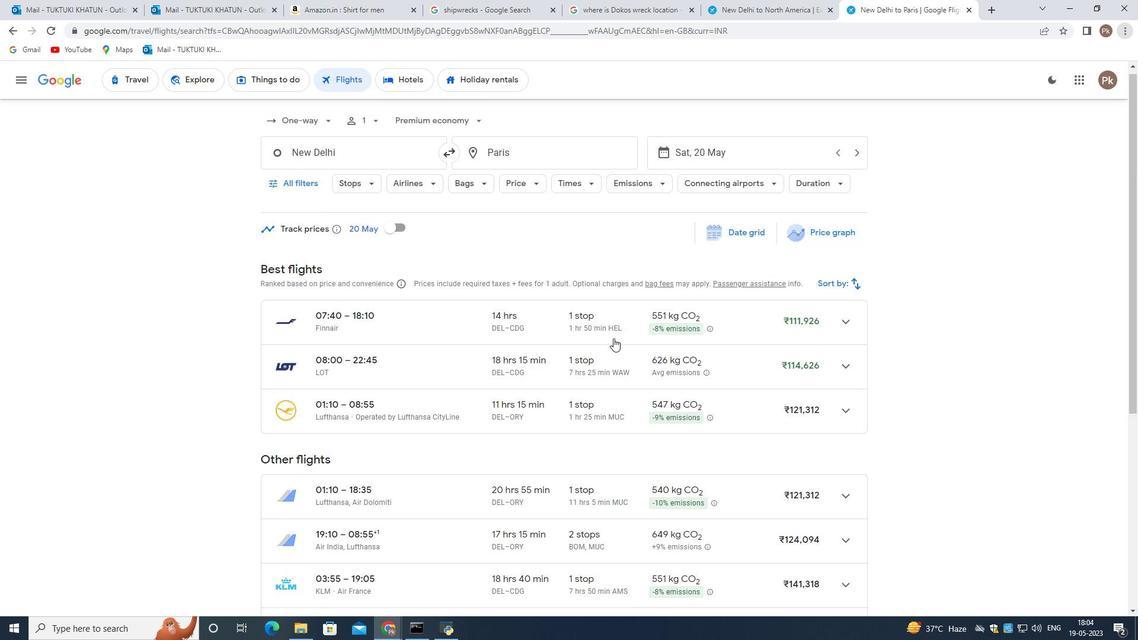 
Action: Mouse scrolled (612, 340) with delta (0, 0)
Screenshot: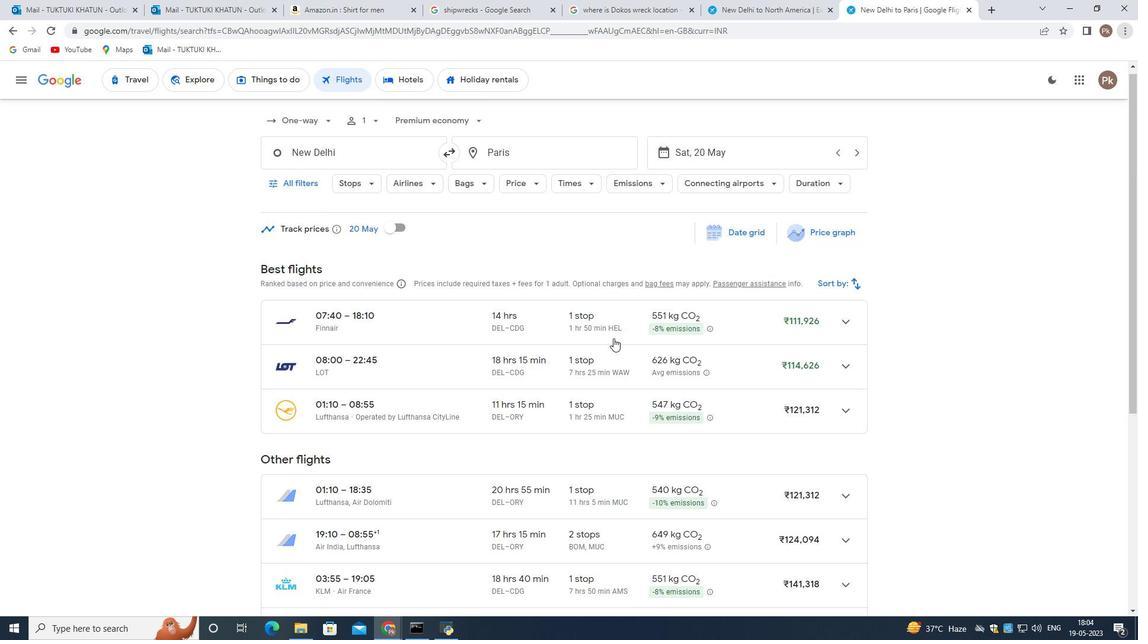 
Action: Mouse scrolled (612, 340) with delta (0, 0)
Screenshot: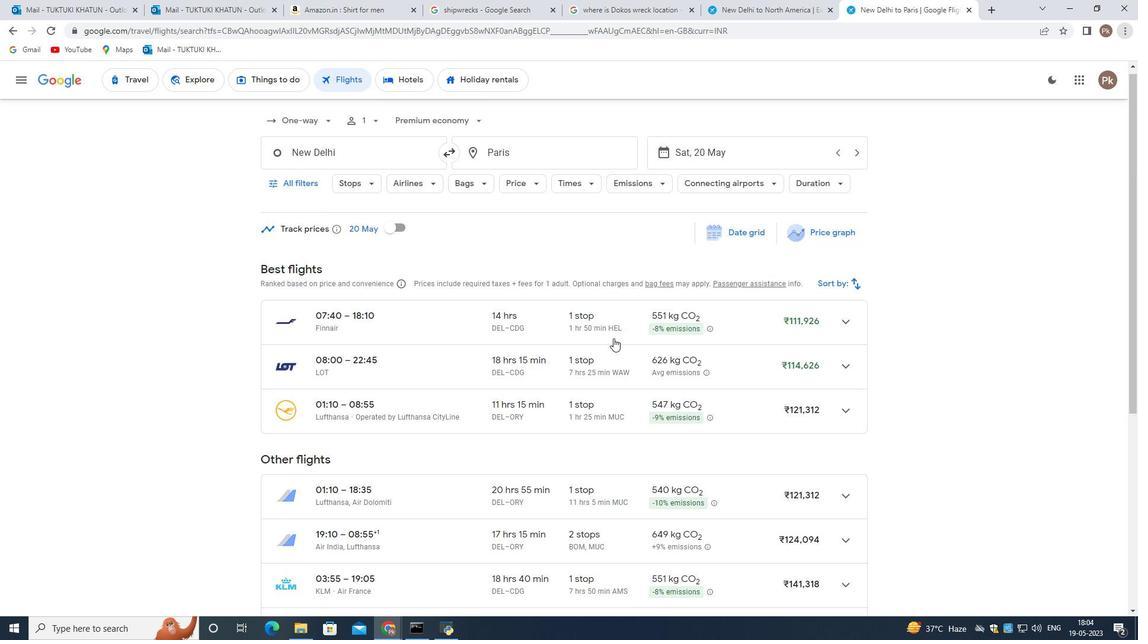 
Action: Mouse scrolled (612, 340) with delta (0, 0)
Screenshot: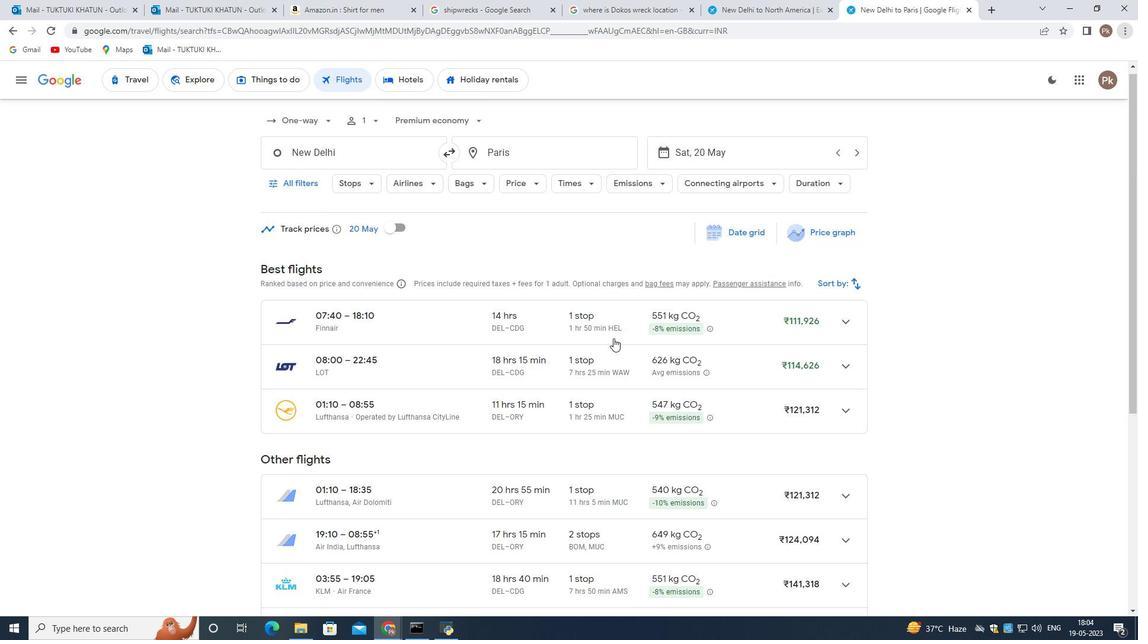 
Action: Mouse scrolled (612, 340) with delta (0, 0)
Screenshot: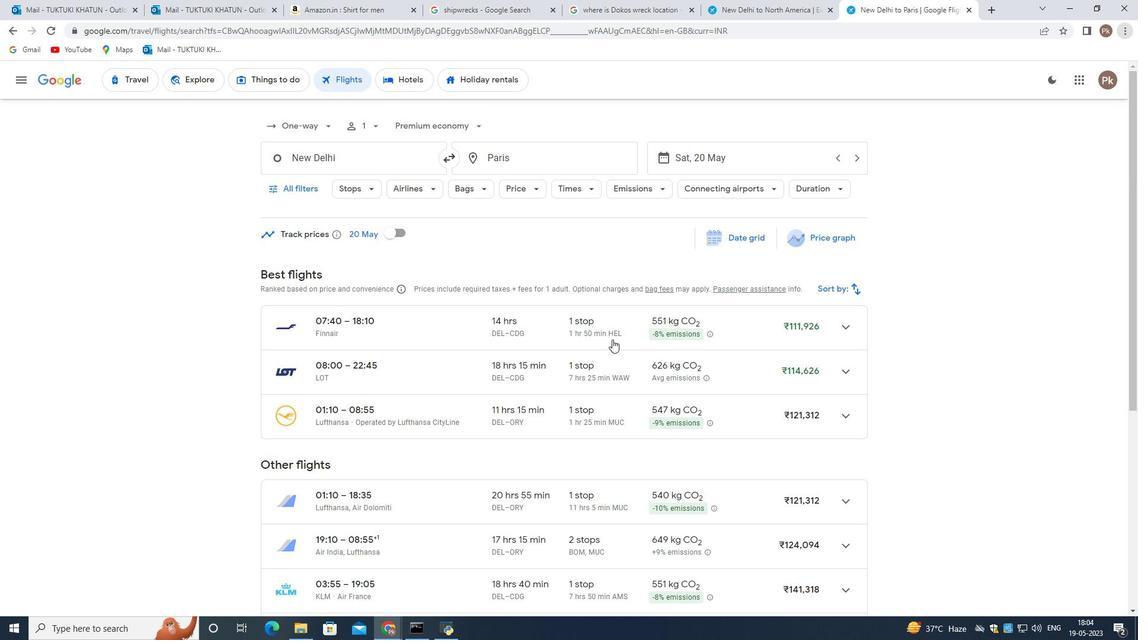 
Action: Mouse moved to (549, 331)
Screenshot: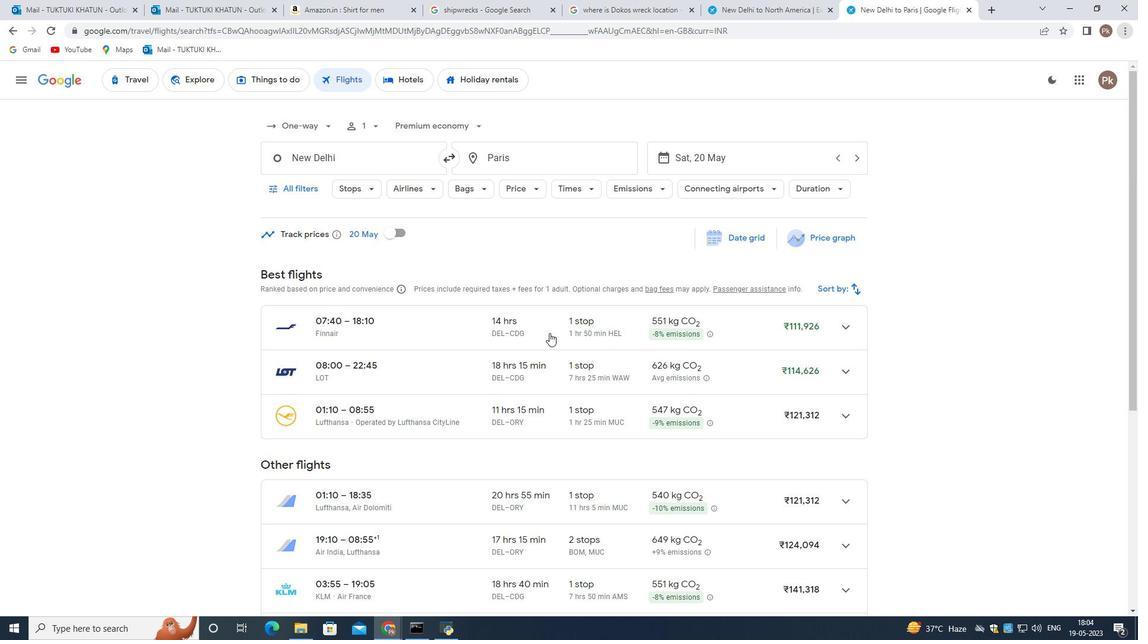 
Action: Mouse scrolled (549, 331) with delta (0, 0)
Screenshot: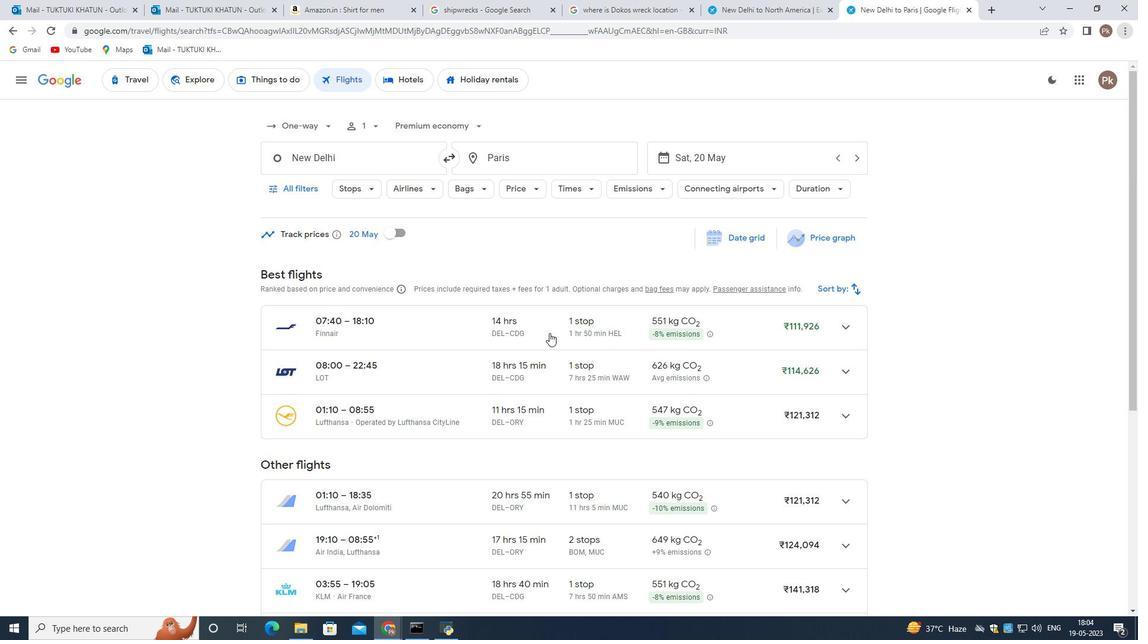 
Action: Mouse scrolled (549, 331) with delta (0, 0)
Screenshot: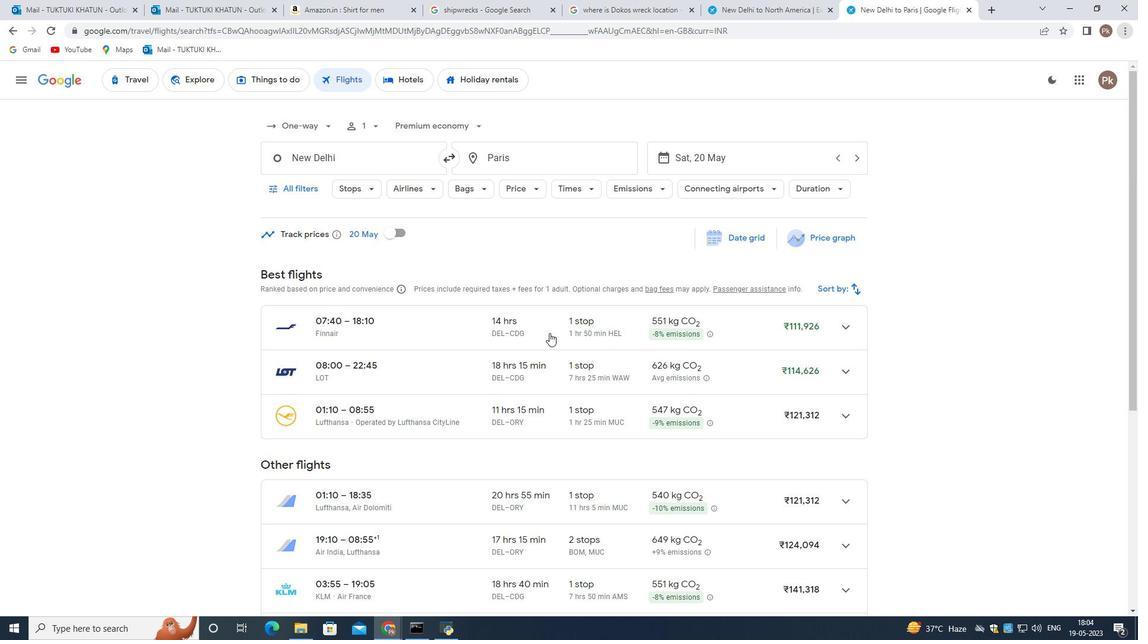 
Action: Mouse scrolled (549, 331) with delta (0, 0)
Screenshot: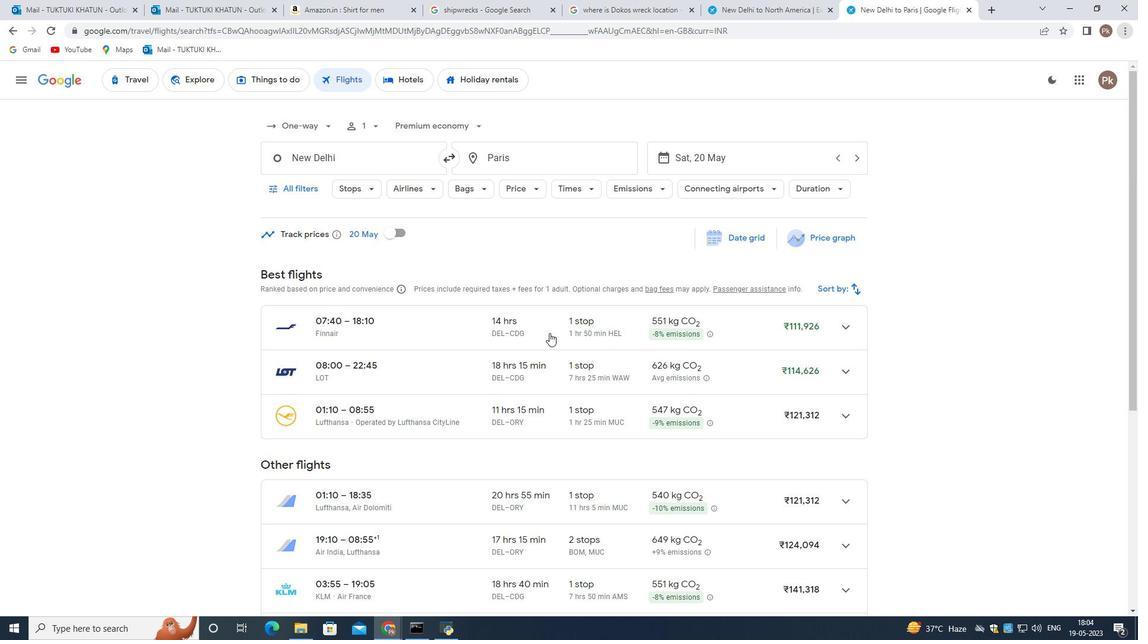 
Action: Mouse moved to (548, 330)
Screenshot: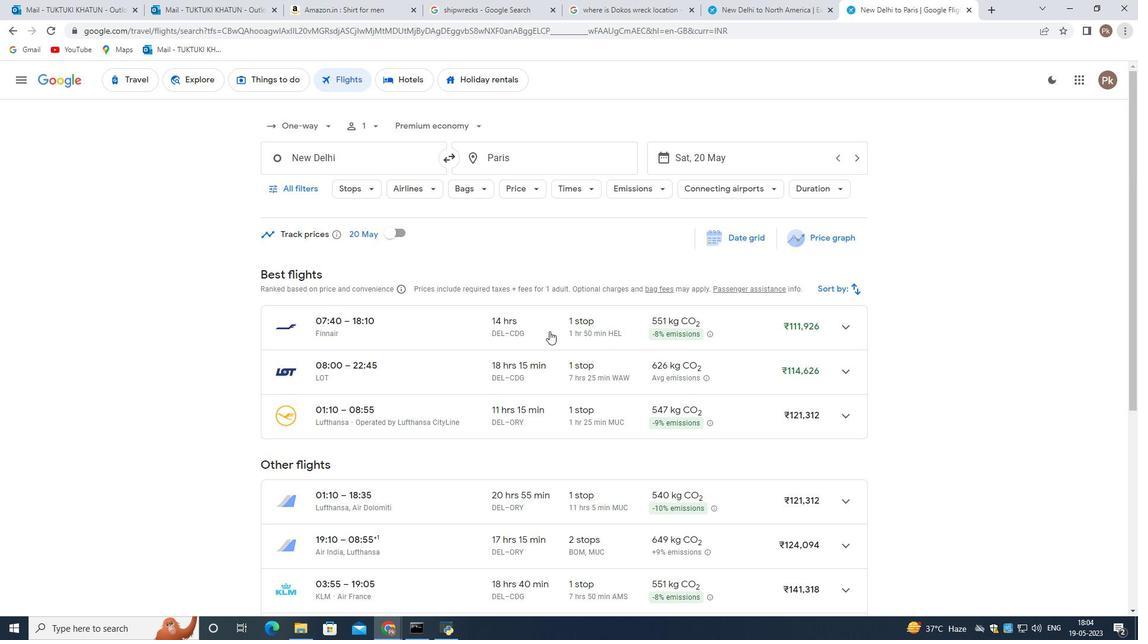 
Action: Mouse scrolled (548, 331) with delta (0, 0)
Screenshot: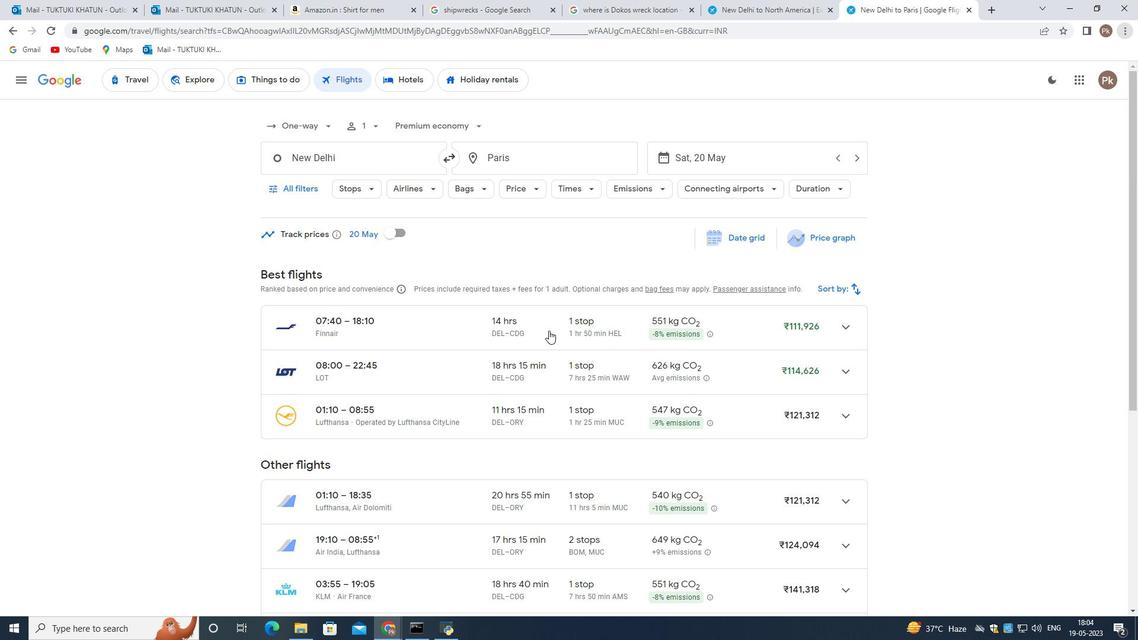 
Action: Mouse moved to (548, 330)
Screenshot: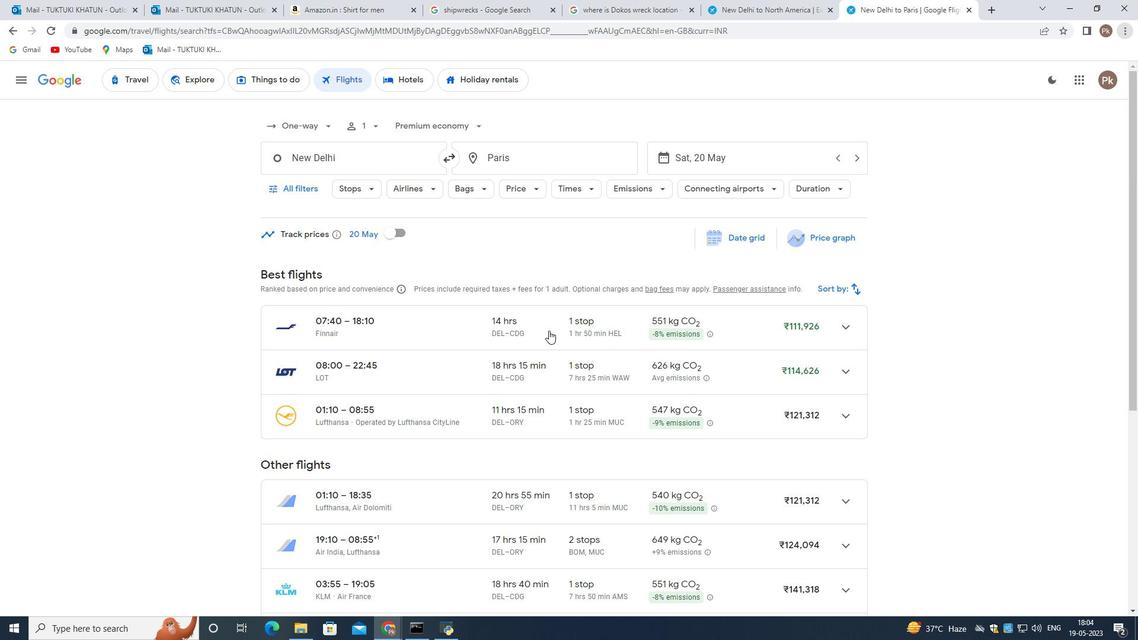
Action: Mouse scrolled (548, 331) with delta (0, 0)
Screenshot: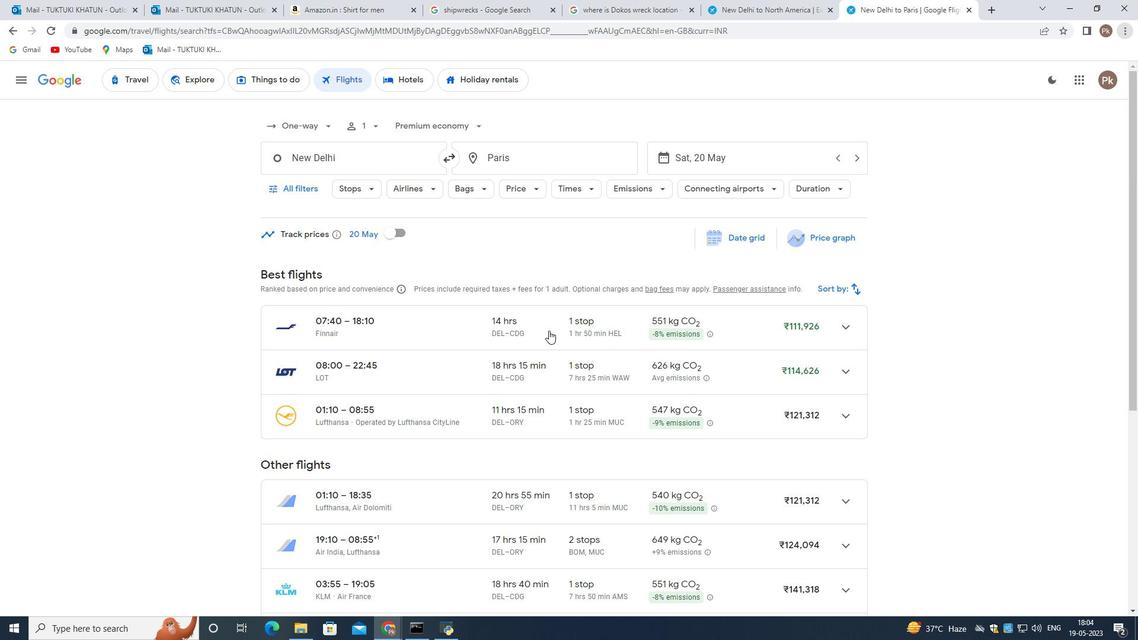 
Action: Mouse scrolled (548, 331) with delta (0, 0)
Screenshot: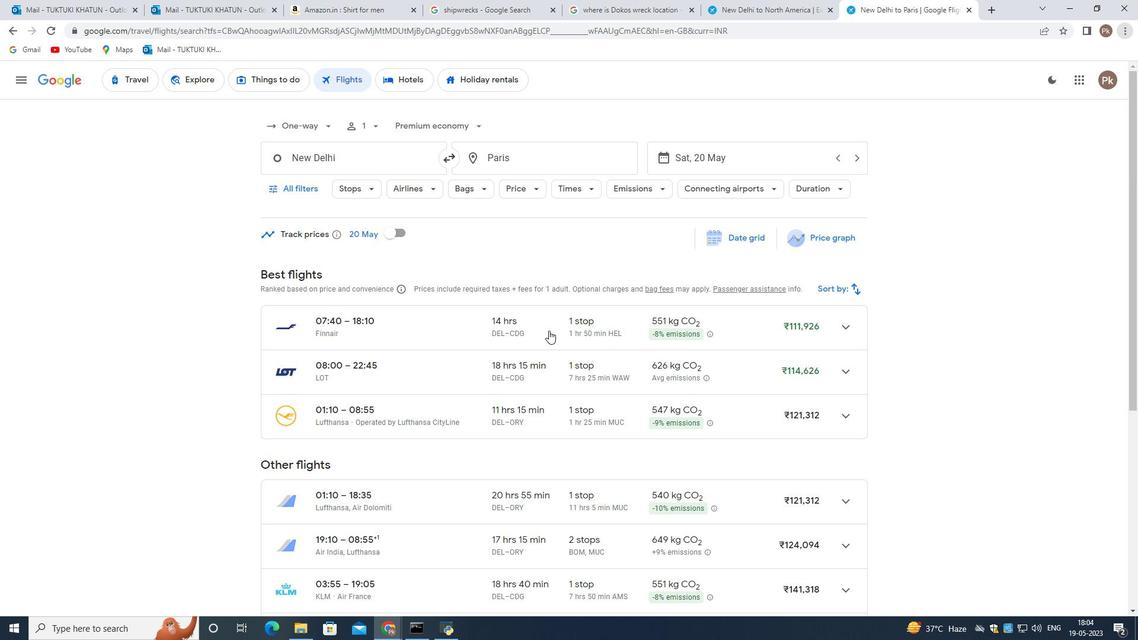 
Action: Mouse scrolled (548, 331) with delta (0, 0)
Screenshot: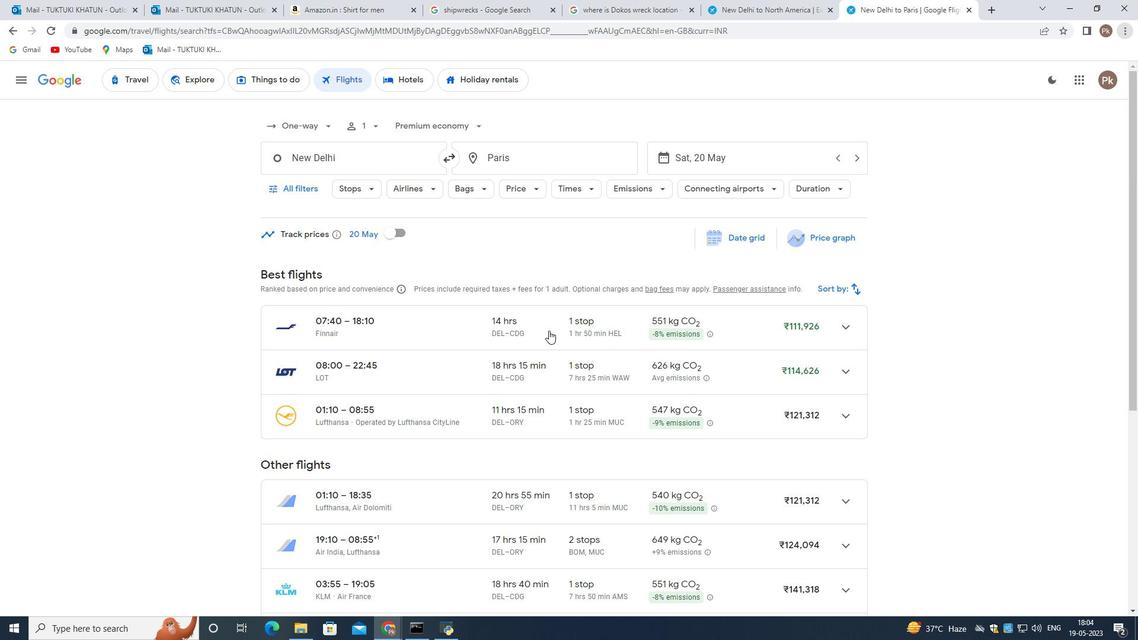 
Action: Mouse moved to (548, 311)
Screenshot: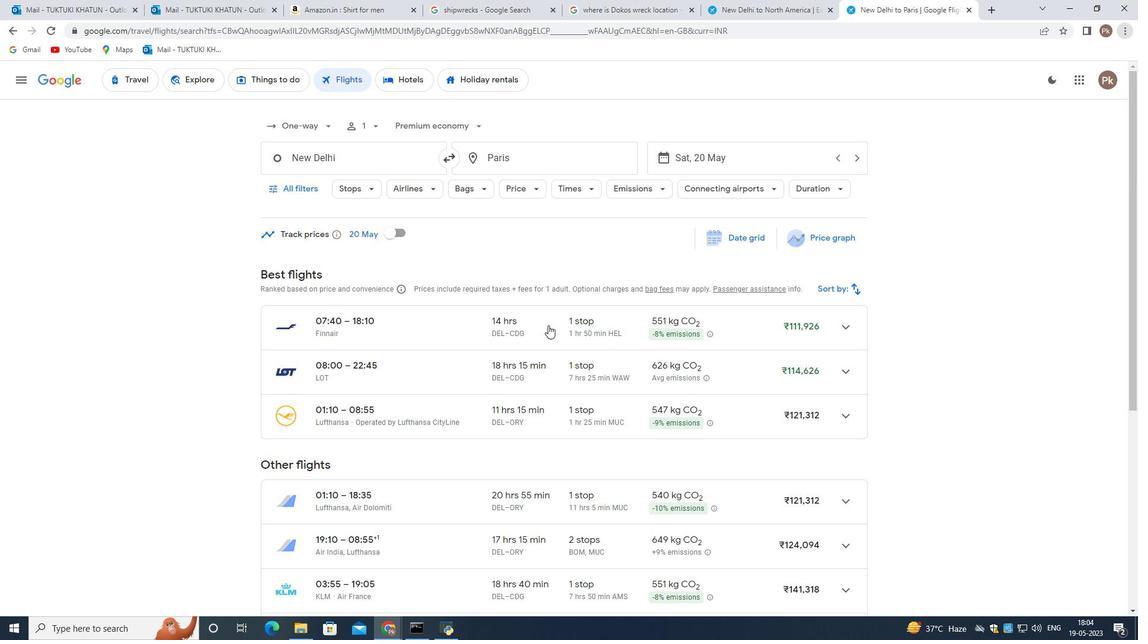 
Action: Mouse scrolled (548, 311) with delta (0, 0)
Screenshot: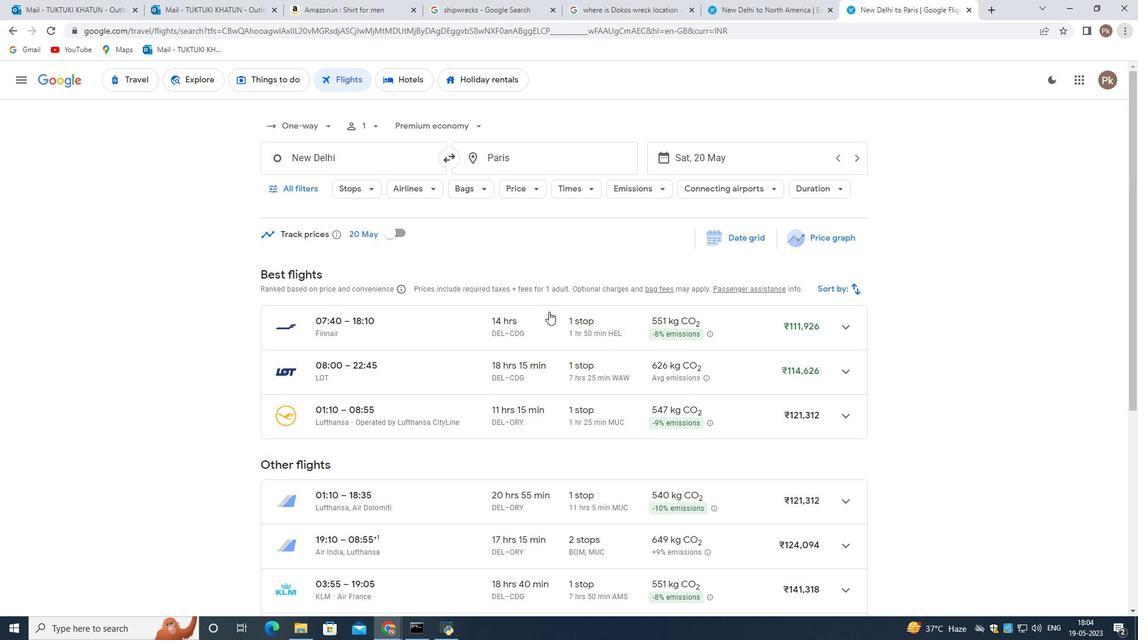 
Action: Mouse scrolled (548, 312) with delta (0, 0)
Screenshot: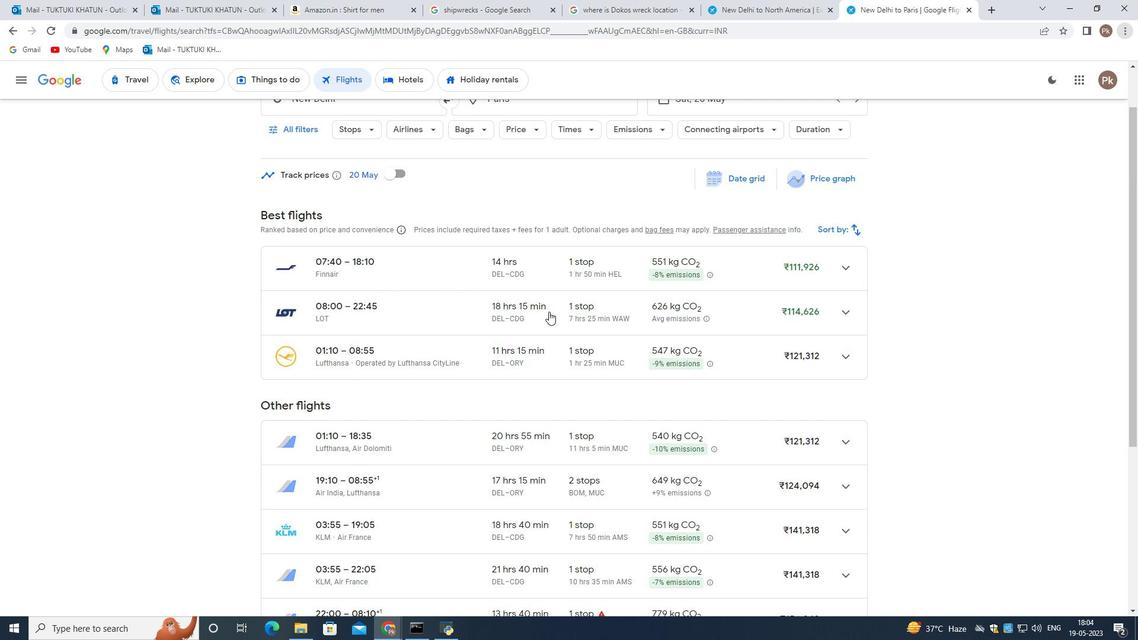 
Action: Mouse scrolled (548, 312) with delta (0, 0)
Screenshot: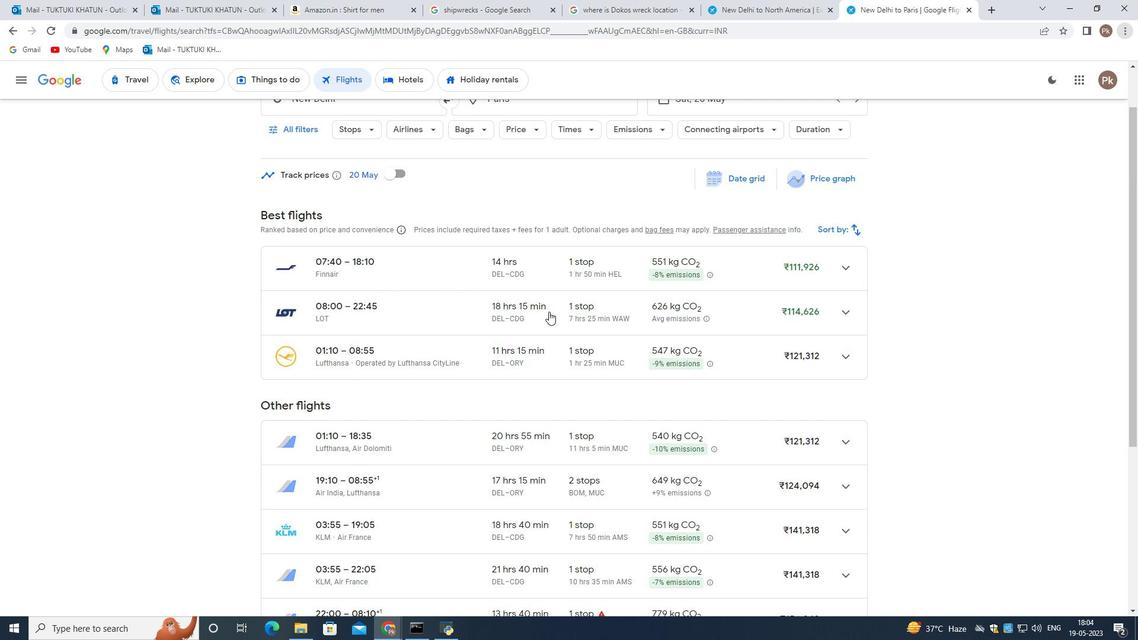
Action: Mouse scrolled (548, 312) with delta (0, 0)
Screenshot: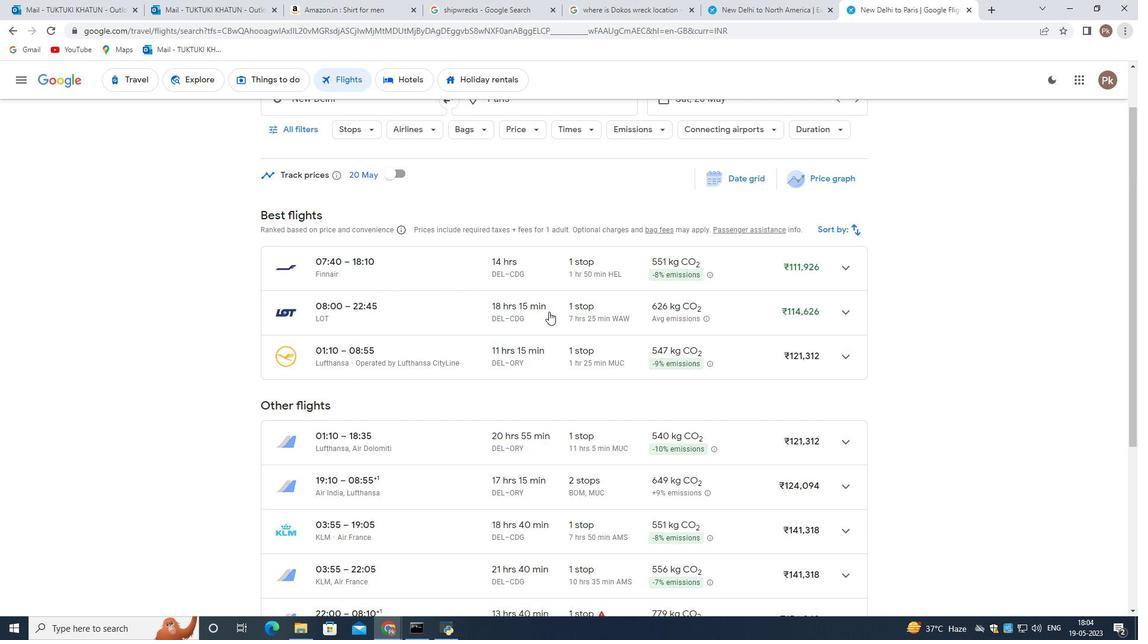 
Action: Mouse scrolled (548, 312) with delta (0, 0)
Screenshot: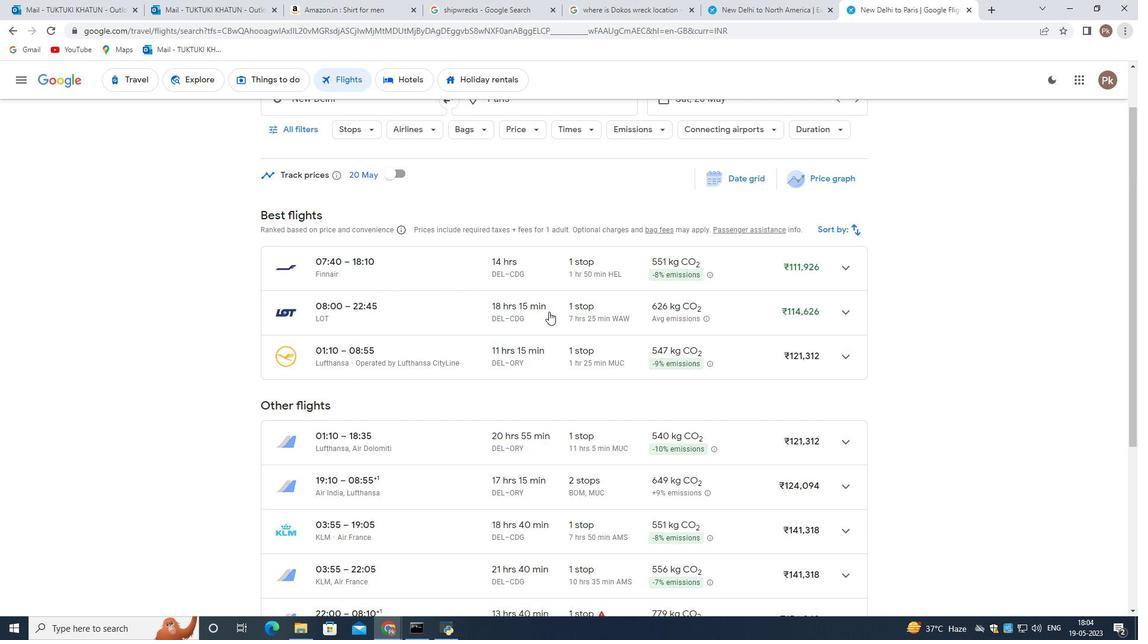 
Action: Mouse scrolled (548, 312) with delta (0, 0)
Screenshot: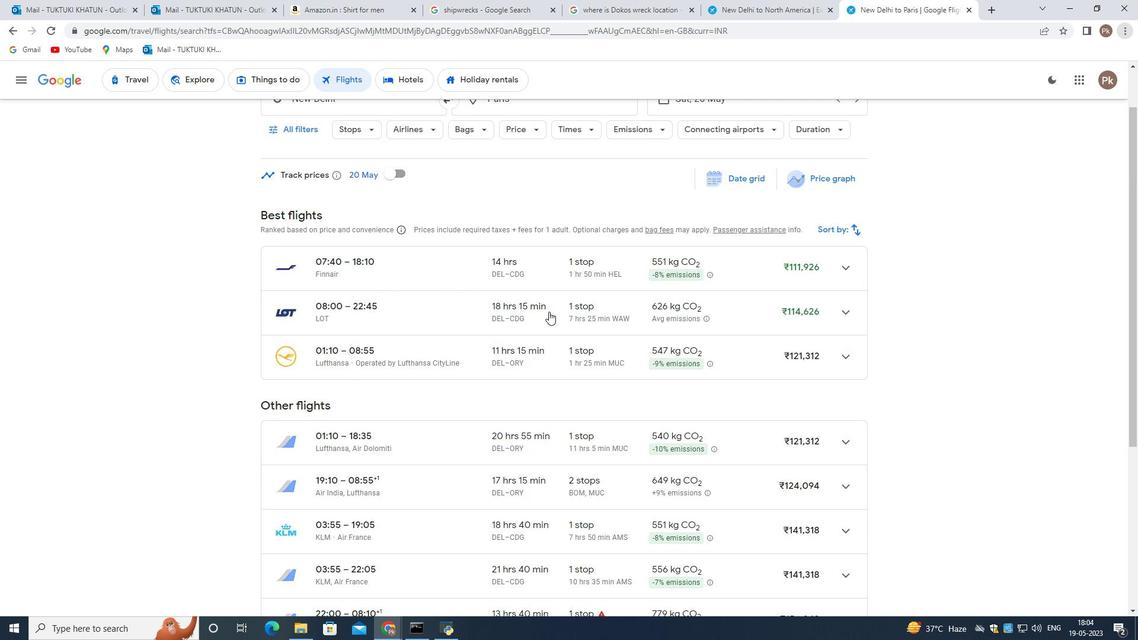 
Action: Mouse moved to (728, 304)
Screenshot: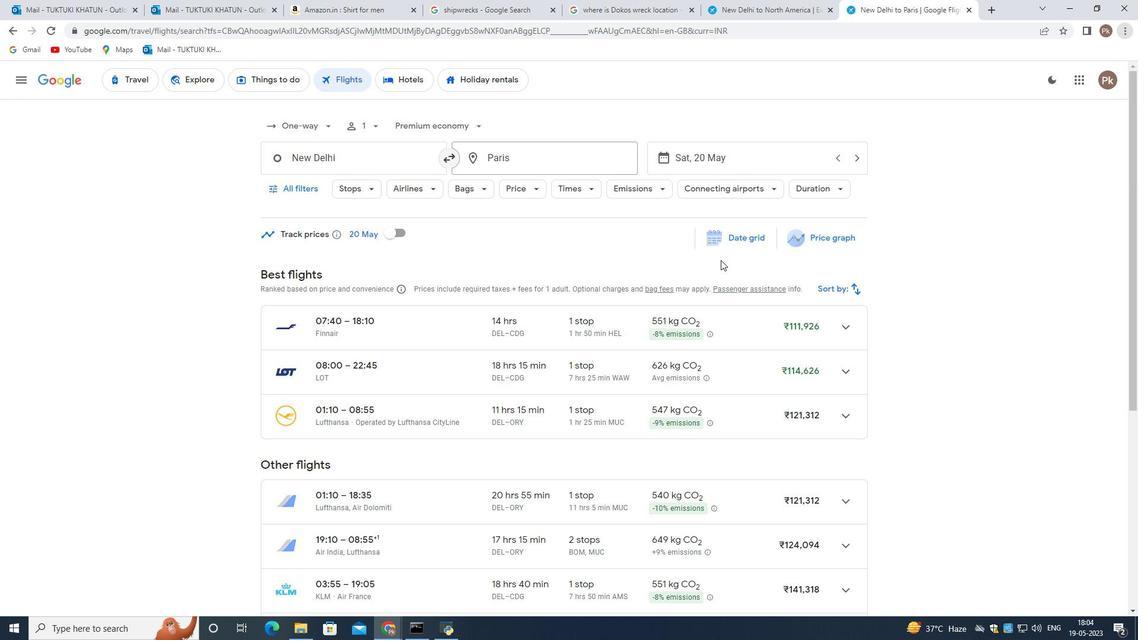 
Action: Mouse scrolled (728, 304) with delta (0, 0)
Screenshot: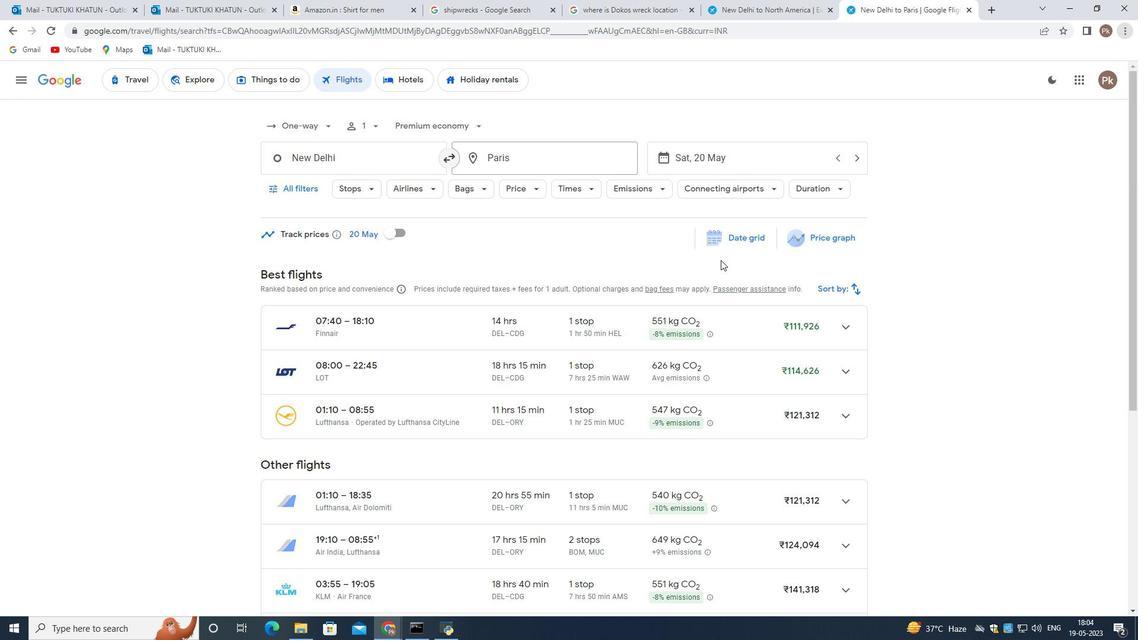 
Action: Mouse moved to (727, 304)
Screenshot: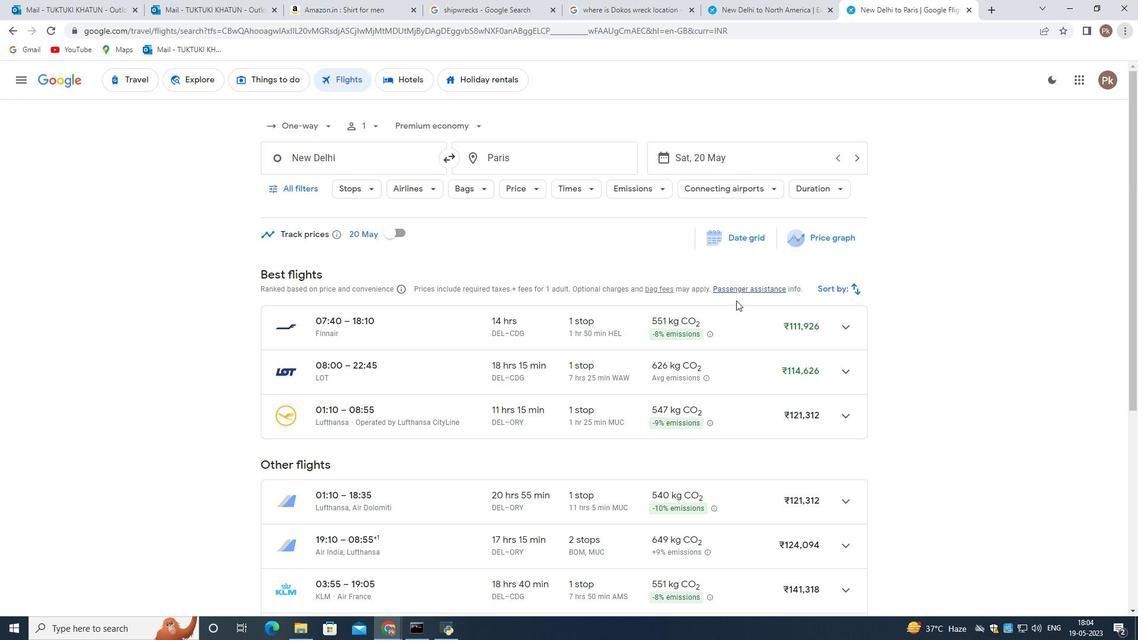 
Action: Mouse scrolled (727, 305) with delta (0, 0)
Screenshot: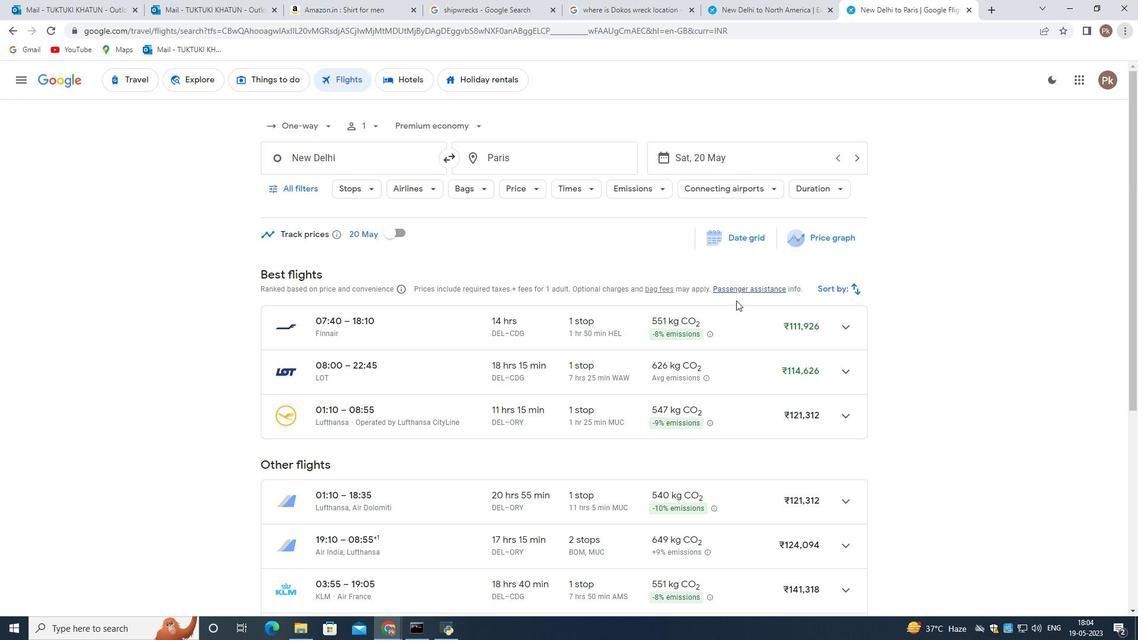 
Action: Mouse moved to (724, 305)
Screenshot: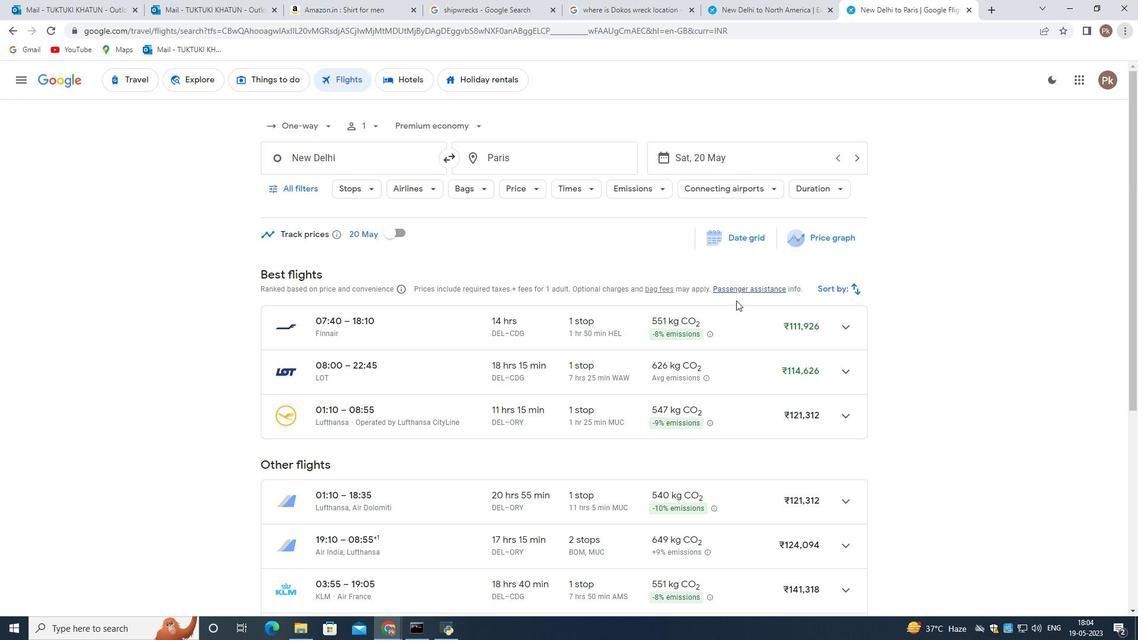 
Action: Mouse scrolled (724, 306) with delta (0, 0)
Screenshot: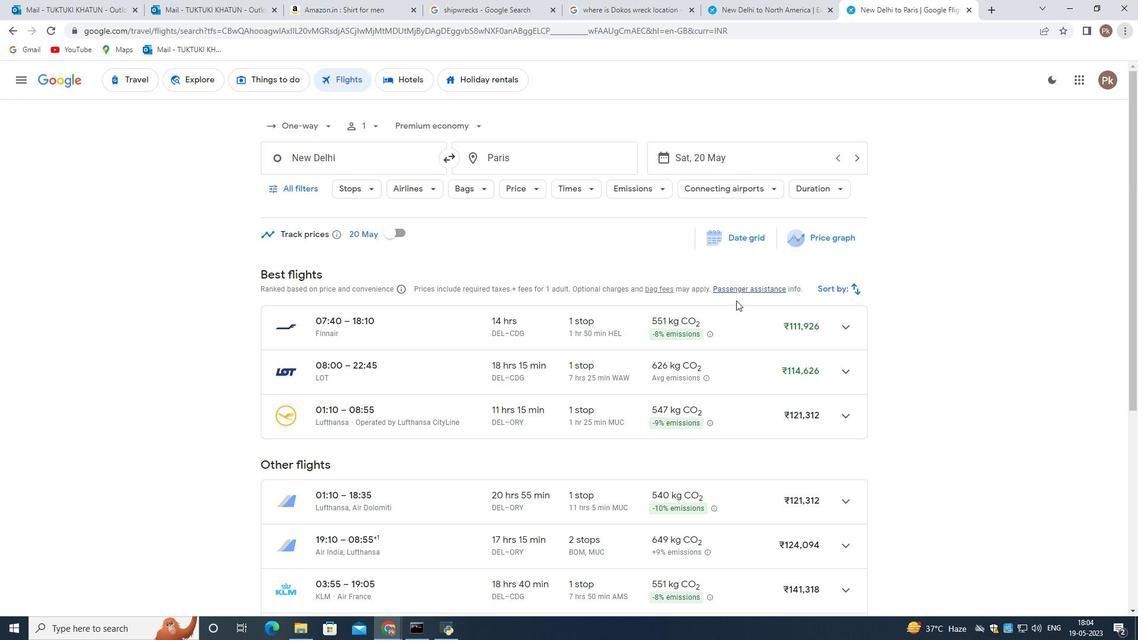
Action: Mouse moved to (716, 308)
Screenshot: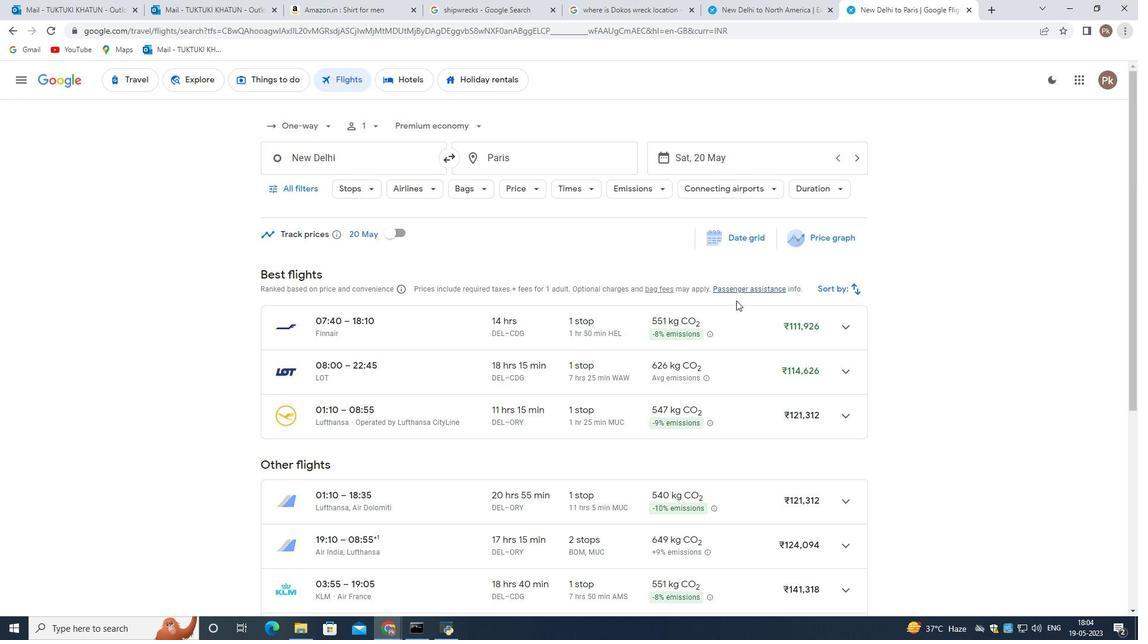 
Action: Mouse scrolled (716, 308) with delta (0, 0)
Screenshot: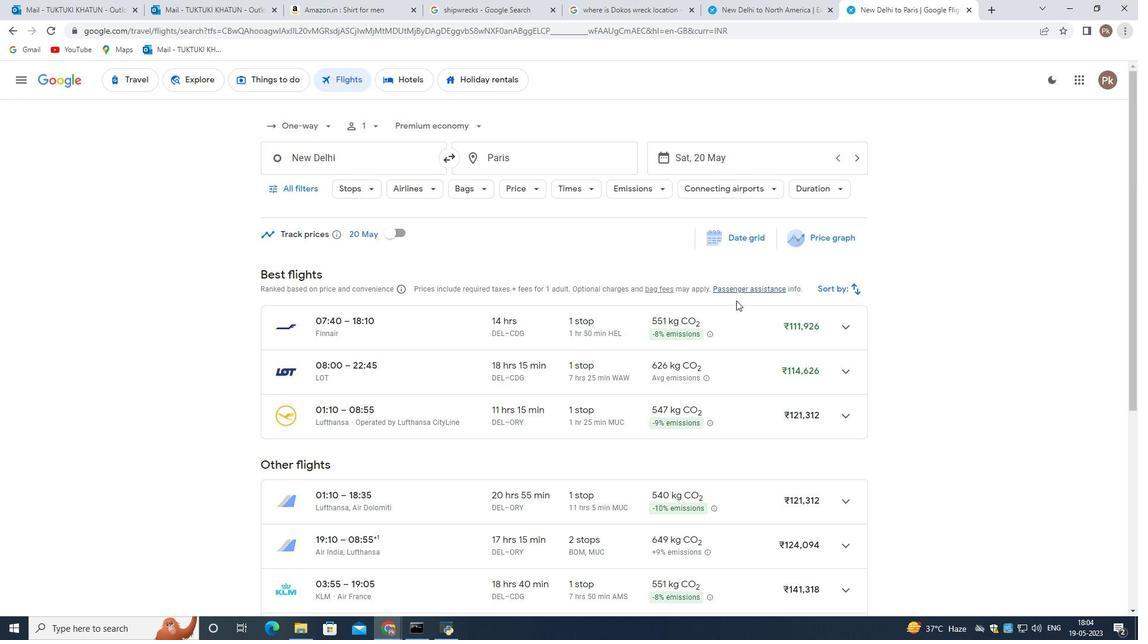 
Action: Mouse moved to (483, 307)
Screenshot: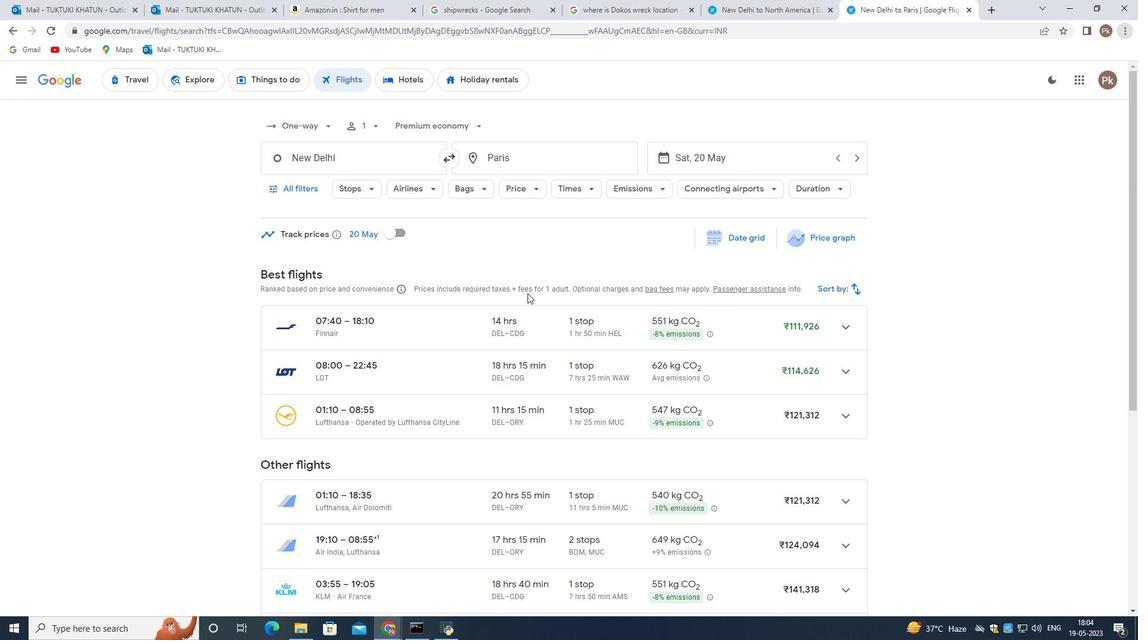 
Action: Mouse scrolled (483, 308) with delta (0, 0)
Screenshot: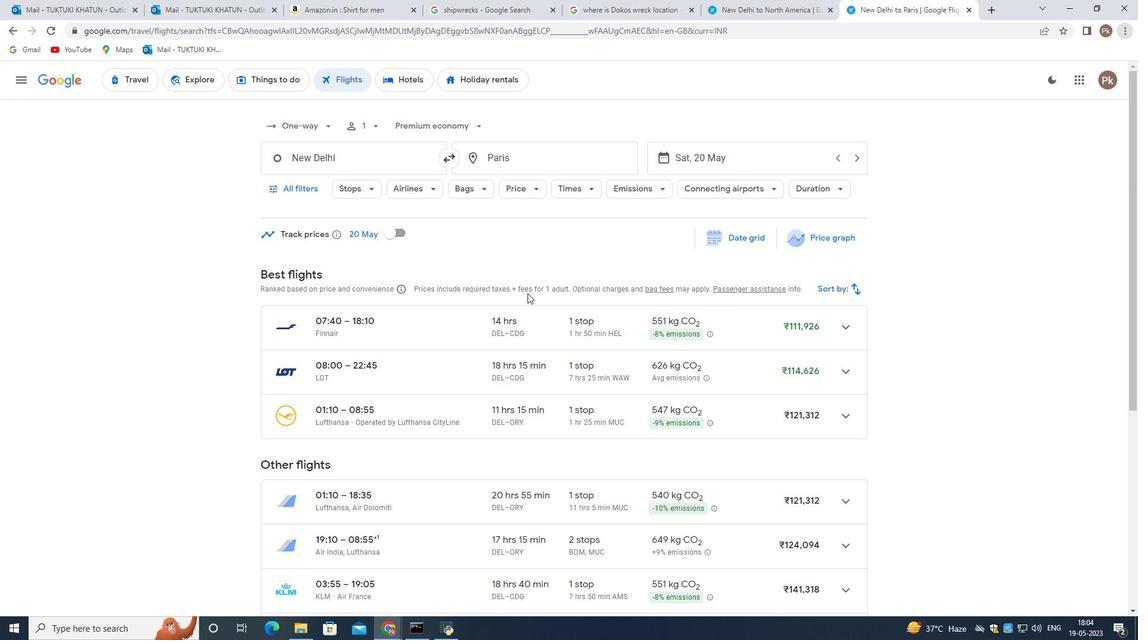 
Action: Mouse moved to (477, 308)
Screenshot: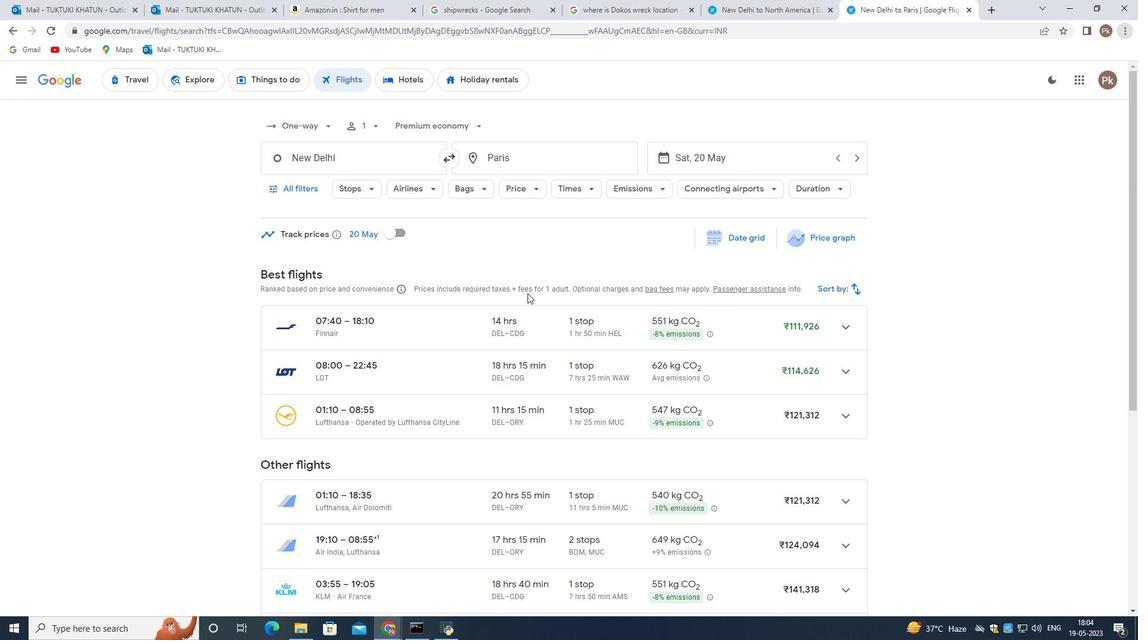 
Action: Mouse scrolled (477, 308) with delta (0, 0)
Screenshot: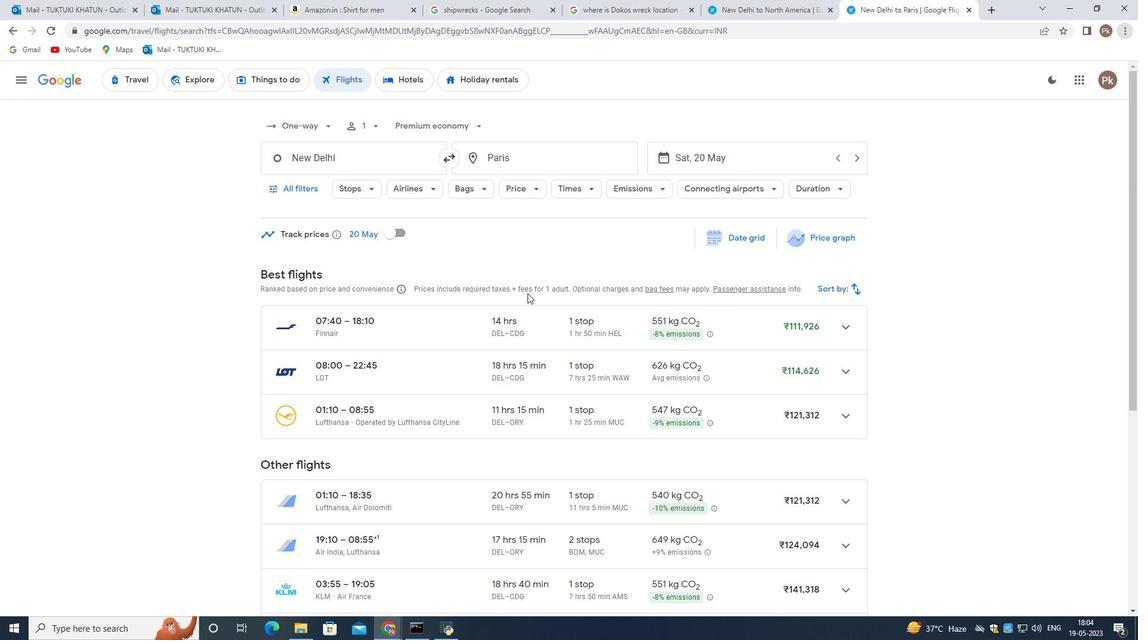 
Action: Mouse moved to (472, 309)
Screenshot: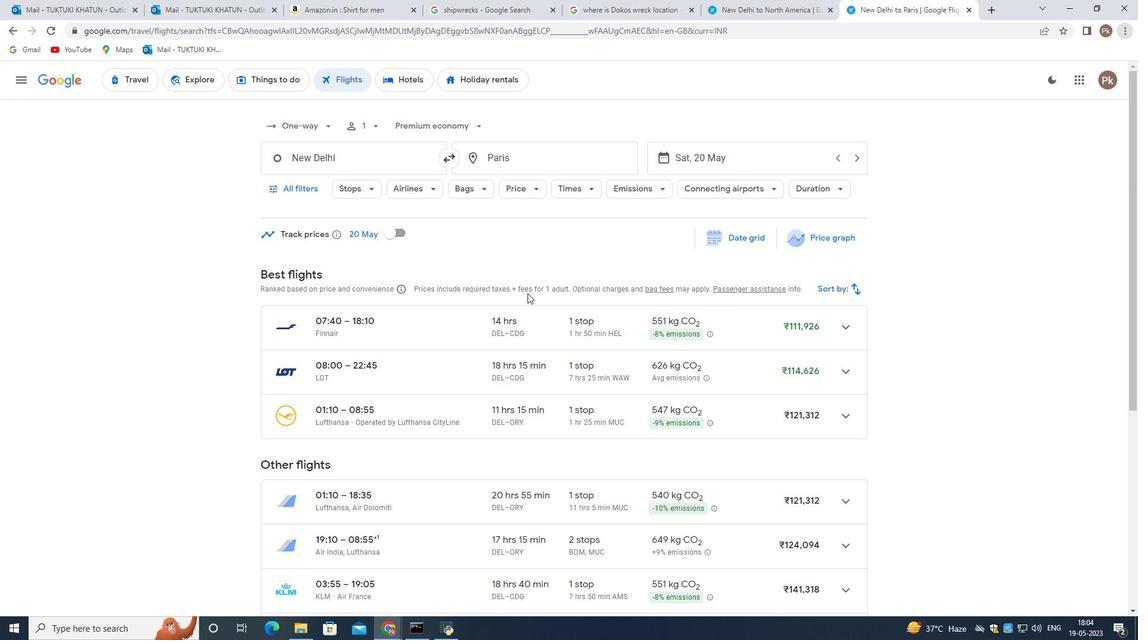 
Action: Mouse scrolled (472, 310) with delta (0, 0)
Screenshot: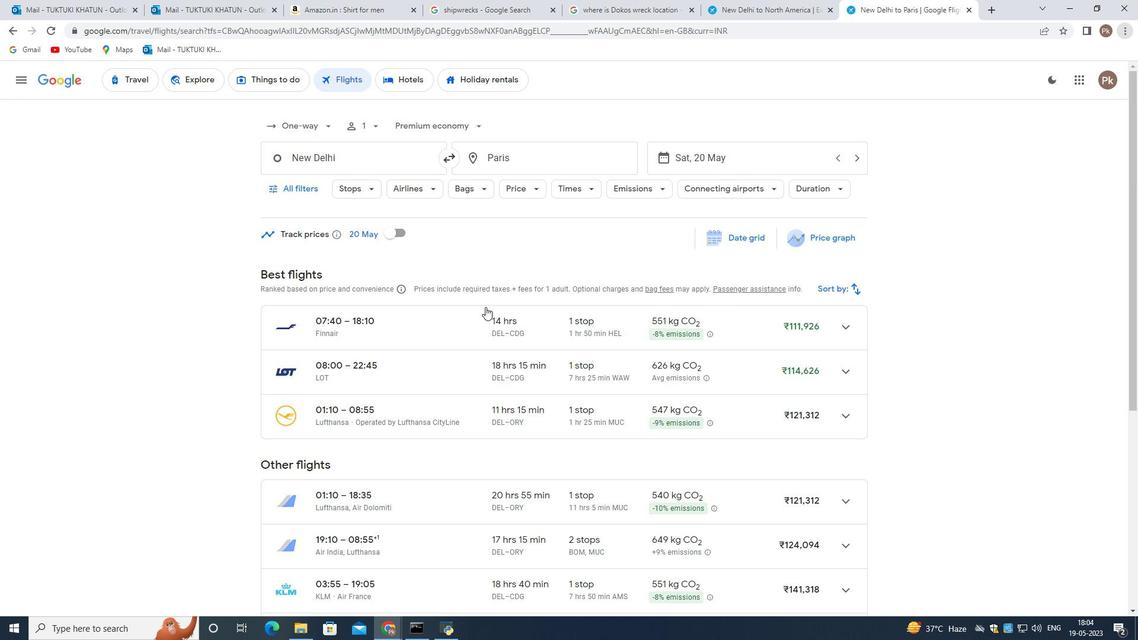 
Action: Mouse moved to (467, 310)
Screenshot: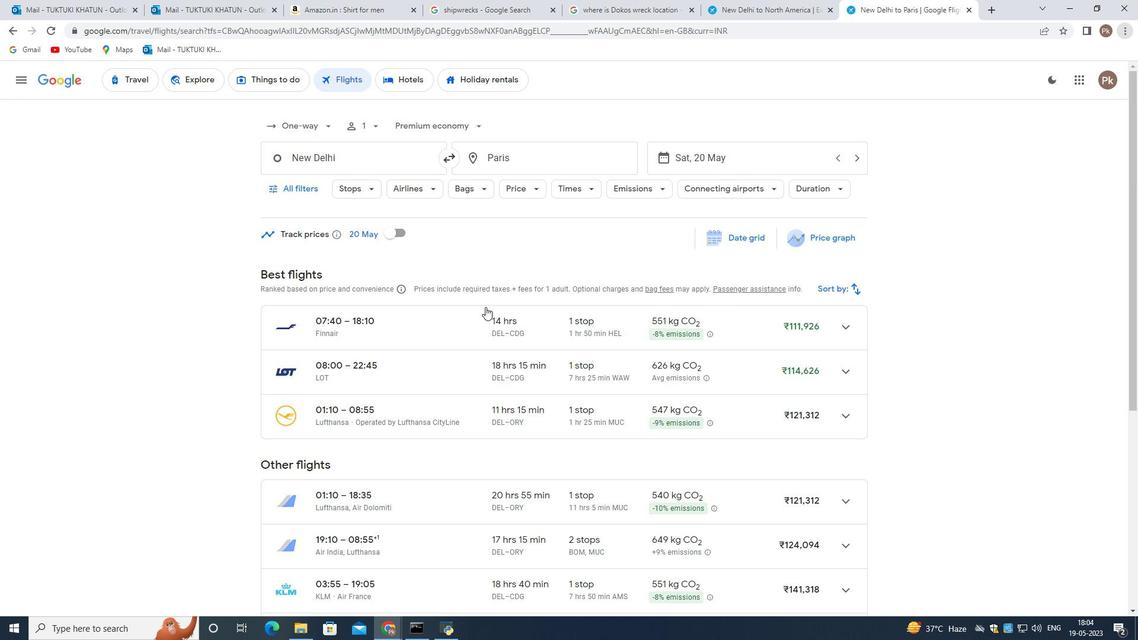 
Action: Mouse scrolled (467, 310) with delta (0, 0)
Screenshot: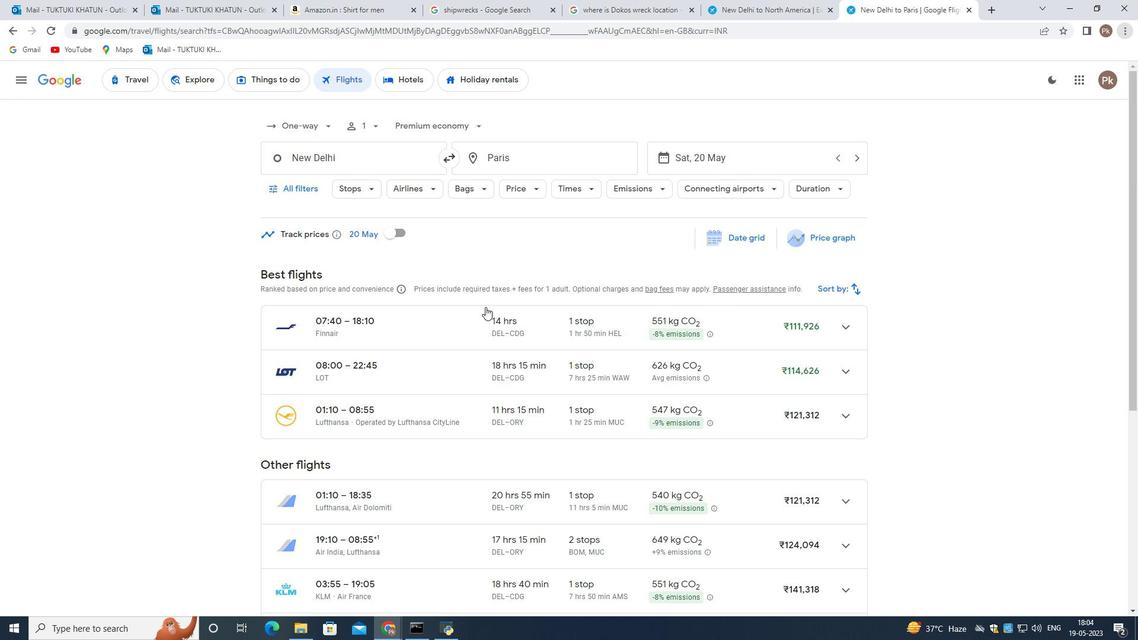 
Action: Mouse moved to (461, 310)
Screenshot: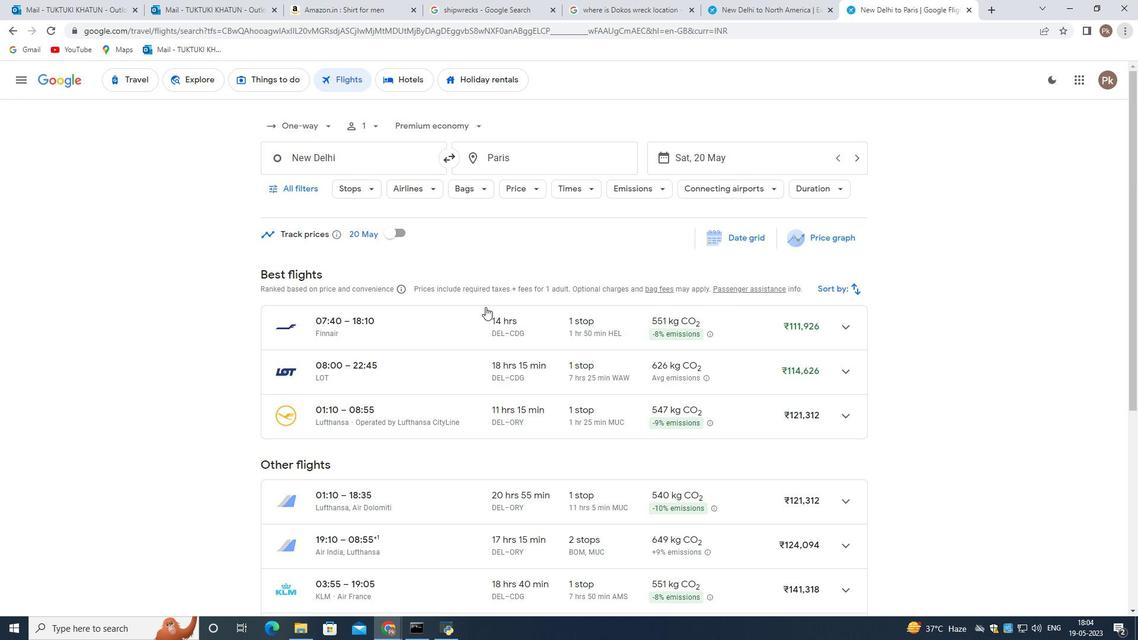 
Action: Mouse scrolled (461, 311) with delta (0, 0)
Screenshot: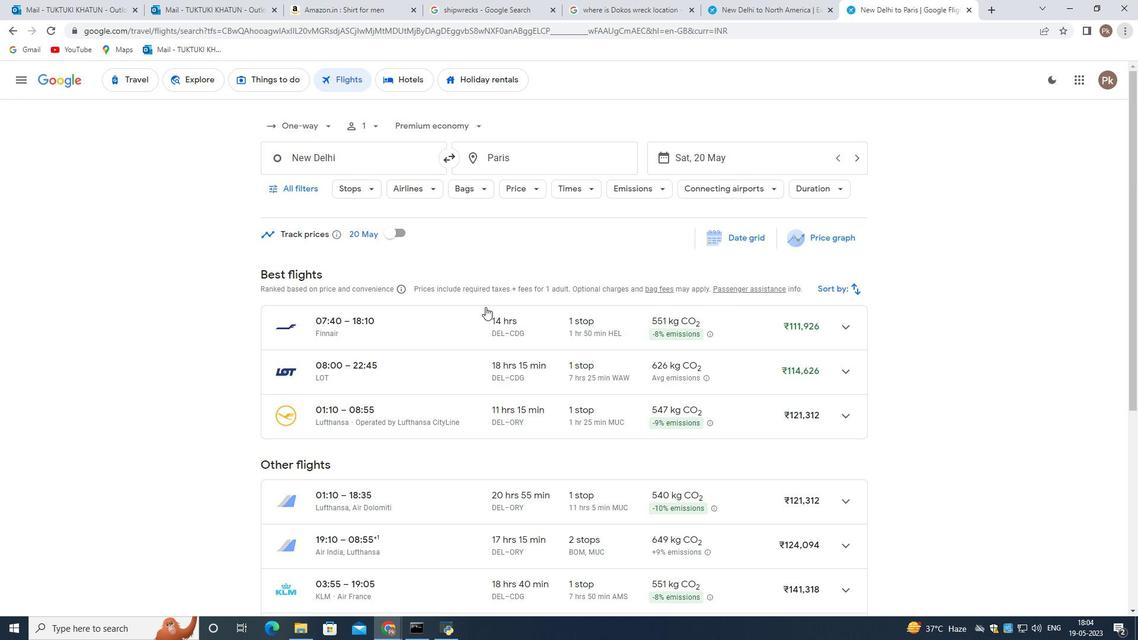 
Action: Mouse moved to (448, 311)
Screenshot: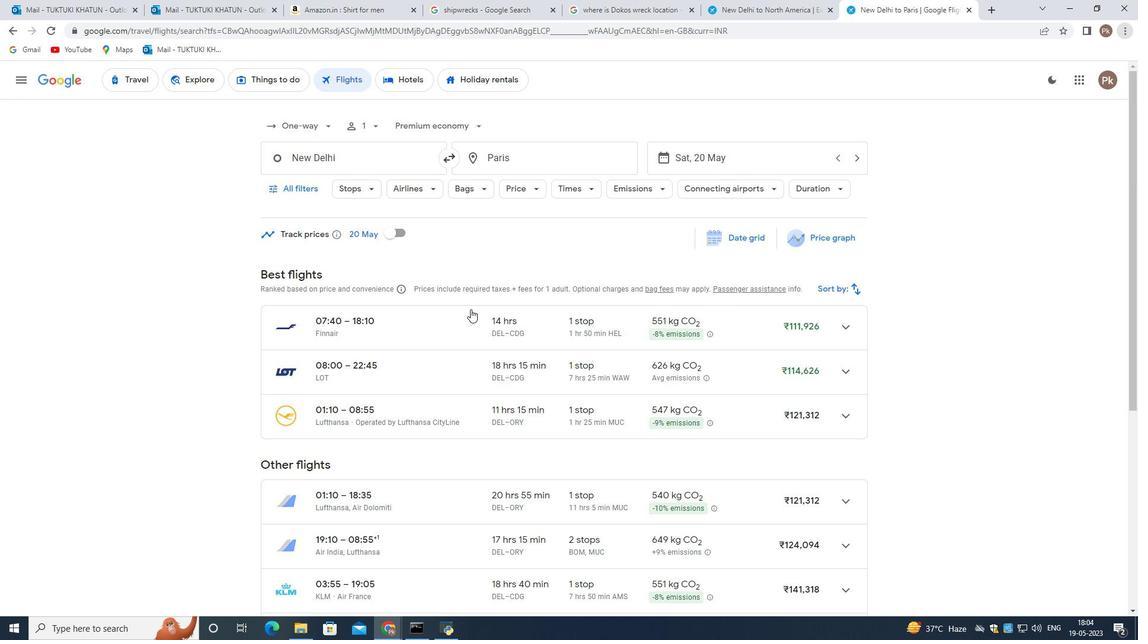 
Action: Mouse scrolled (448, 312) with delta (0, 0)
Screenshot: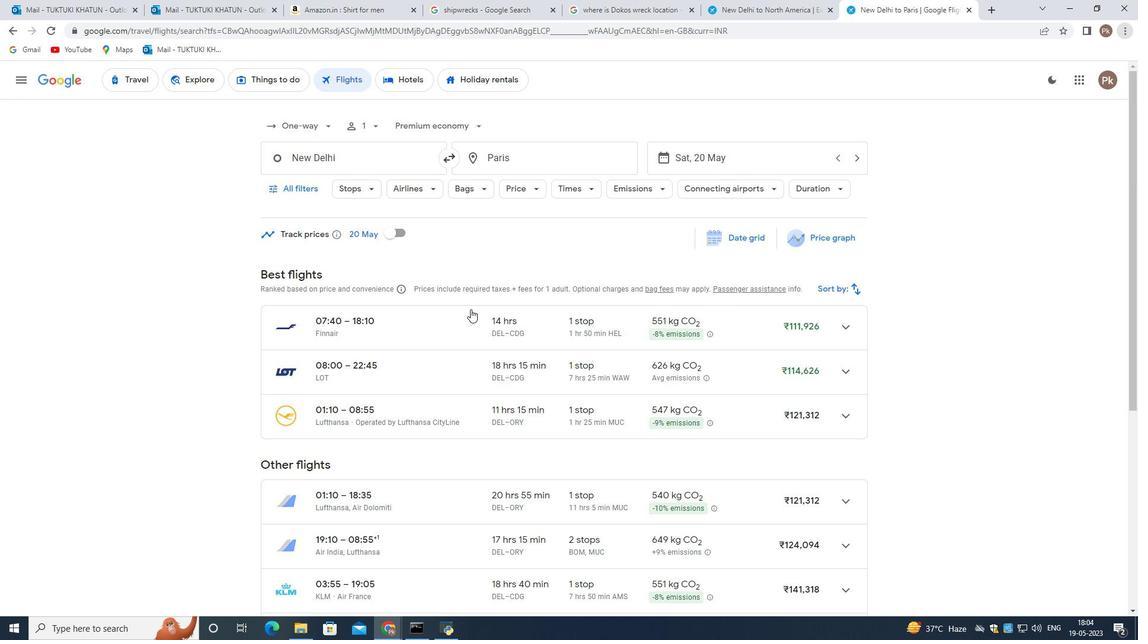 
Action: Mouse moved to (480, 273)
Screenshot: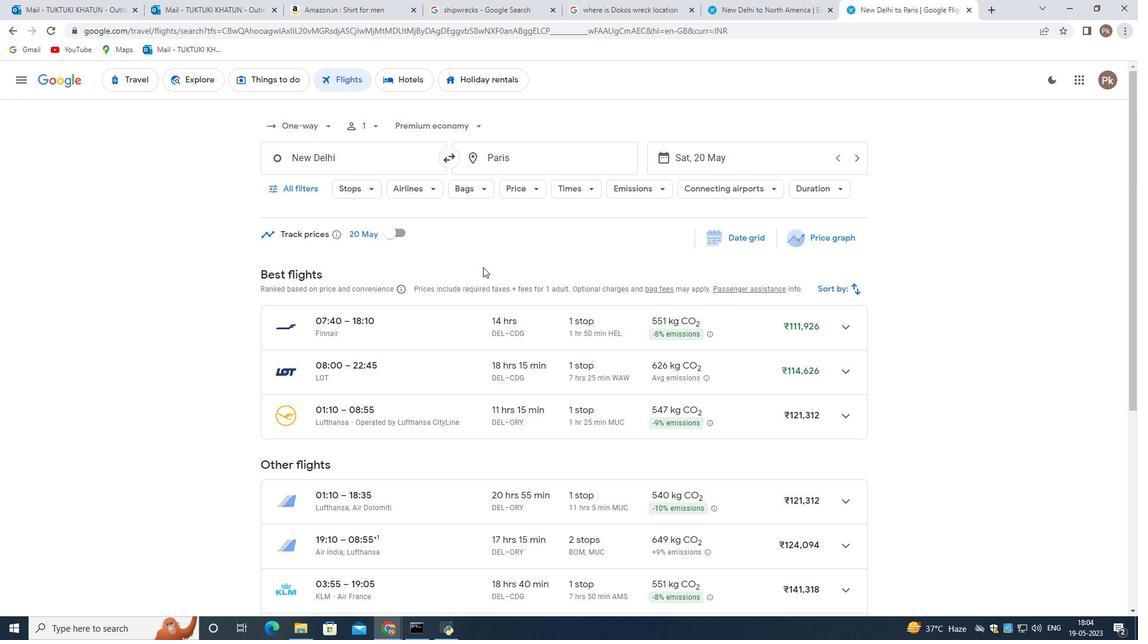 
Action: Mouse scrolled (480, 274) with delta (0, 0)
Screenshot: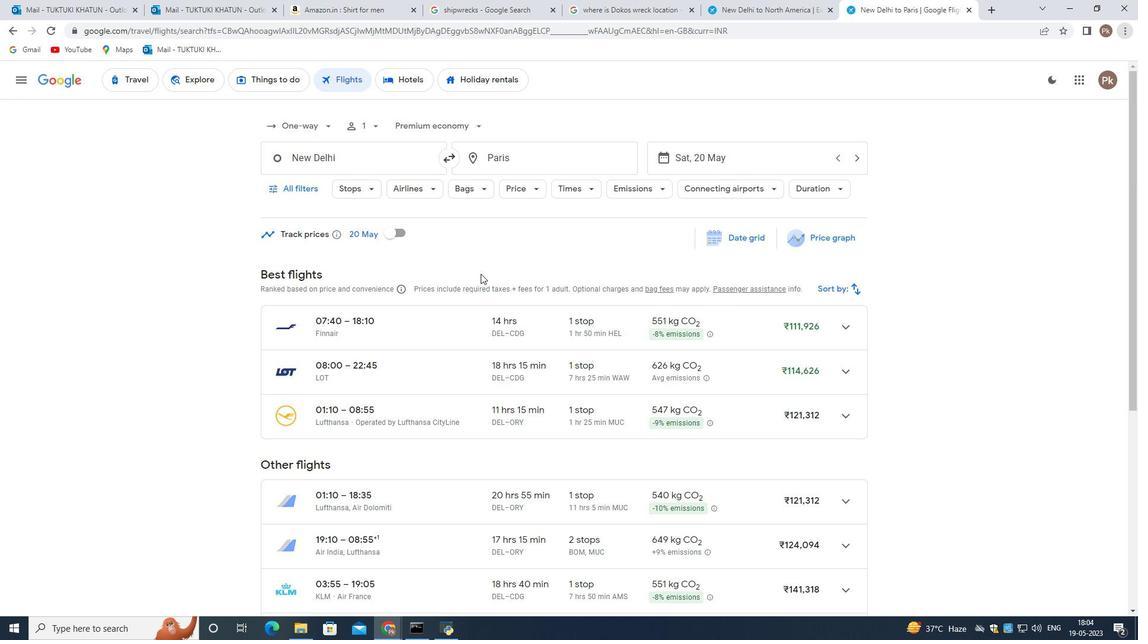 
Action: Mouse scrolled (480, 274) with delta (0, 0)
Screenshot: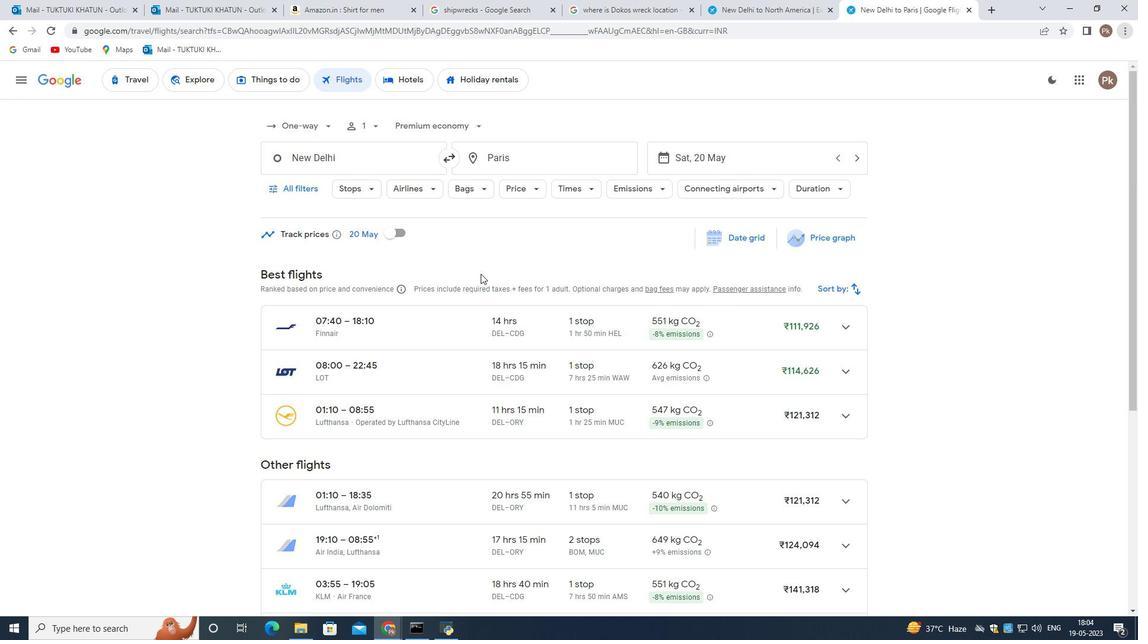 
Action: Mouse scrolled (480, 274) with delta (0, 0)
Screenshot: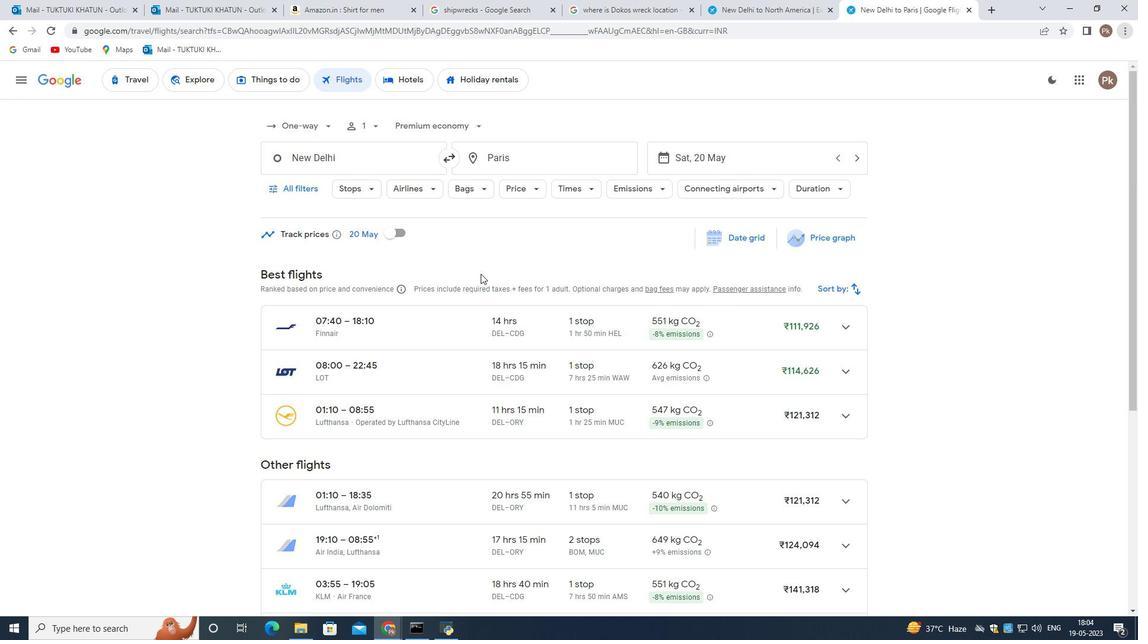 
Action: Mouse scrolled (480, 274) with delta (0, 0)
Screenshot: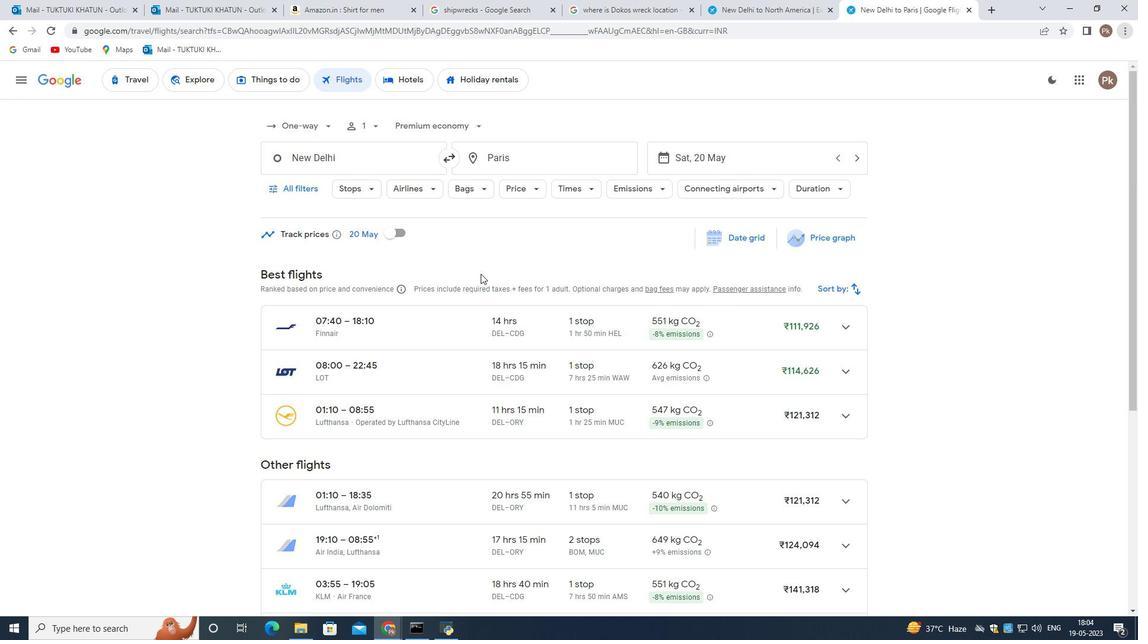 
Action: Mouse moved to (523, 334)
Screenshot: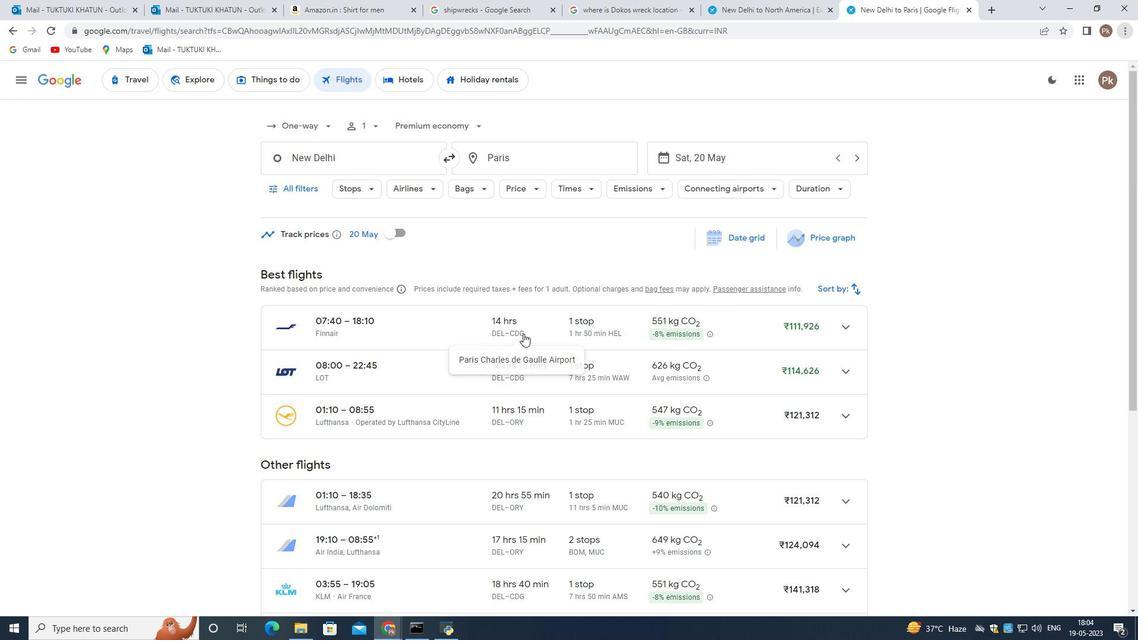 
Action: Mouse scrolled (523, 334) with delta (0, 0)
Screenshot: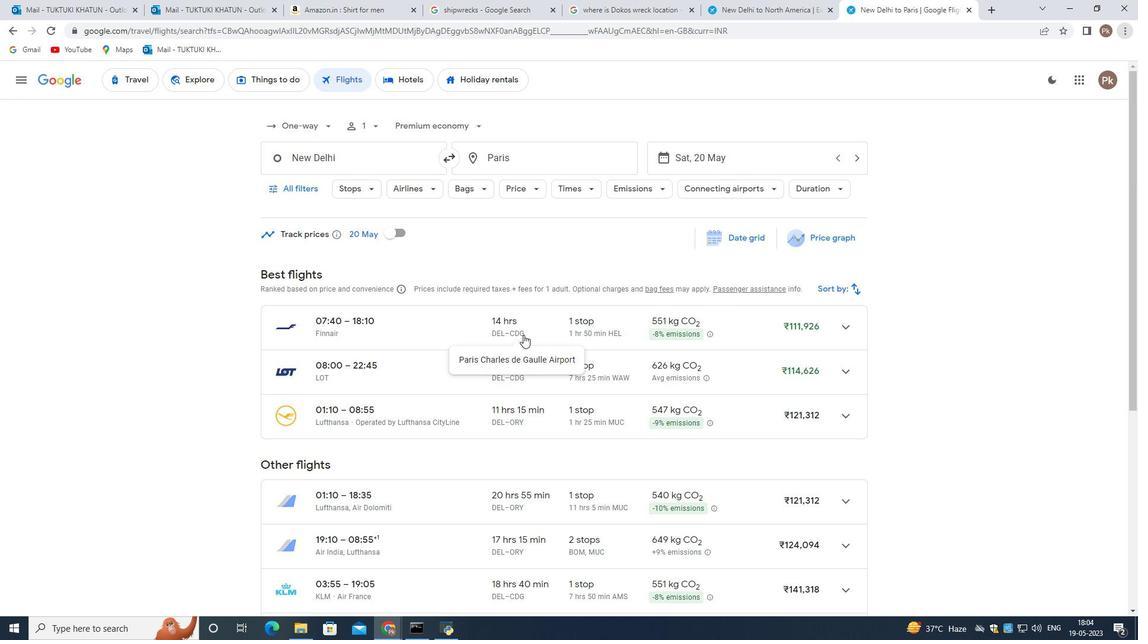 
Action: Mouse scrolled (523, 335) with delta (0, 0)
Screenshot: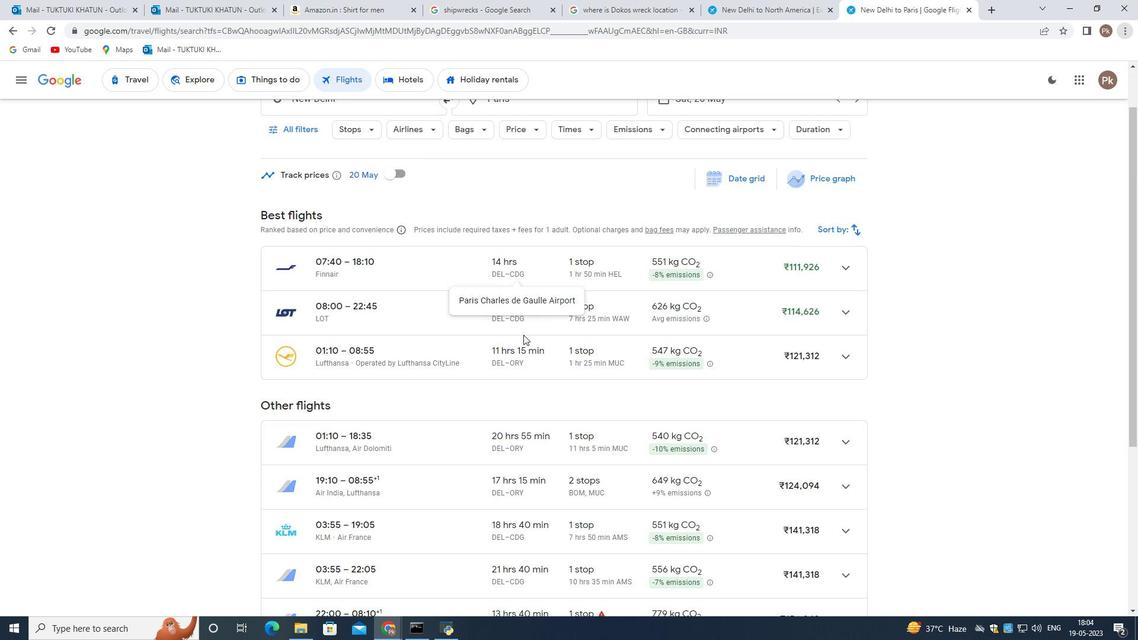 
Action: Mouse scrolled (523, 335) with delta (0, 0)
Screenshot: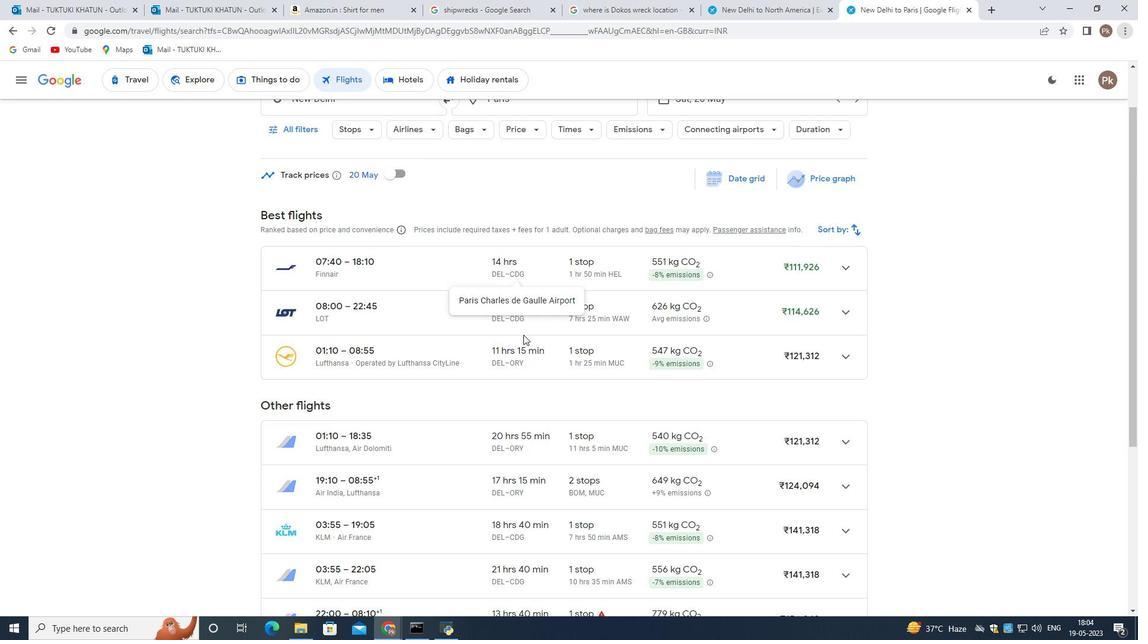 
Action: Mouse scrolled (523, 335) with delta (0, 0)
Screenshot: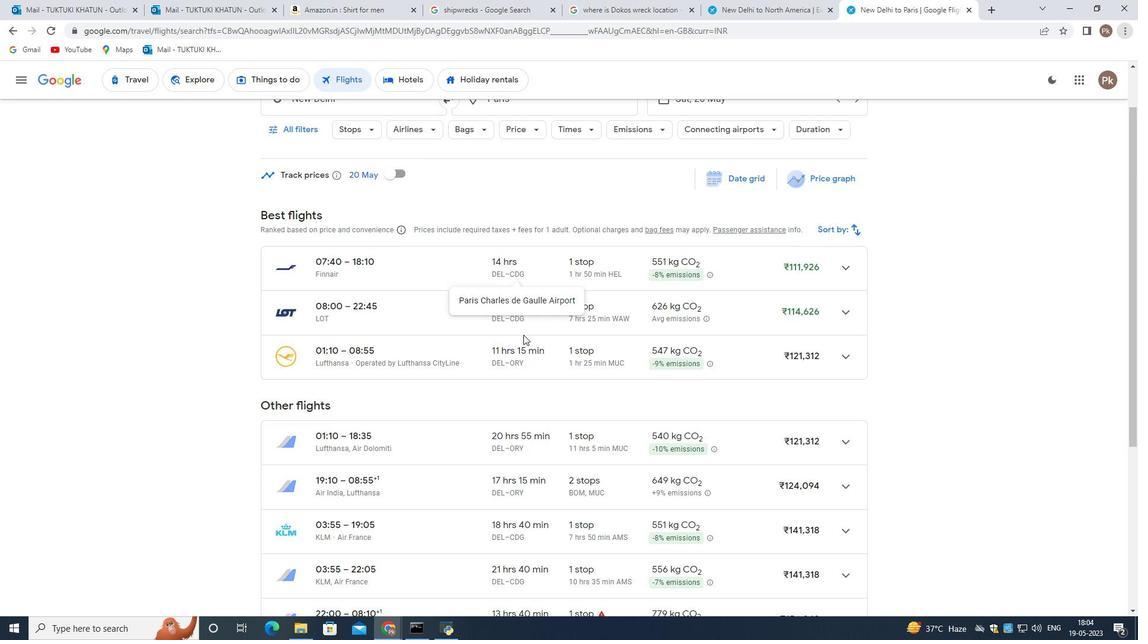 
Action: Mouse scrolled (523, 335) with delta (0, 0)
Screenshot: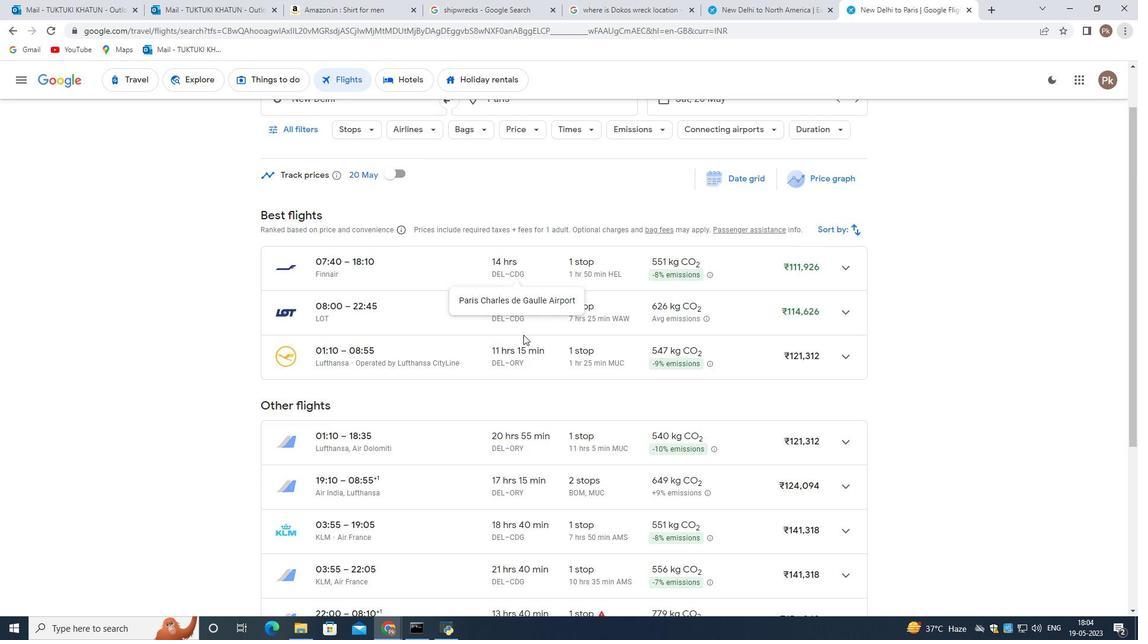 
Action: Mouse moved to (519, 333)
Screenshot: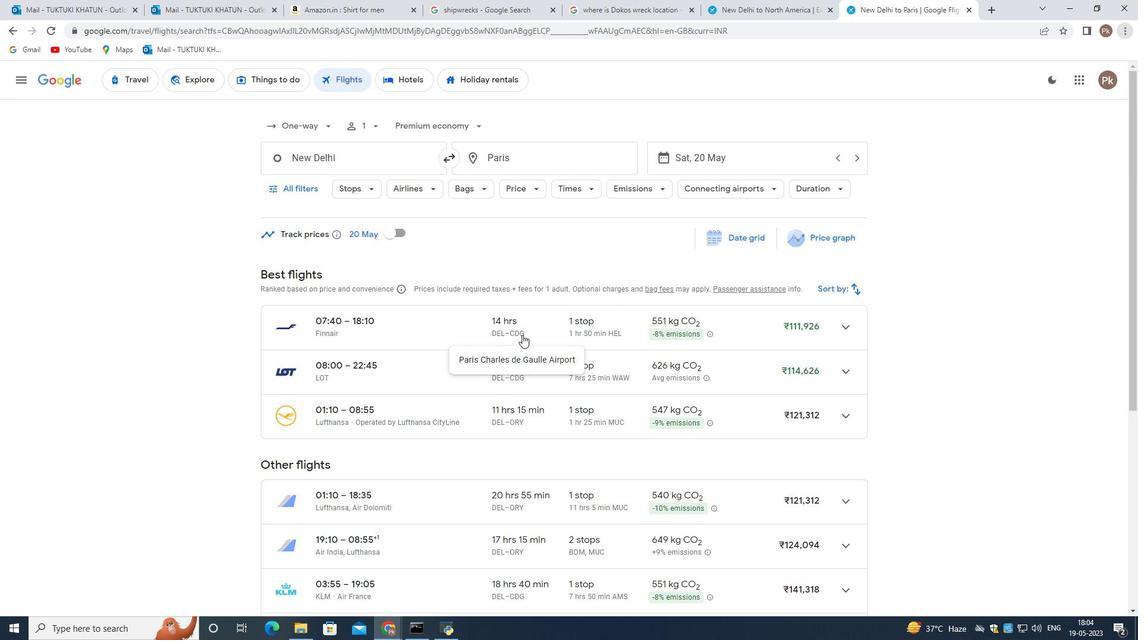 
Action: Mouse scrolled (519, 334) with delta (0, 0)
Screenshot: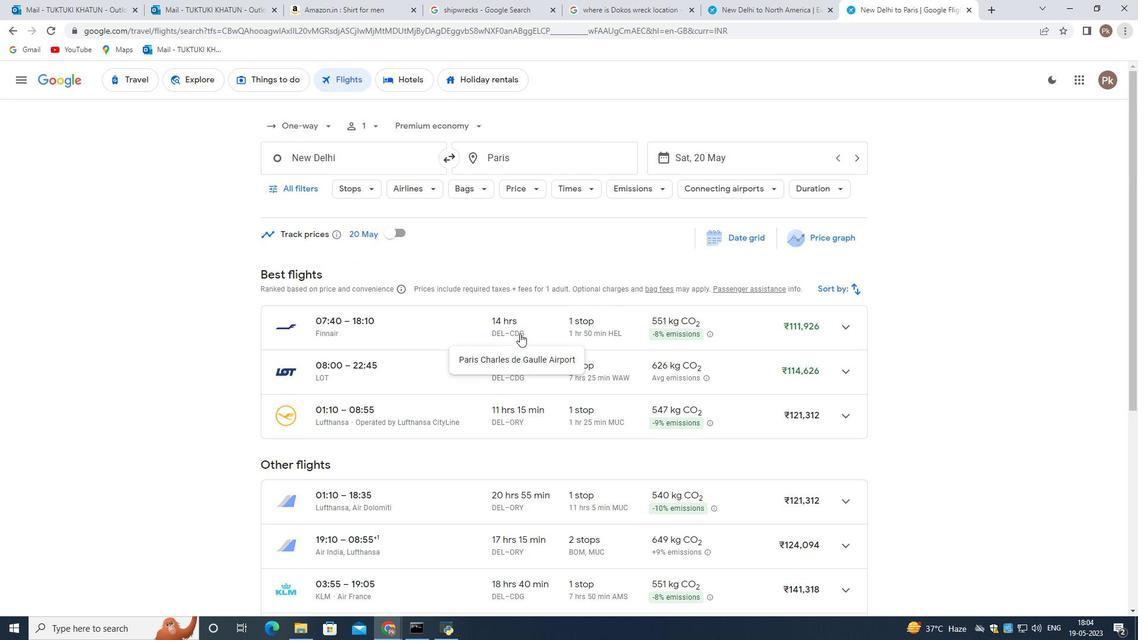 
Action: Mouse scrolled (519, 334) with delta (0, 0)
Screenshot: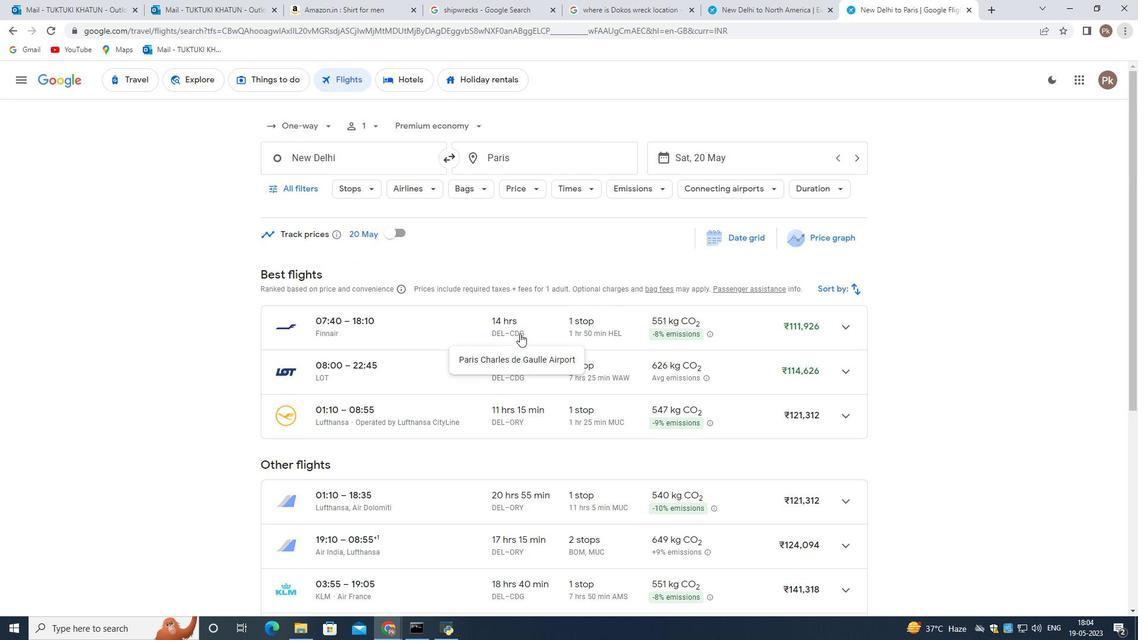 
Action: Mouse scrolled (519, 334) with delta (0, 0)
Screenshot: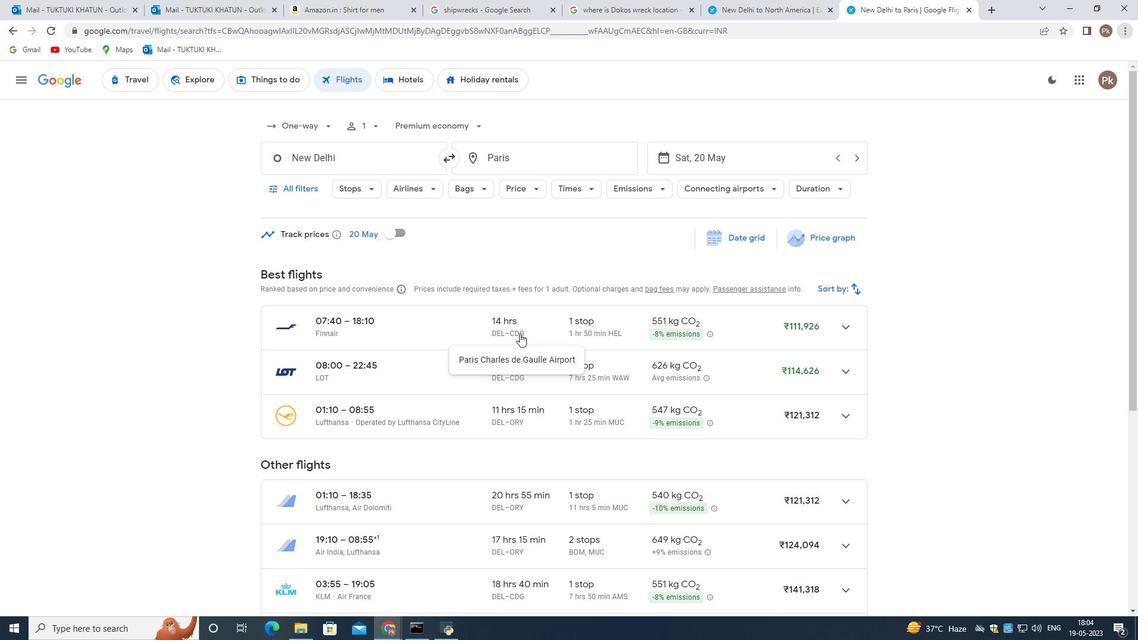 
Action: Mouse scrolled (519, 334) with delta (0, 0)
Screenshot: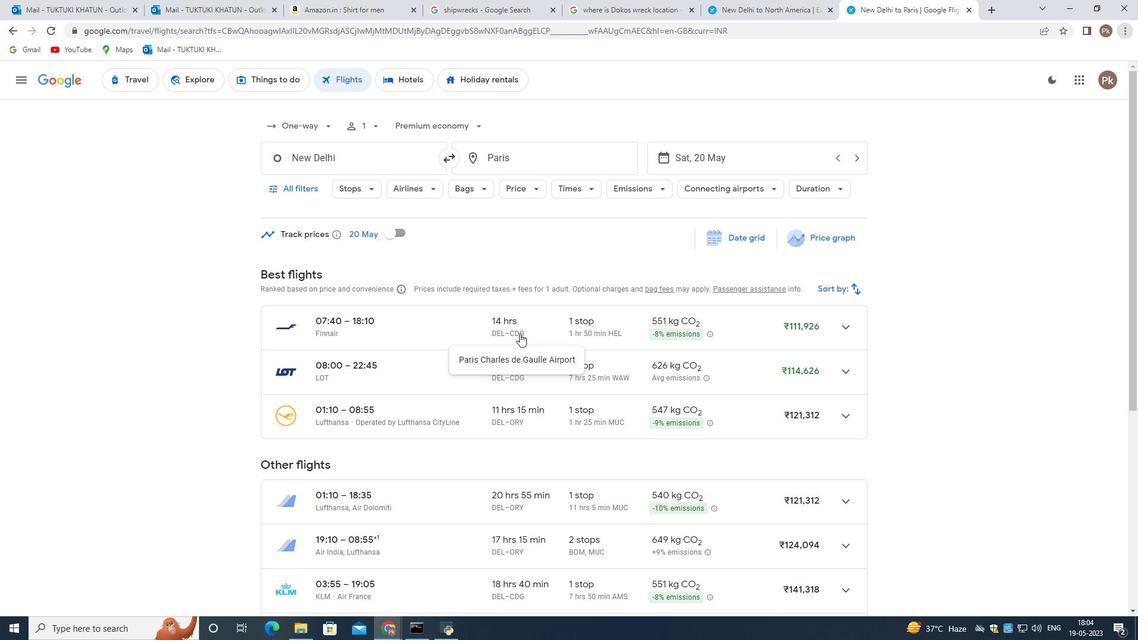 
Action: Mouse moved to (516, 155)
Screenshot: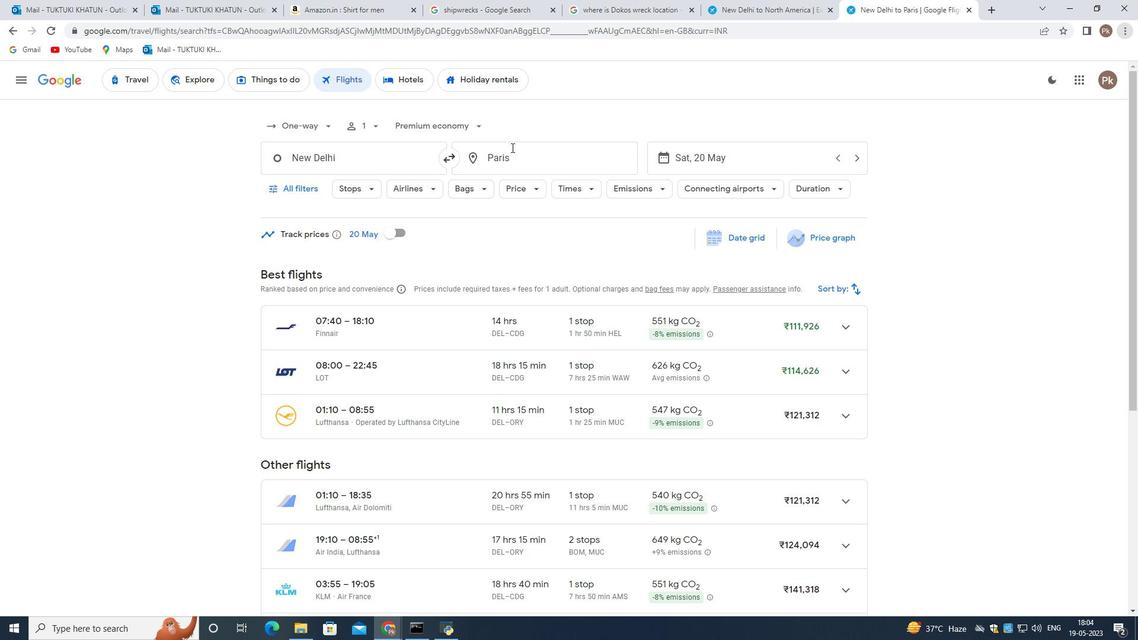 
Action: Mouse pressed left at (516, 155)
Screenshot: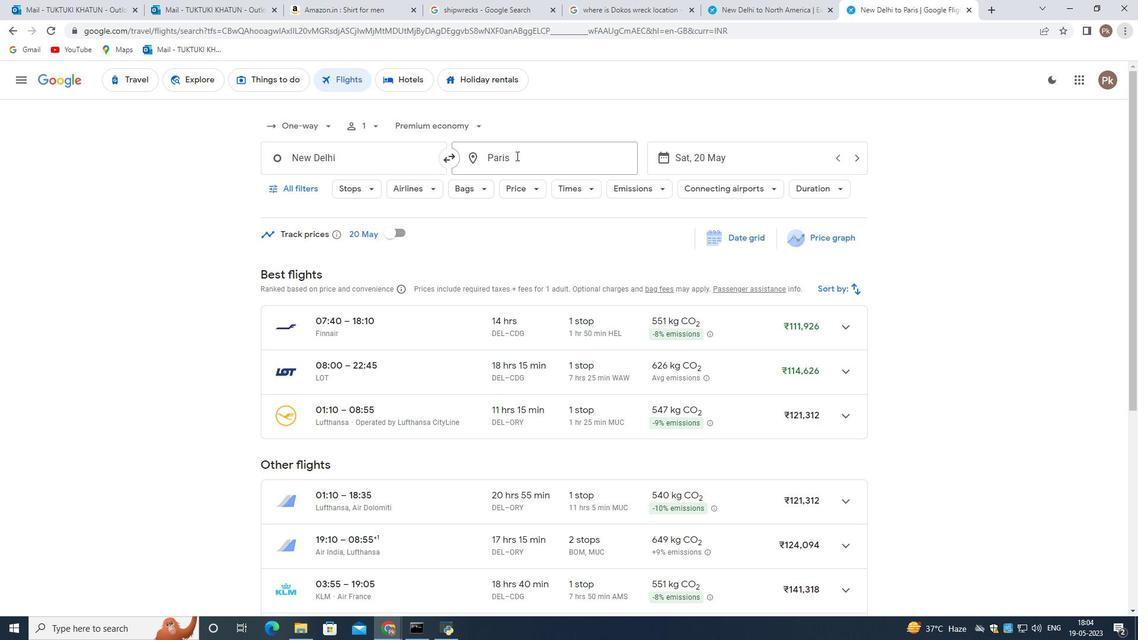 
Action: Mouse moved to (480, 121)
Screenshot: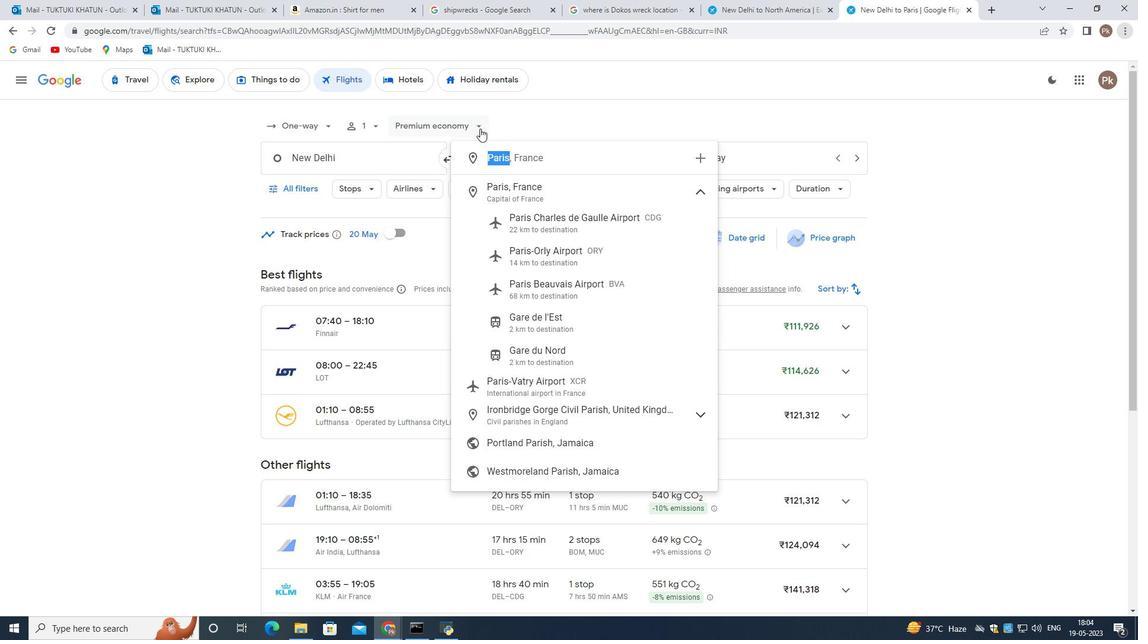 
Action: Mouse pressed left at (480, 121)
Screenshot: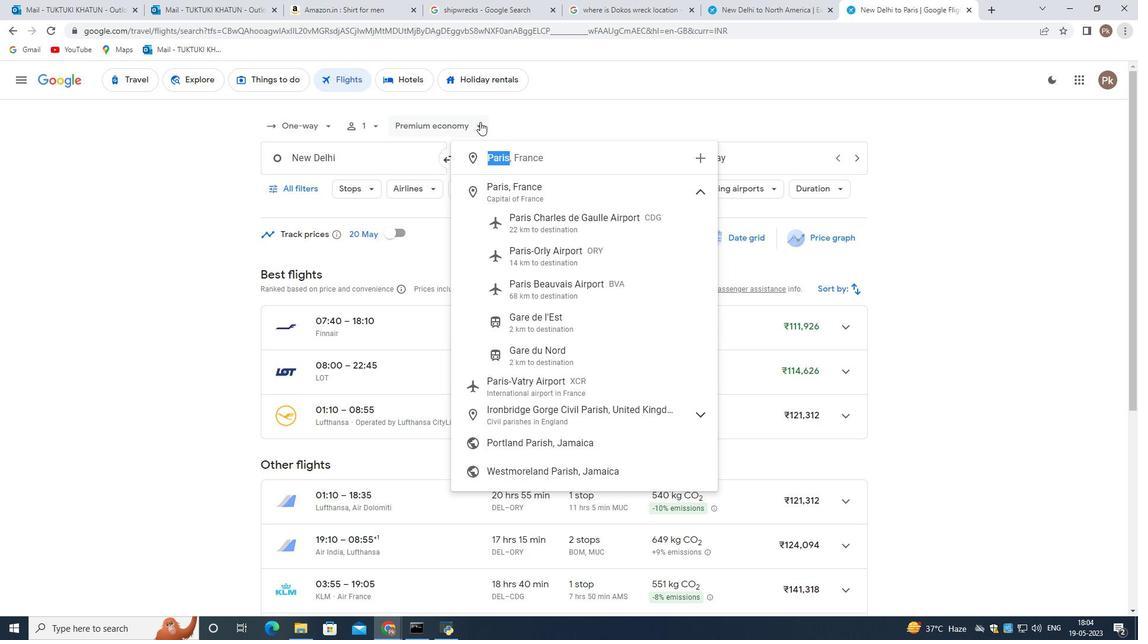 
Action: Mouse moved to (467, 202)
